 Task: Create a split-screen effect: Display multiple video clips simultaneously by using the split-screen feature. Adjust the size and position of each clip to create a dynamic visual effect.
Action: Mouse moved to (106, 262)
Screenshot: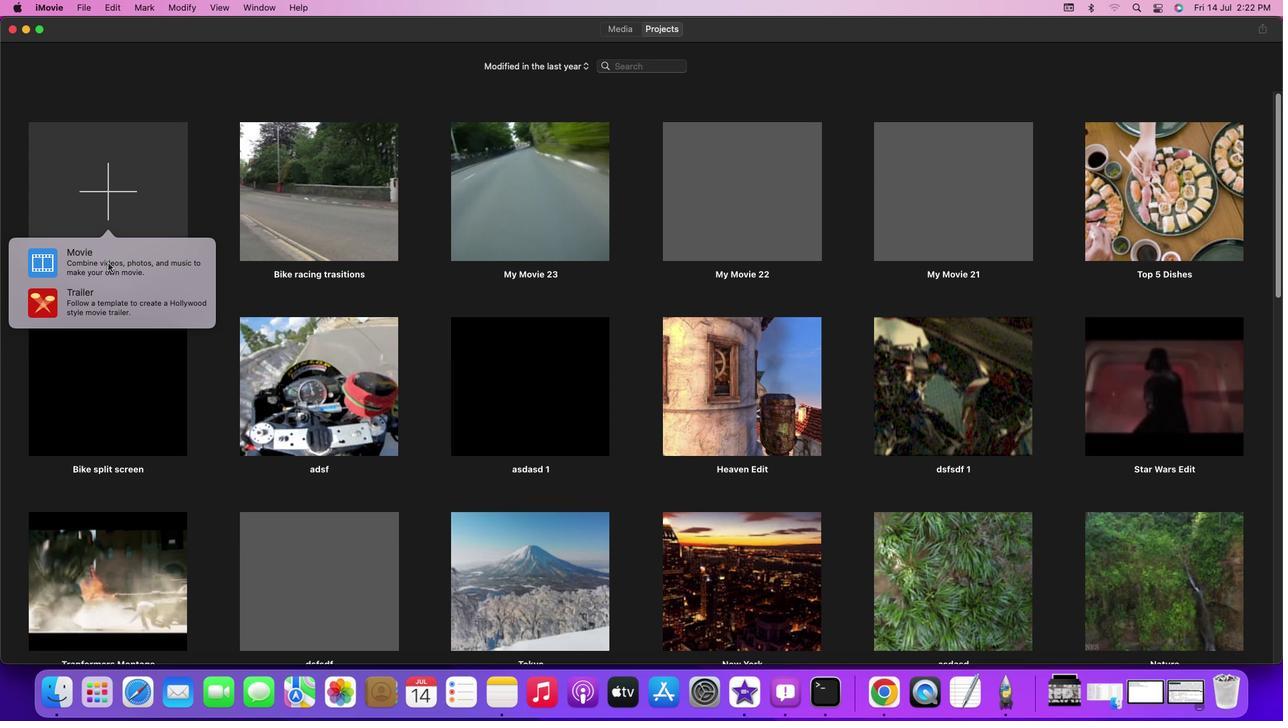 
Action: Mouse pressed left at (106, 262)
Screenshot: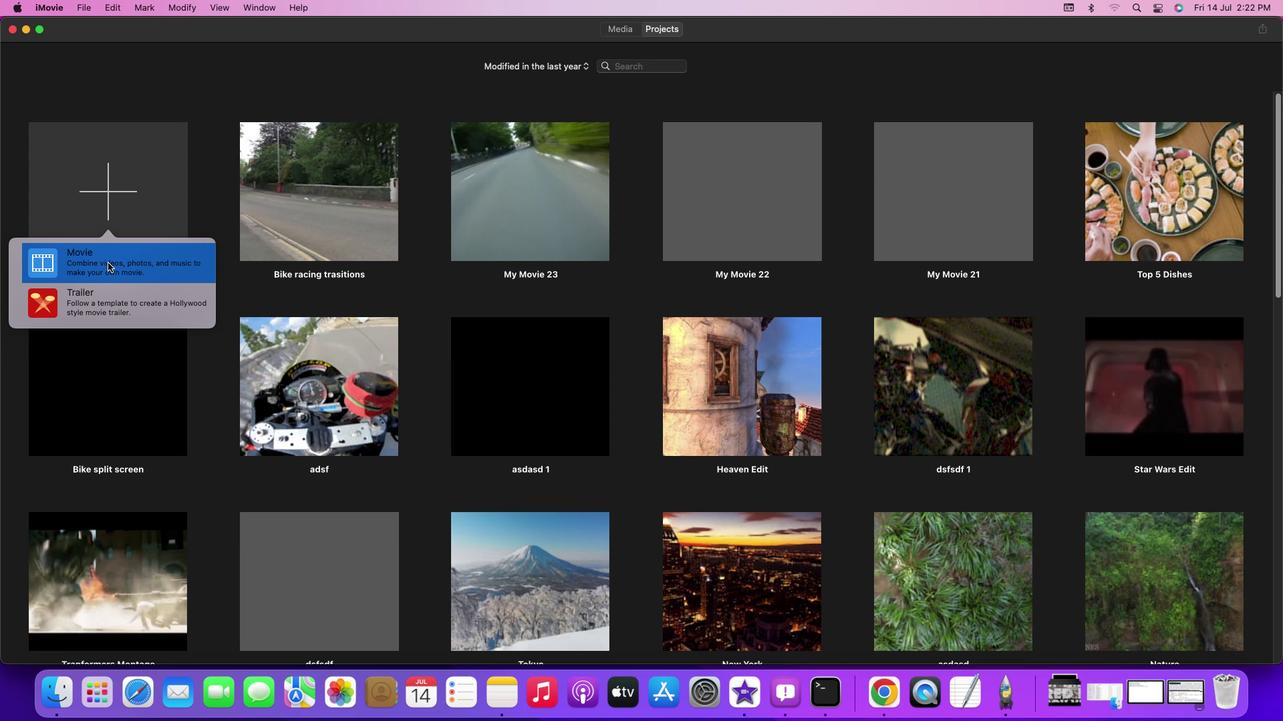 
Action: Key pressed Key.f8
Screenshot: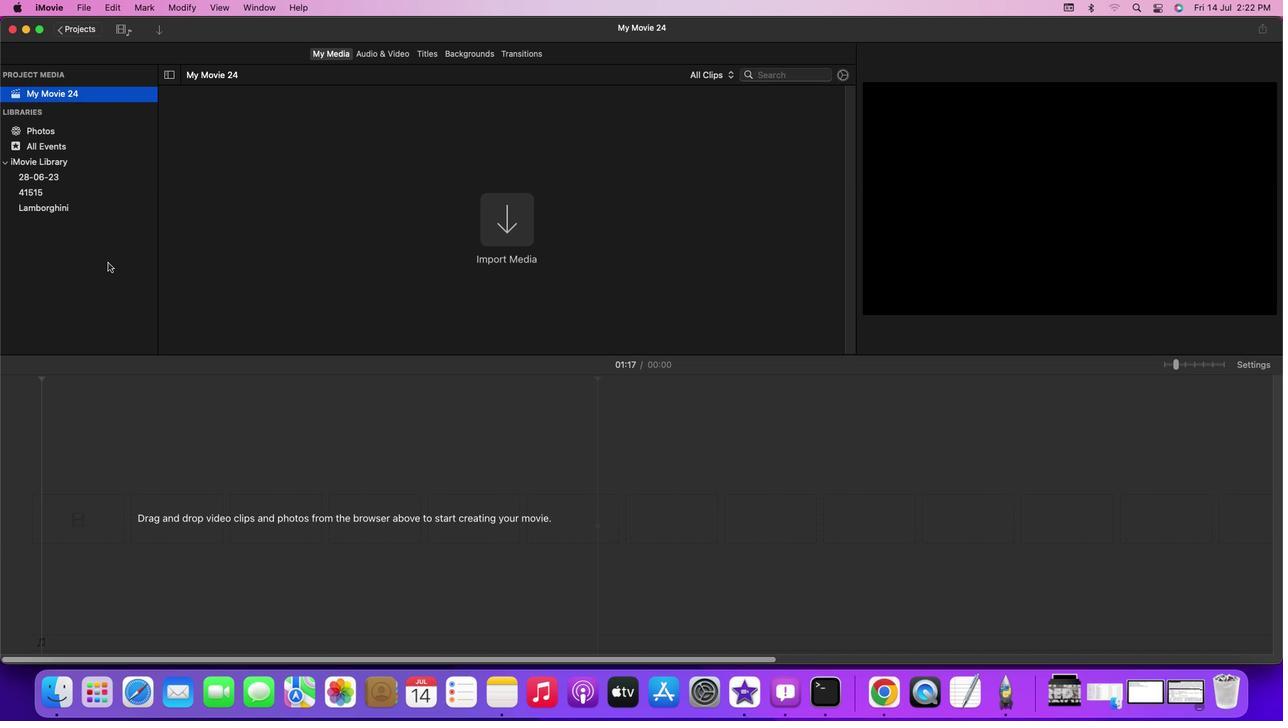 
Action: Mouse moved to (509, 229)
Screenshot: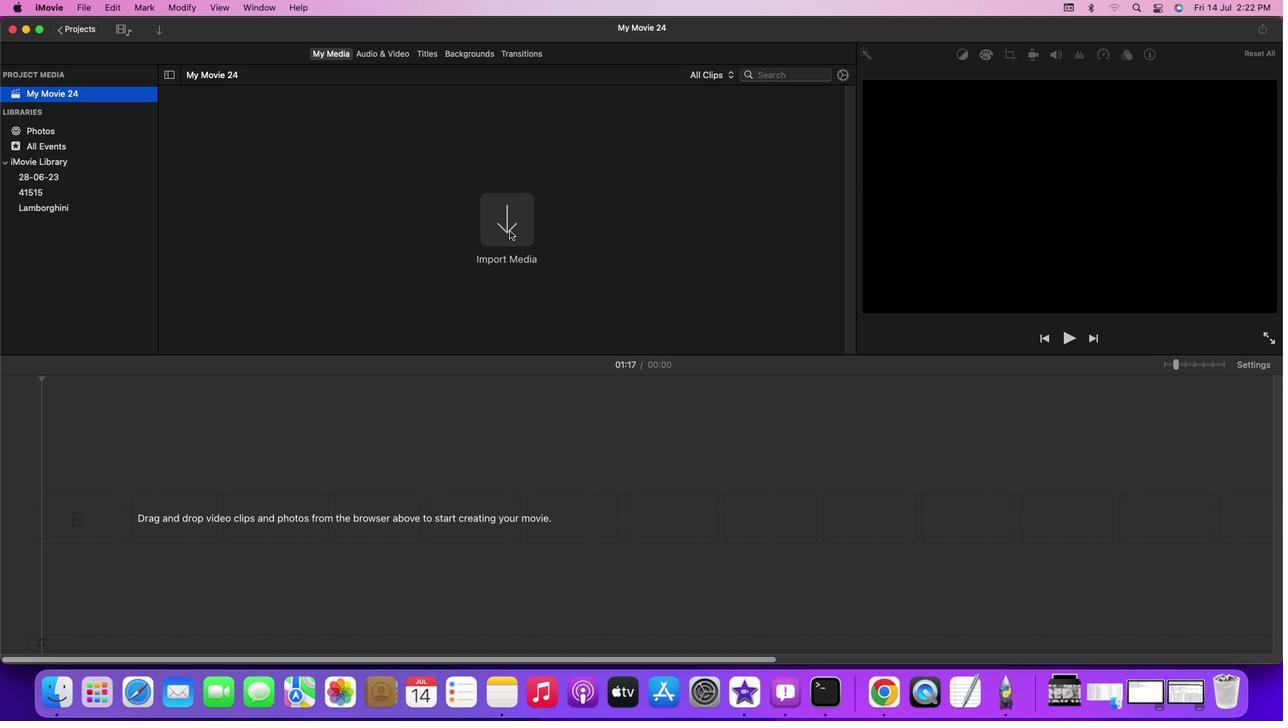 
Action: Mouse pressed left at (509, 229)
Screenshot: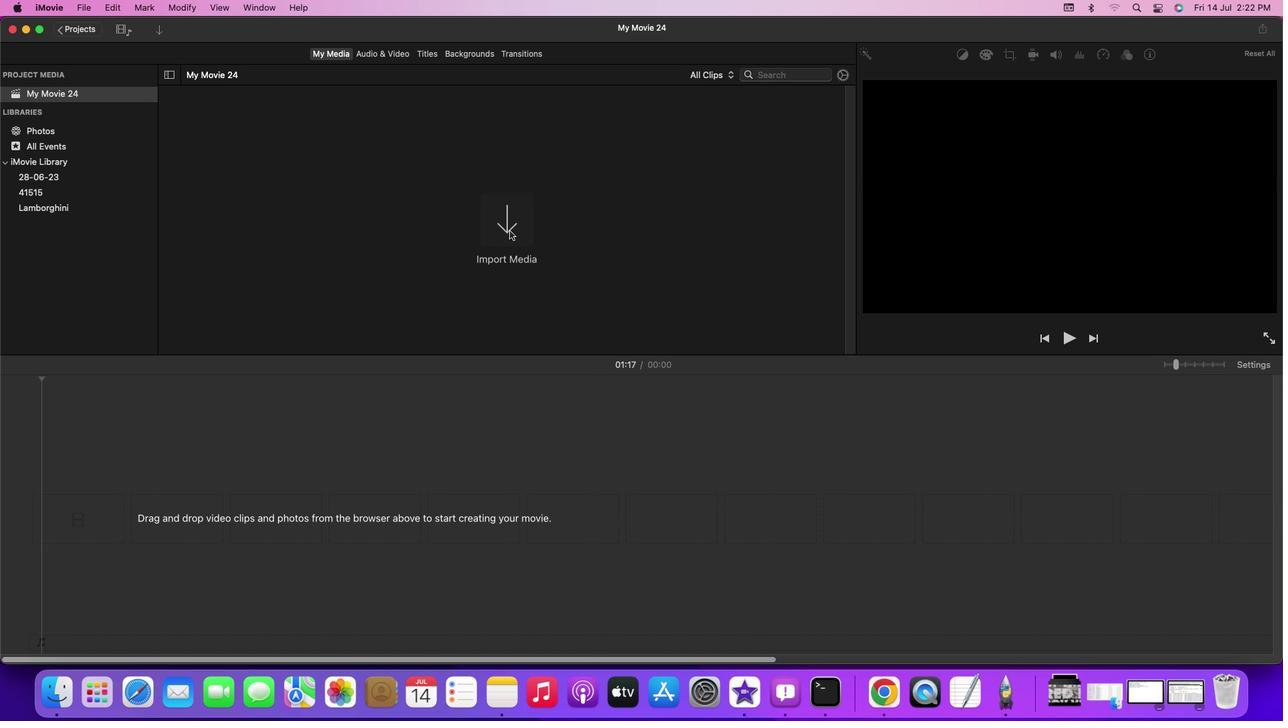 
Action: Mouse pressed left at (509, 229)
Screenshot: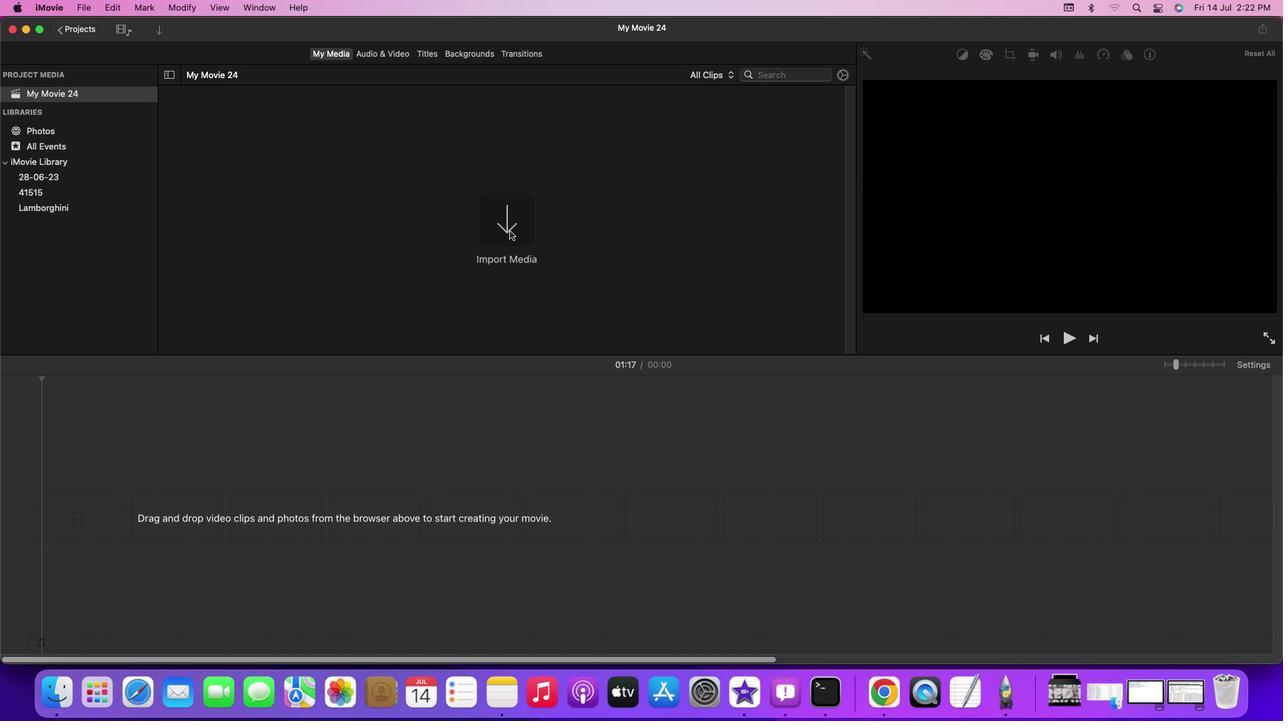 
Action: Mouse moved to (40, 189)
Screenshot: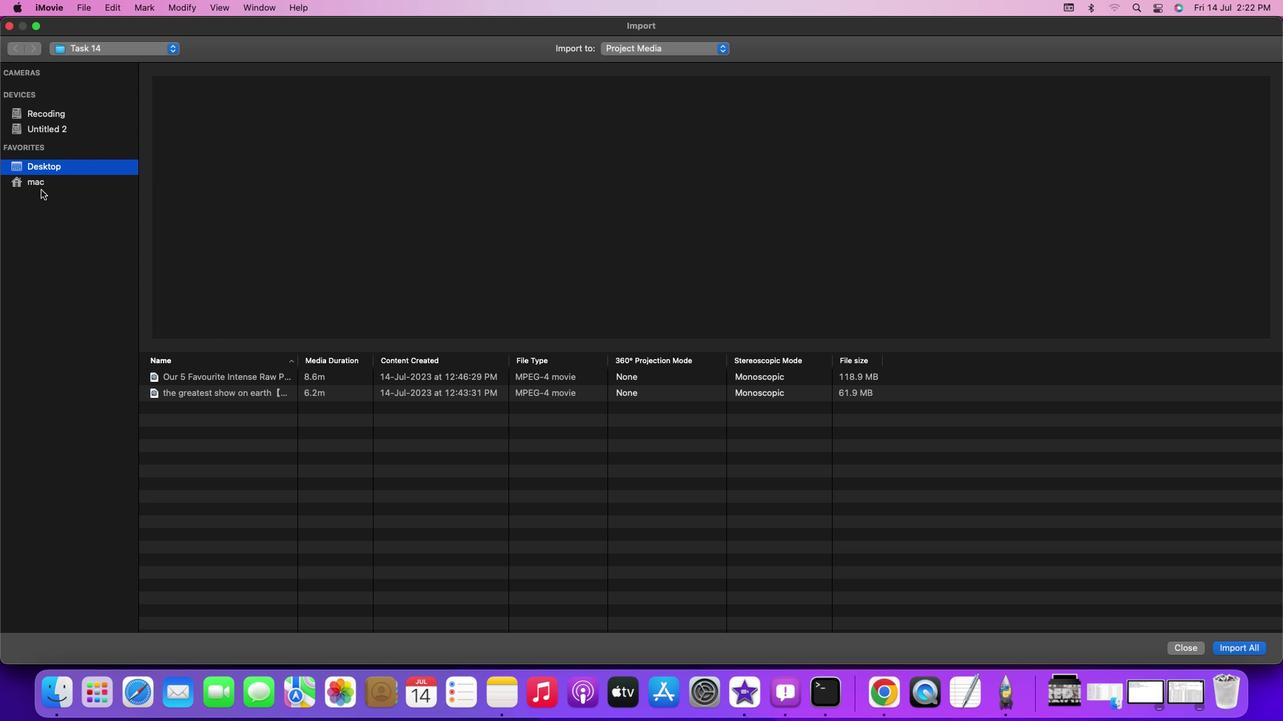 
Action: Mouse pressed left at (40, 189)
Screenshot: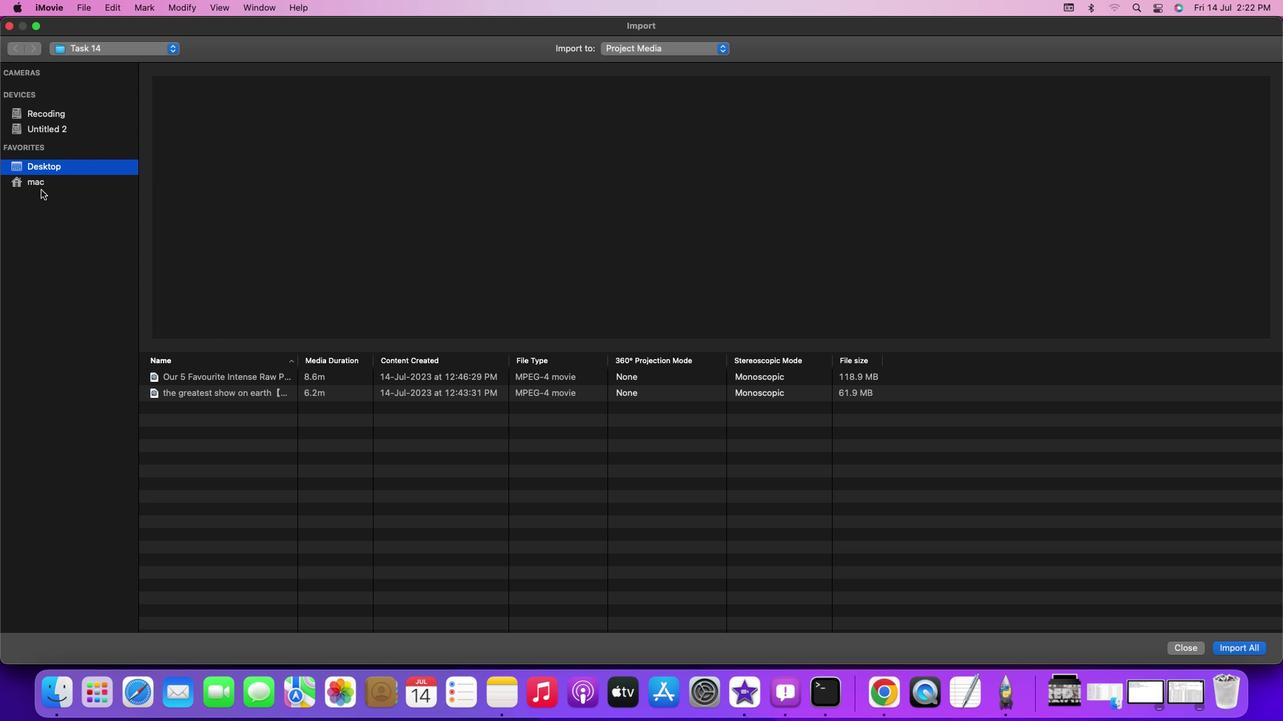 
Action: Mouse moved to (55, 167)
Screenshot: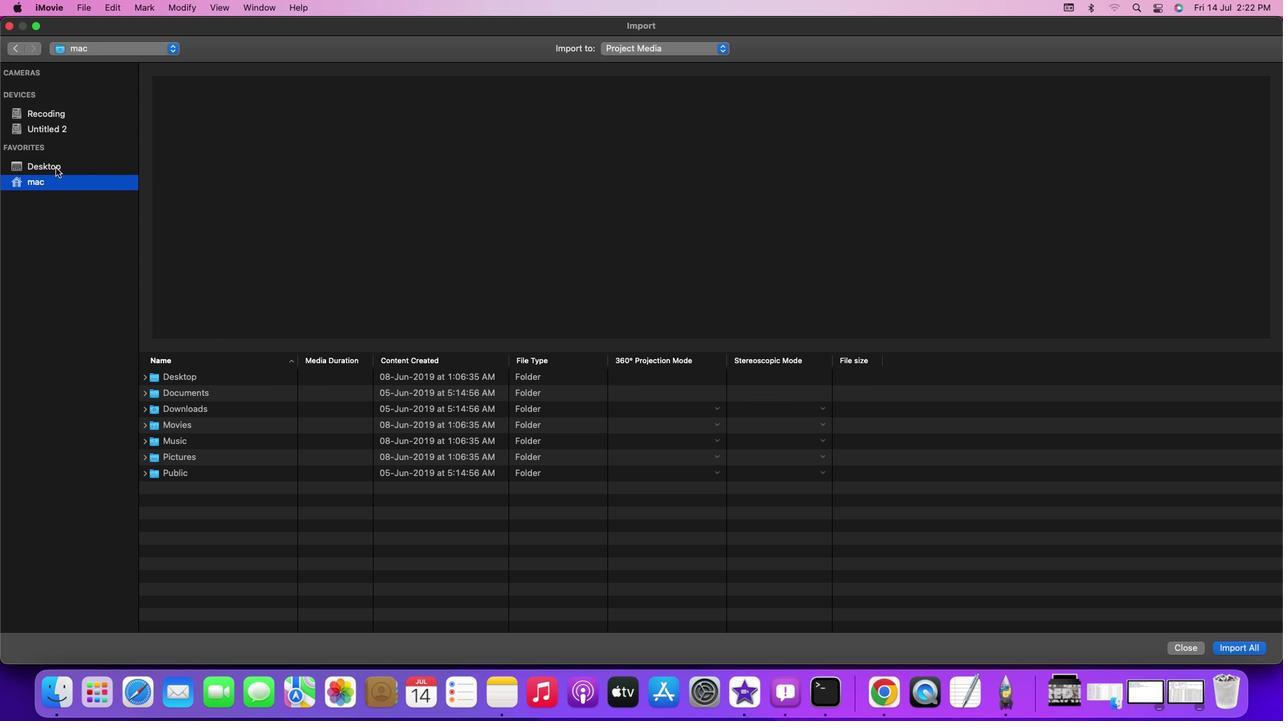 
Action: Mouse pressed left at (55, 167)
Screenshot: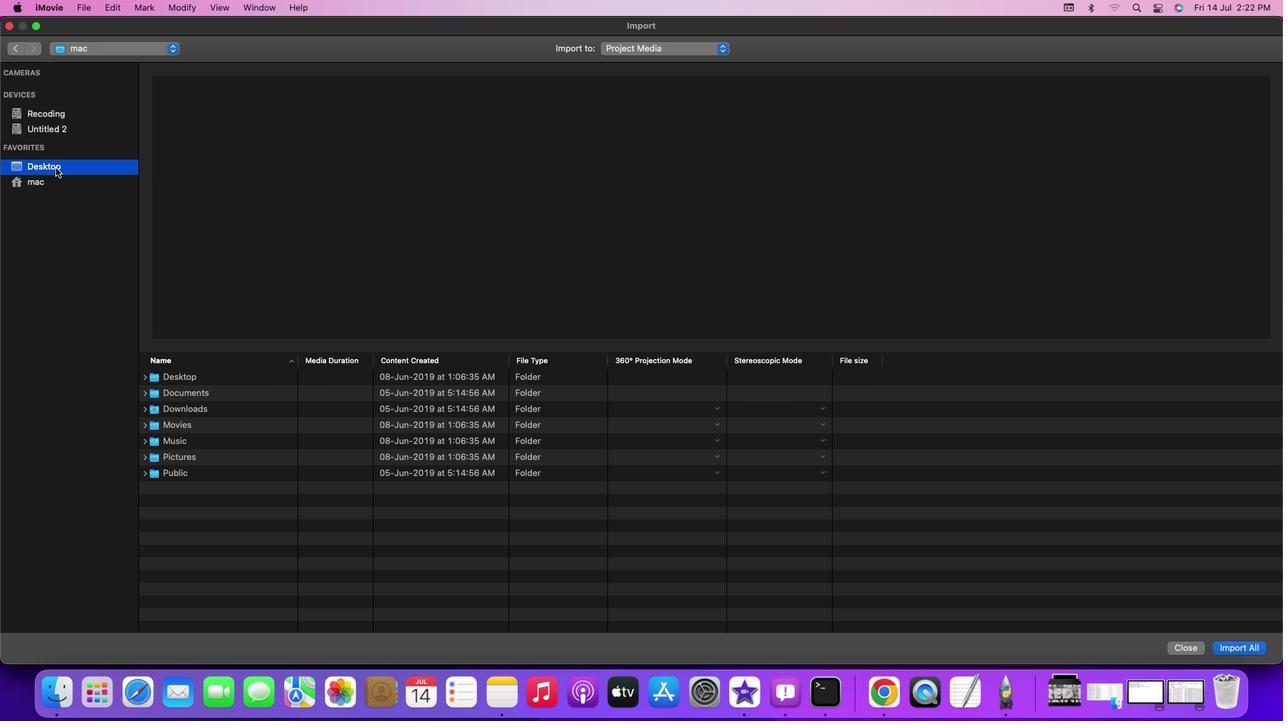 
Action: Mouse moved to (185, 567)
Screenshot: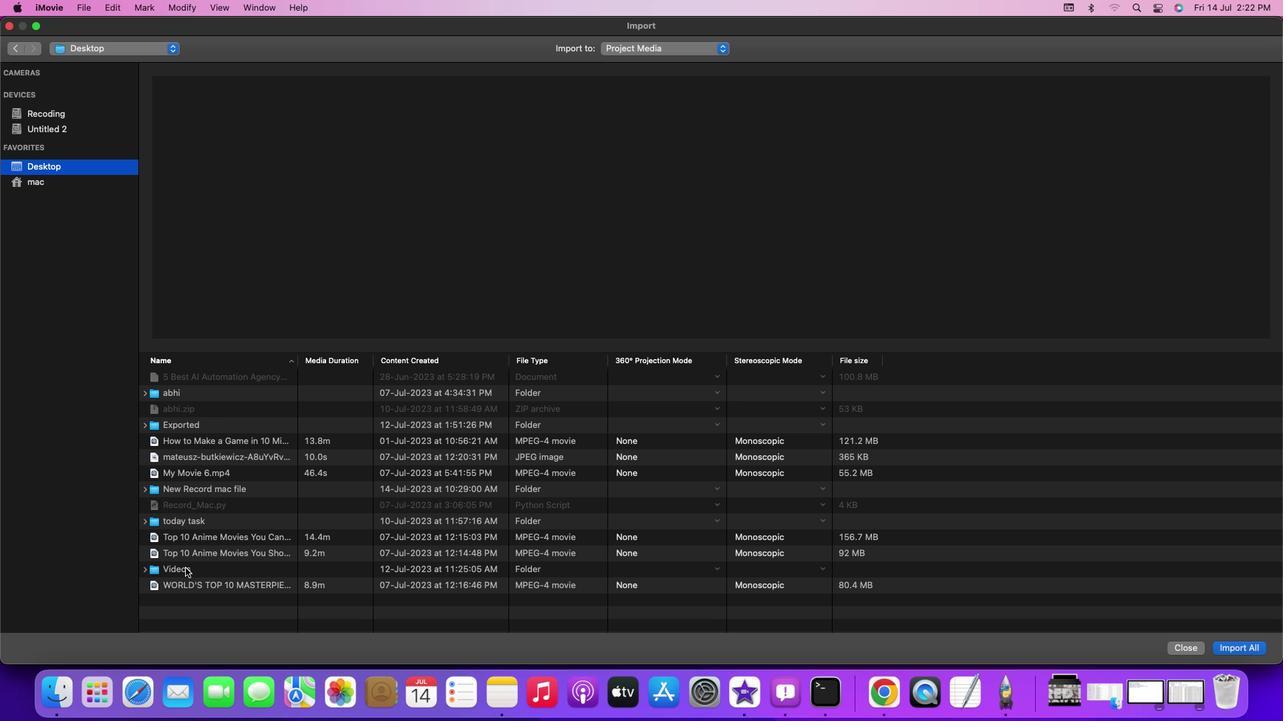 
Action: Mouse pressed left at (185, 567)
Screenshot: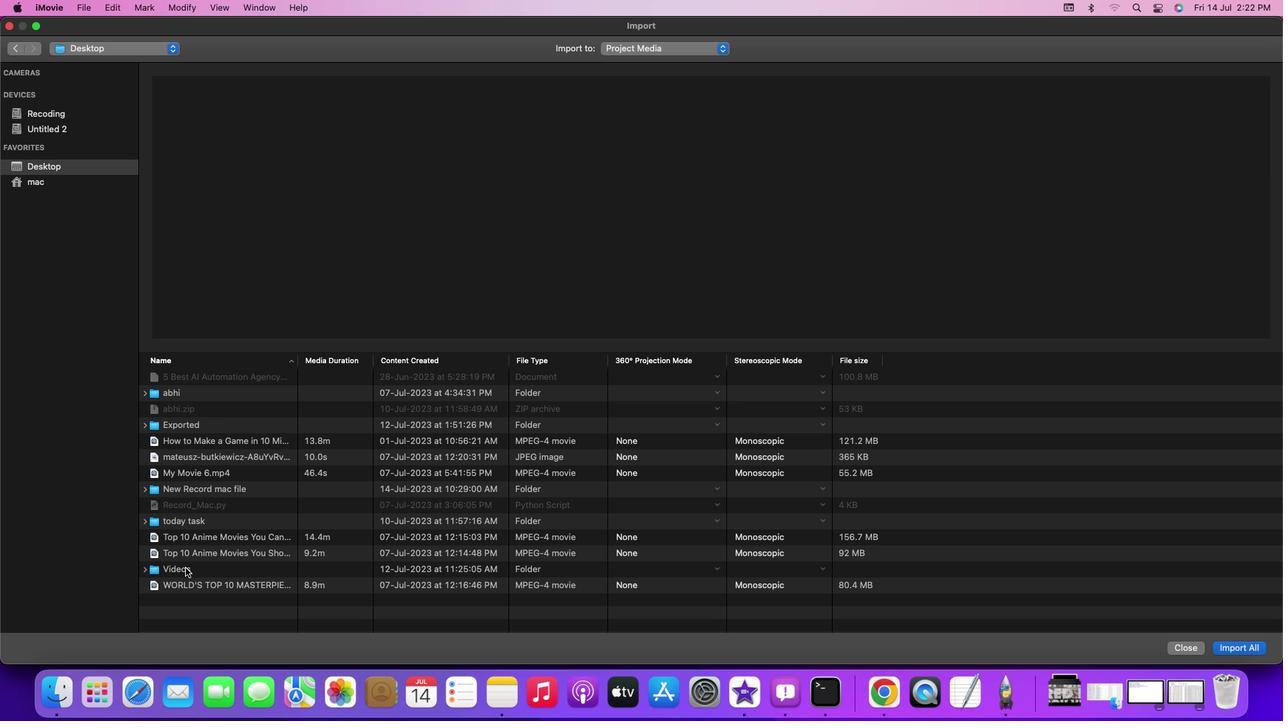 
Action: Mouse pressed left at (185, 567)
Screenshot: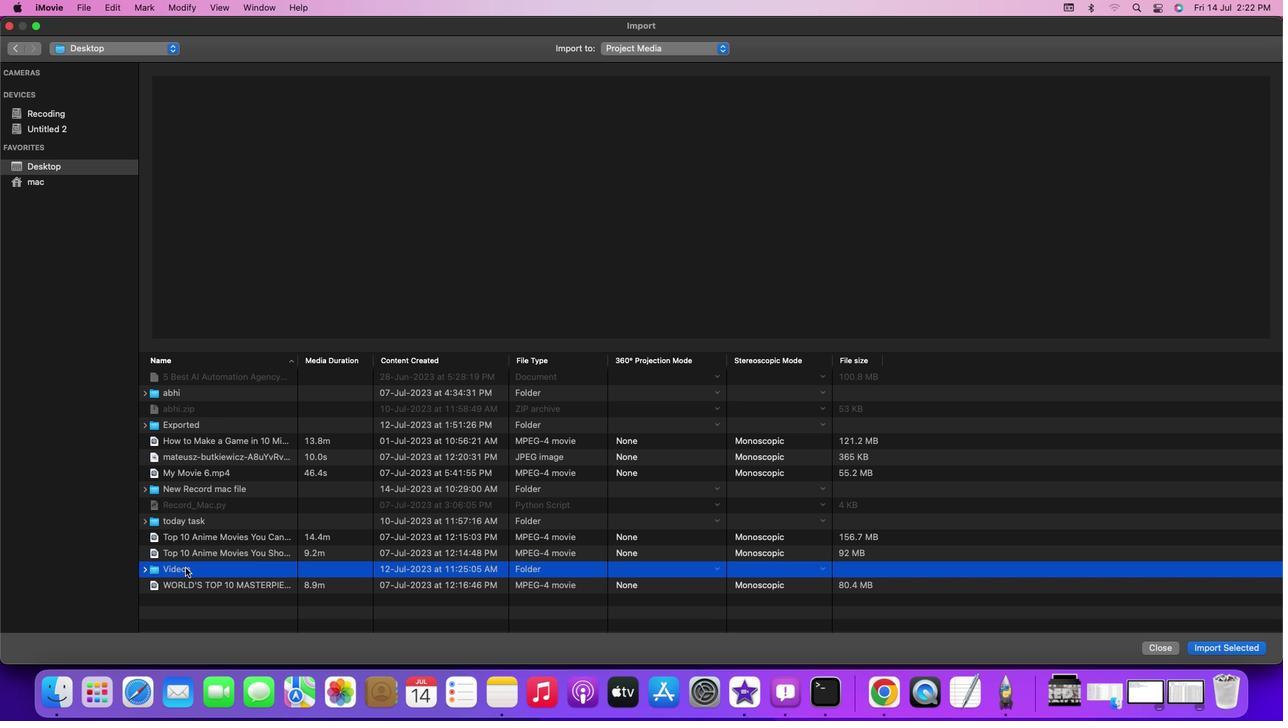 
Action: Mouse moved to (199, 524)
Screenshot: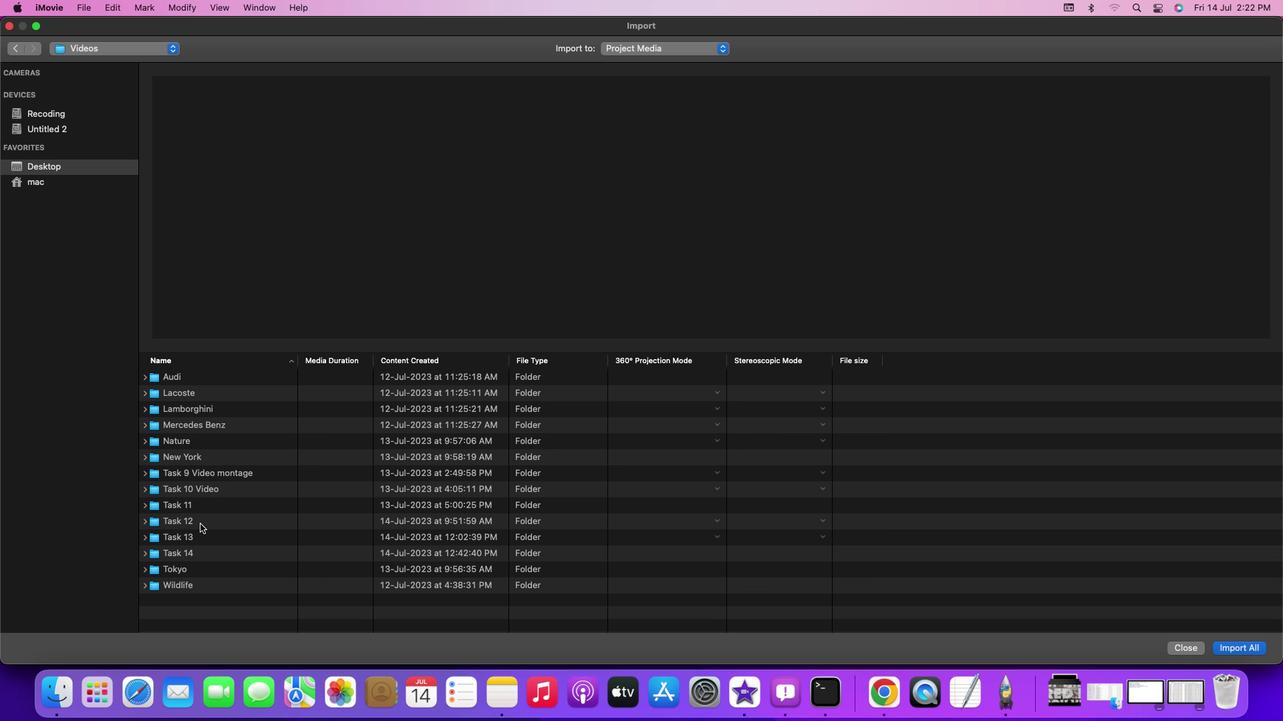 
Action: Mouse pressed left at (199, 524)
Screenshot: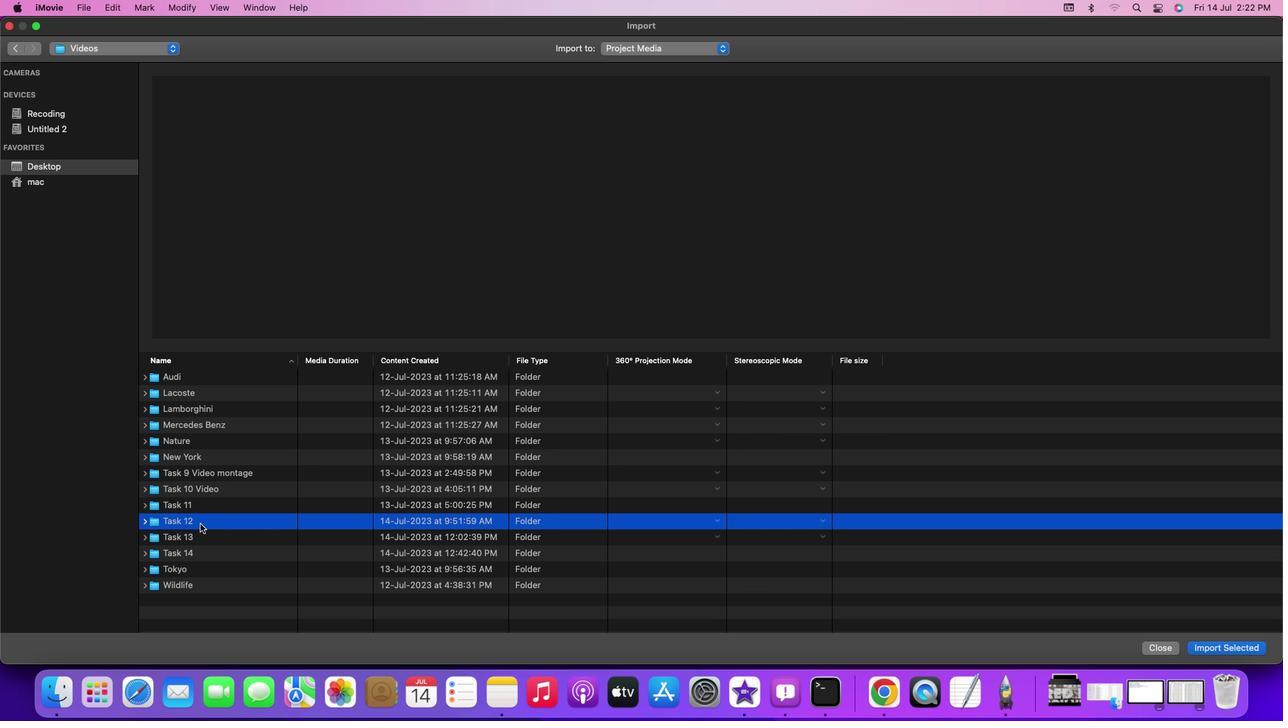 
Action: Mouse pressed left at (199, 524)
Screenshot: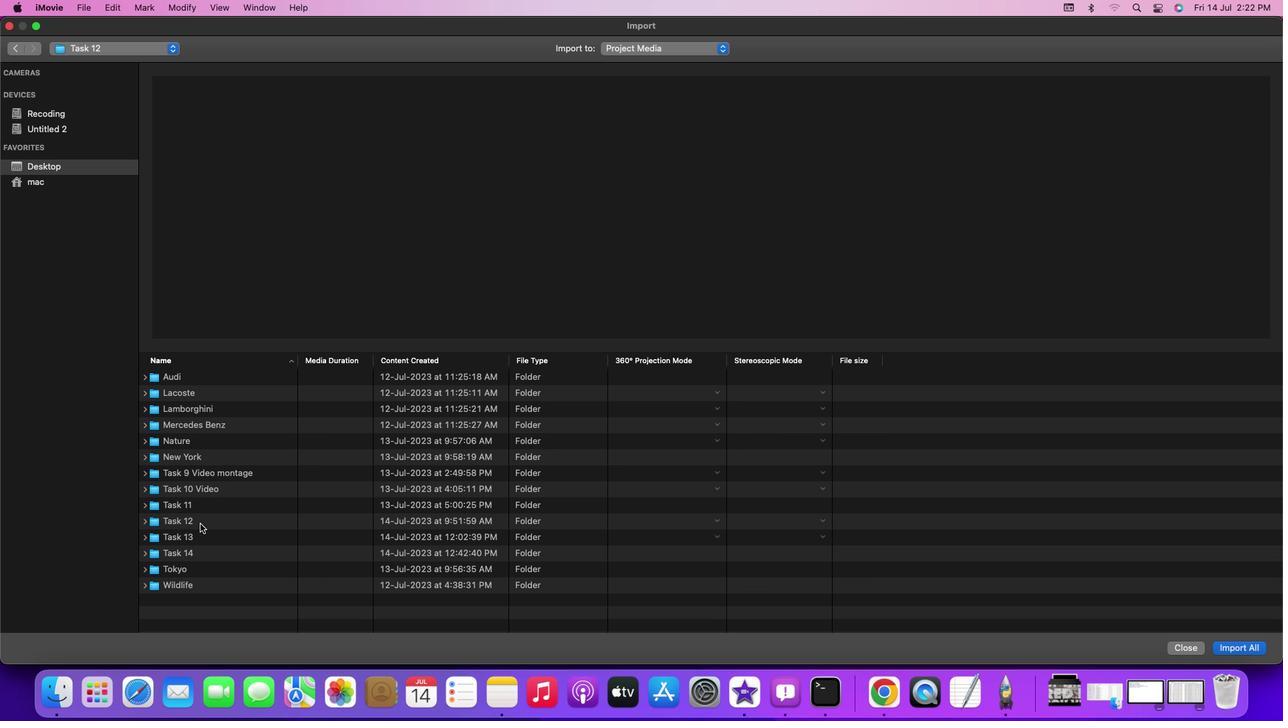 
Action: Mouse moved to (232, 393)
Screenshot: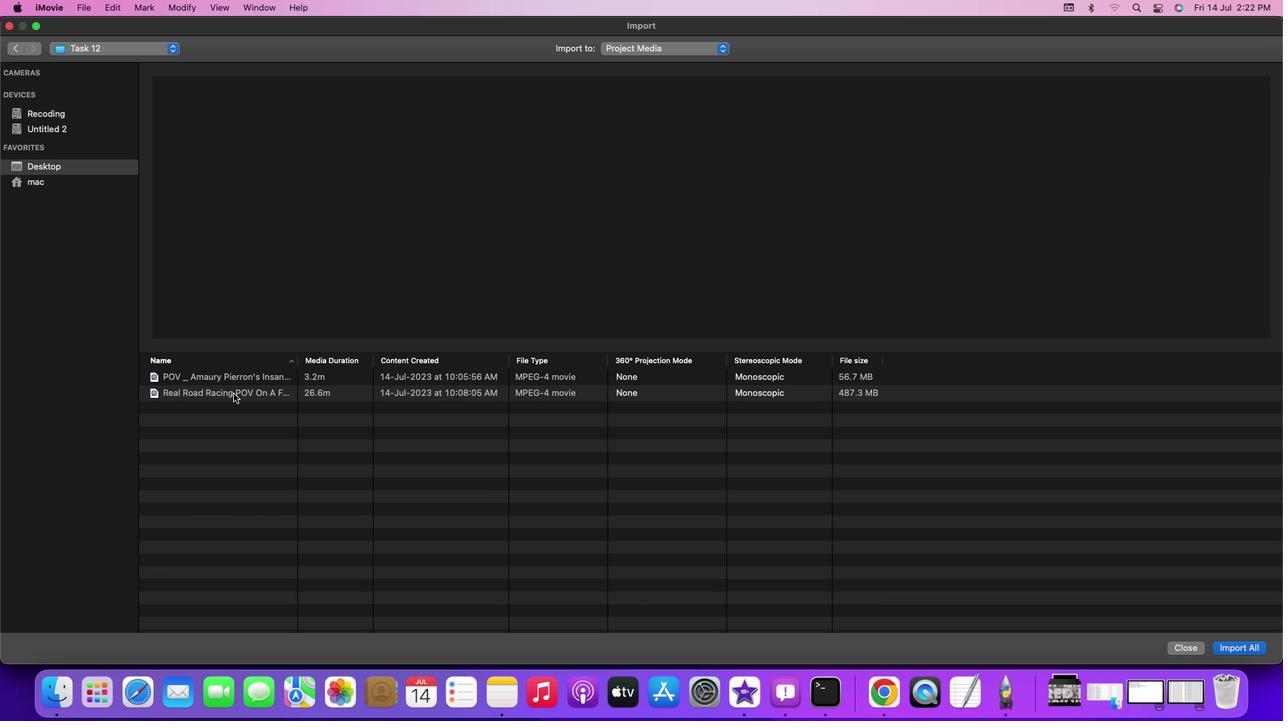 
Action: Mouse pressed left at (232, 393)
Screenshot: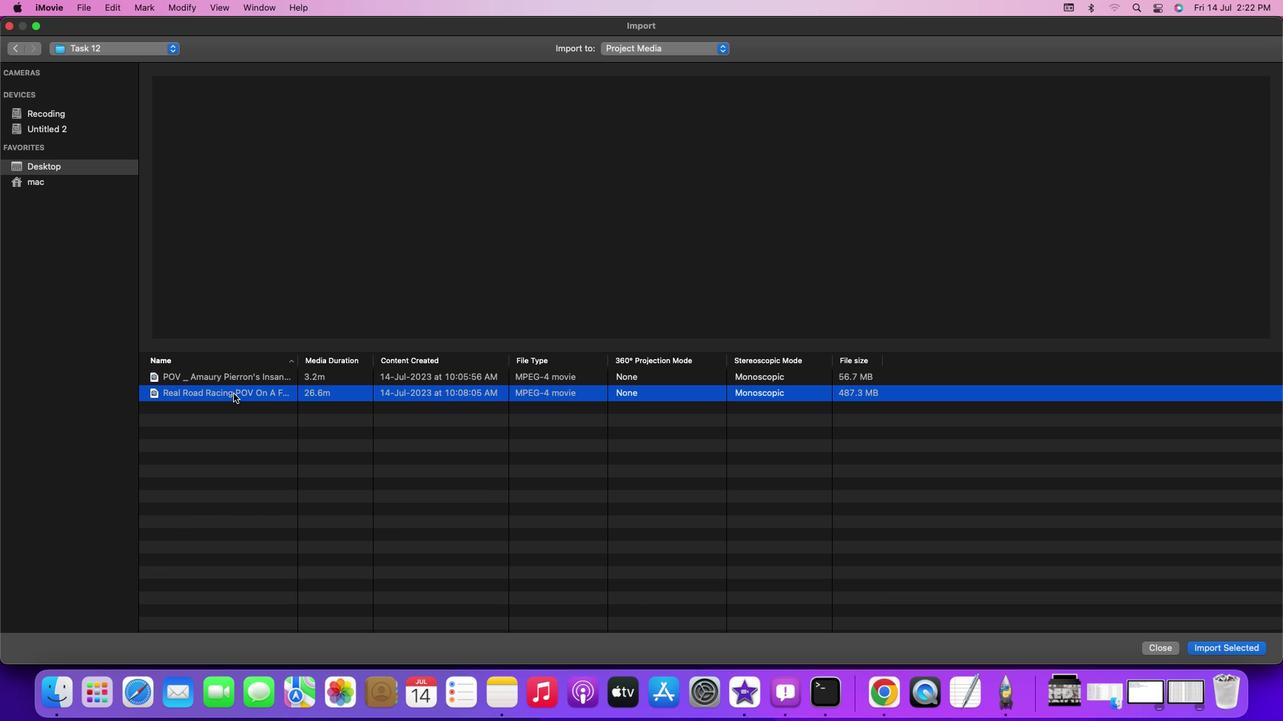 
Action: Mouse pressed left at (232, 393)
Screenshot: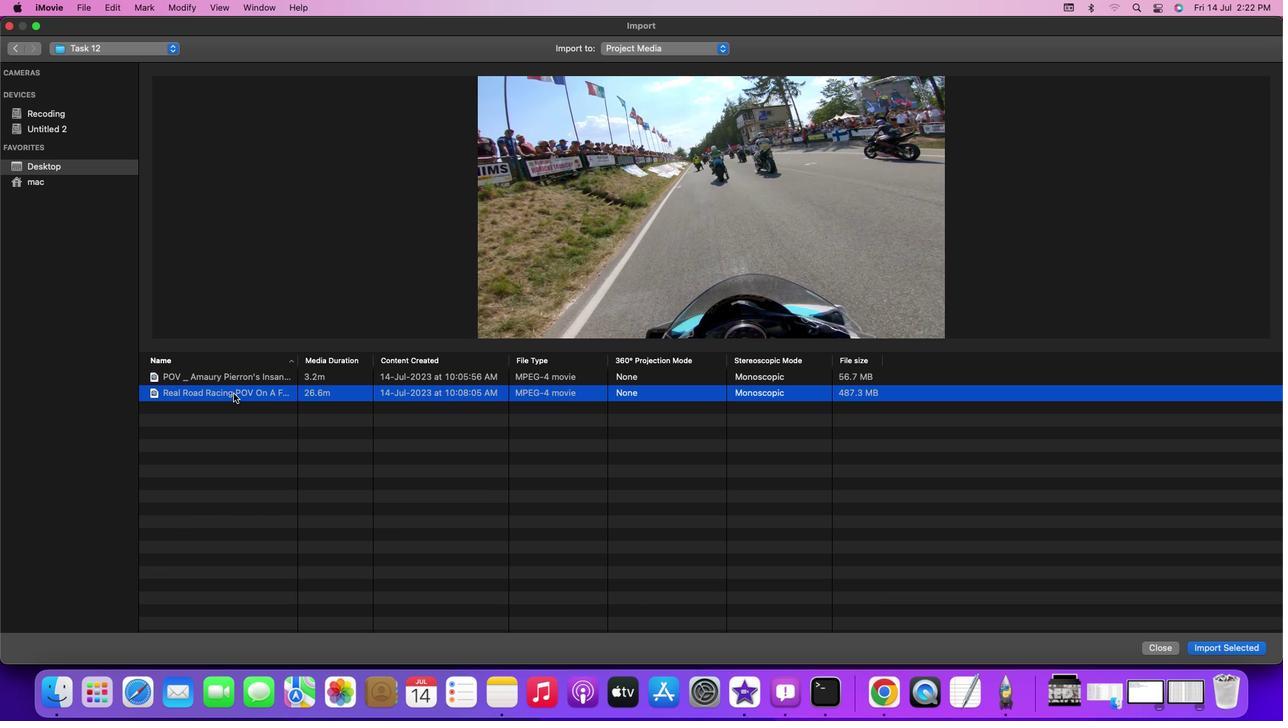 
Action: Mouse moved to (163, 30)
Screenshot: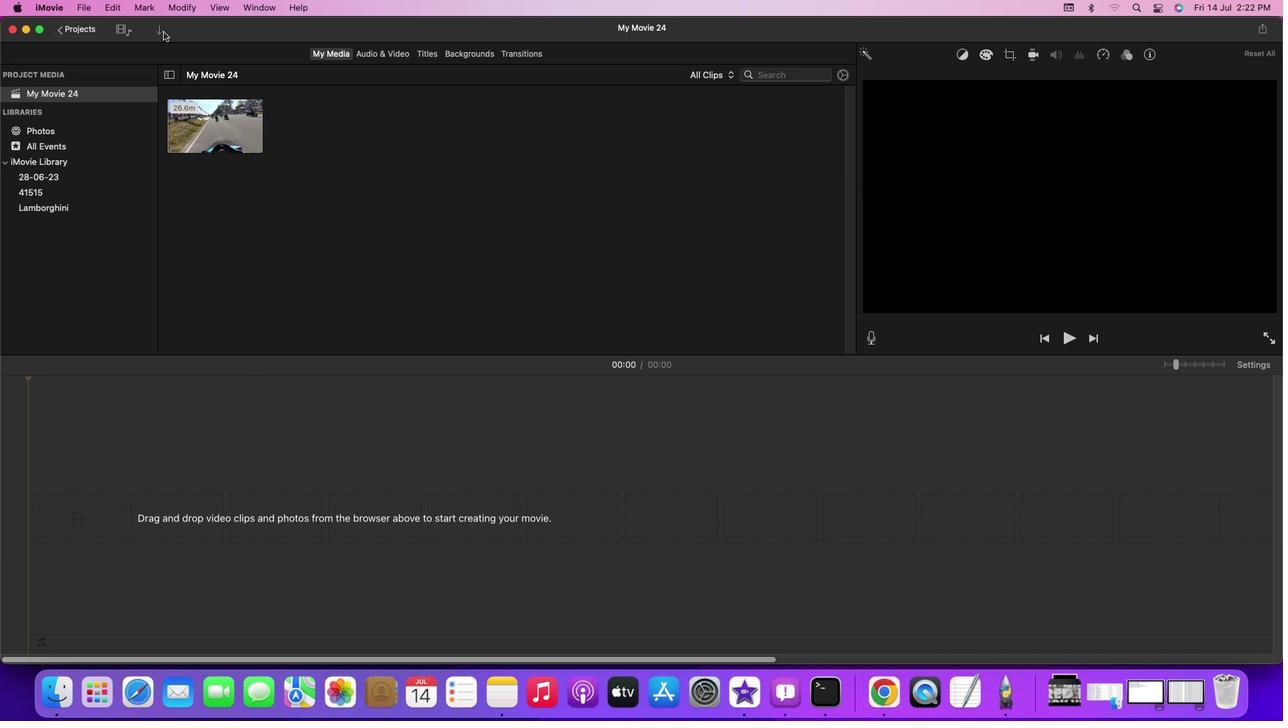 
Action: Mouse pressed left at (163, 30)
Screenshot: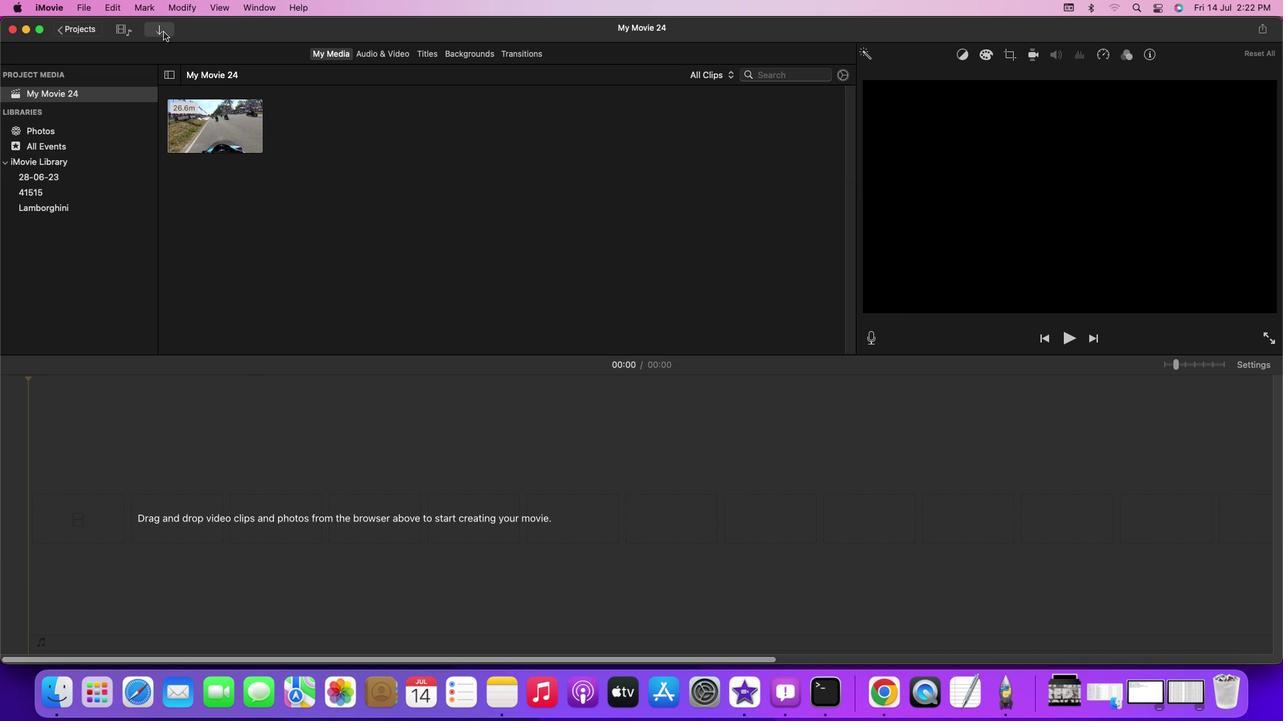 
Action: Mouse moved to (215, 379)
Screenshot: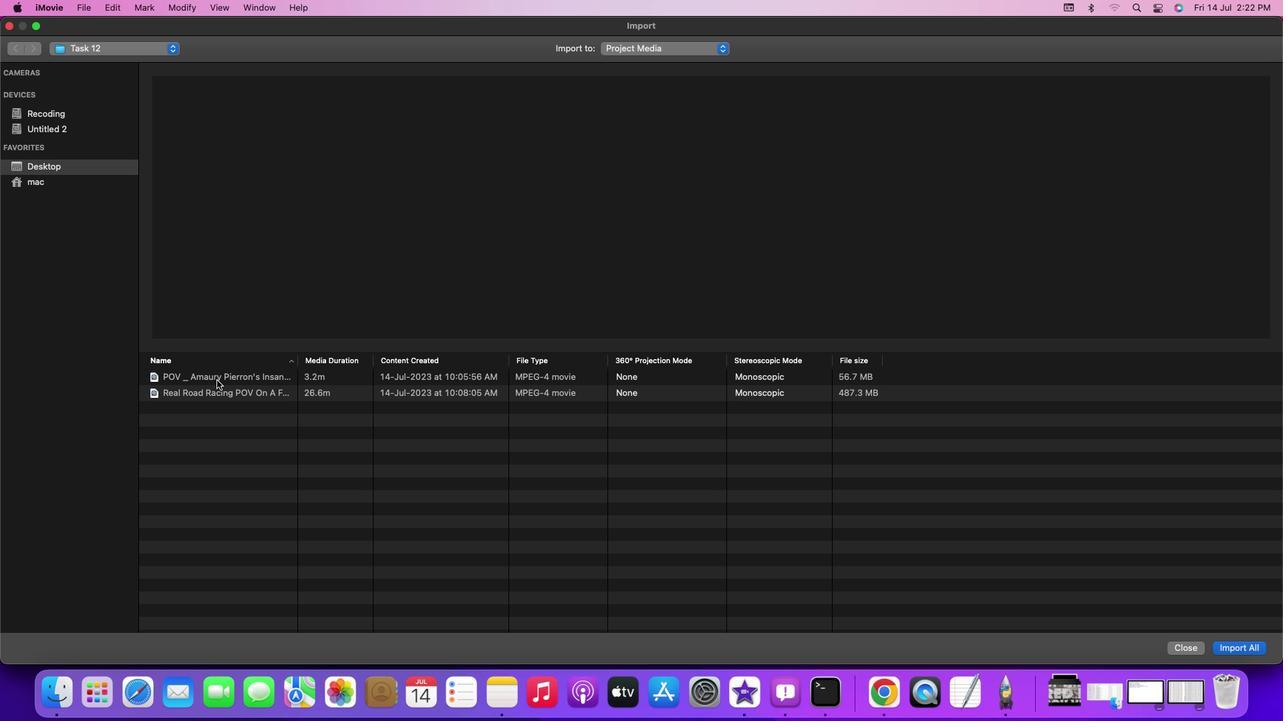 
Action: Mouse pressed left at (215, 379)
Screenshot: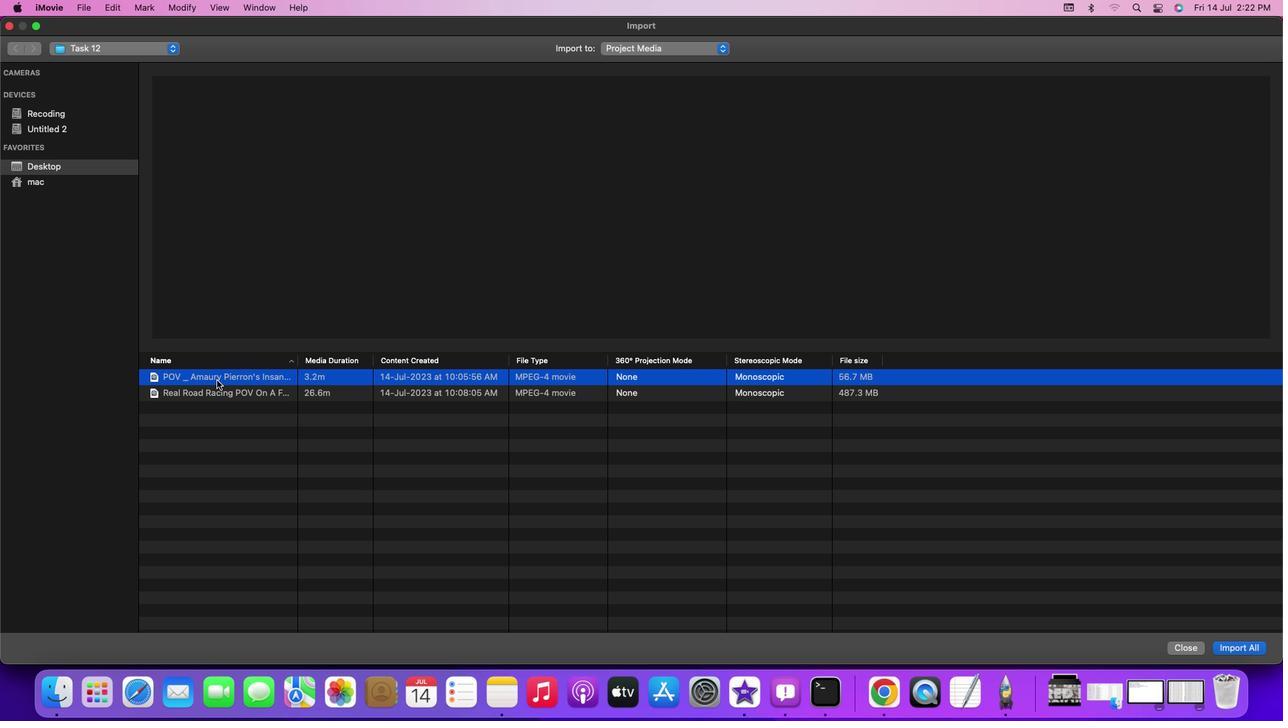 
Action: Mouse pressed left at (215, 379)
Screenshot: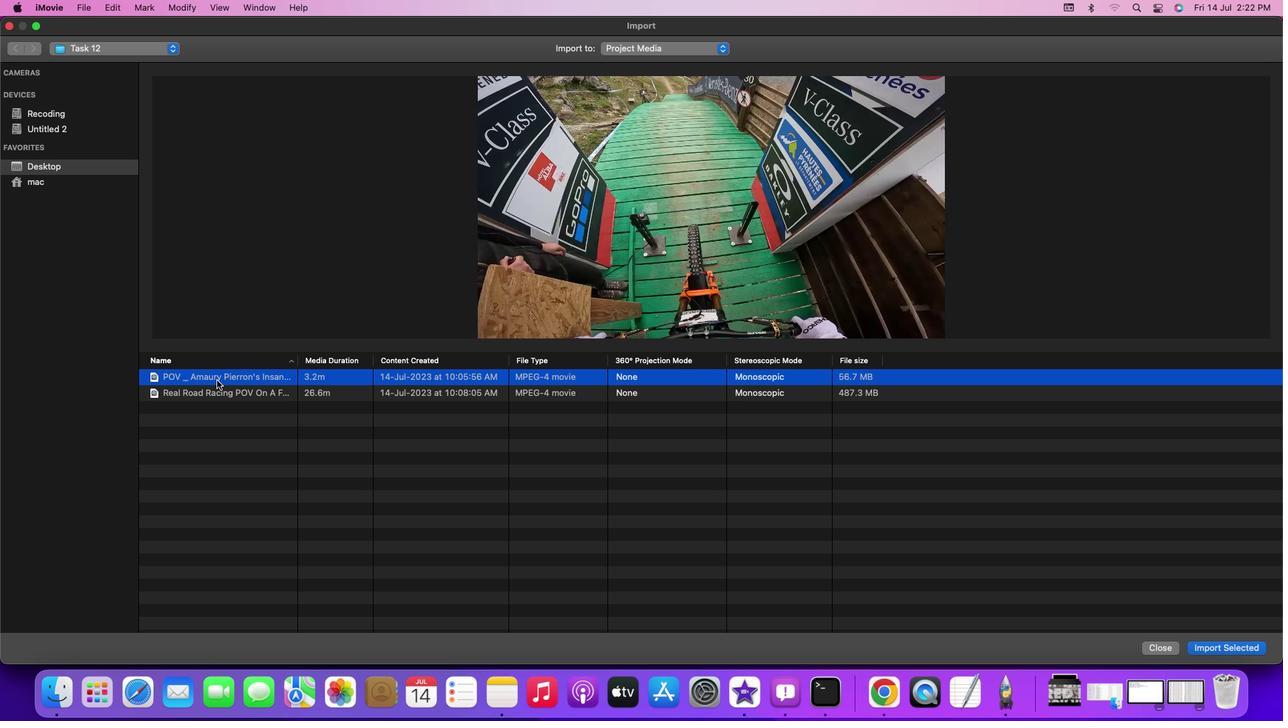 
Action: Mouse moved to (229, 129)
Screenshot: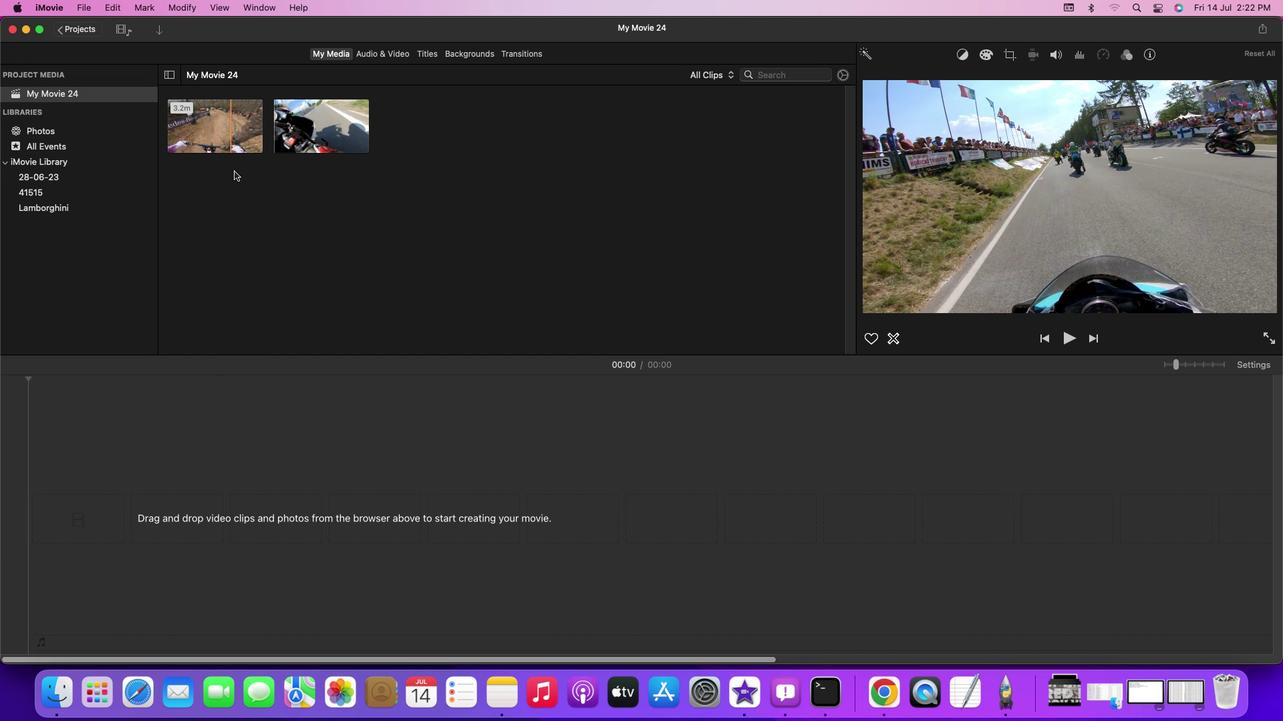 
Action: Mouse pressed left at (229, 129)
Screenshot: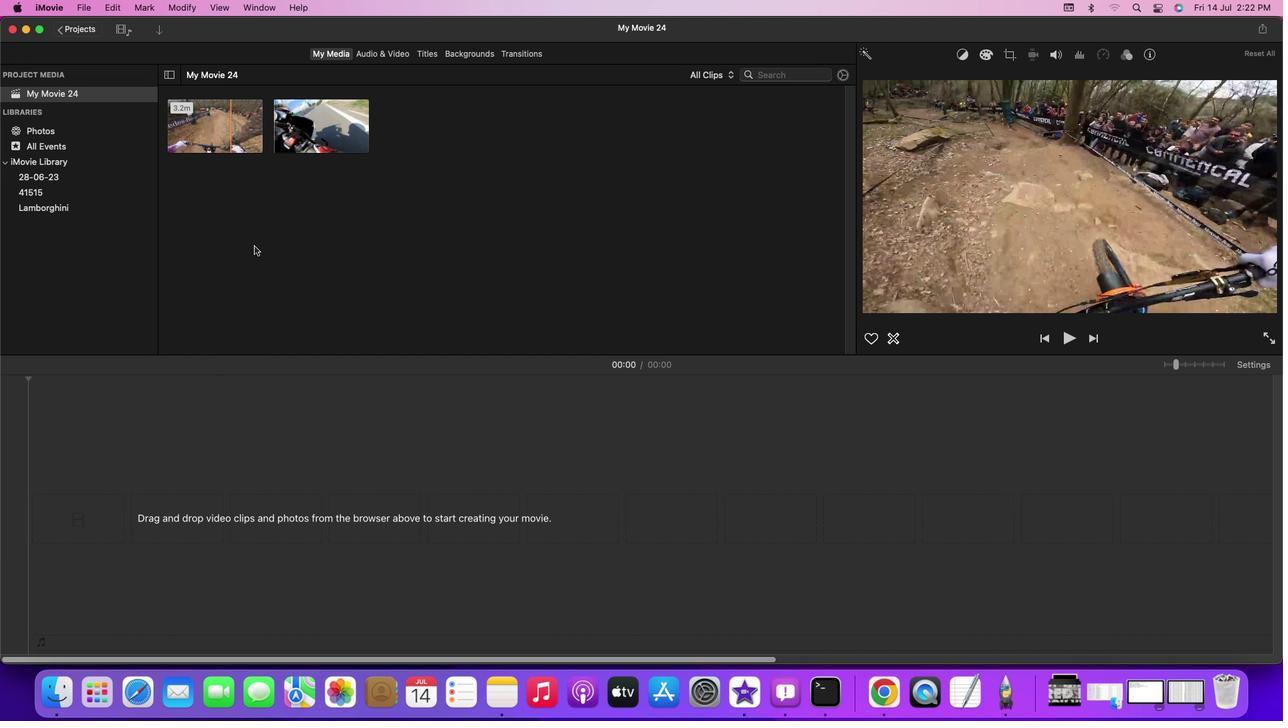 
Action: Mouse moved to (327, 130)
Screenshot: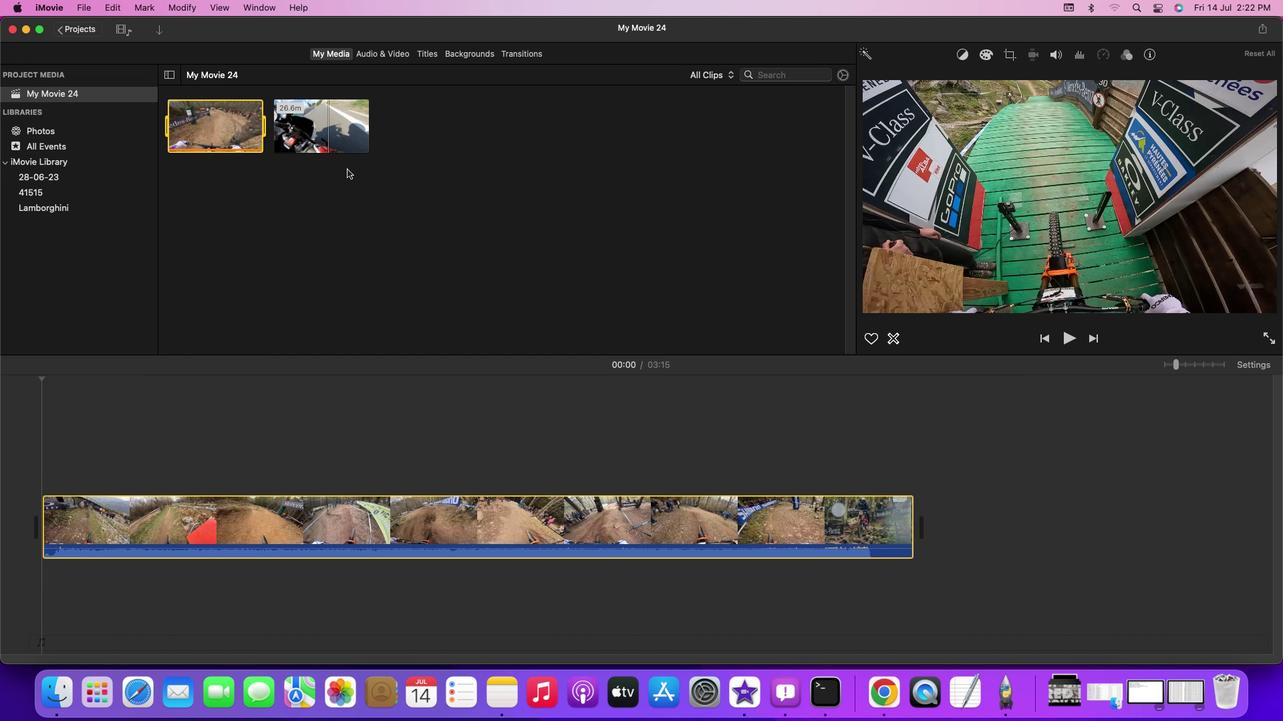 
Action: Mouse pressed left at (327, 130)
Screenshot: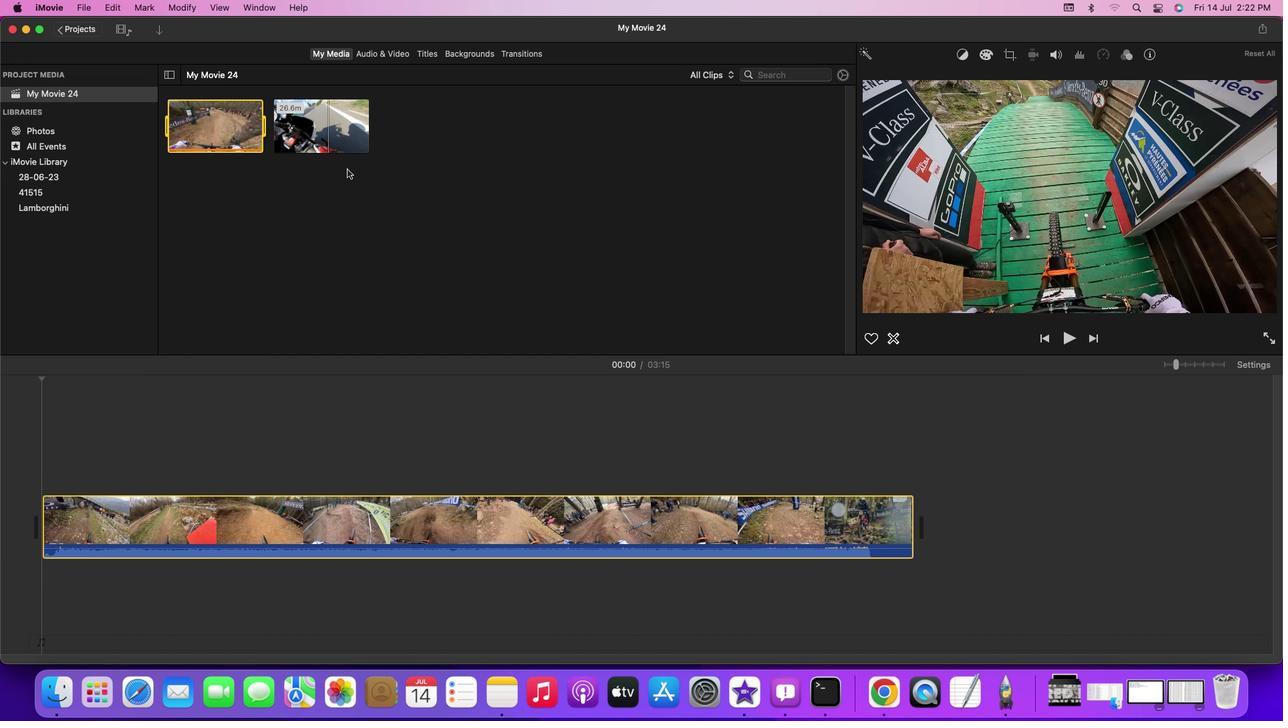 
Action: Mouse moved to (907, 78)
Screenshot: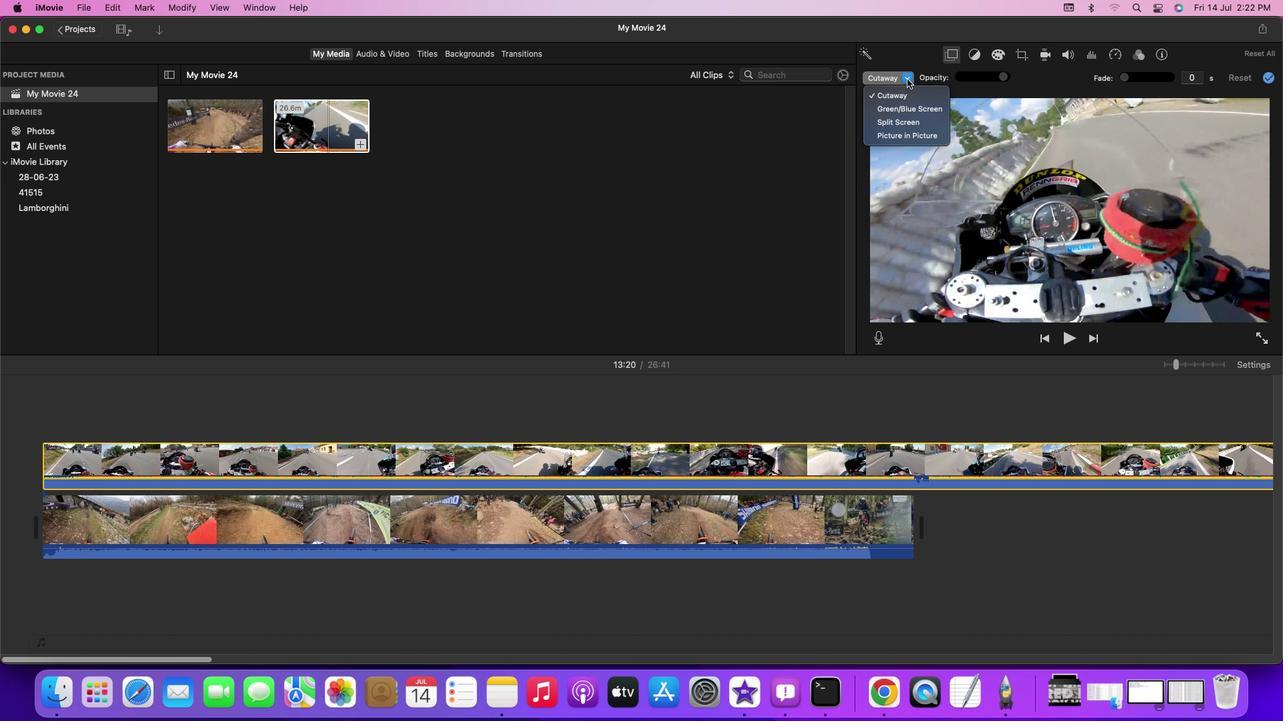 
Action: Mouse pressed left at (907, 78)
Screenshot: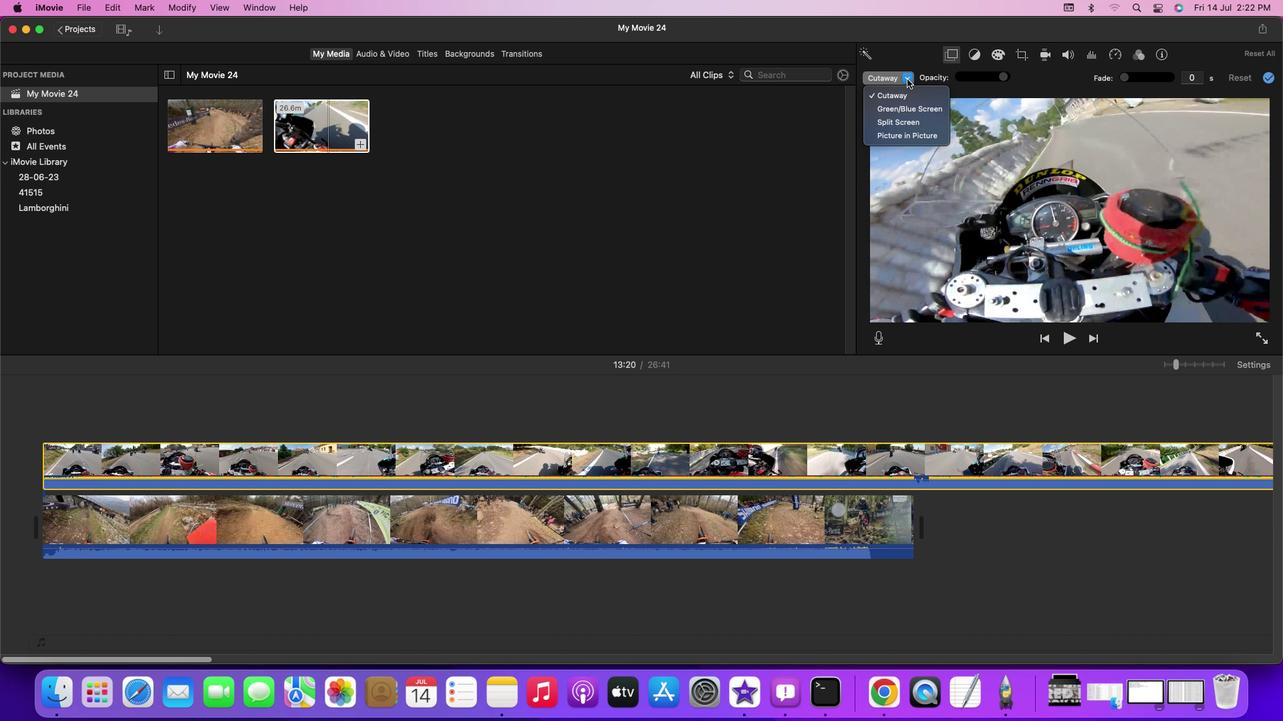 
Action: Mouse moved to (905, 120)
Screenshot: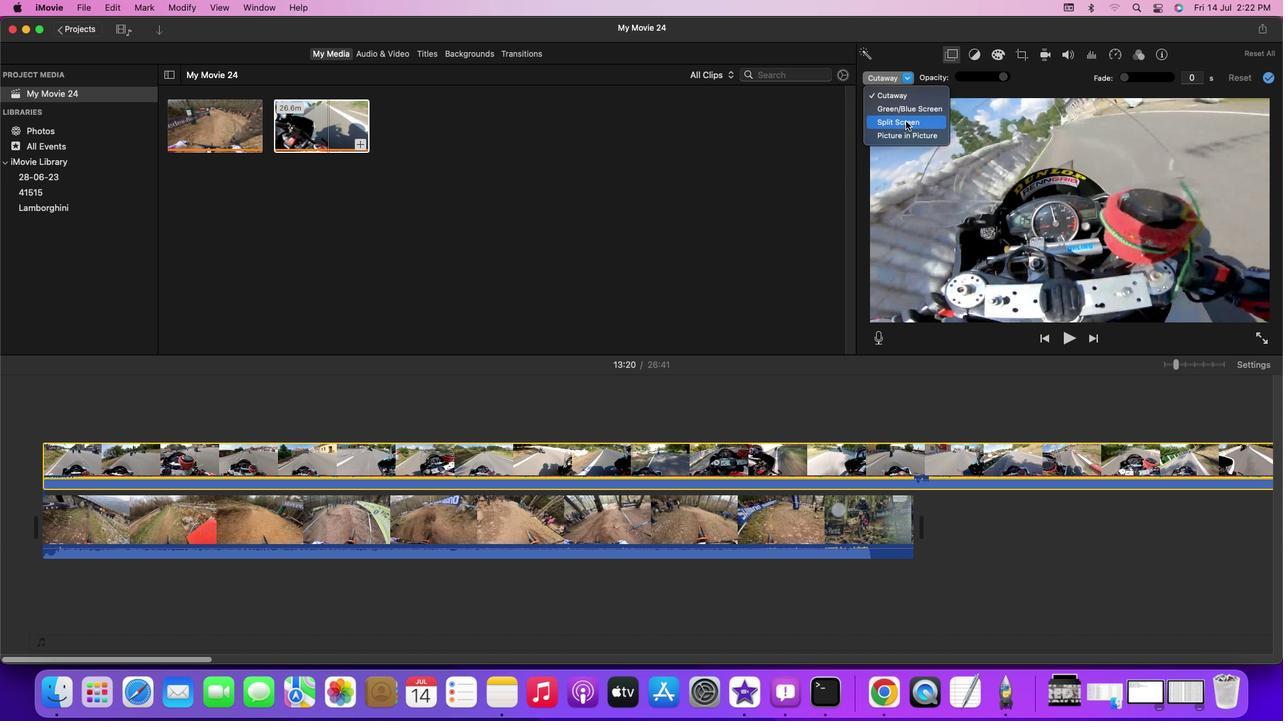 
Action: Mouse pressed left at (905, 120)
Screenshot: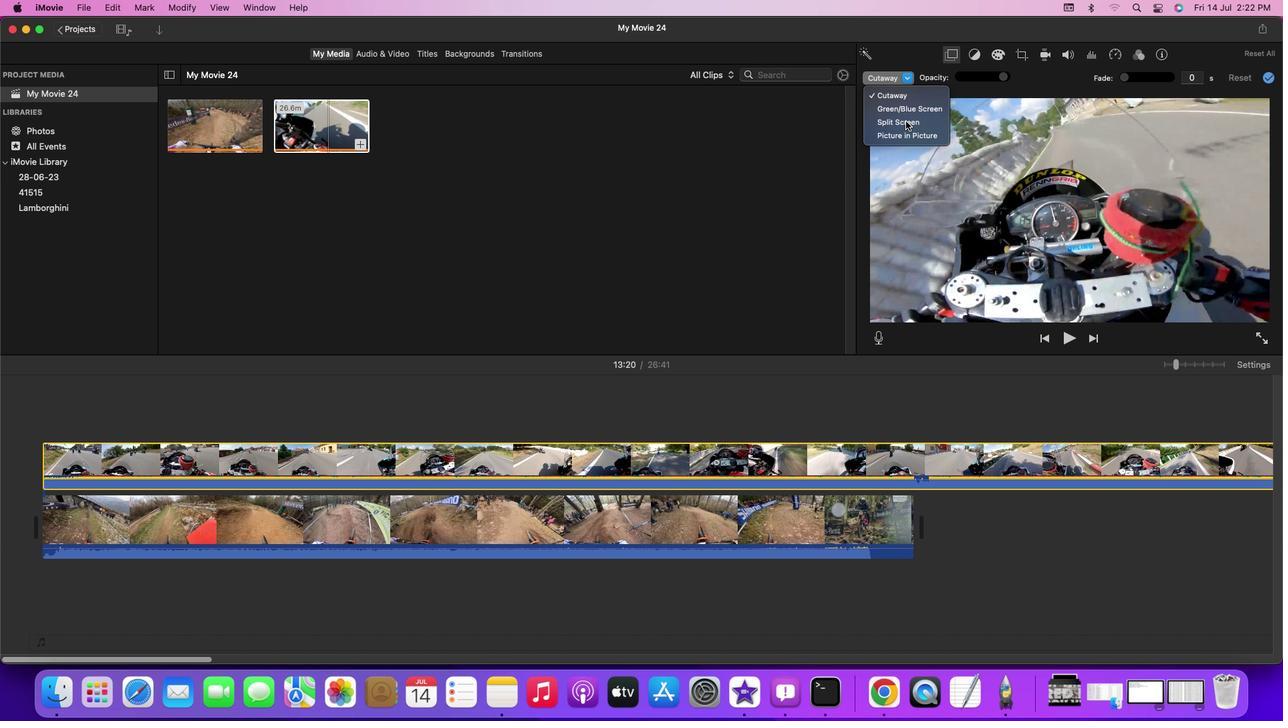 
Action: Mouse moved to (1269, 78)
Screenshot: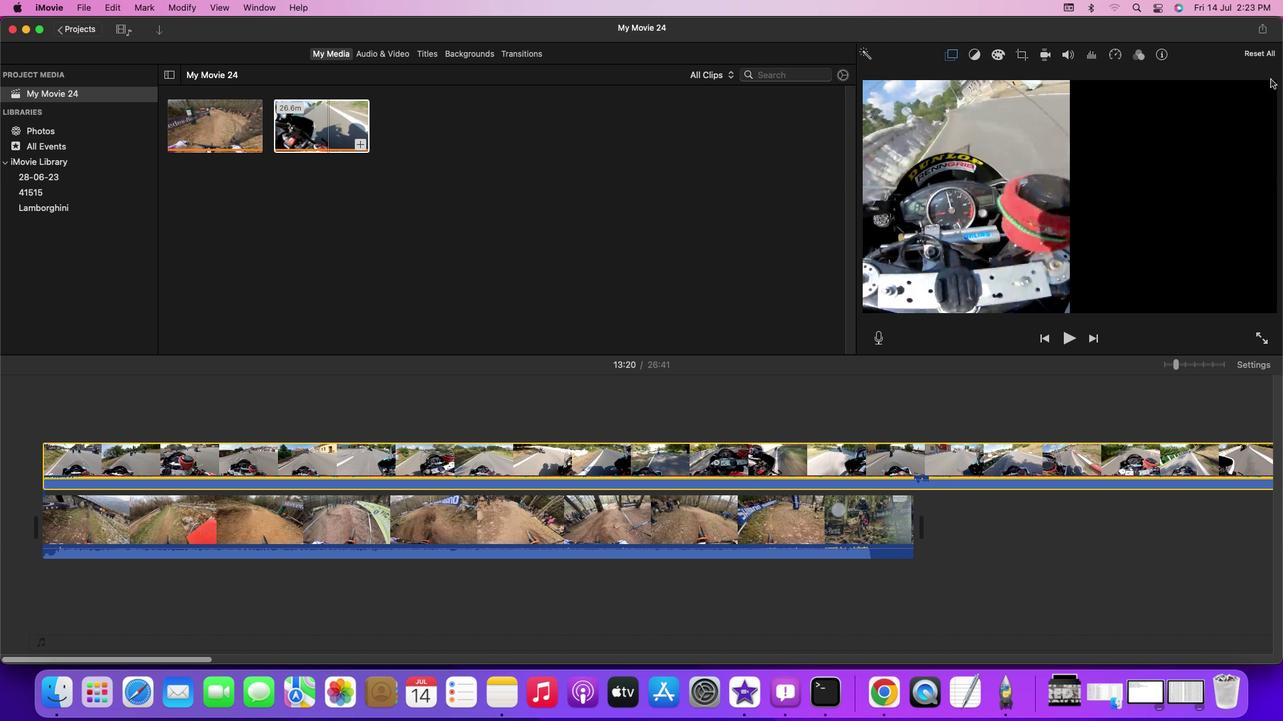 
Action: Mouse pressed left at (1269, 78)
Screenshot: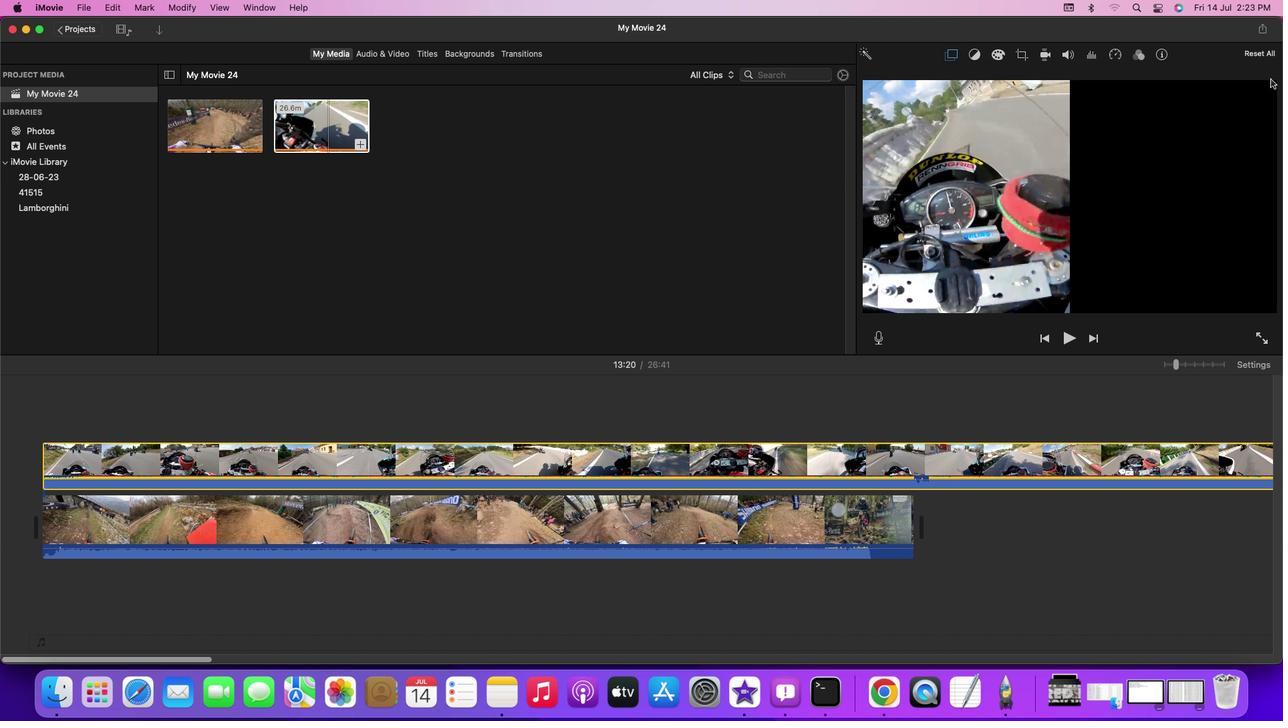 
Action: Mouse moved to (45, 466)
Screenshot: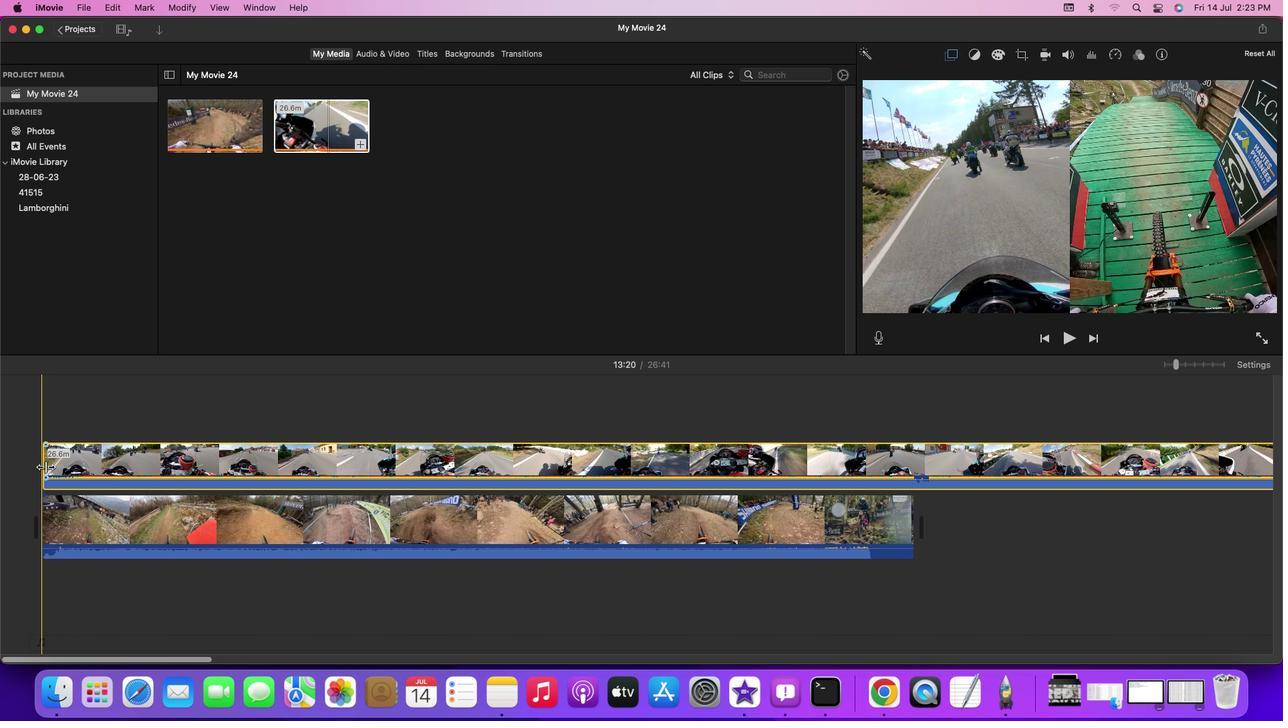 
Action: Mouse pressed left at (45, 466)
Screenshot: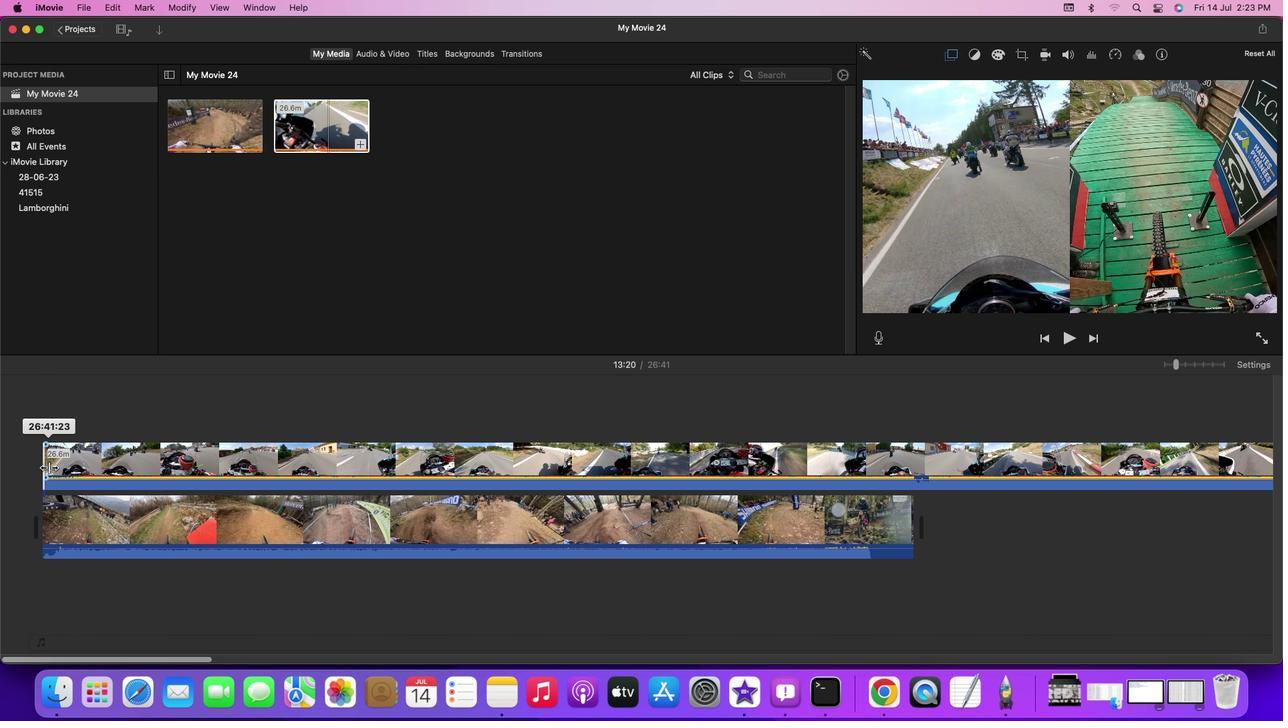 
Action: Mouse moved to (113, 464)
Screenshot: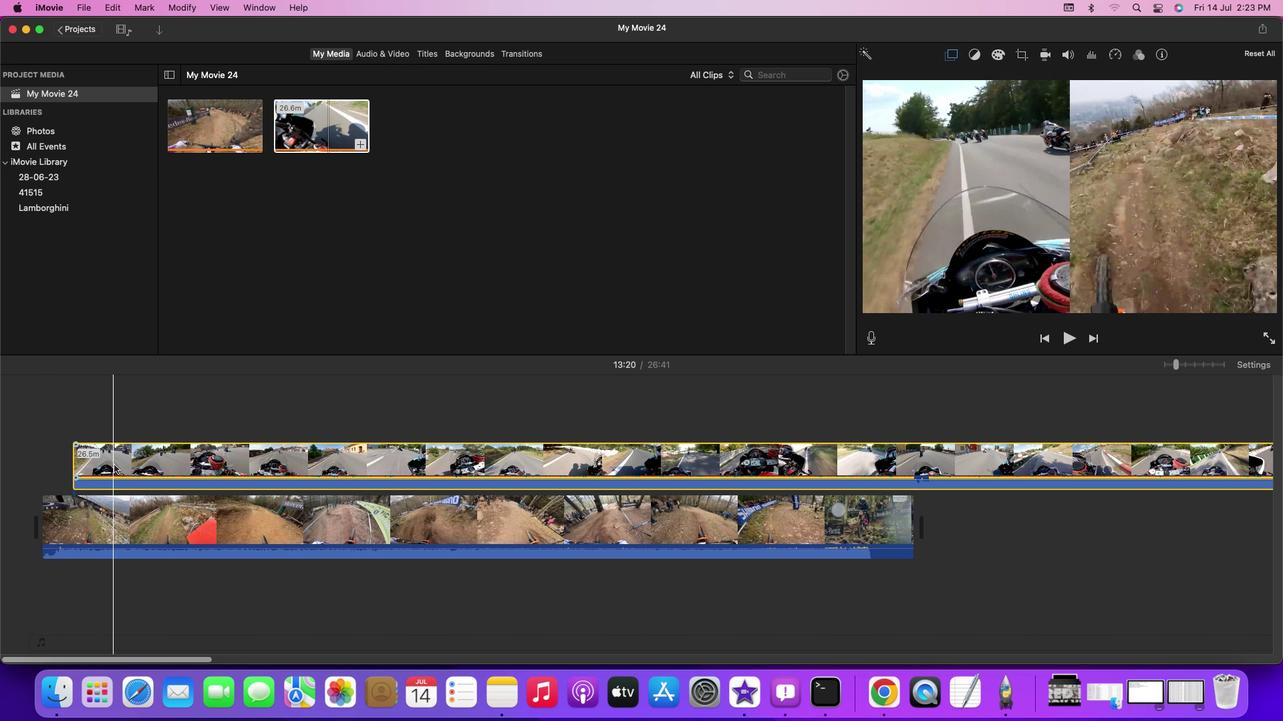
Action: Mouse pressed left at (113, 464)
Screenshot: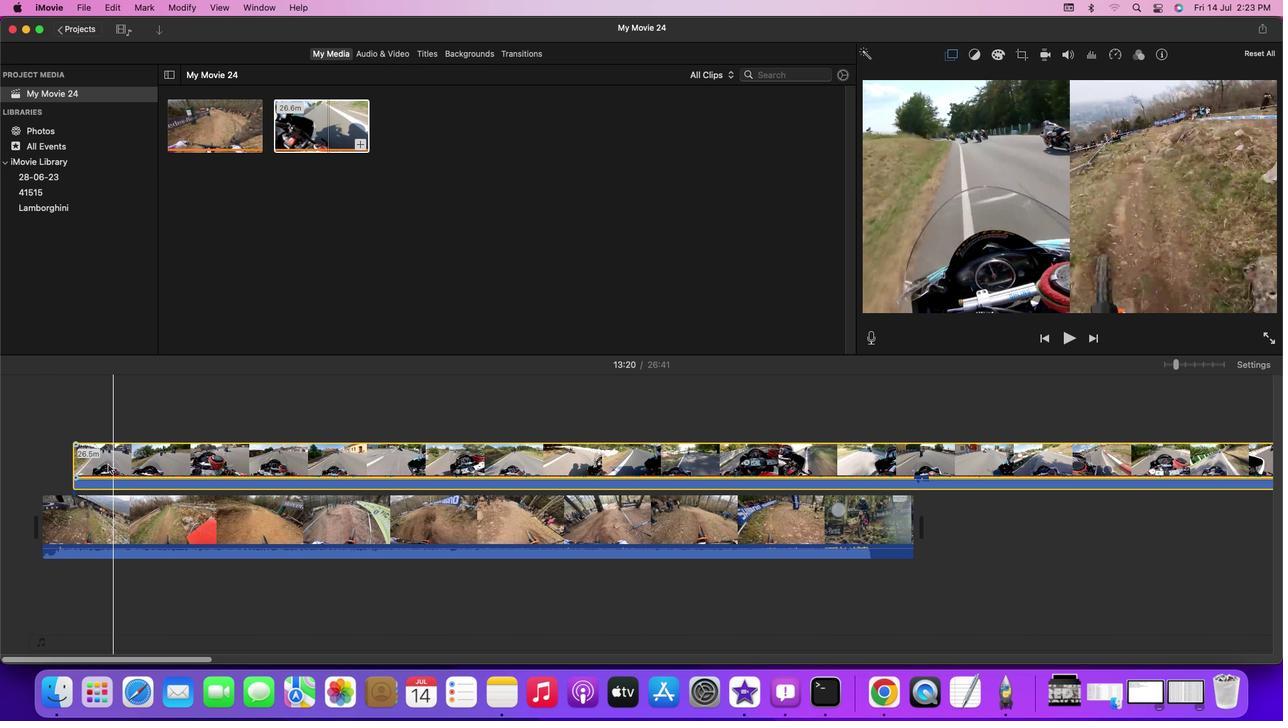 
Action: Mouse moved to (44, 417)
Screenshot: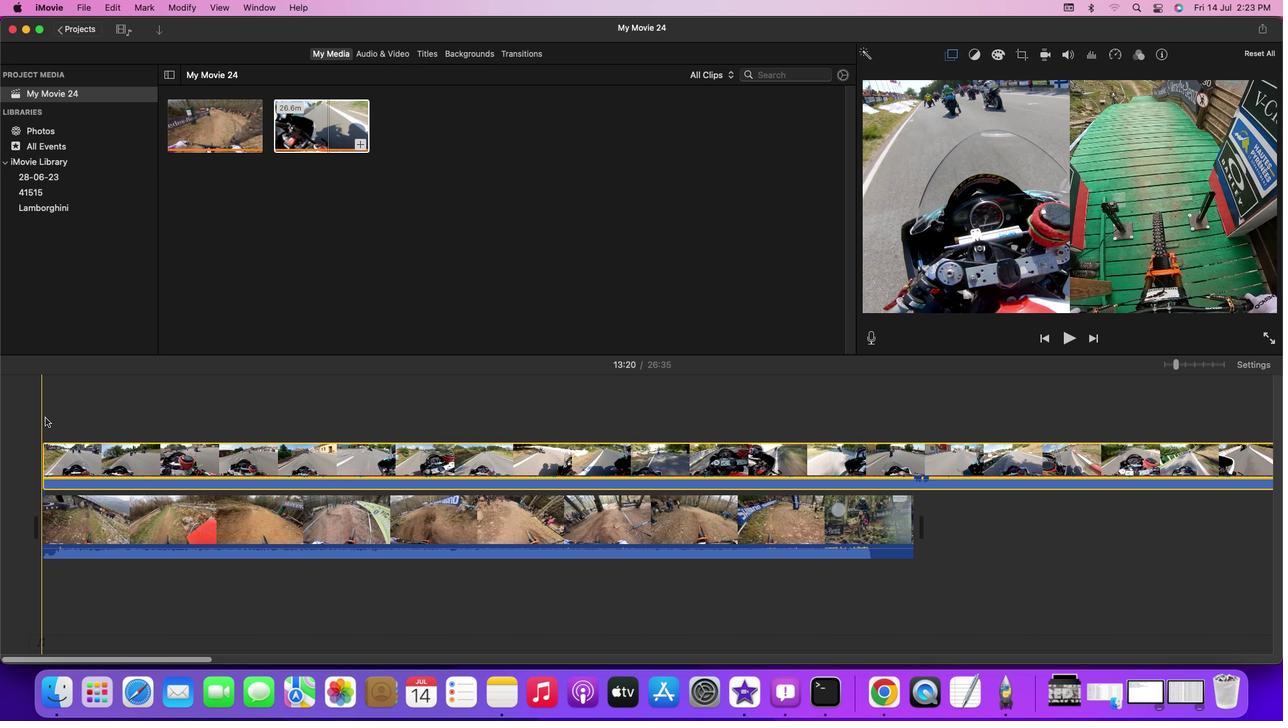 
Action: Mouse pressed left at (44, 417)
Screenshot: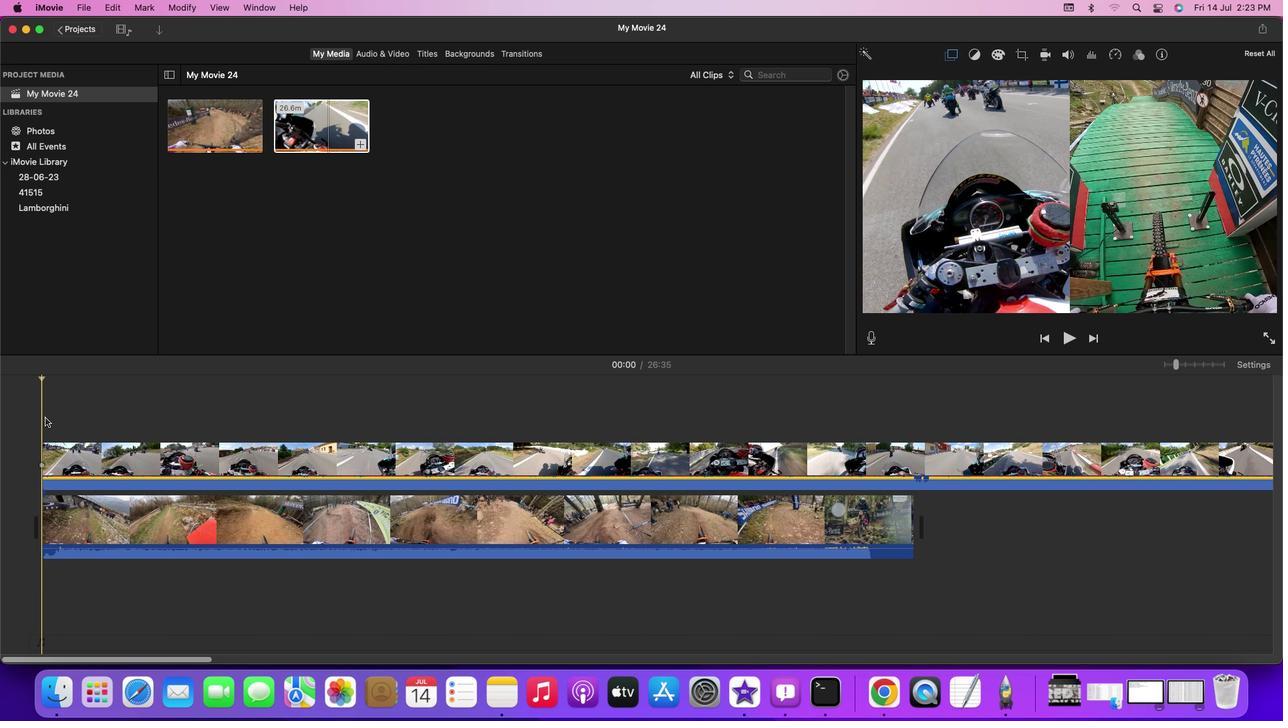 
Action: Key pressed Key.spaceKey.space
Screenshot: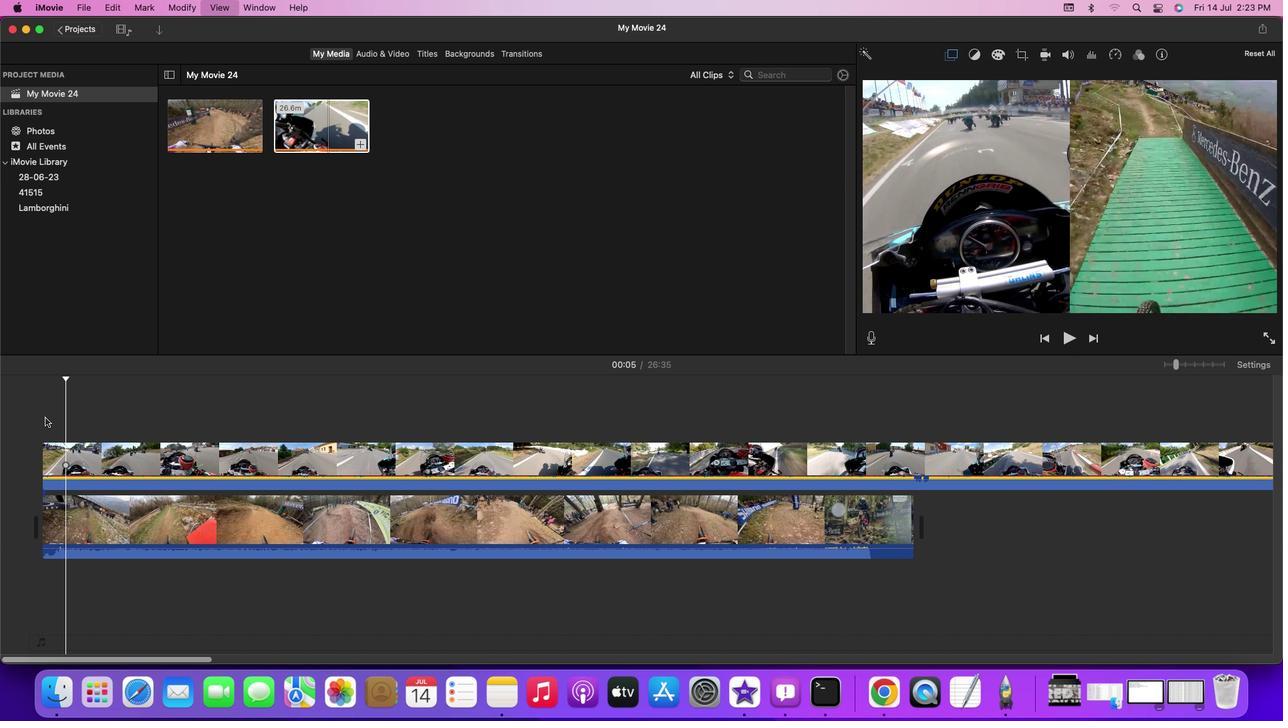 
Action: Mouse moved to (44, 457)
Screenshot: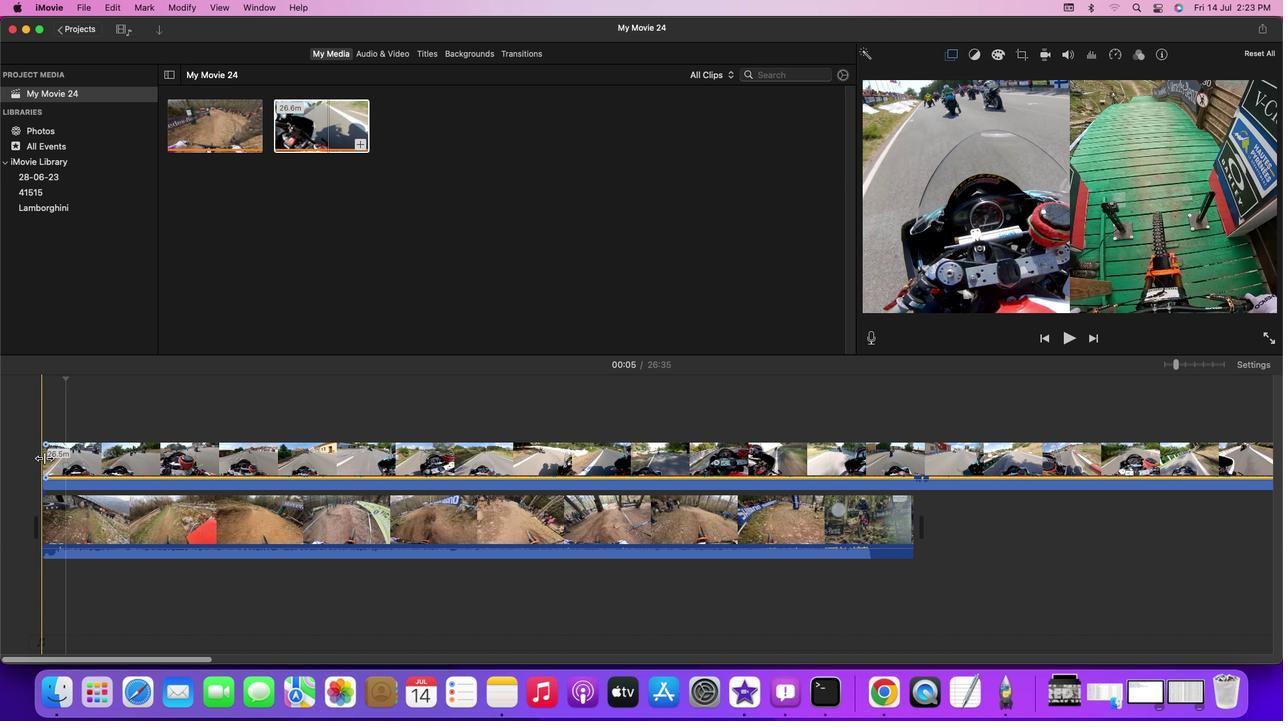 
Action: Mouse pressed left at (44, 457)
Screenshot: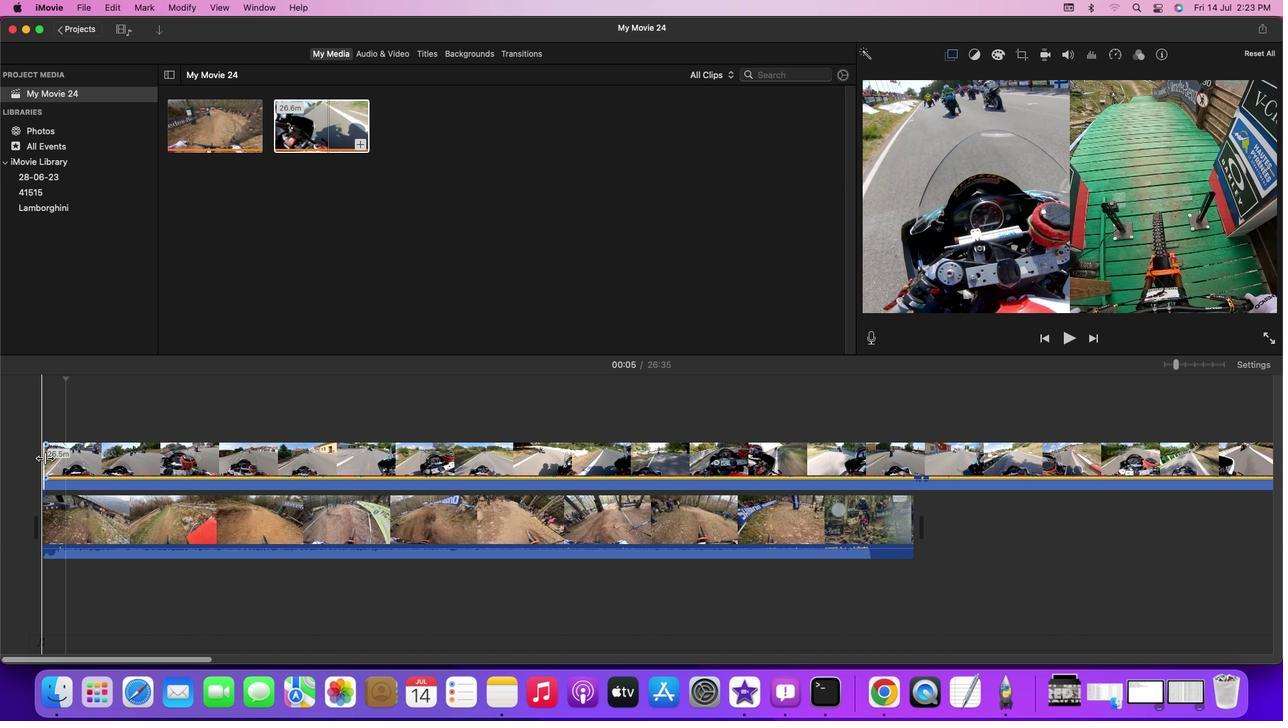 
Action: Mouse moved to (76, 457)
Screenshot: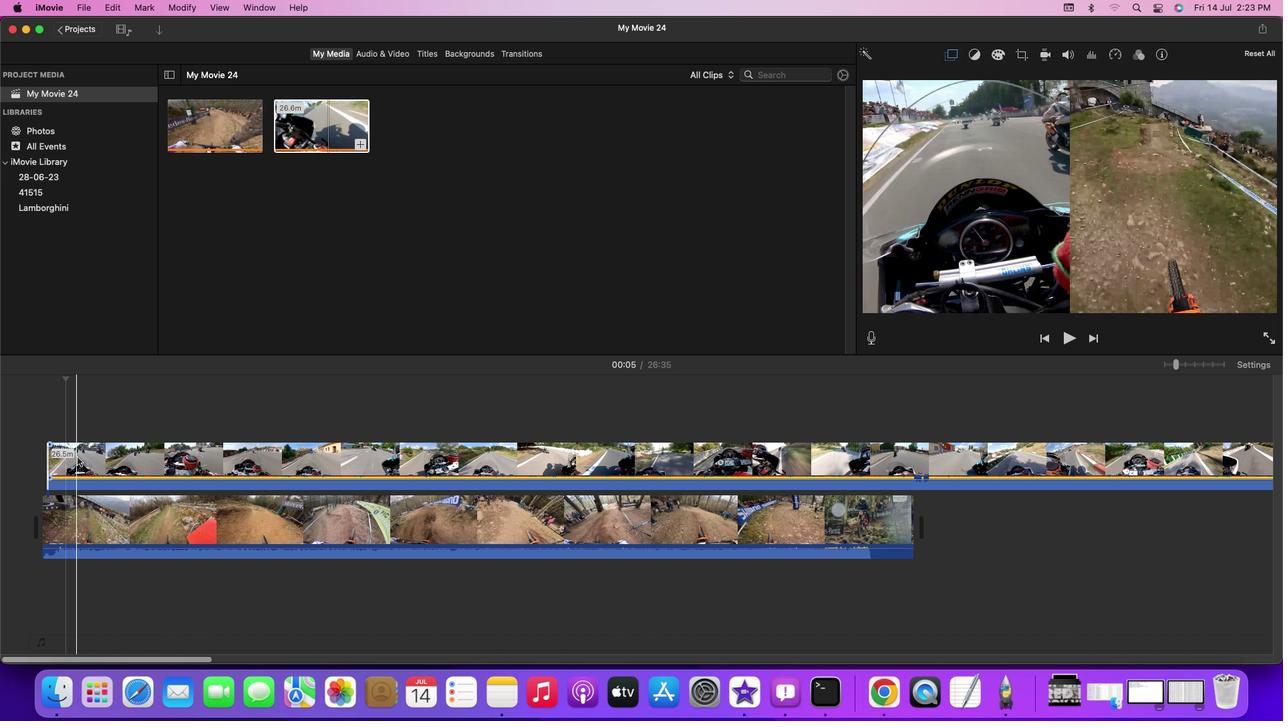 
Action: Mouse pressed left at (76, 457)
Screenshot: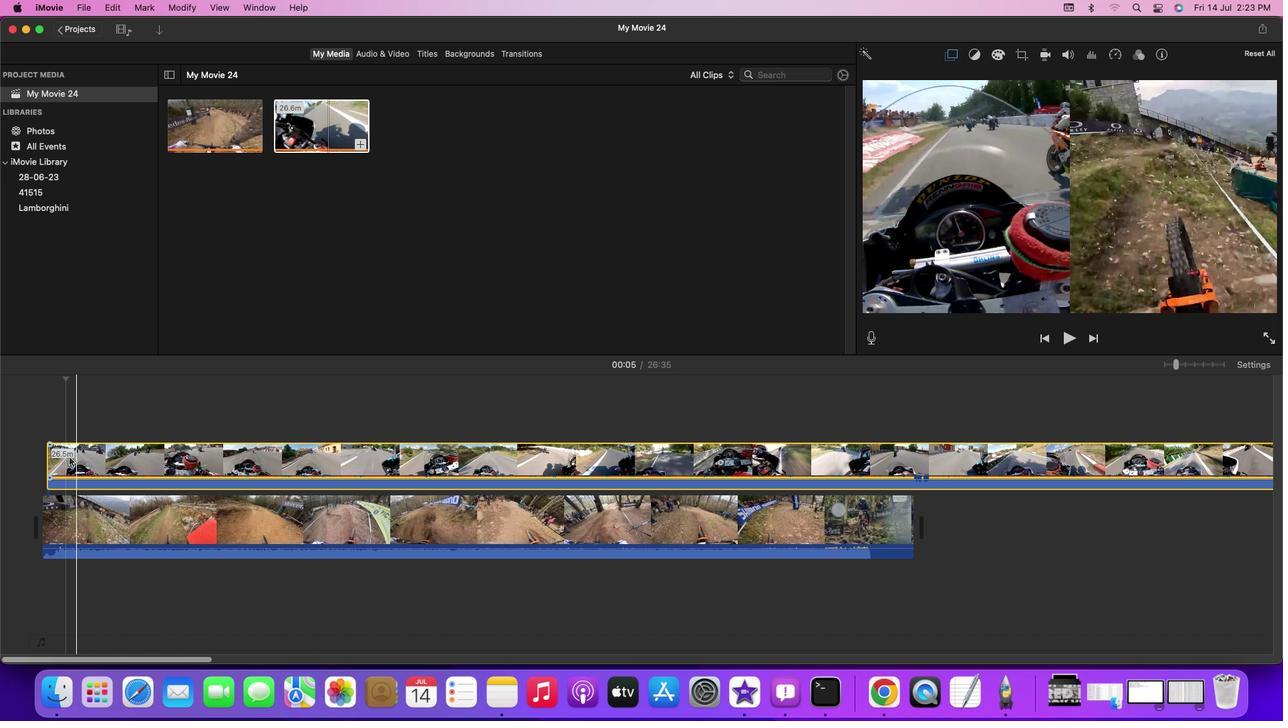 
Action: Mouse moved to (42, 405)
Screenshot: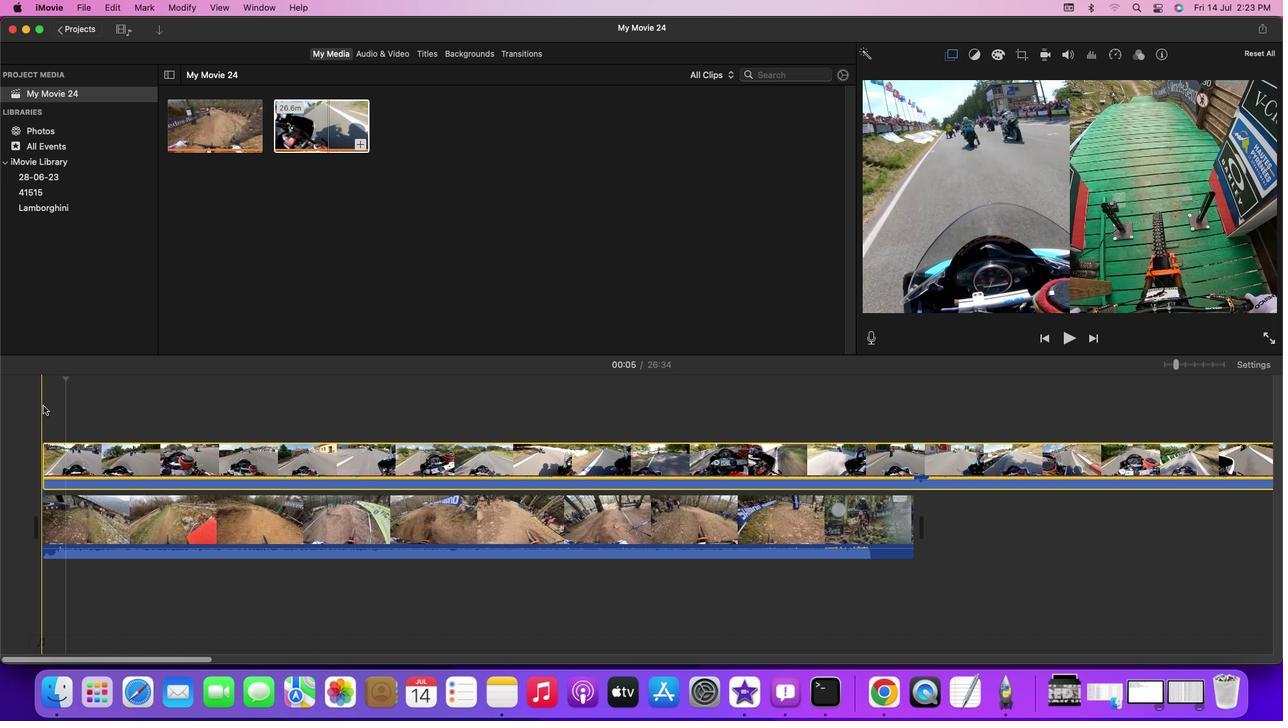 
Action: Mouse pressed left at (42, 405)
Screenshot: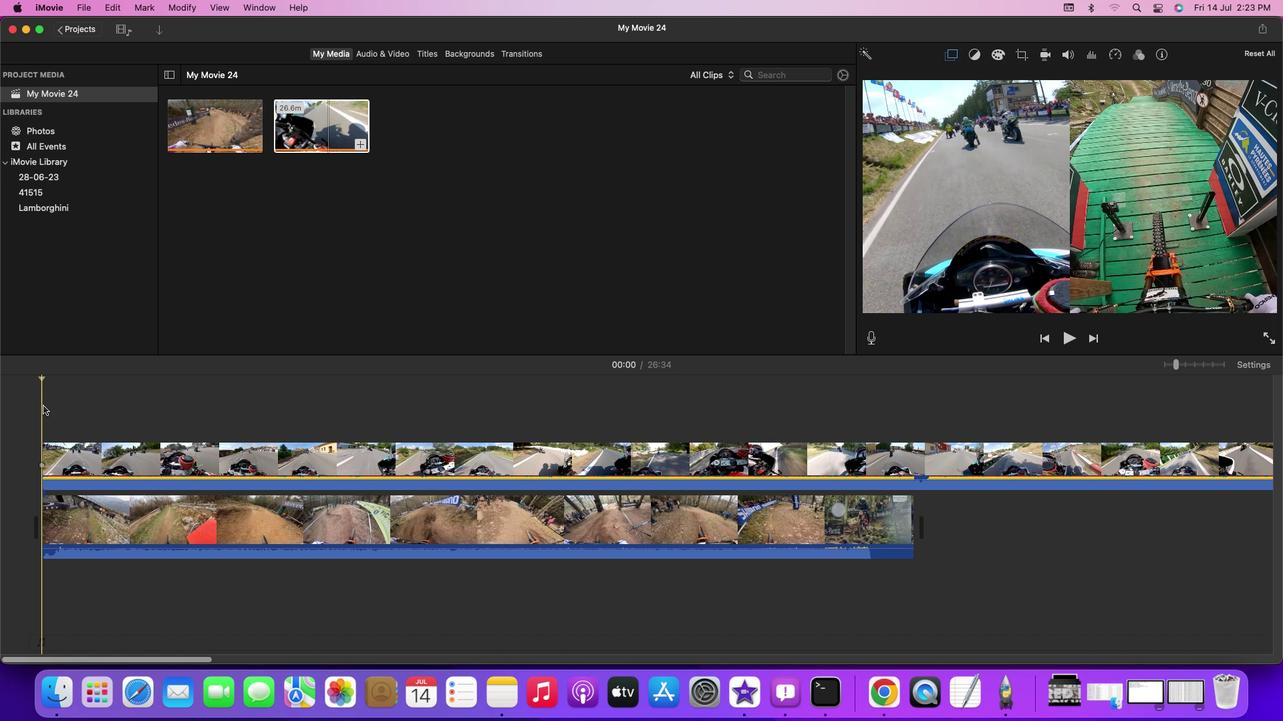 
Action: Key pressed Key.space
Screenshot: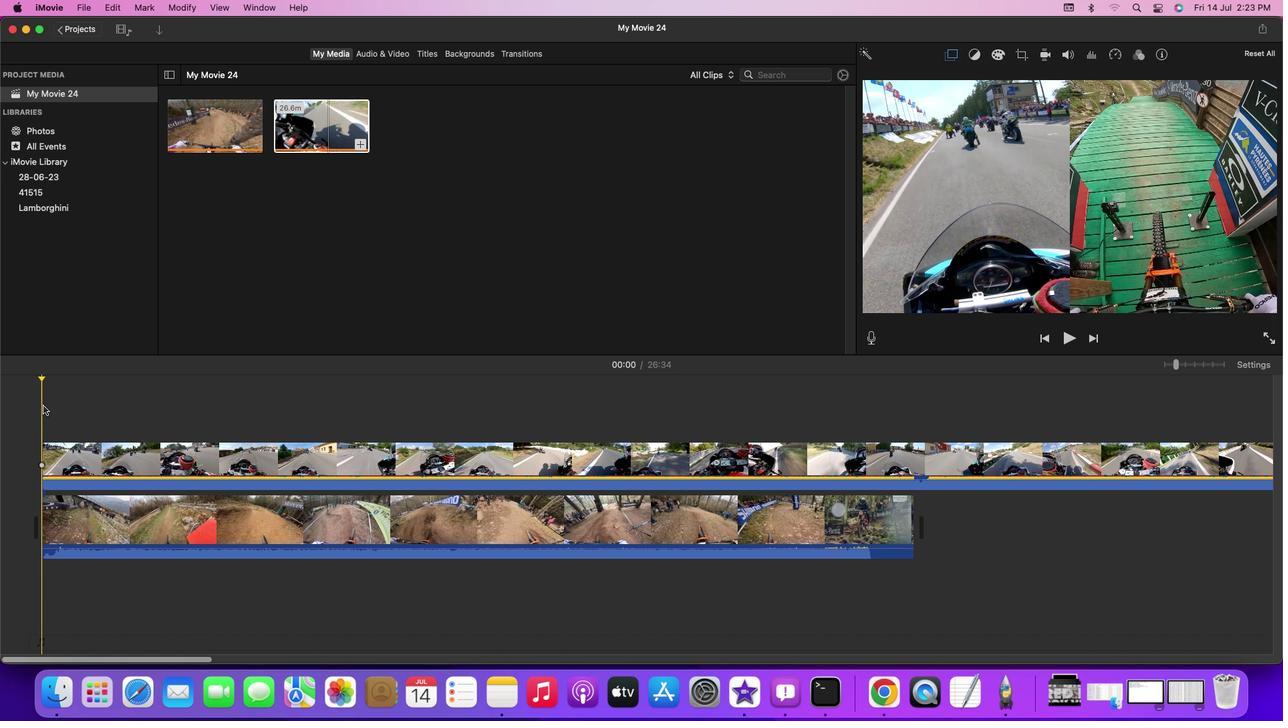 
Action: Mouse moved to (164, 413)
Screenshot: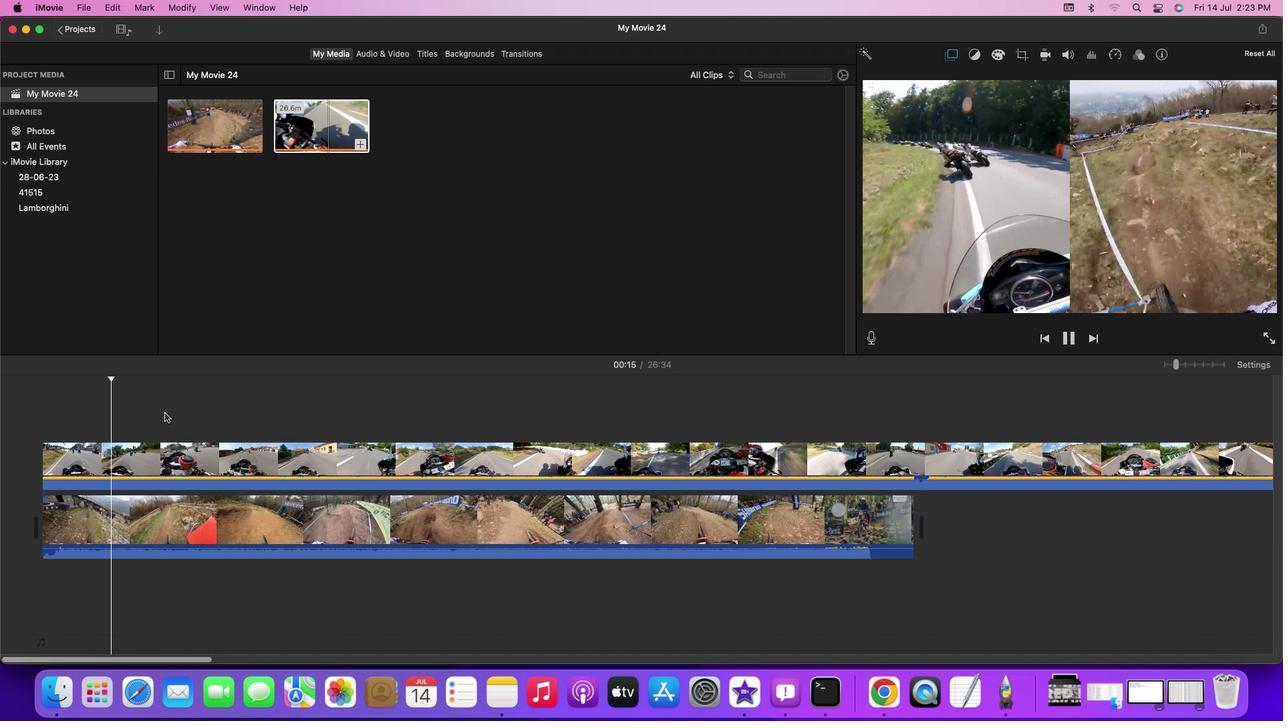 
Action: Mouse pressed left at (164, 413)
Screenshot: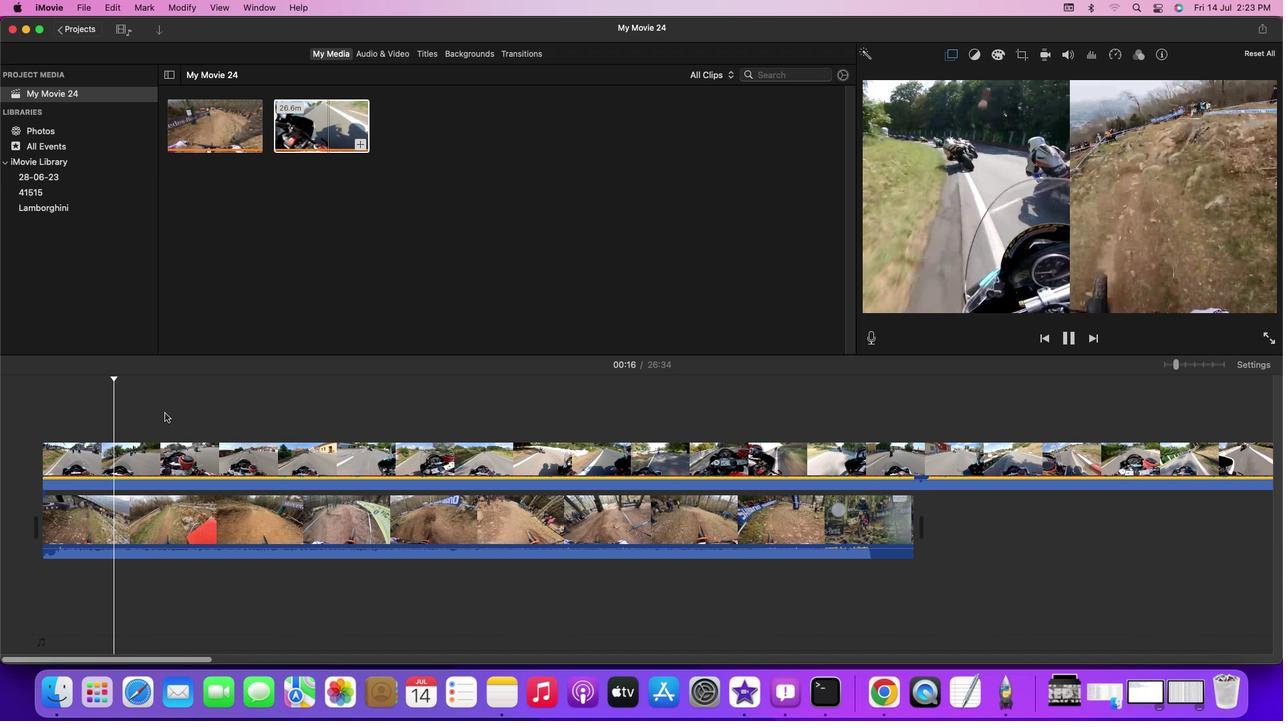 
Action: Key pressed Key.space
Screenshot: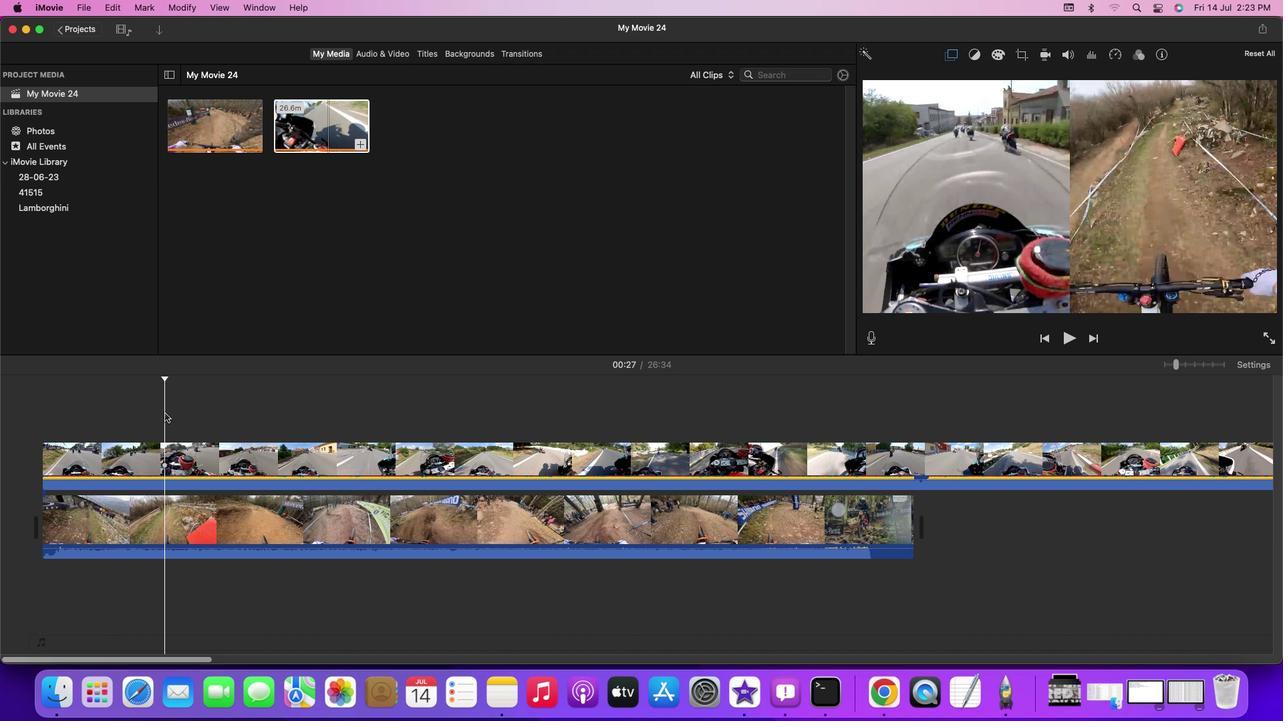 
Action: Mouse moved to (181, 416)
Screenshot: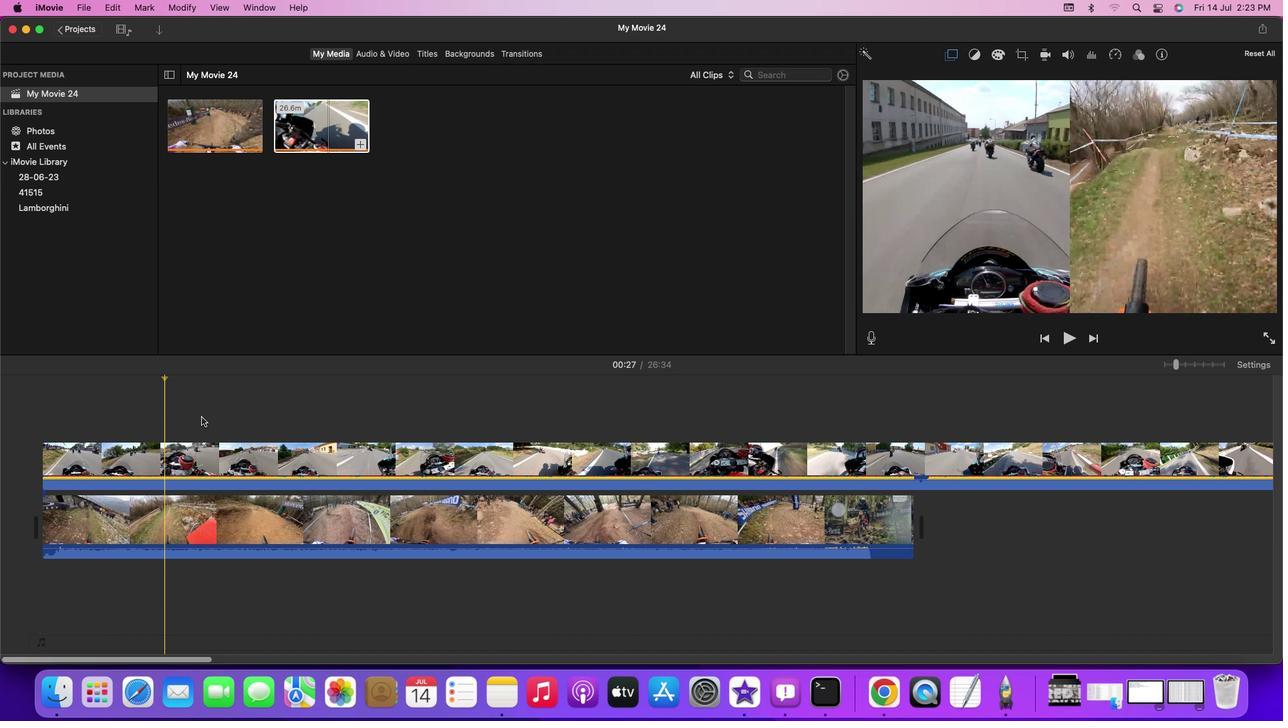 
Action: Key pressed Key.space
Screenshot: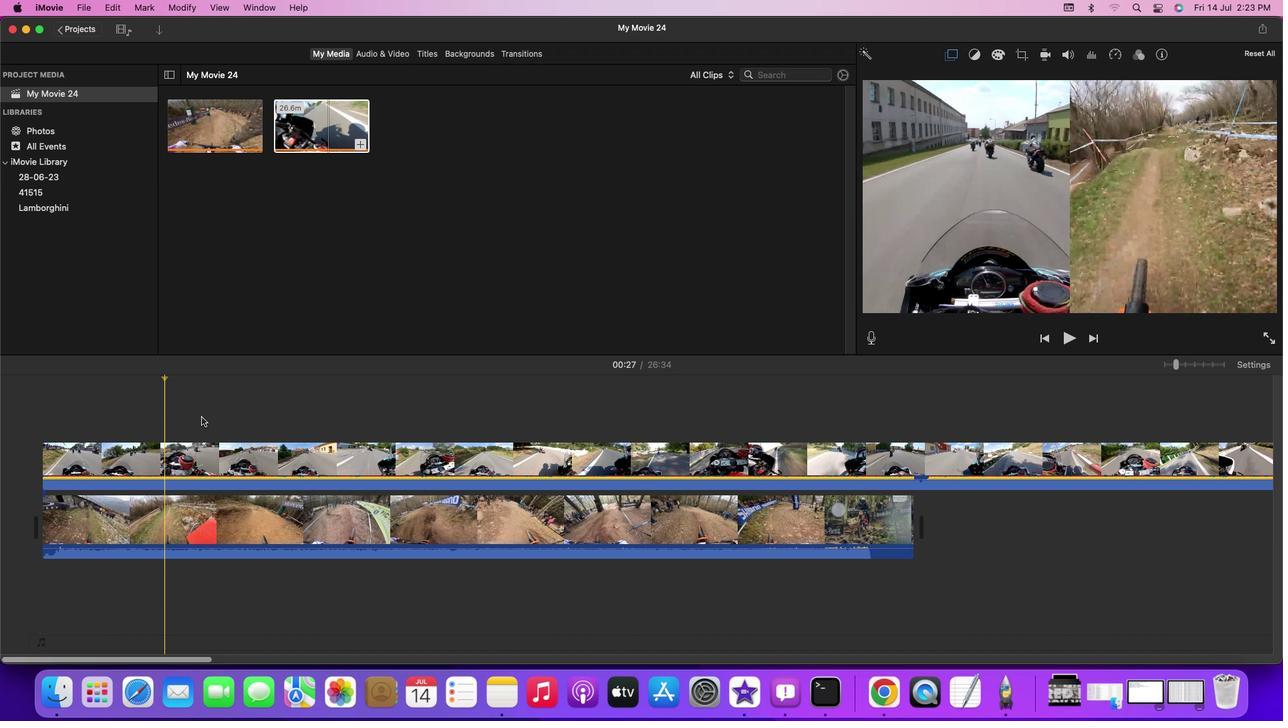 
Action: Mouse moved to (376, 406)
Screenshot: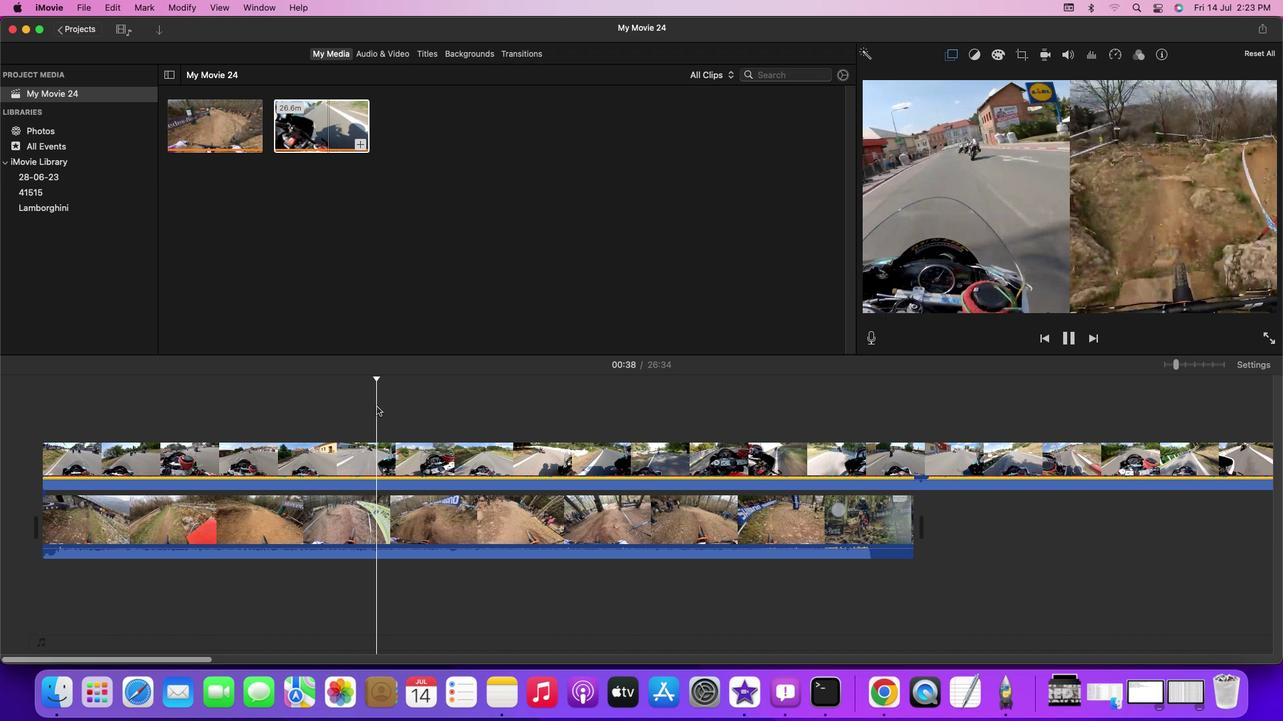
Action: Mouse pressed left at (376, 406)
Screenshot: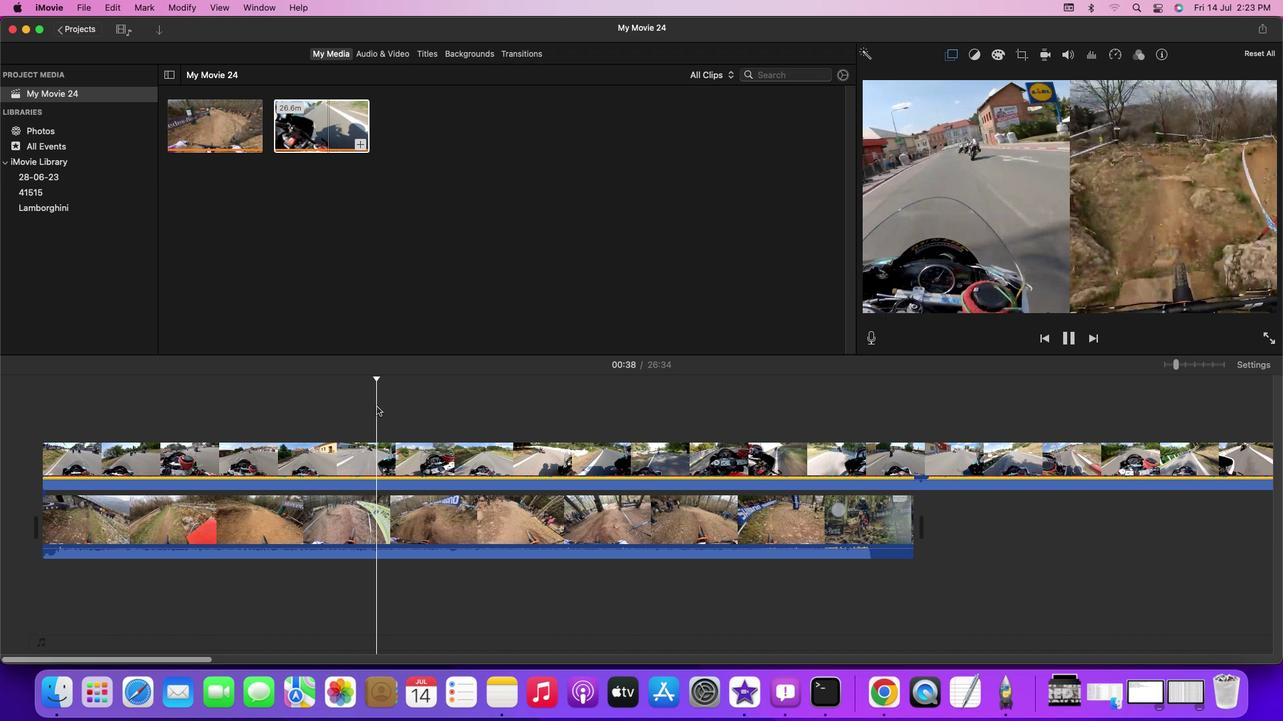
Action: Key pressed Key.space
Screenshot: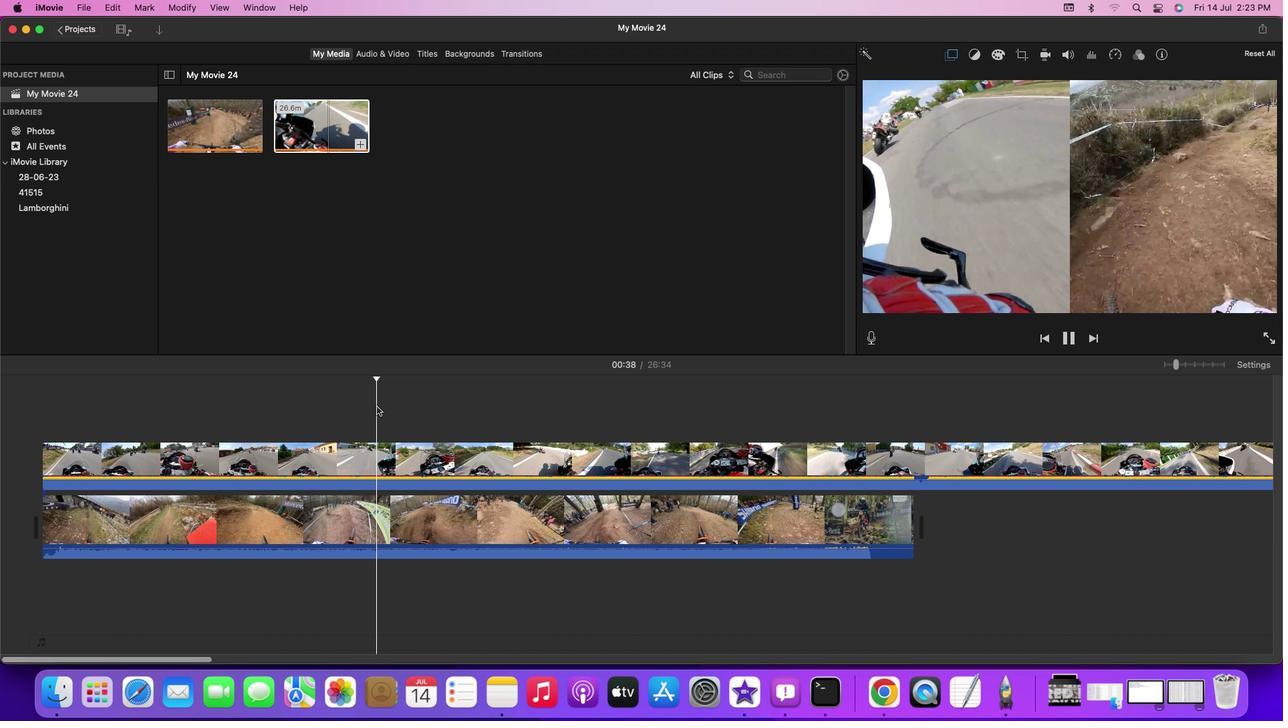 
Action: Mouse moved to (880, 523)
Screenshot: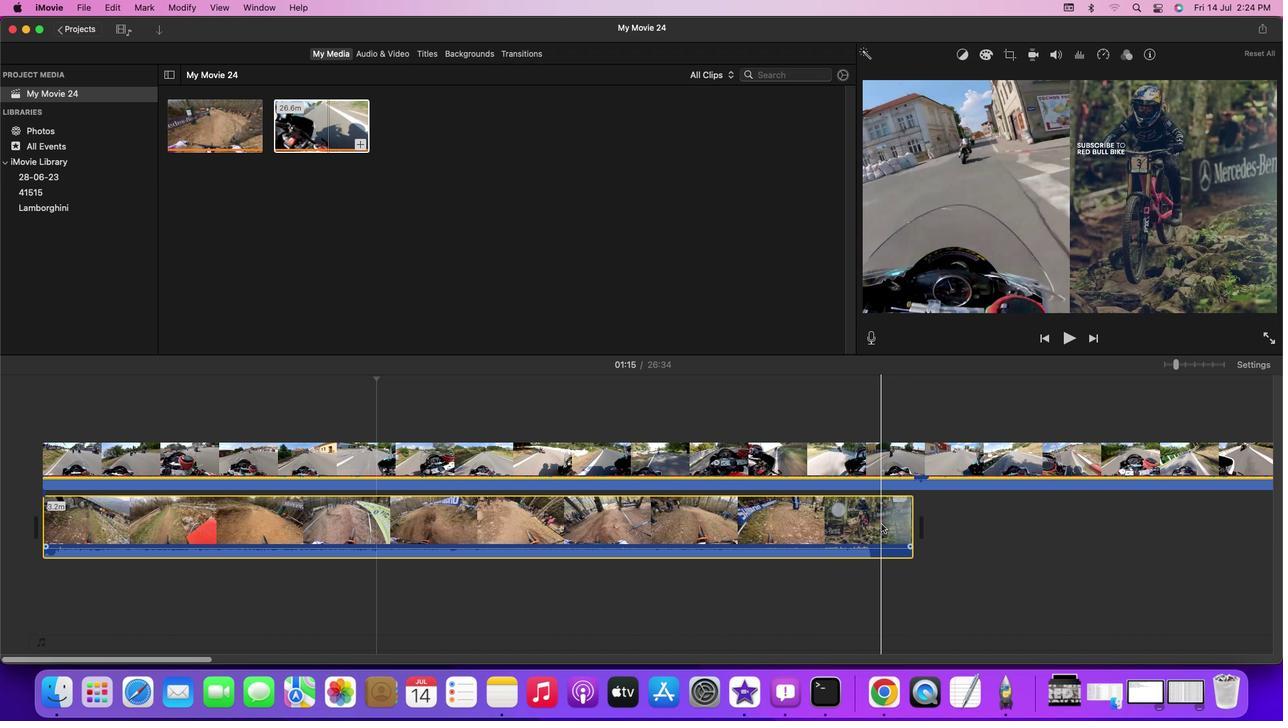 
Action: Mouse pressed left at (880, 523)
Screenshot: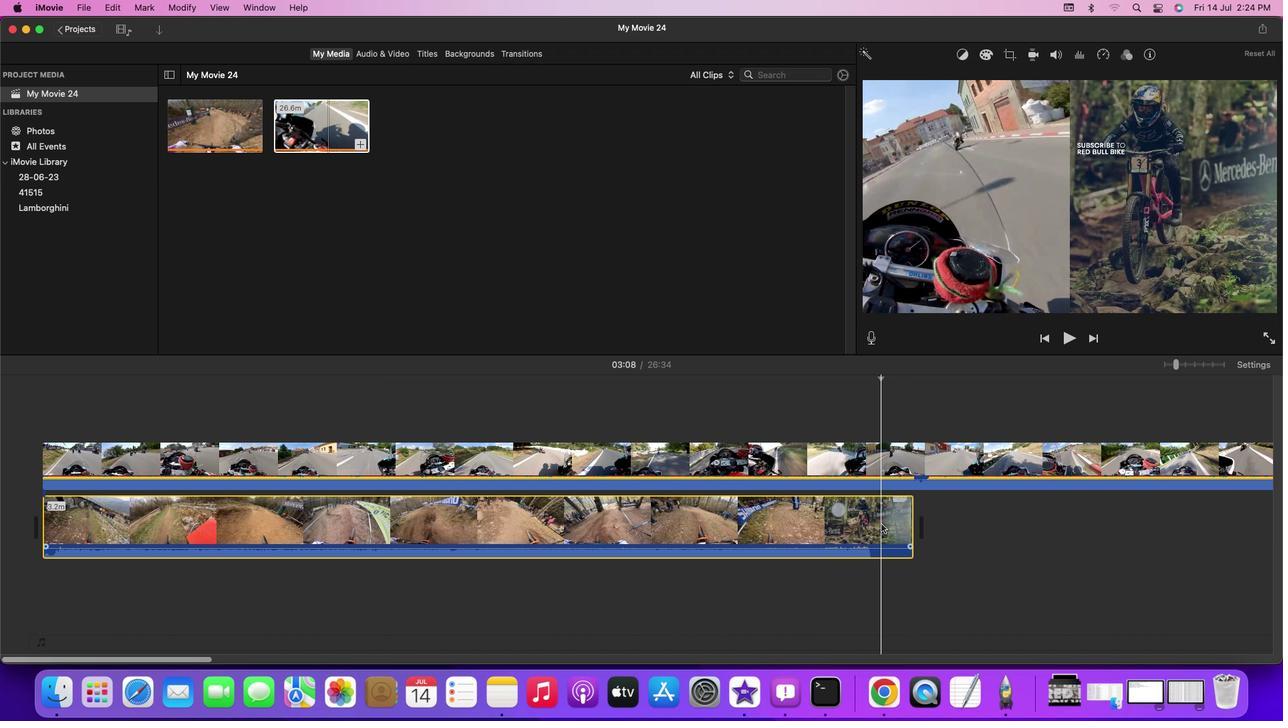 
Action: Mouse moved to (909, 540)
Screenshot: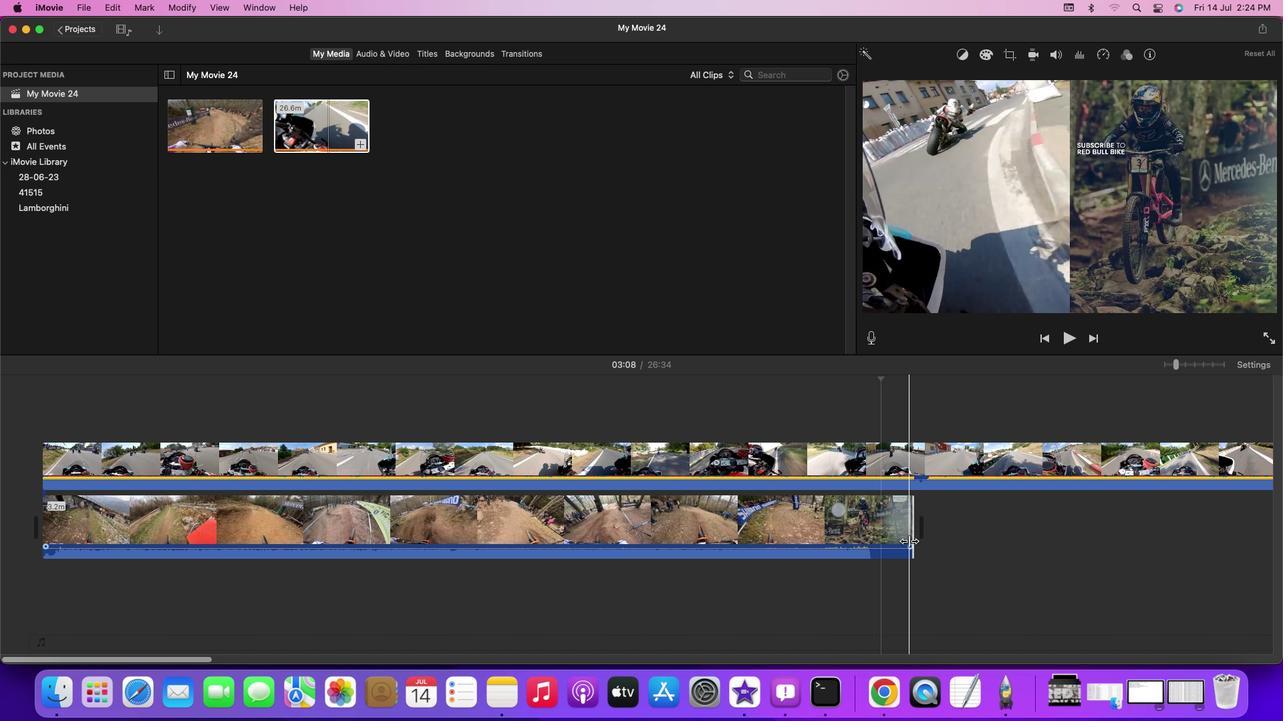 
Action: Mouse pressed left at (909, 540)
Screenshot: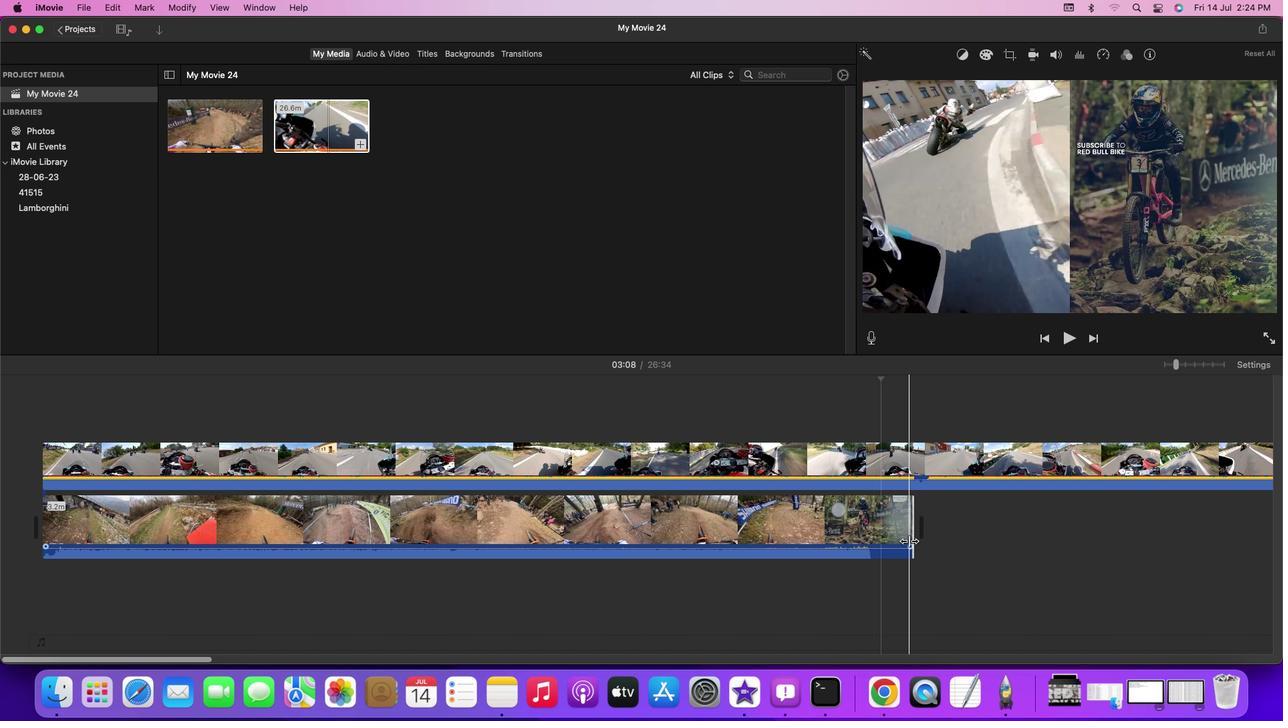 
Action: Mouse moved to (824, 451)
Screenshot: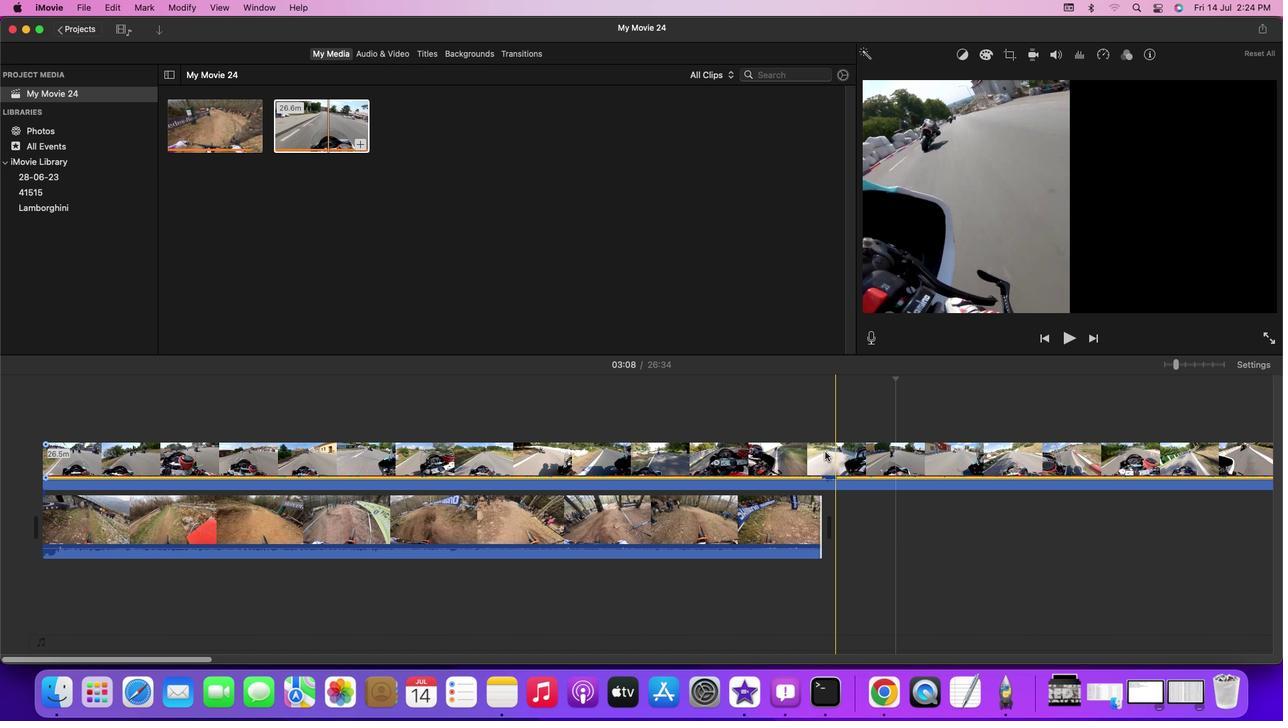 
Action: Mouse pressed left at (824, 451)
Screenshot: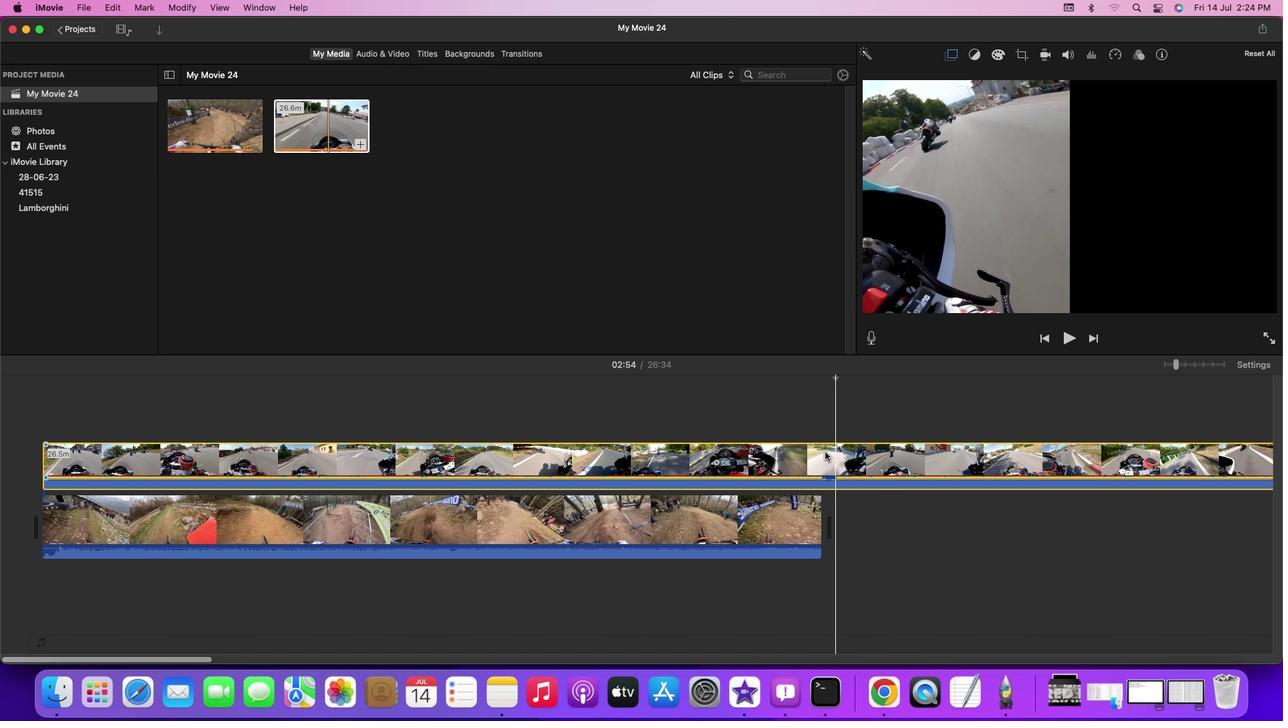 
Action: Mouse moved to (831, 453)
Screenshot: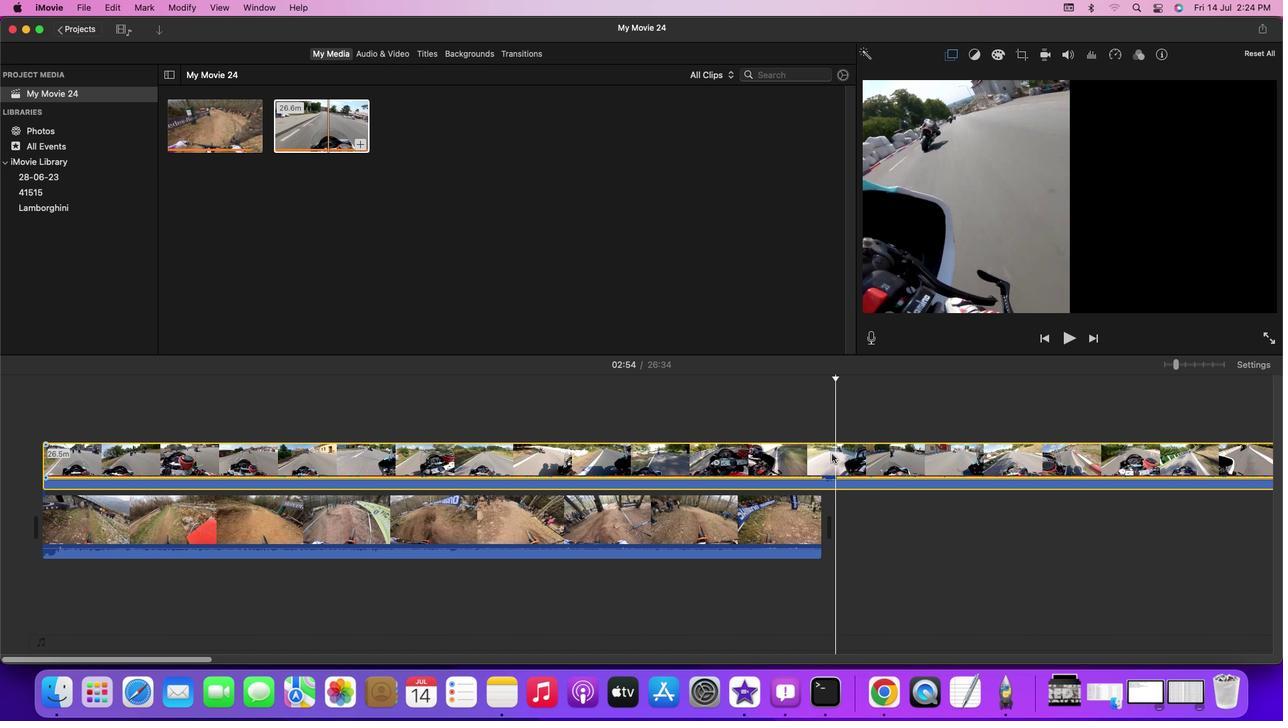 
Action: Key pressed Key.cmd'b'
Screenshot: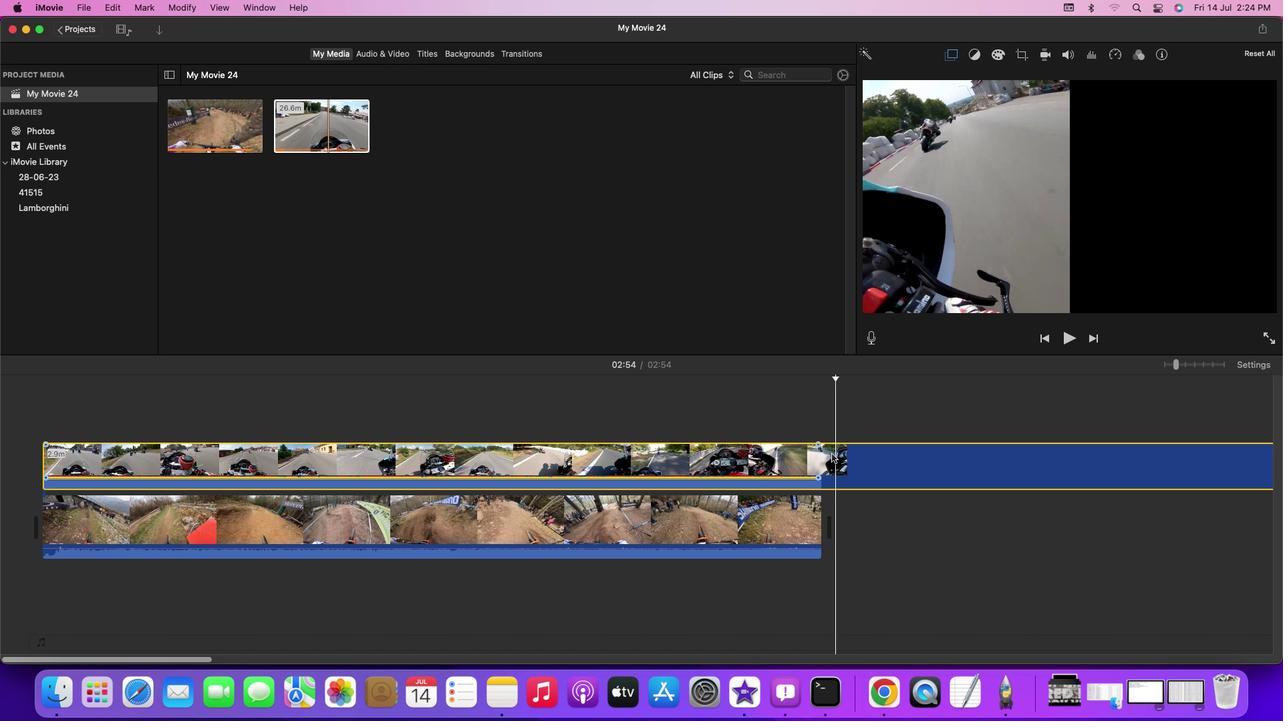 
Action: Mouse moved to (798, 395)
Screenshot: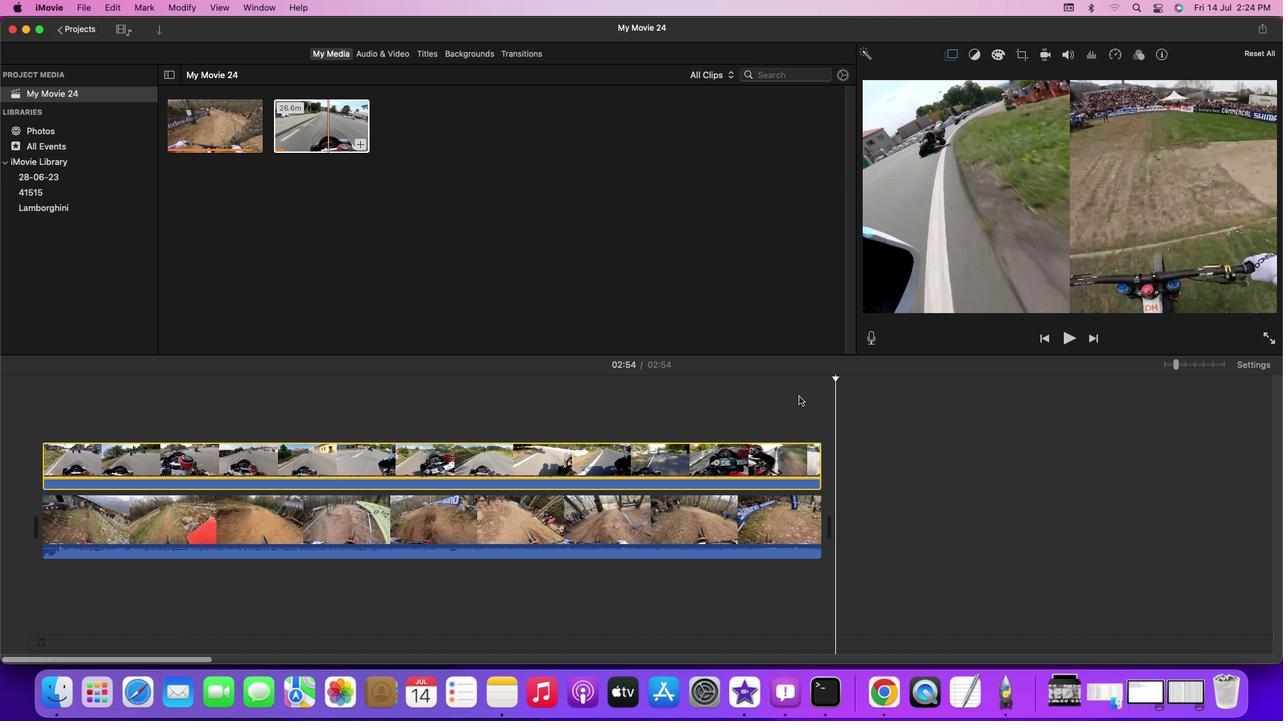 
Action: Mouse pressed left at (798, 395)
Screenshot: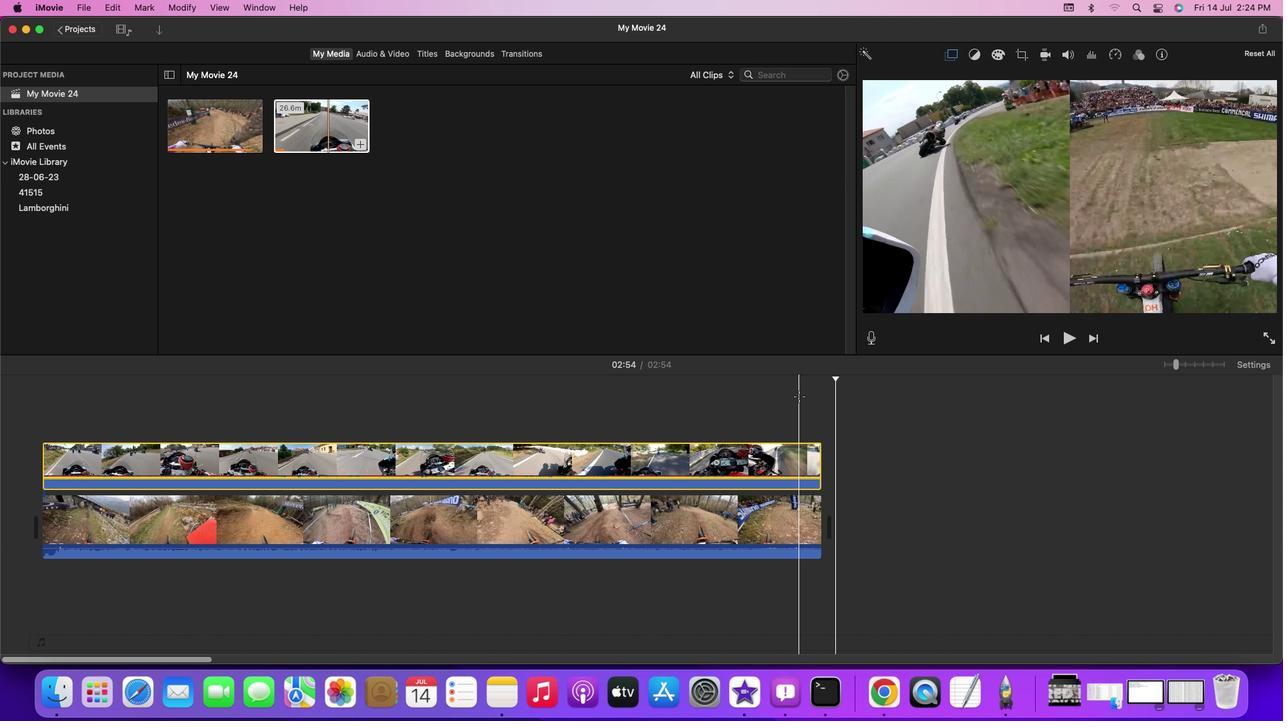 
Action: Mouse moved to (798, 395)
Screenshot: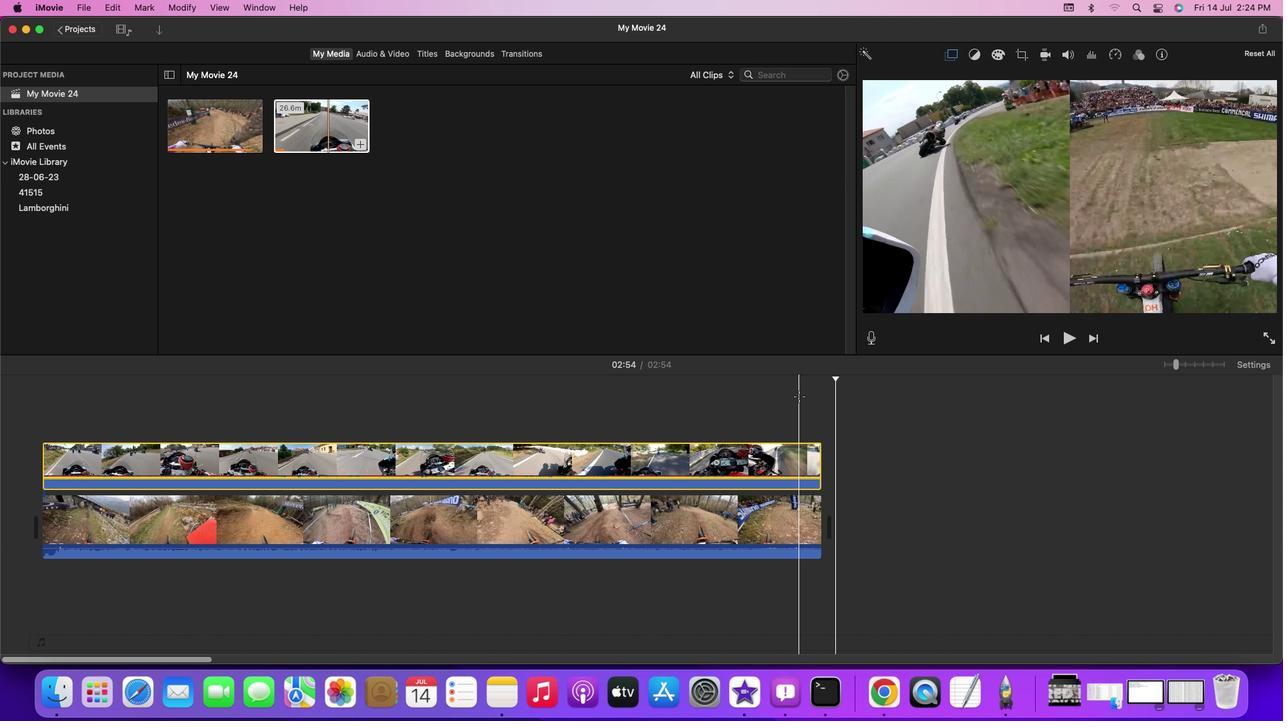 
Action: Key pressed Key.space
Screenshot: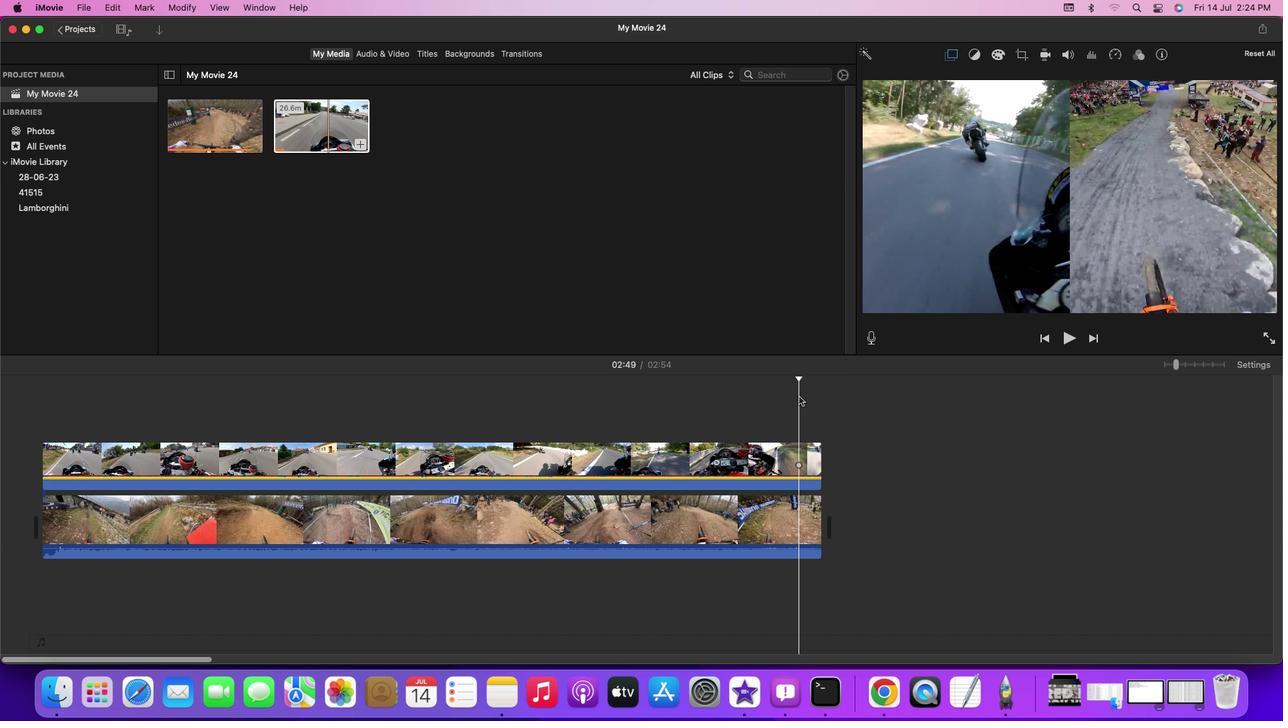 
Action: Mouse moved to (760, 391)
Screenshot: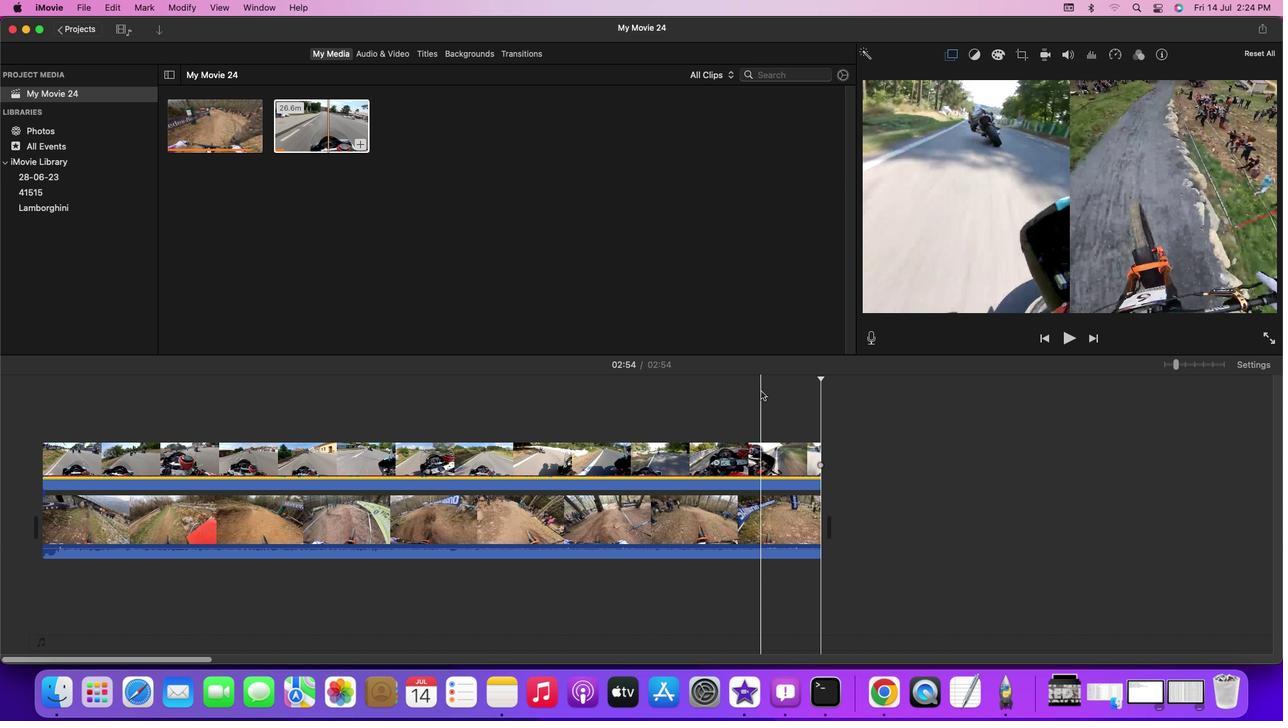 
Action: Mouse pressed left at (760, 391)
Screenshot: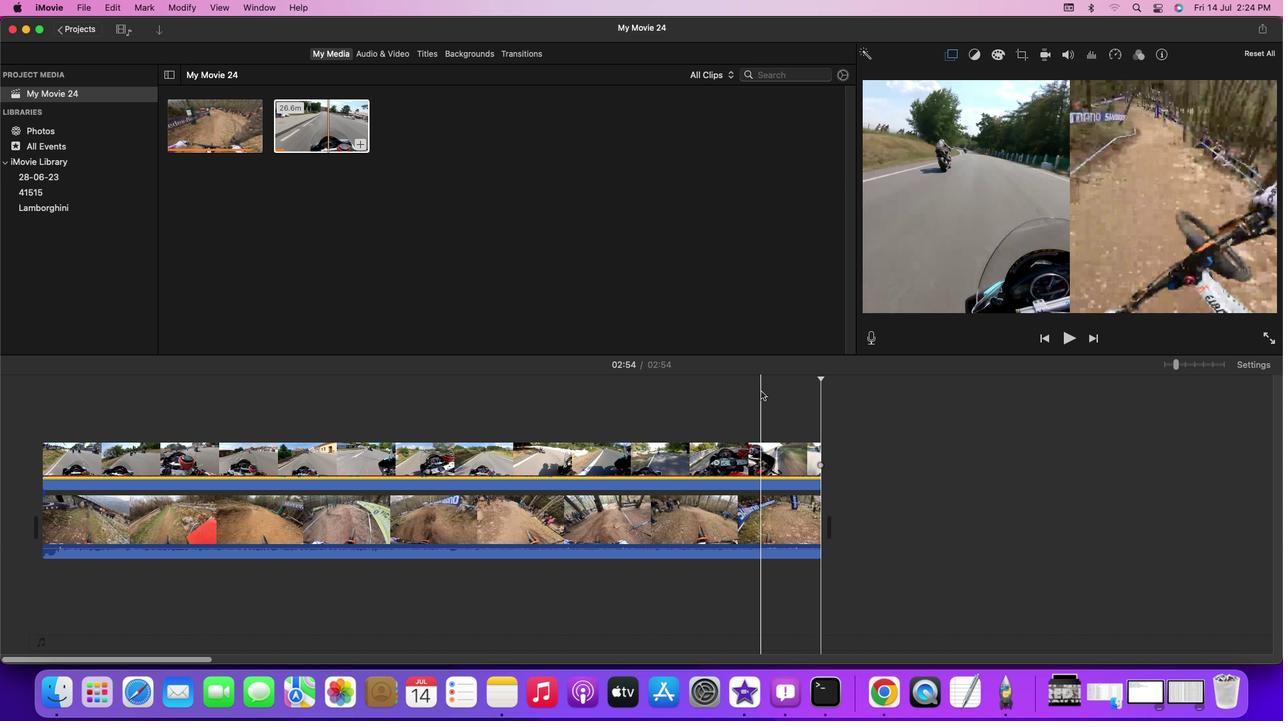 
Action: Key pressed Key.spaceKey.space
Screenshot: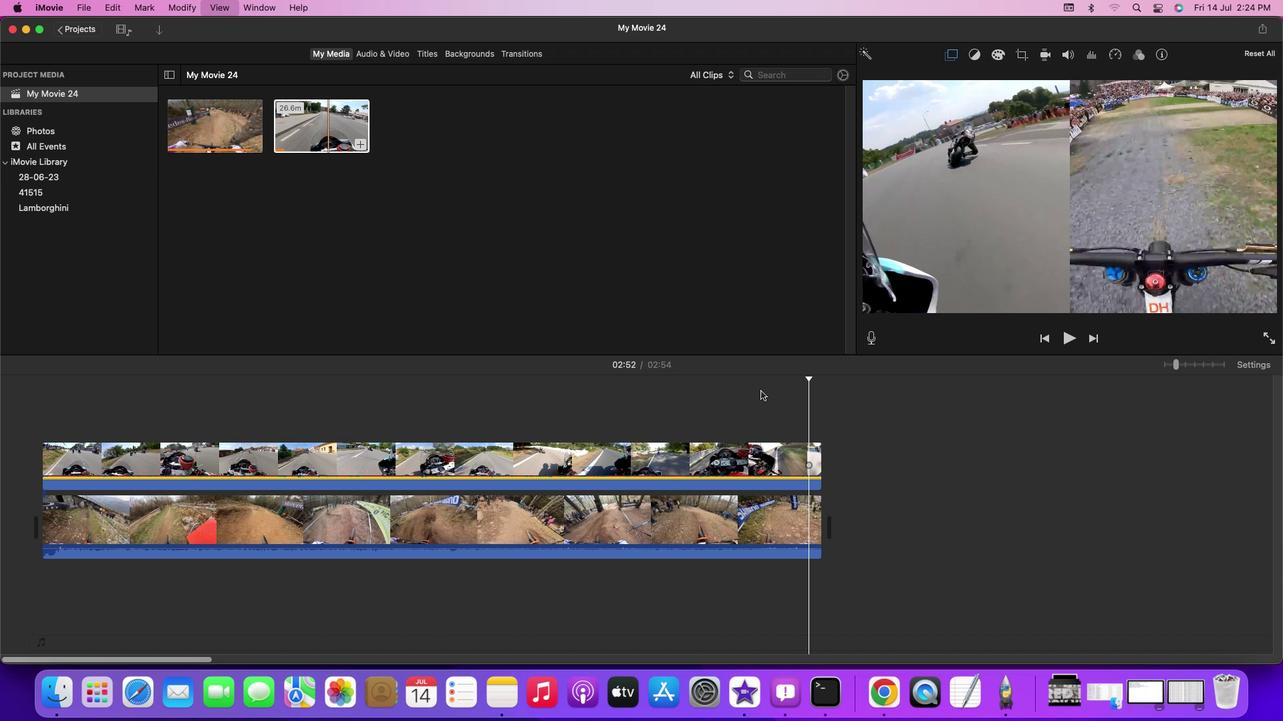 
Action: Mouse moved to (952, 58)
Screenshot: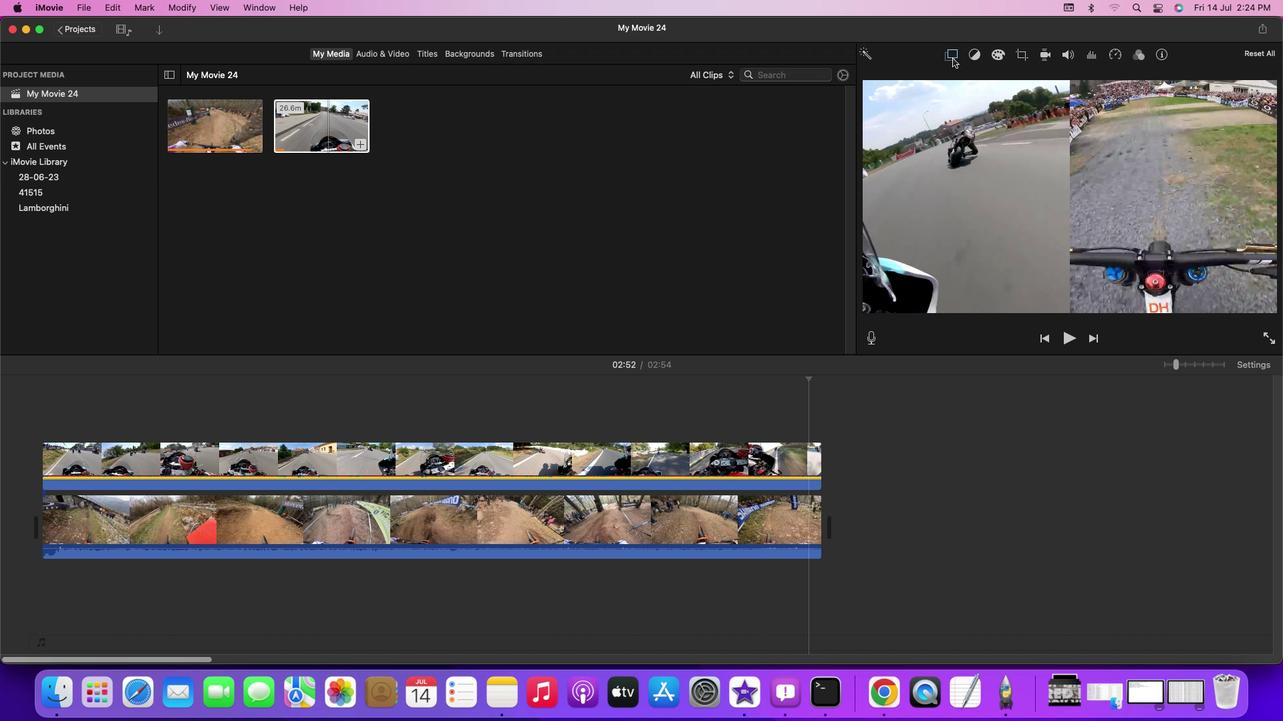 
Action: Mouse pressed left at (952, 58)
Screenshot: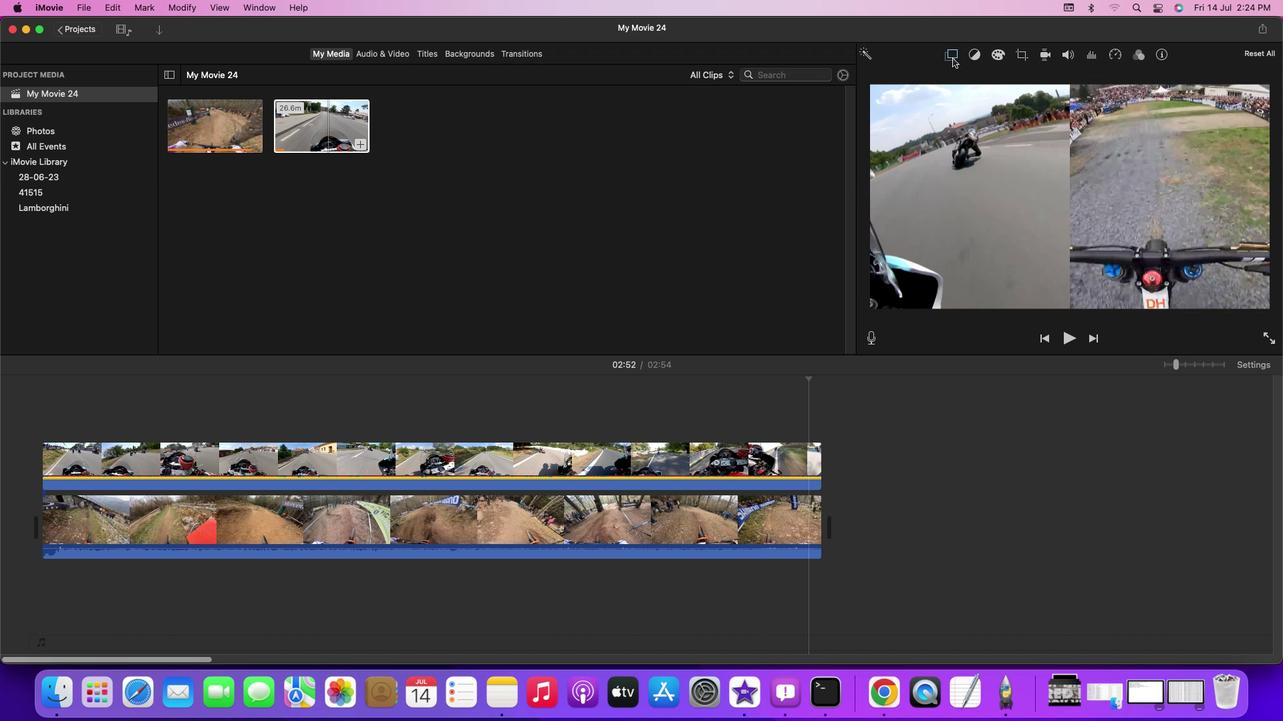 
Action: Mouse moved to (1026, 79)
Screenshot: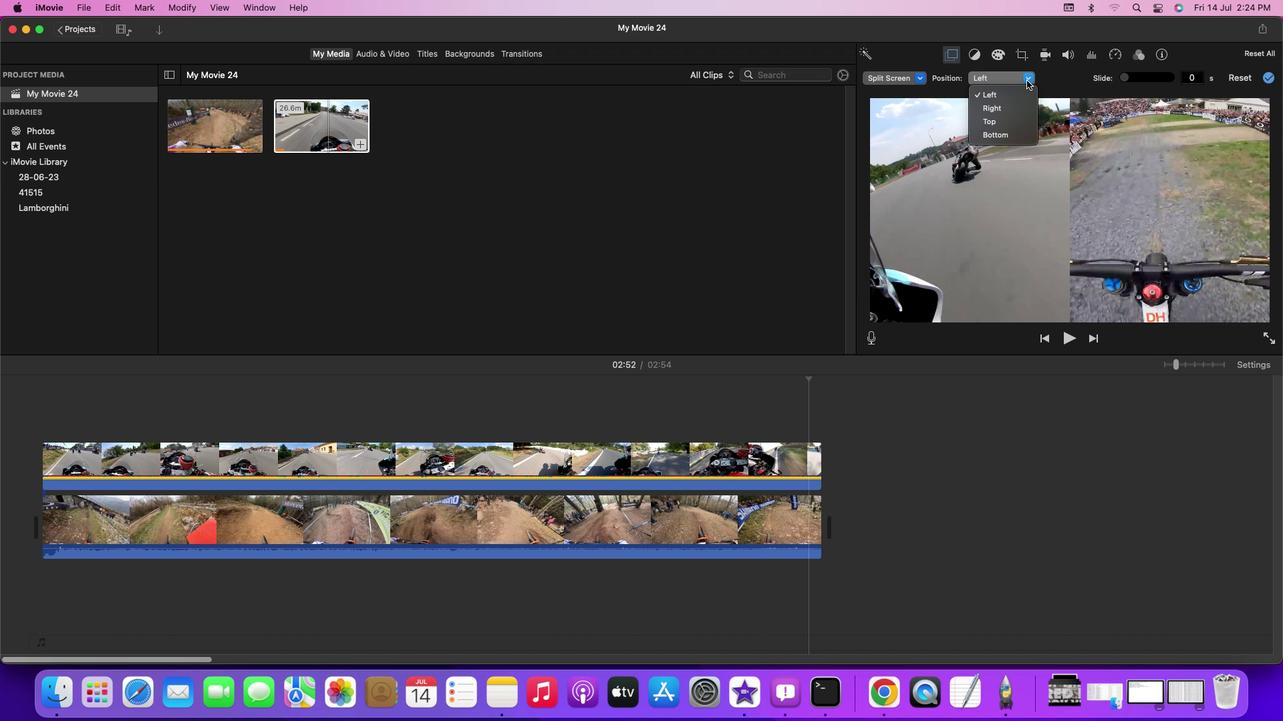 
Action: Mouse pressed left at (1026, 79)
Screenshot: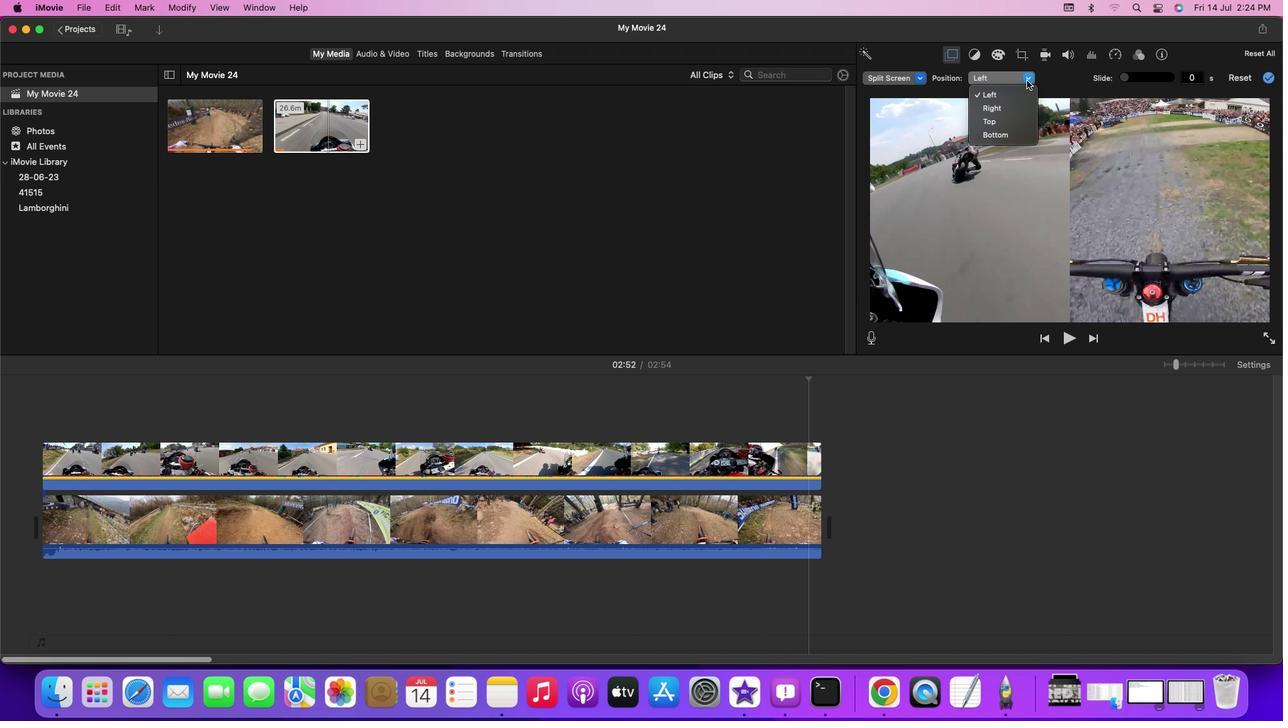 
Action: Mouse moved to (1003, 113)
Screenshot: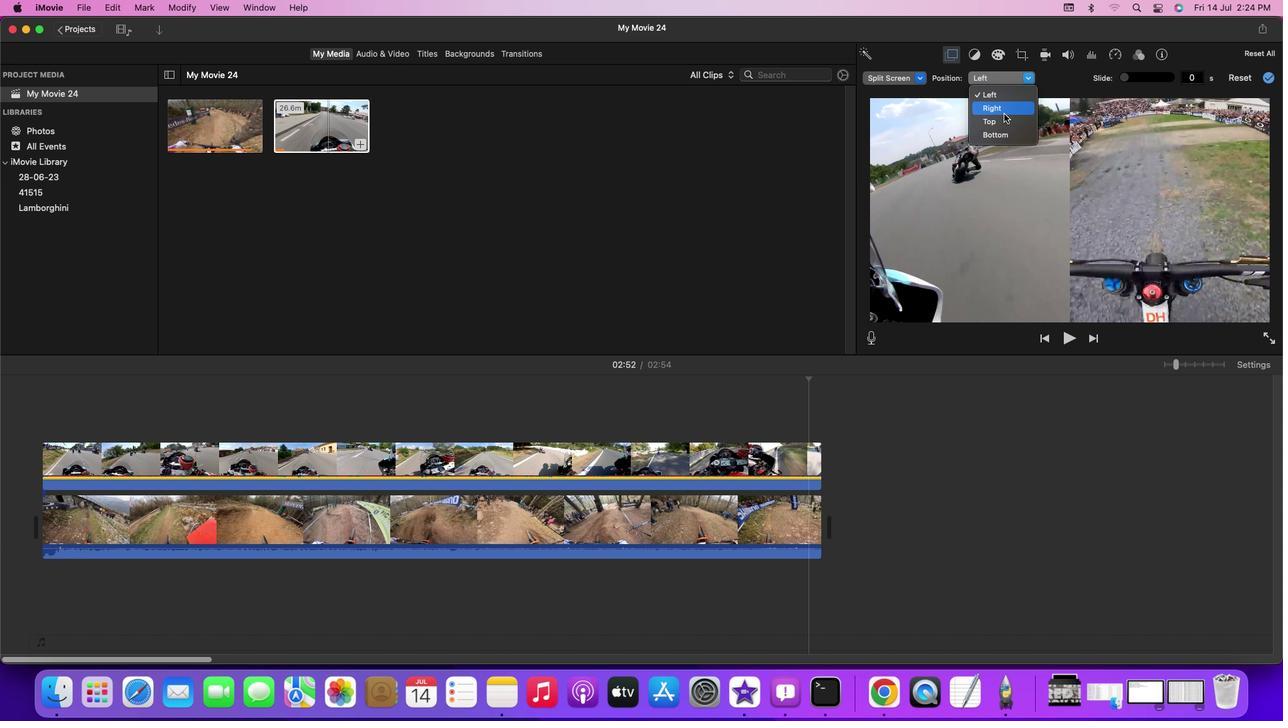 
Action: Mouse pressed left at (1003, 113)
Screenshot: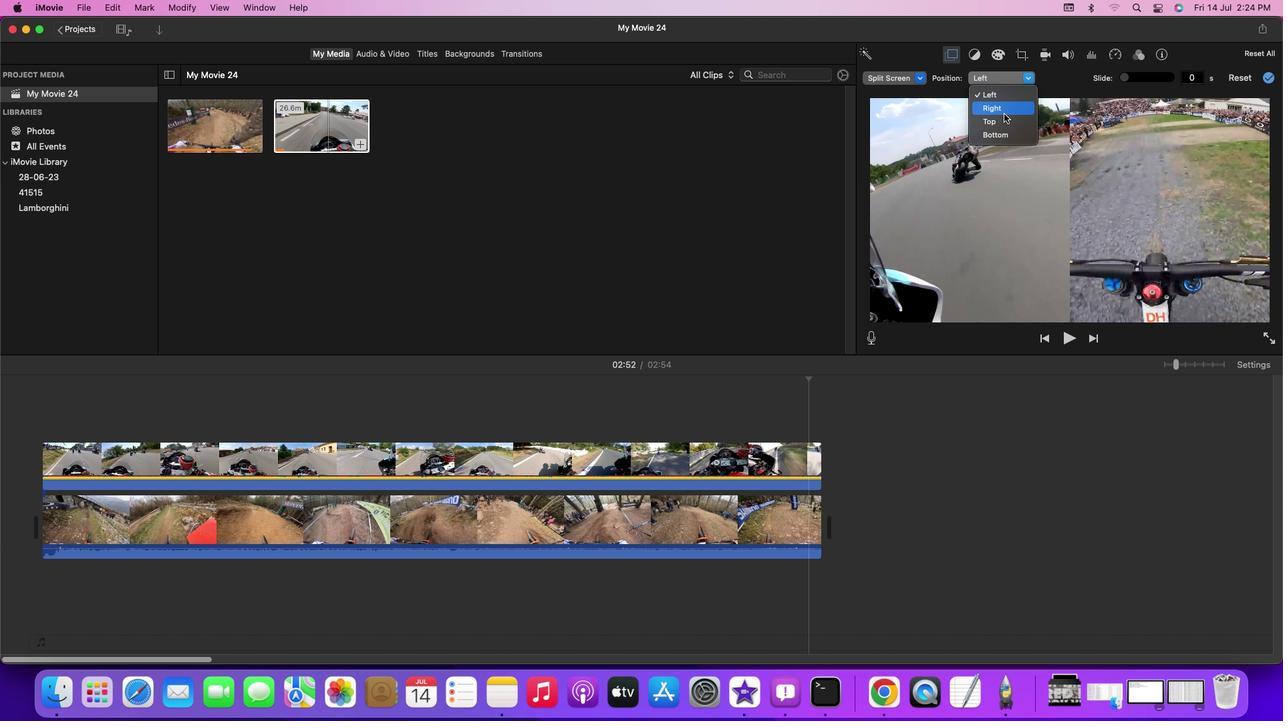 
Action: Mouse moved to (745, 389)
Screenshot: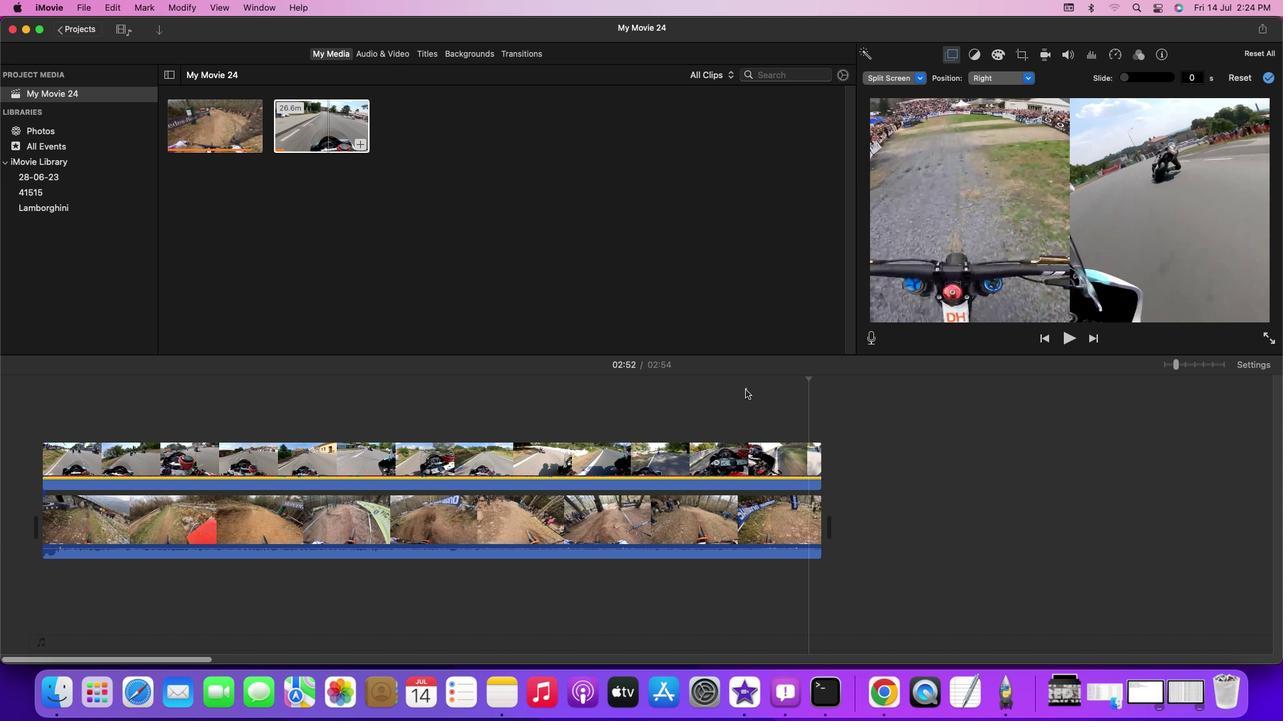 
Action: Mouse pressed left at (745, 389)
Screenshot: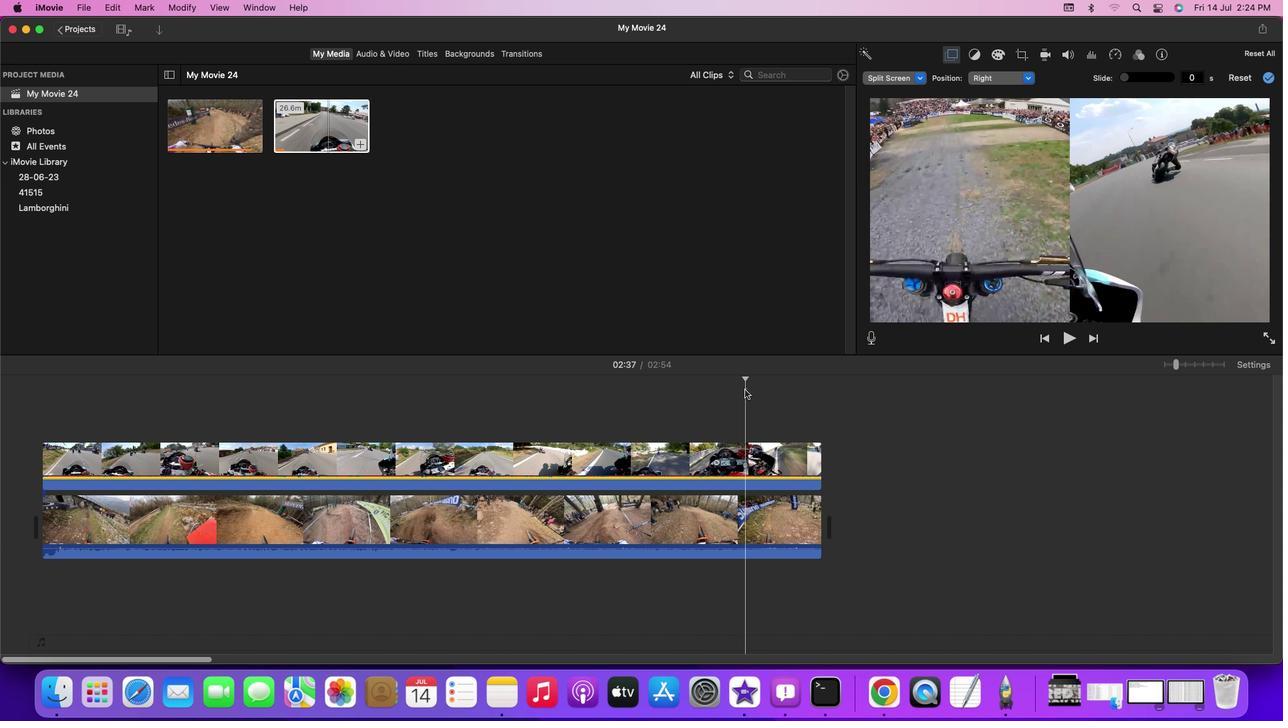 
Action: Mouse moved to (743, 390)
Screenshot: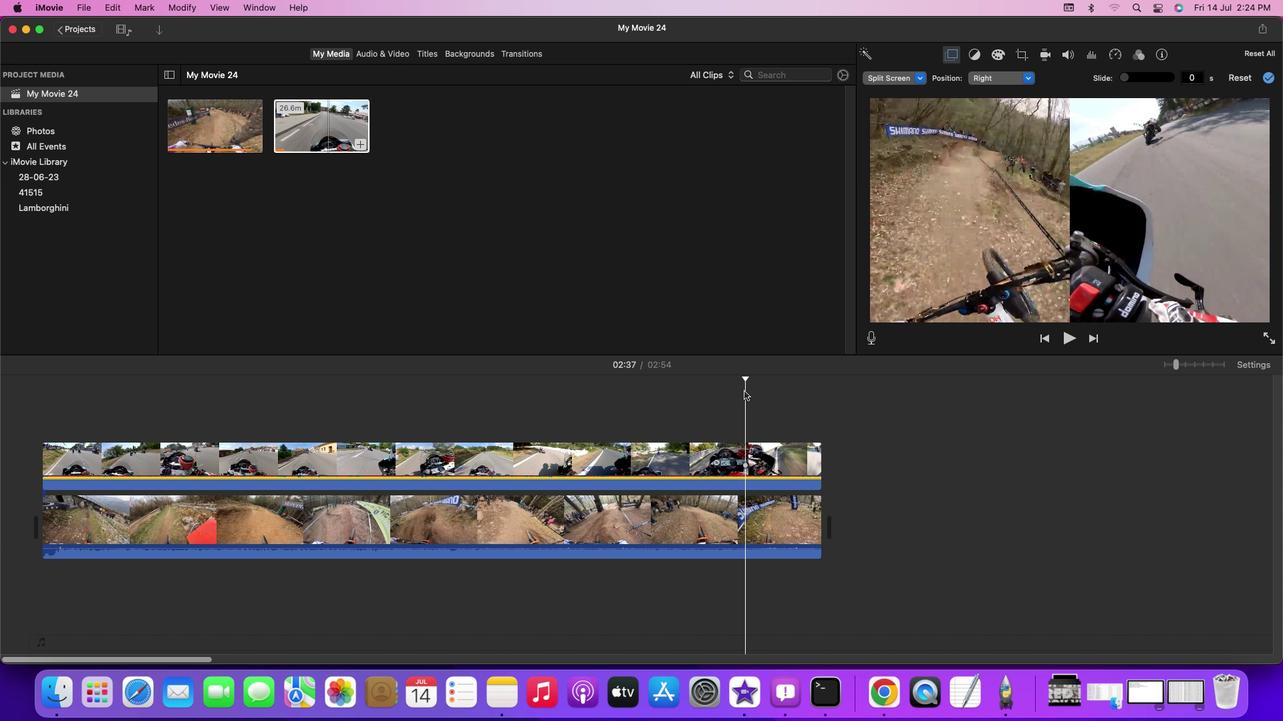 
Action: Key pressed Key.space
Screenshot: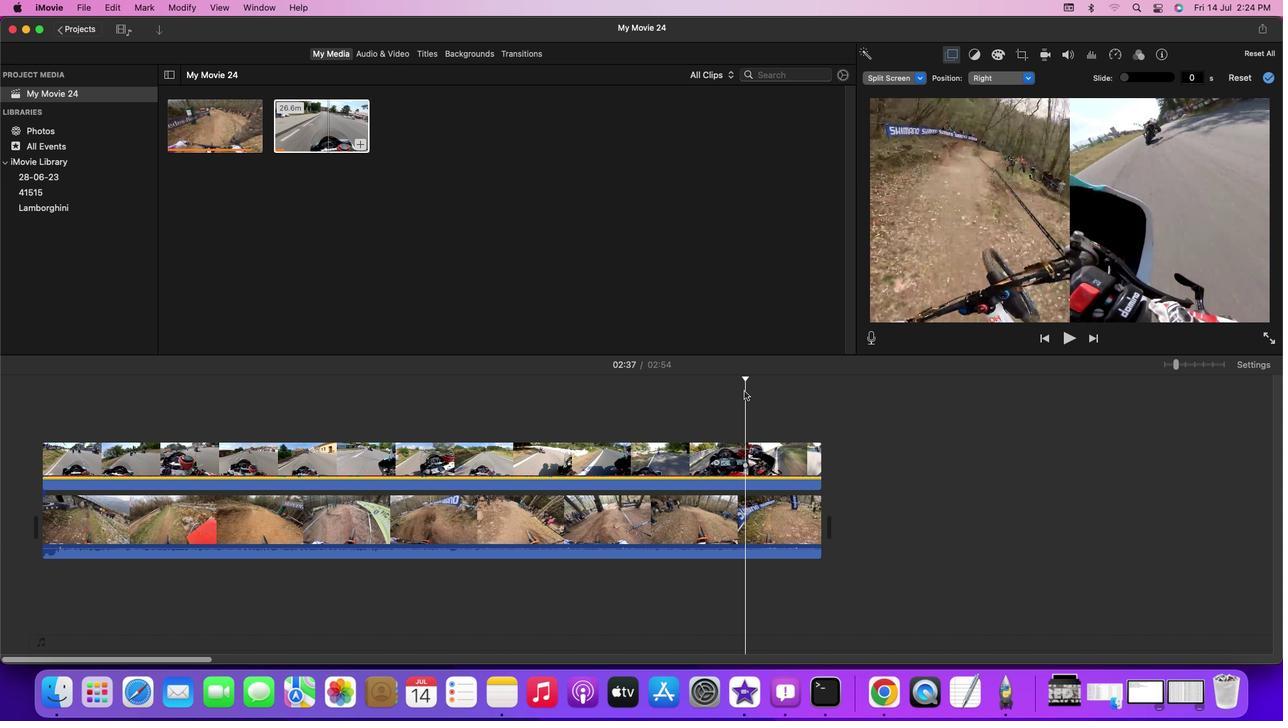 
Action: Mouse moved to (819, 468)
Screenshot: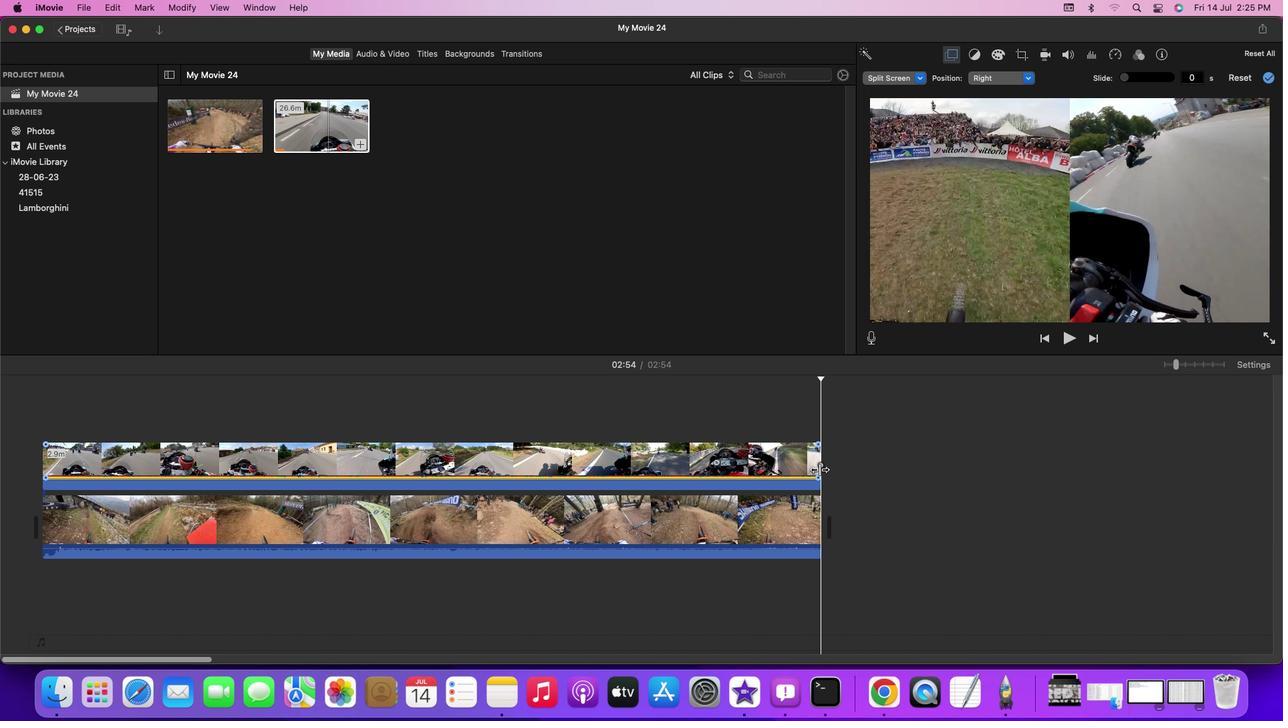 
Action: Mouse pressed left at (819, 468)
Screenshot: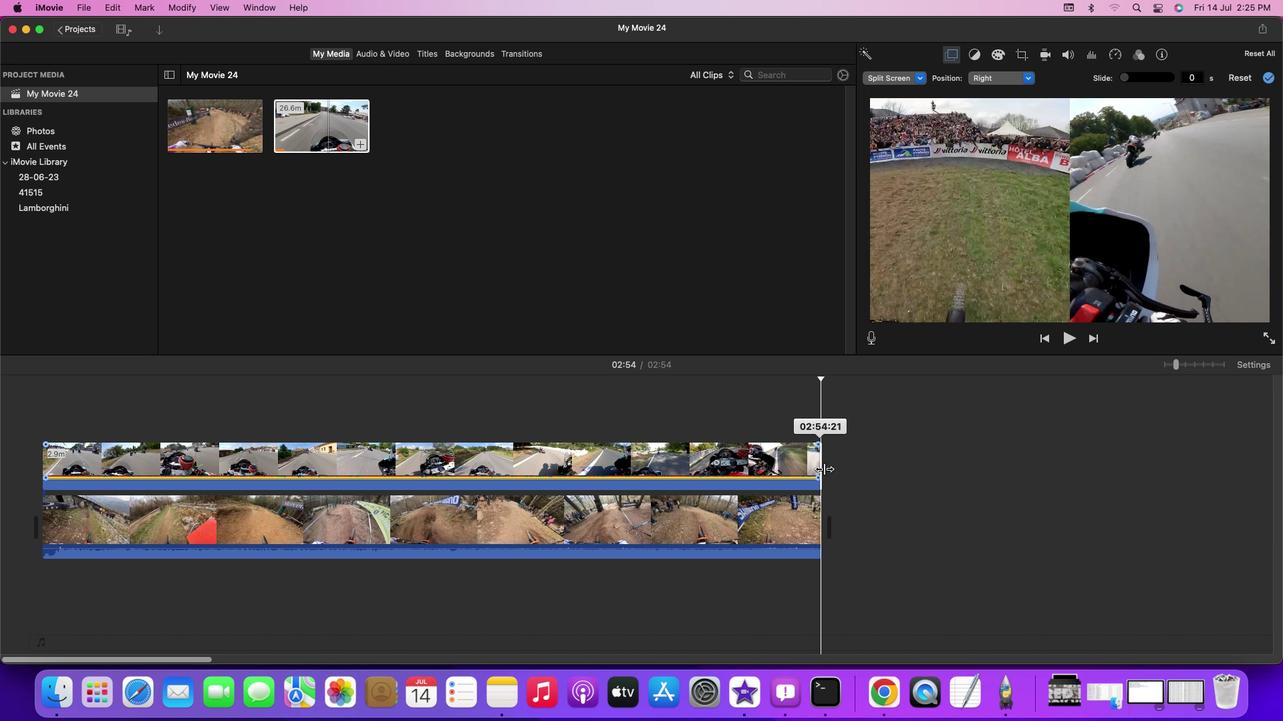
Action: Mouse moved to (820, 526)
Screenshot: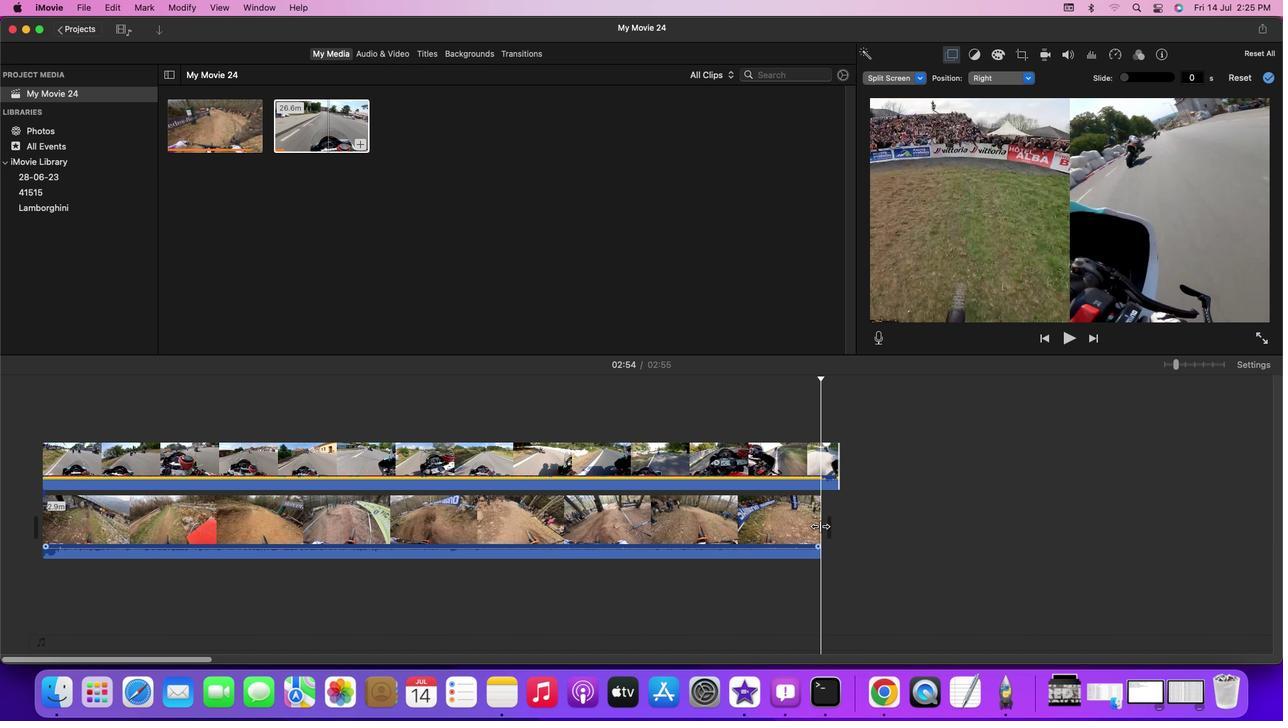 
Action: Mouse pressed left at (820, 526)
Screenshot: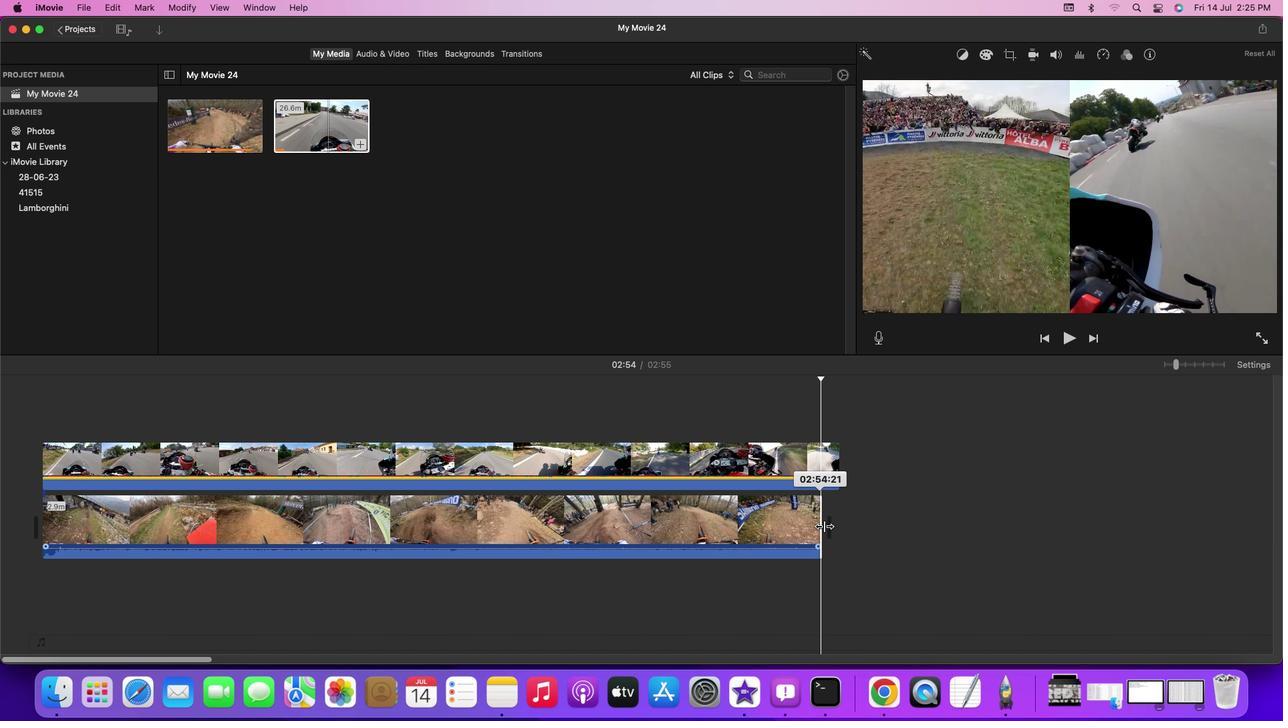 
Action: Mouse moved to (822, 466)
Screenshot: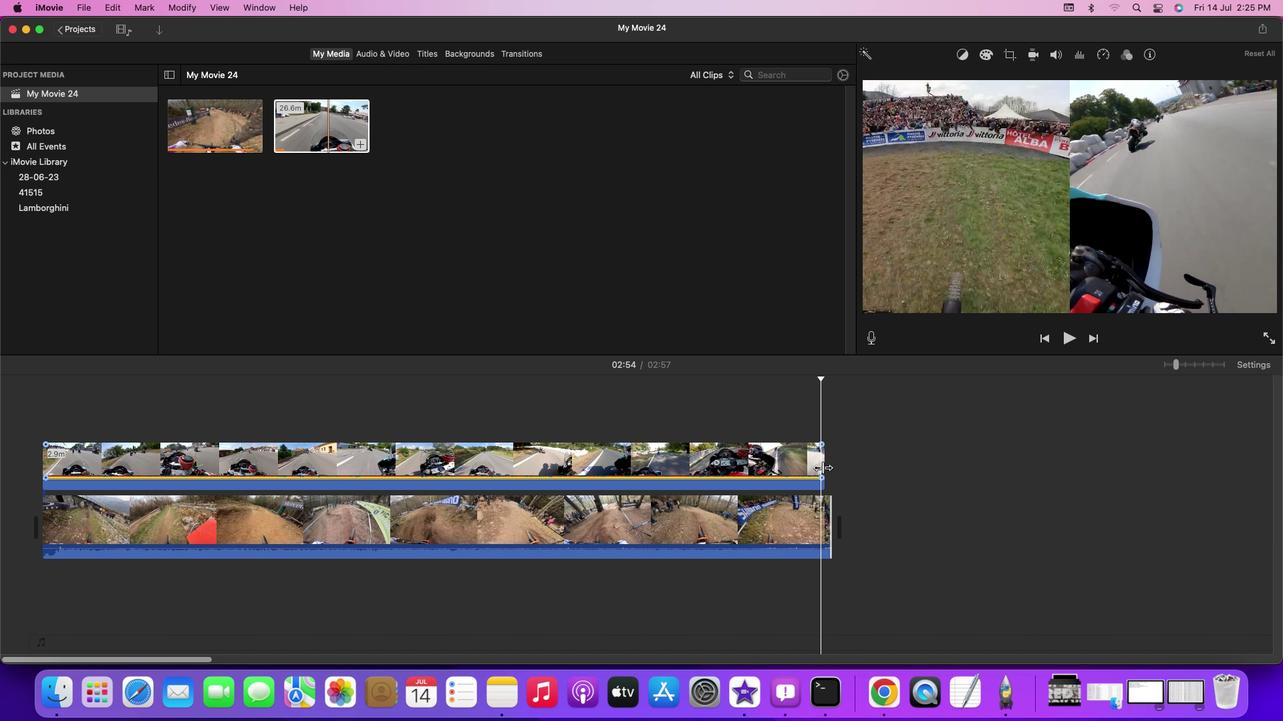 
Action: Mouse pressed left at (822, 466)
Screenshot: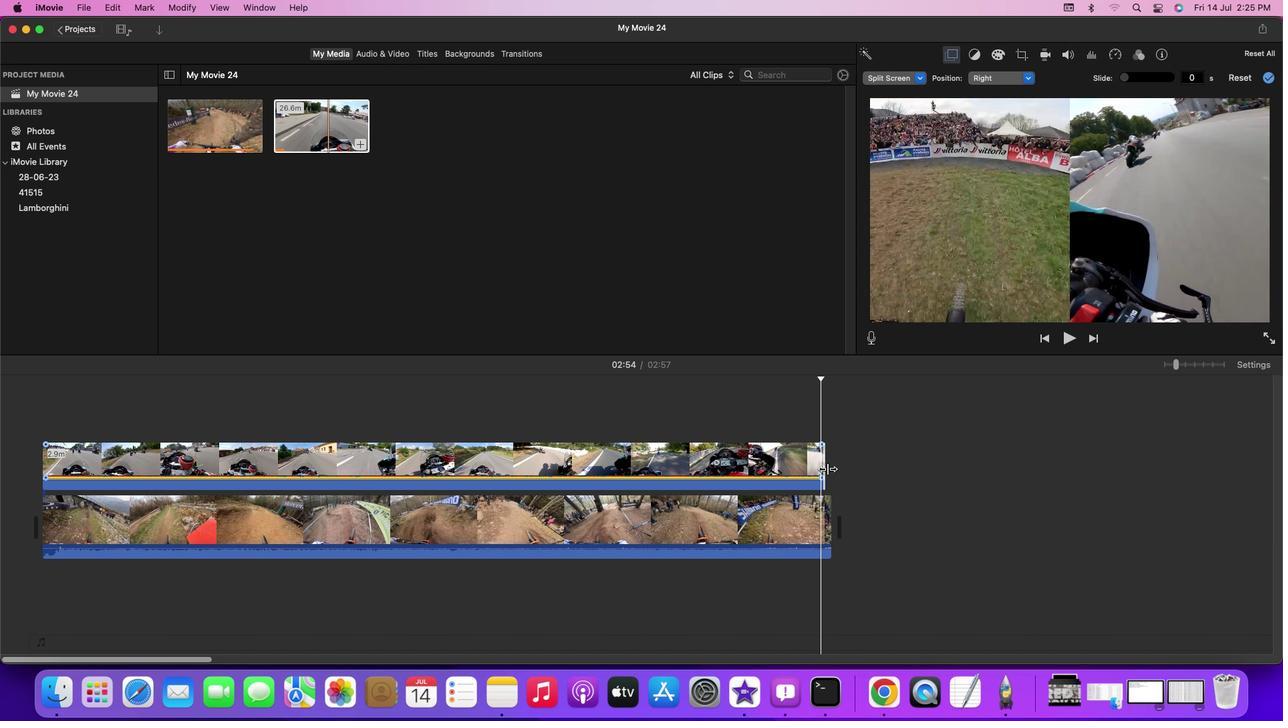 
Action: Mouse moved to (815, 389)
Screenshot: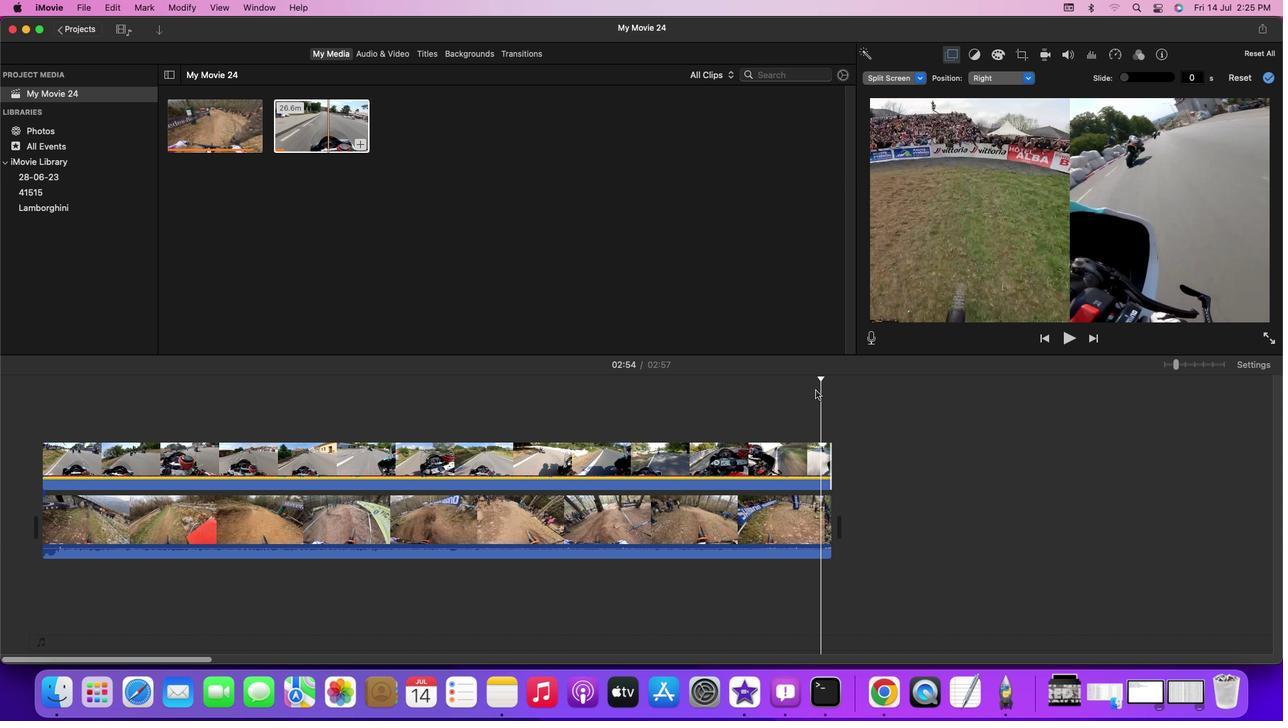 
Action: Mouse pressed left at (815, 389)
Screenshot: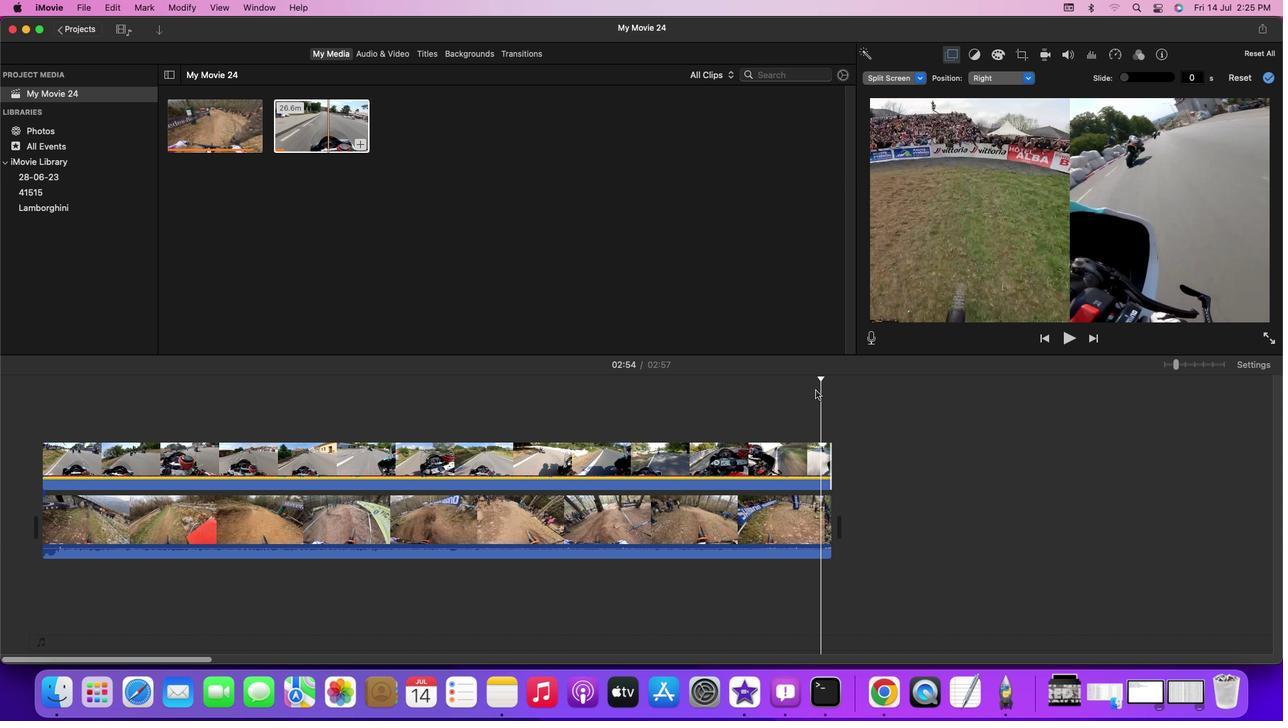 
Action: Key pressed Key.space
Screenshot: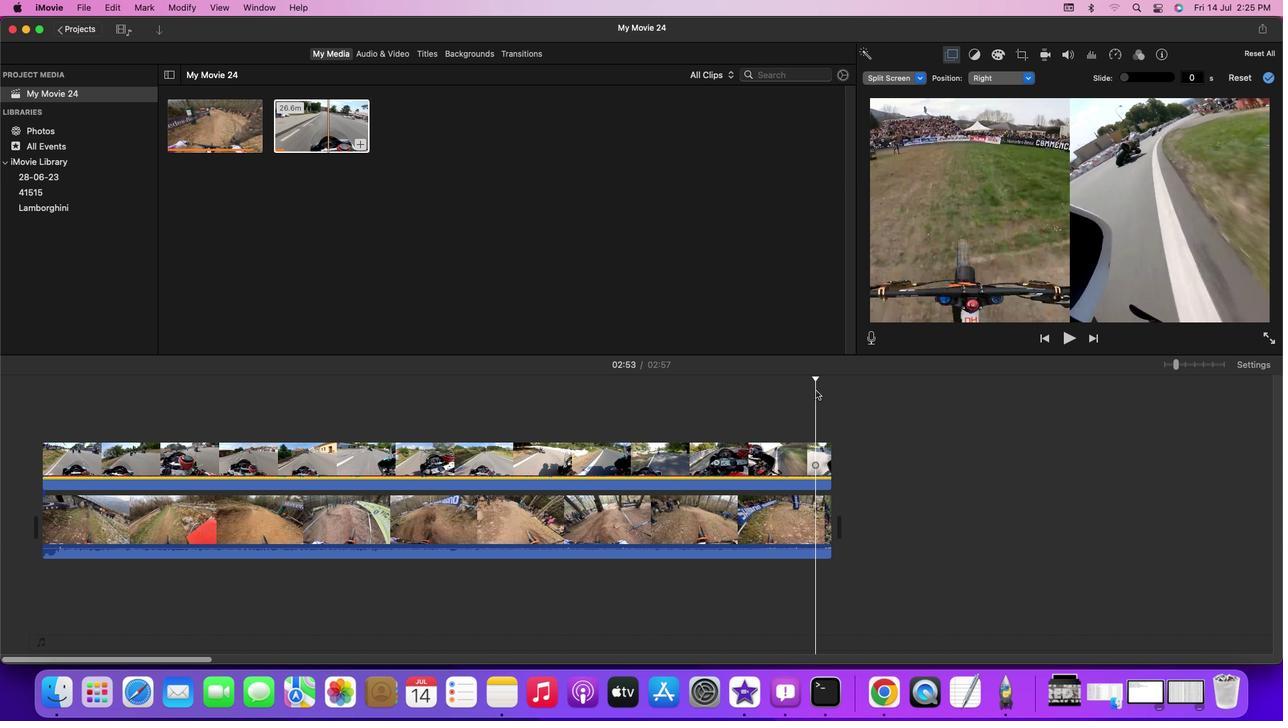 
Action: Mouse moved to (806, 394)
Screenshot: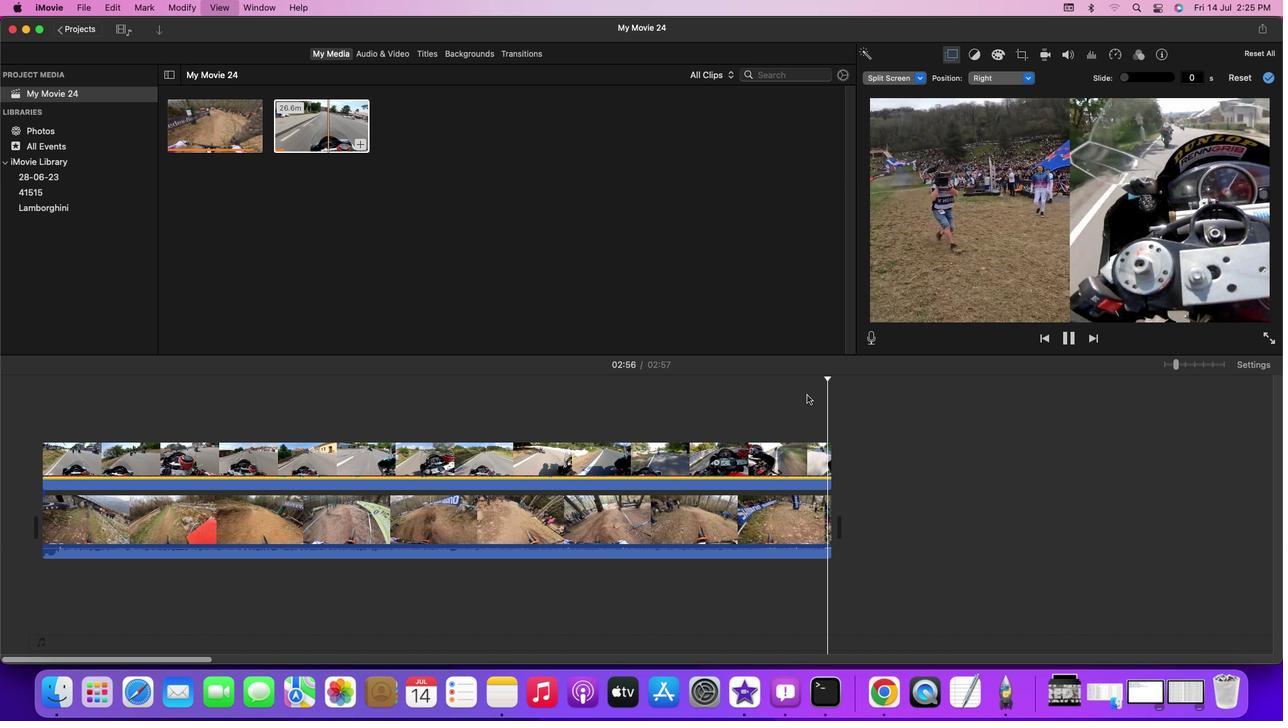 
Action: Mouse pressed left at (806, 394)
Screenshot: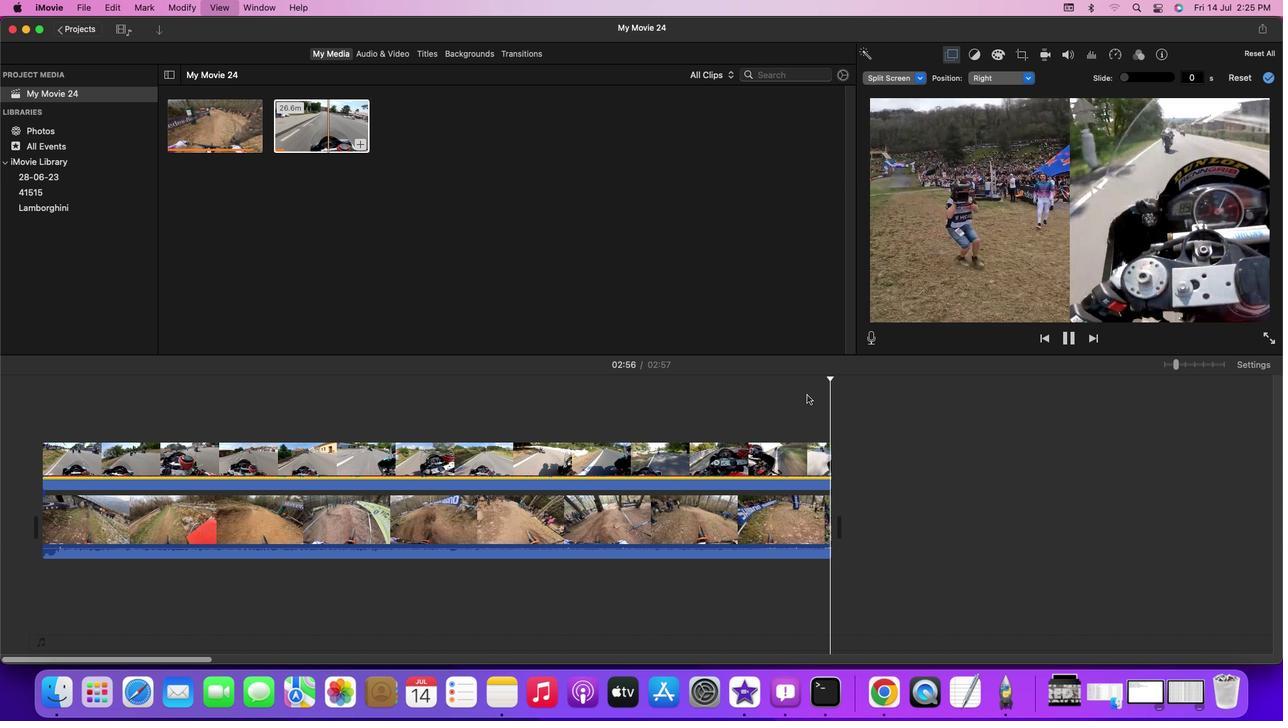 
Action: Key pressed Key.spaceKey.spaceKey.spaceKey.spaceKey.space
Screenshot: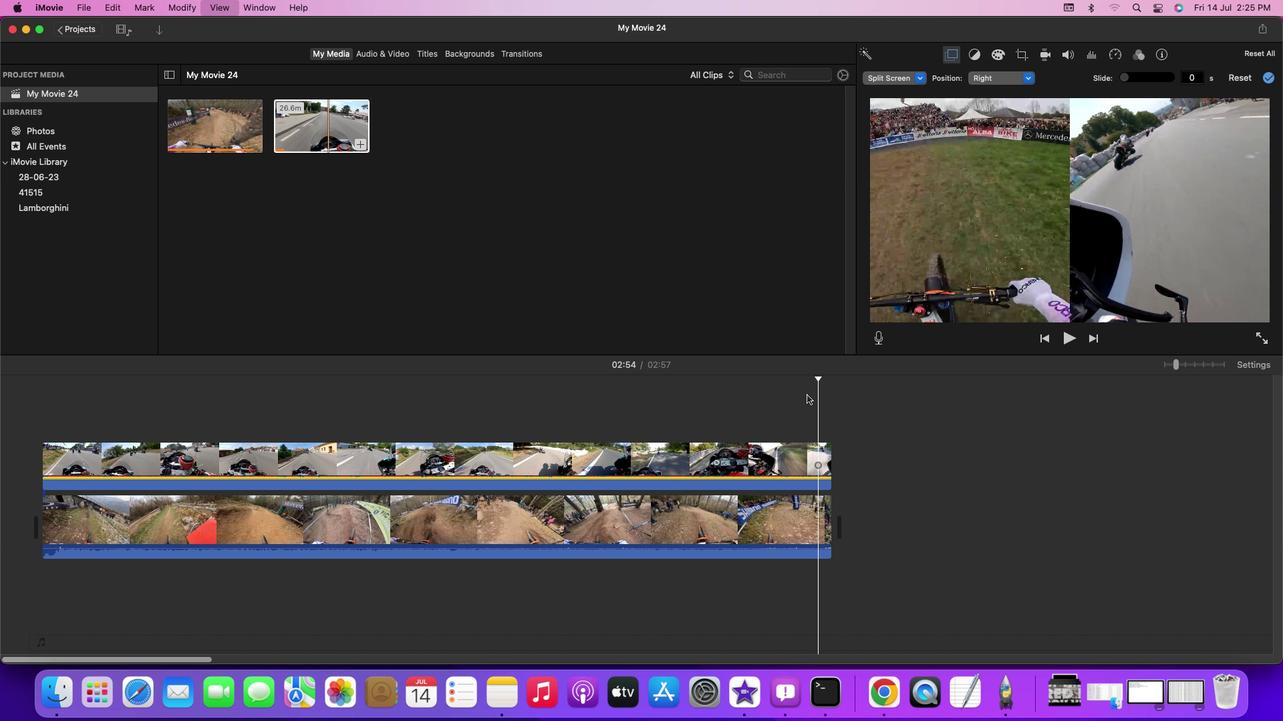 
Action: Mouse moved to (805, 394)
Screenshot: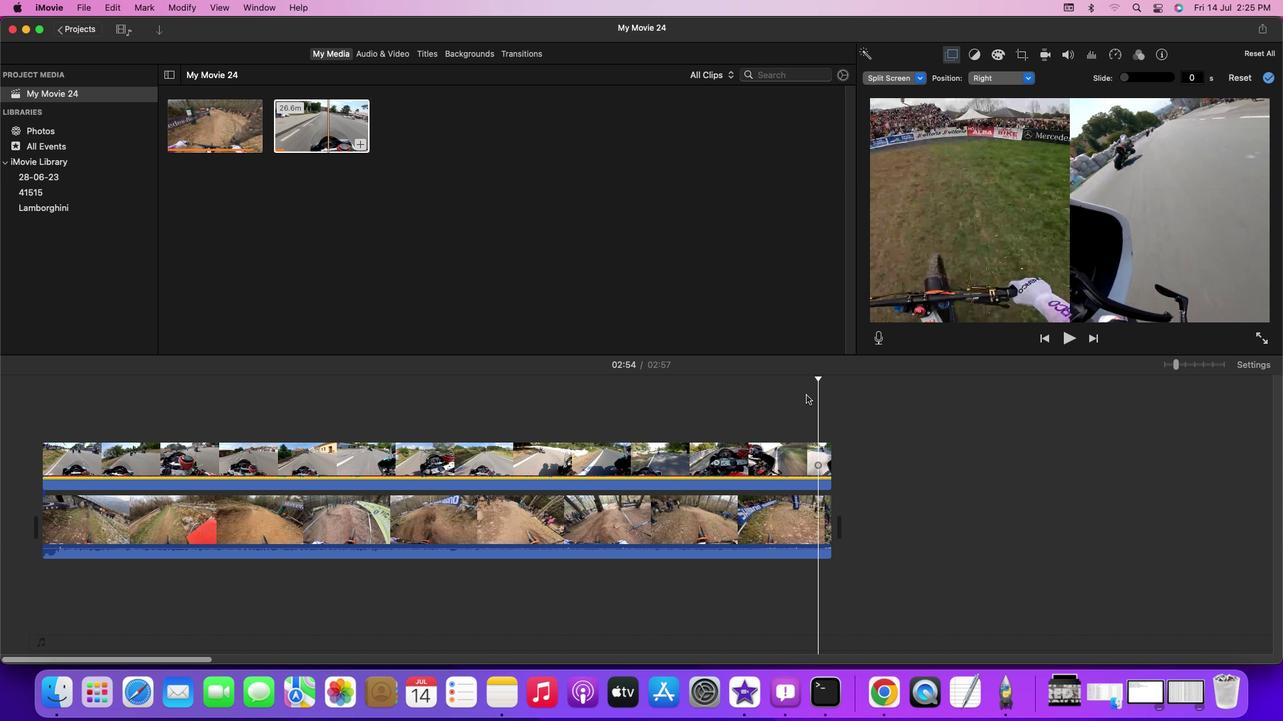
Action: Mouse pressed left at (805, 394)
Screenshot: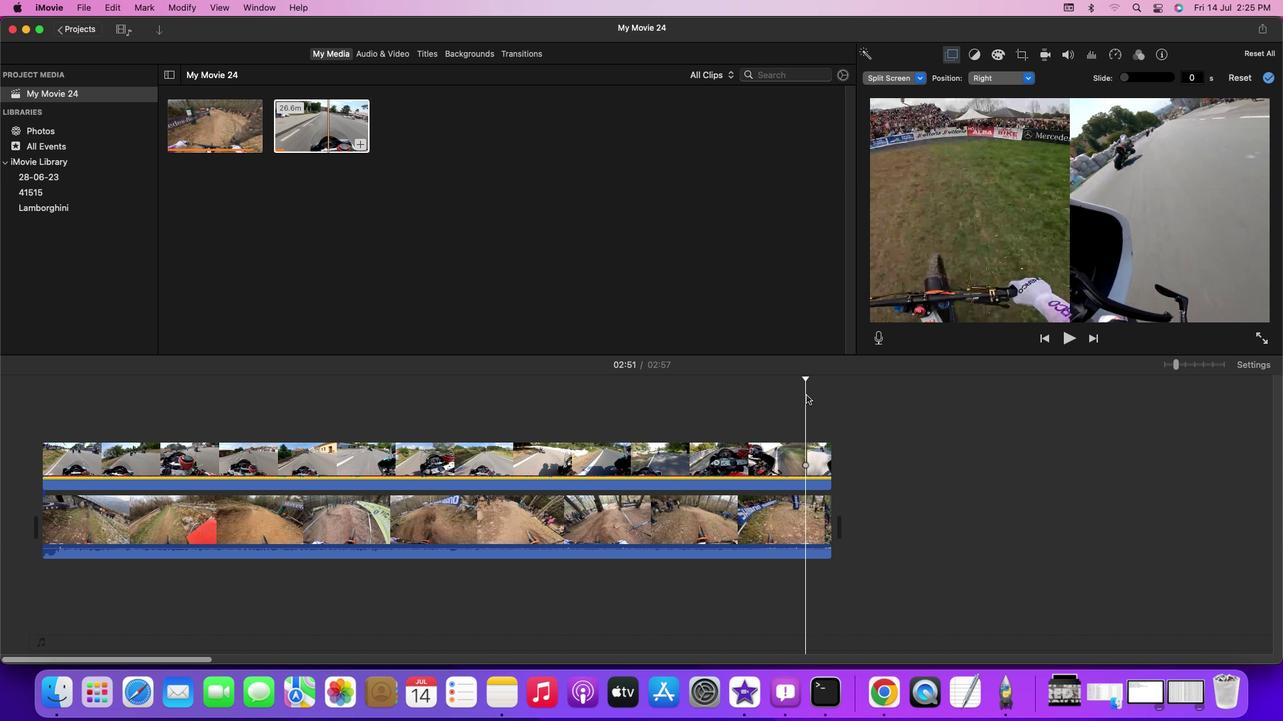 
Action: Mouse moved to (805, 394)
Screenshot: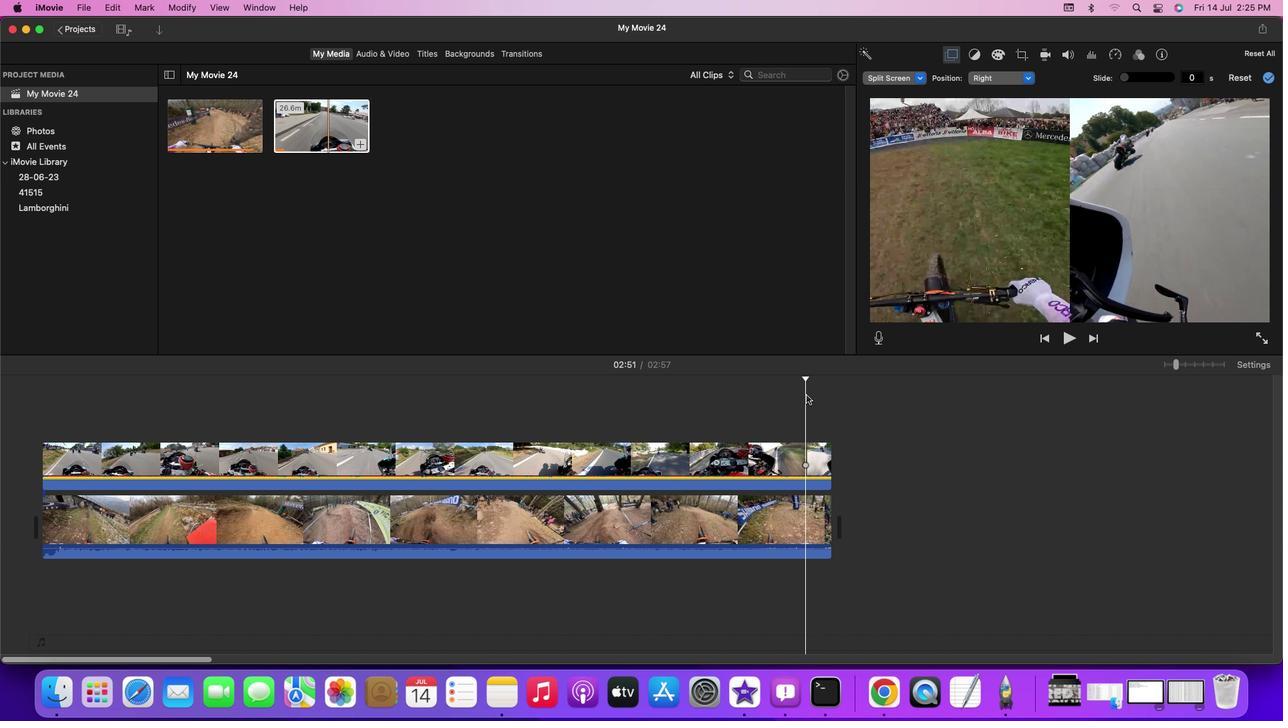 
Action: Key pressed Key.spaceKey.spaceKey.spaceKey.spaceKey.spaceKey.space
Screenshot: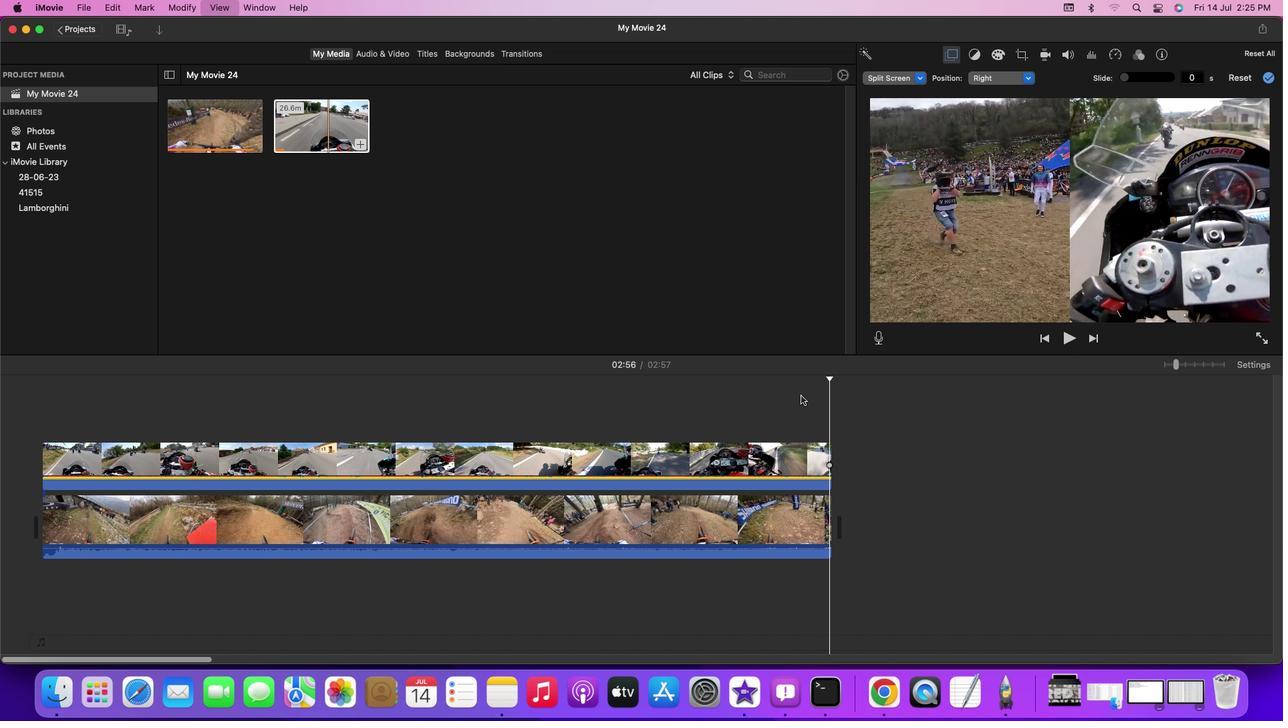 
Action: Mouse moved to (791, 395)
Screenshot: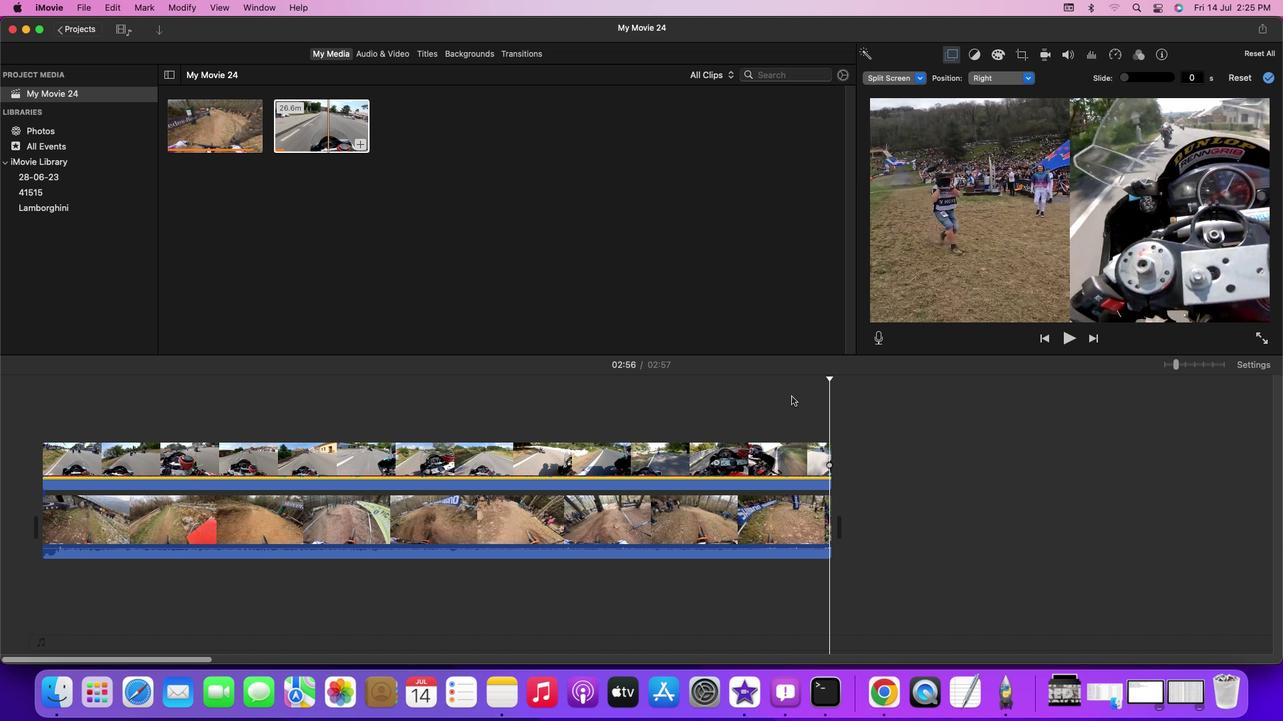 
Action: Mouse pressed left at (791, 395)
Screenshot: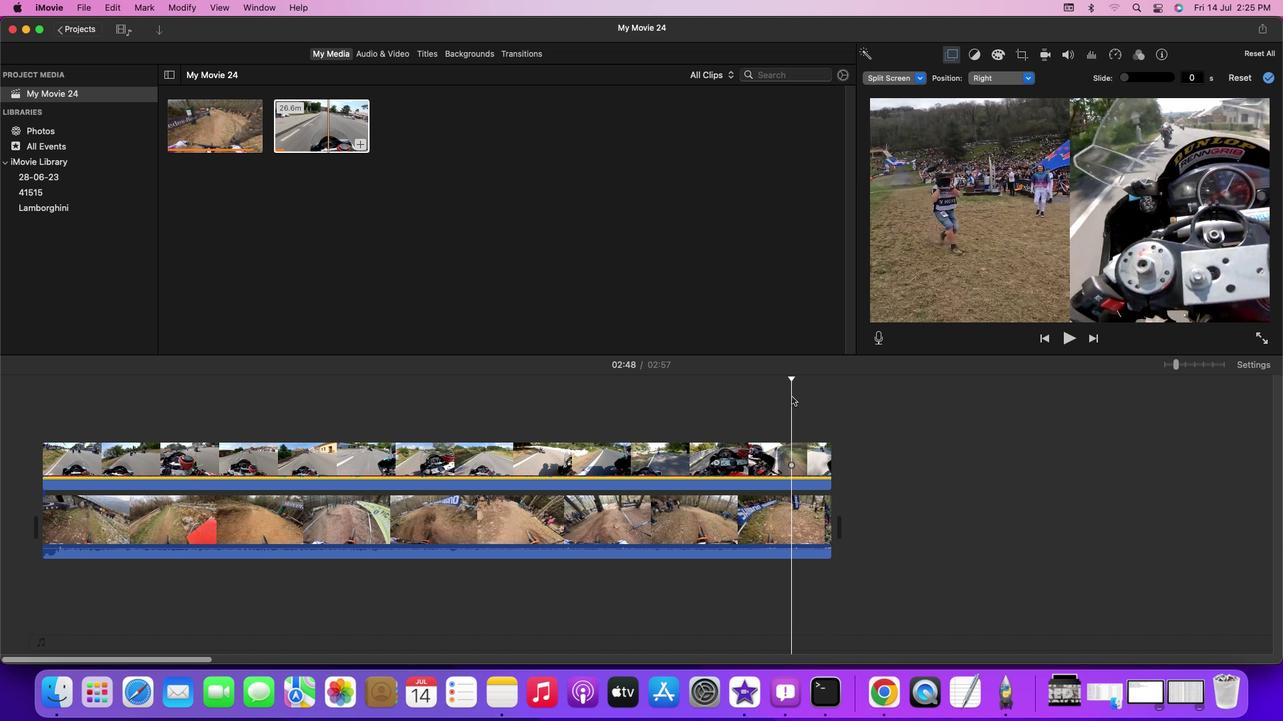 
Action: Key pressed Key.spaceKey.spaceKey.spaceKey.spaceKey.spaceKey.space
Screenshot: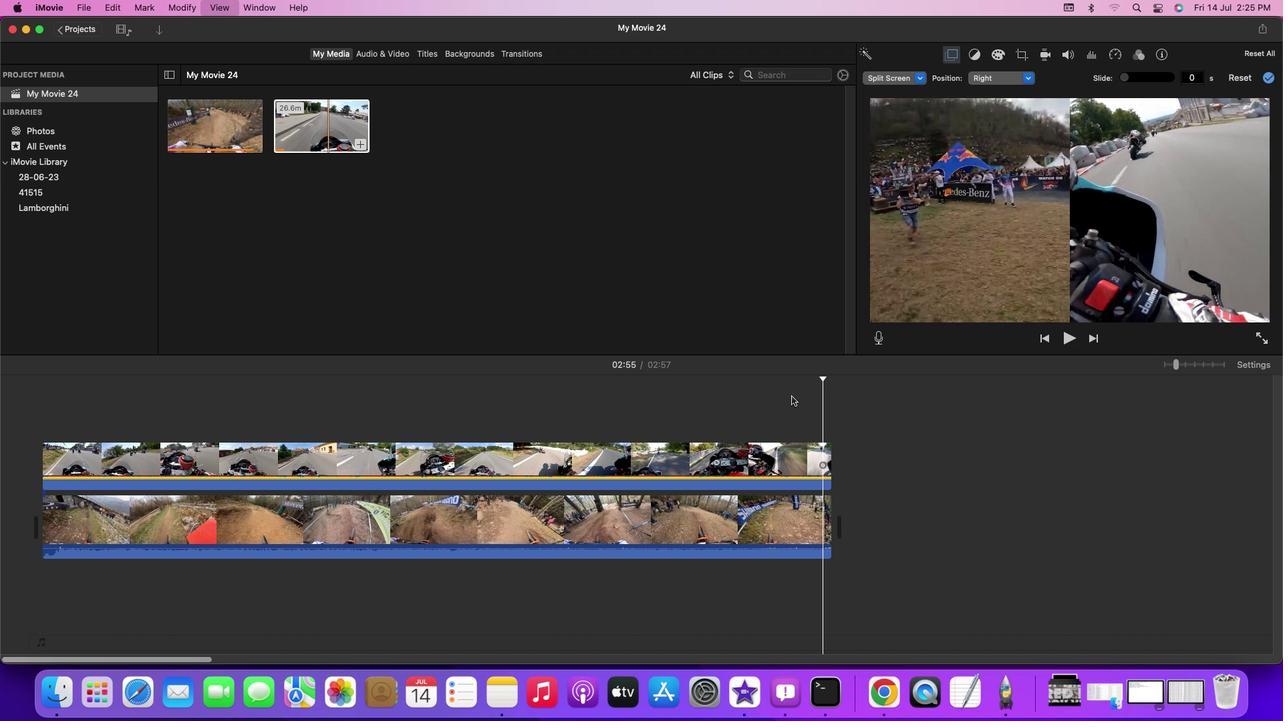 
Action: Mouse moved to (830, 523)
Screenshot: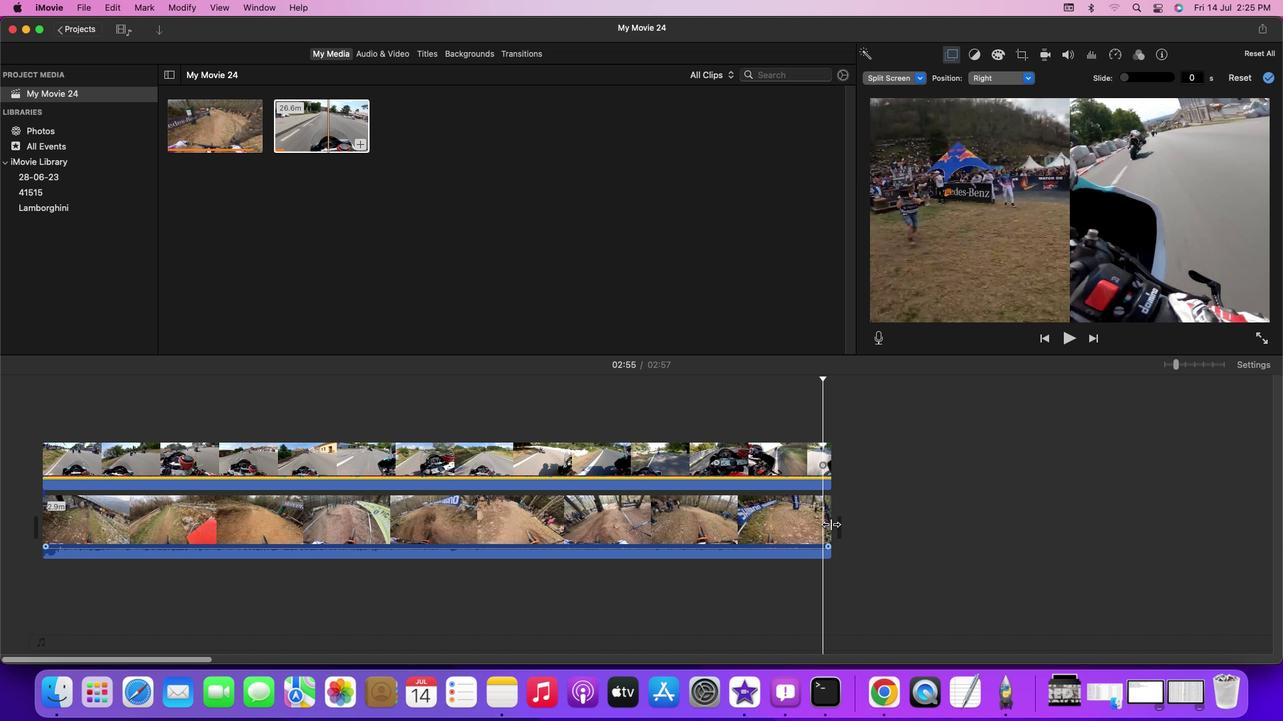 
Action: Mouse pressed left at (830, 523)
Screenshot: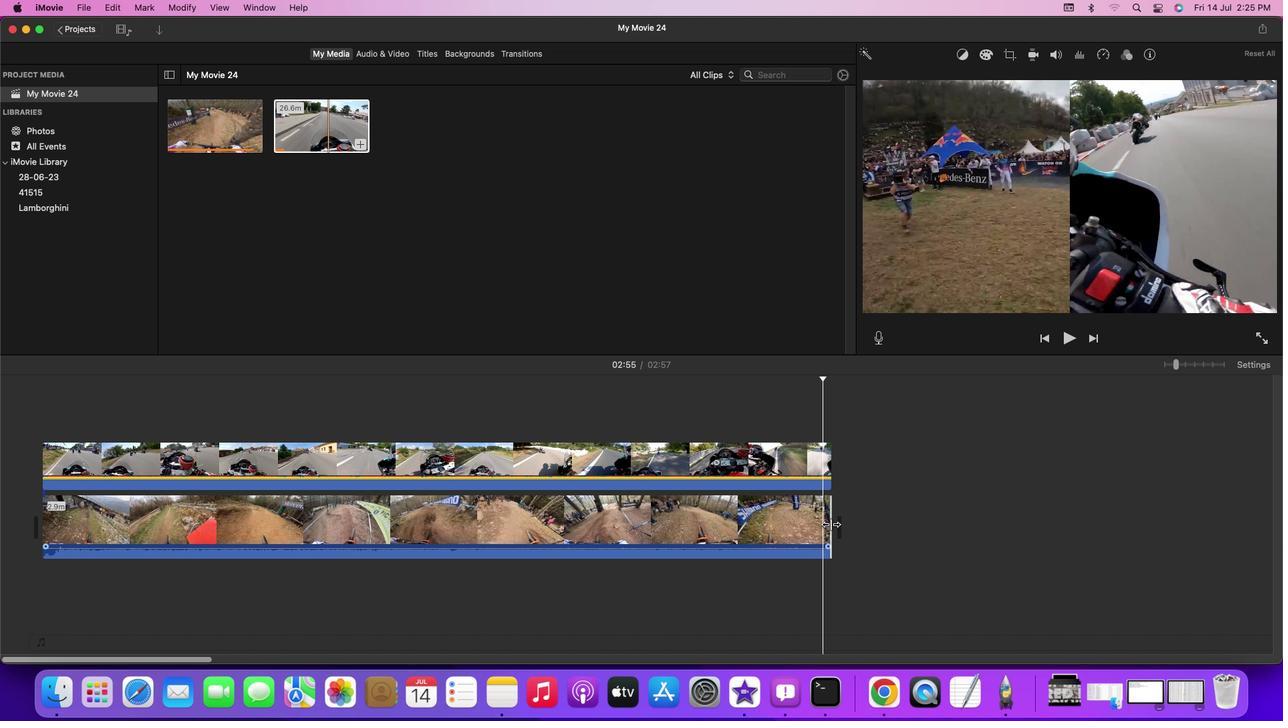 
Action: Mouse moved to (806, 411)
Screenshot: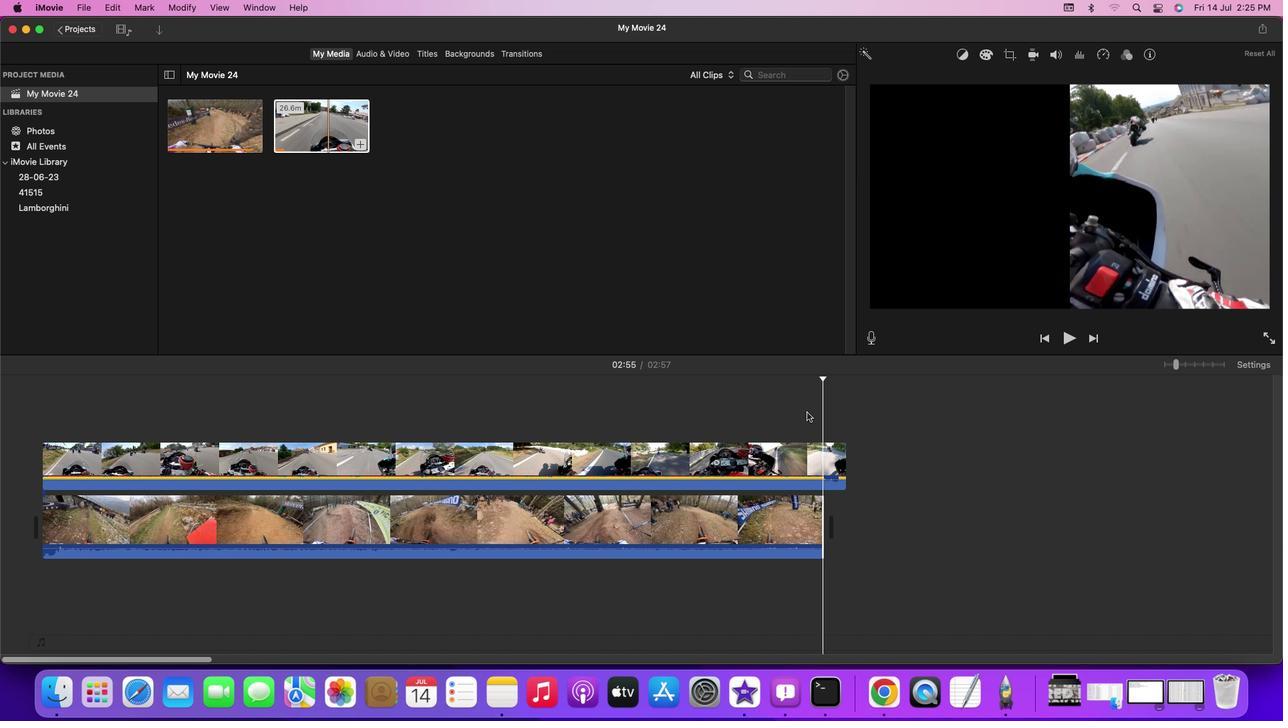 
Action: Mouse pressed left at (806, 411)
Screenshot: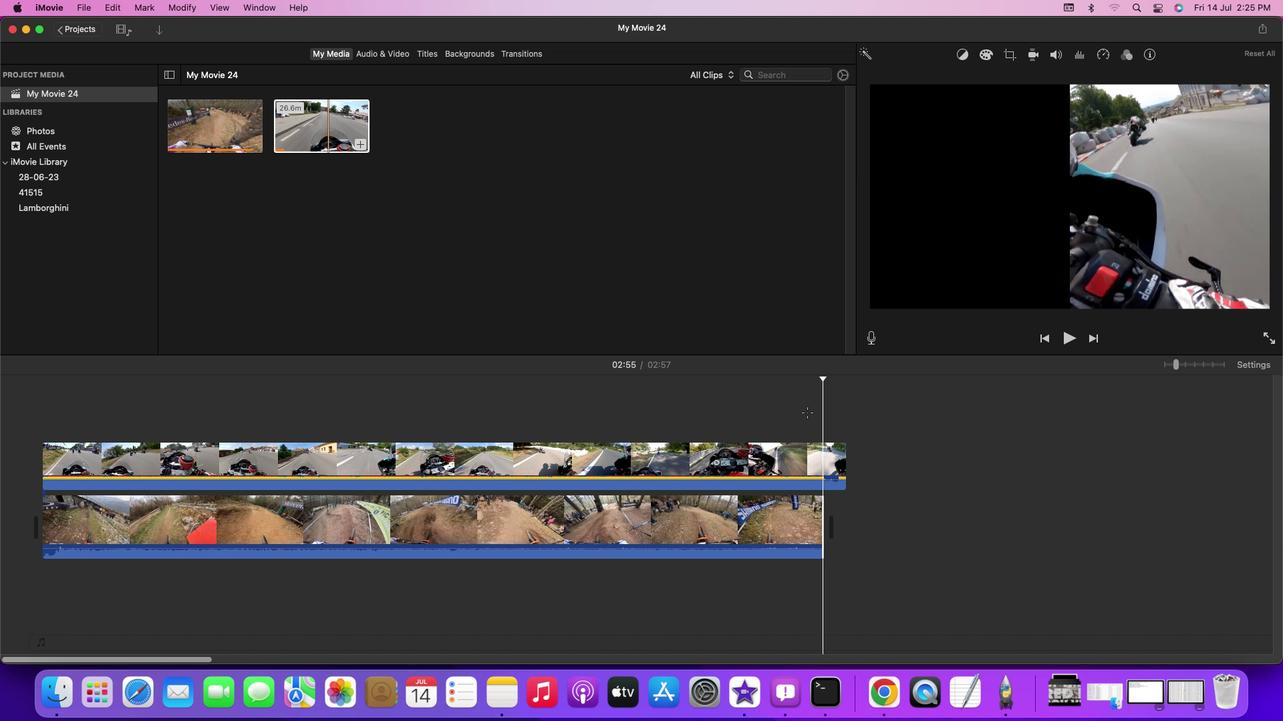 
Action: Mouse moved to (806, 411)
Screenshot: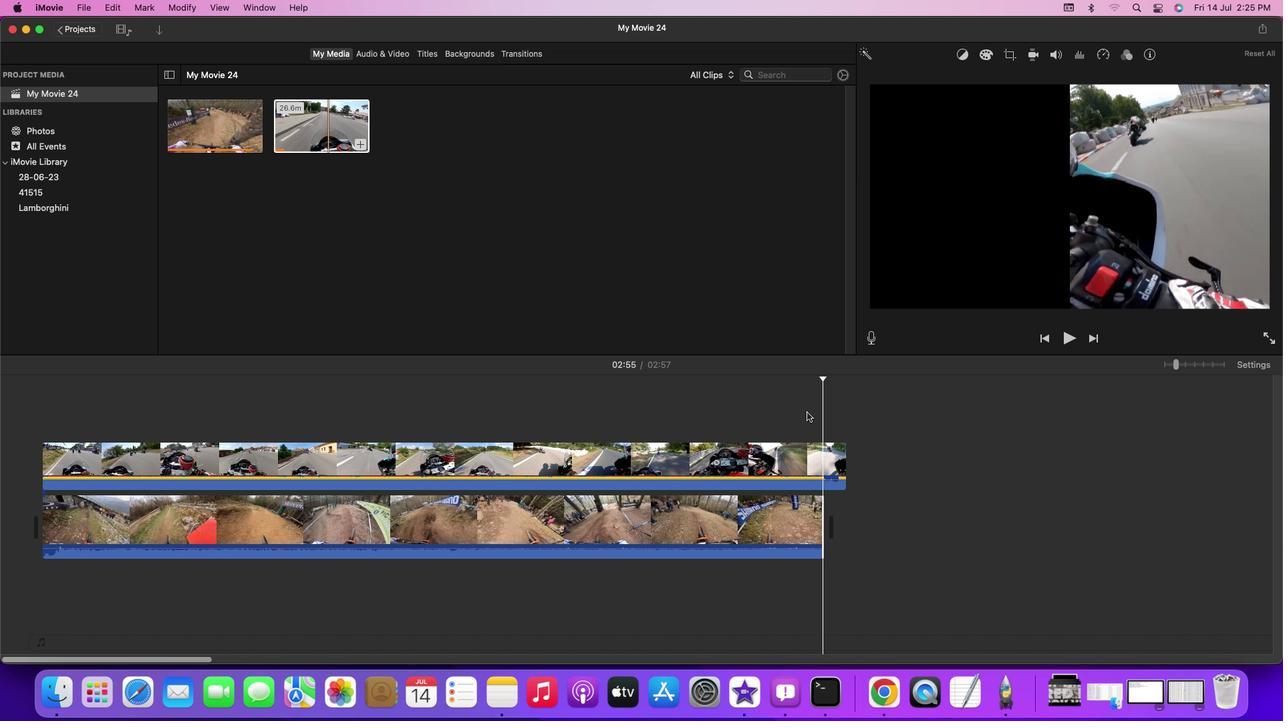 
Action: Key pressed Key.spaceKey.space
Screenshot: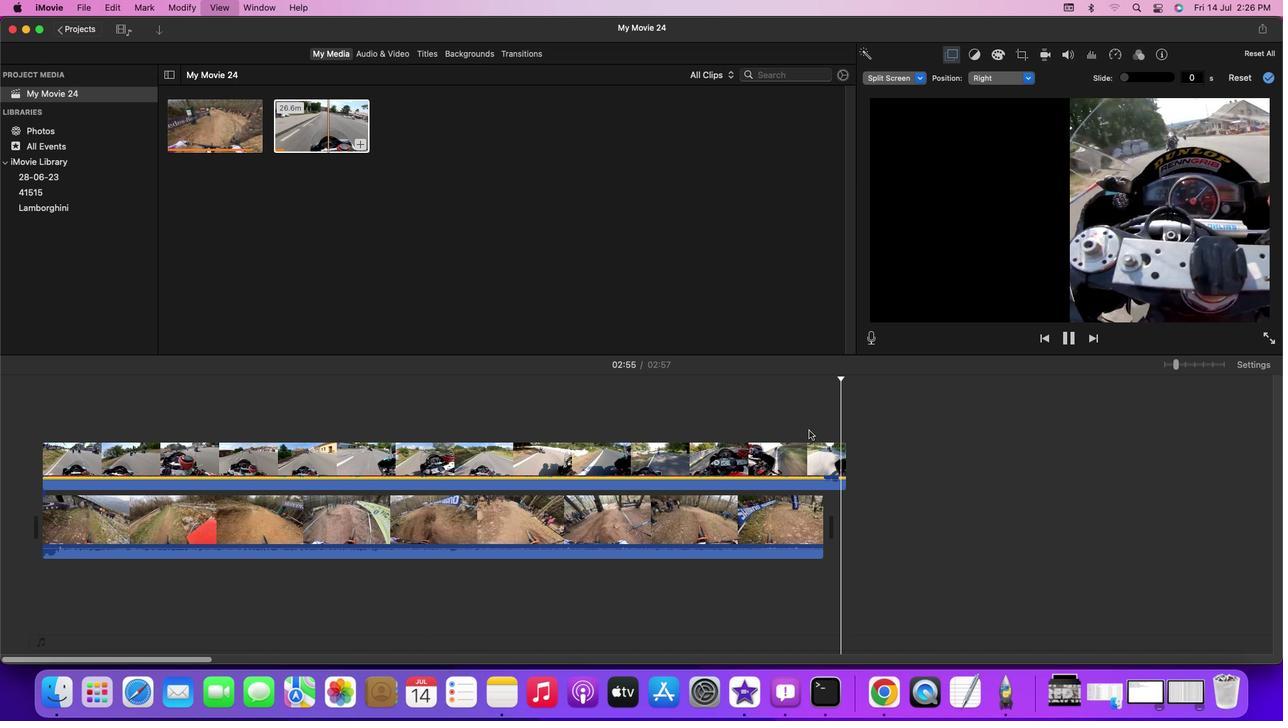 
Action: Mouse moved to (842, 463)
Screenshot: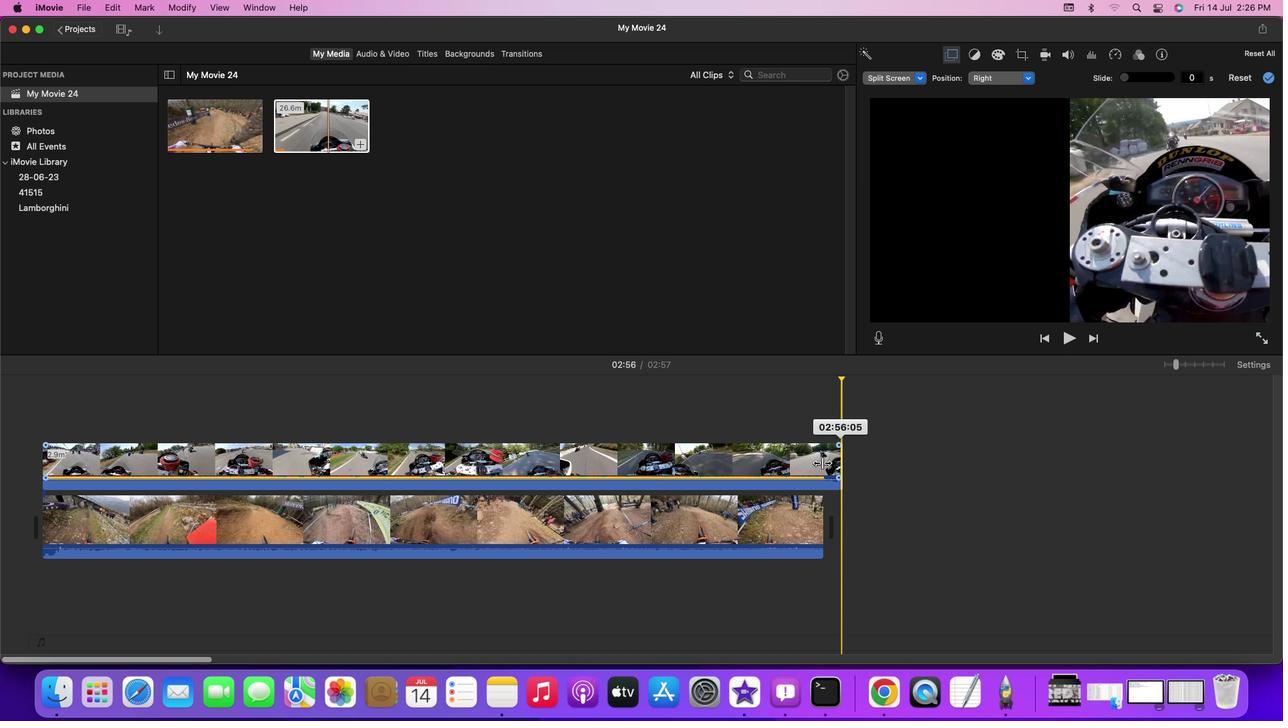 
Action: Mouse pressed left at (842, 463)
Screenshot: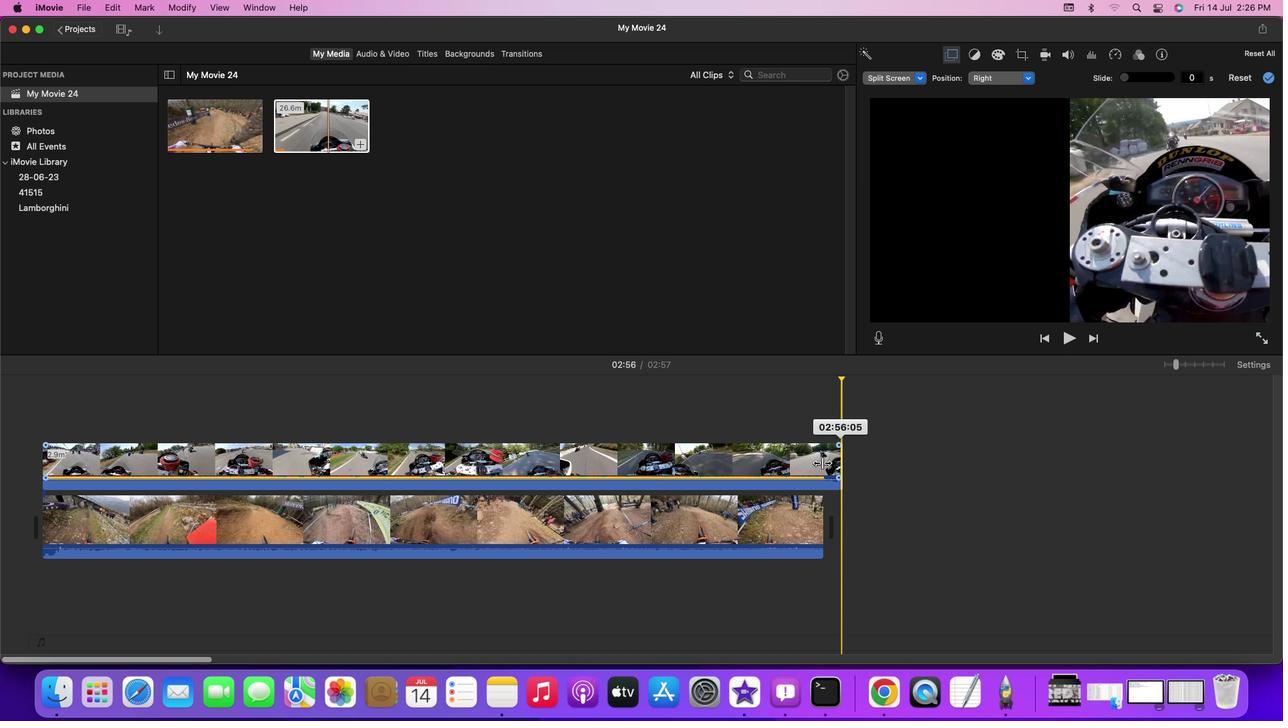 
Action: Mouse moved to (1251, 365)
Screenshot: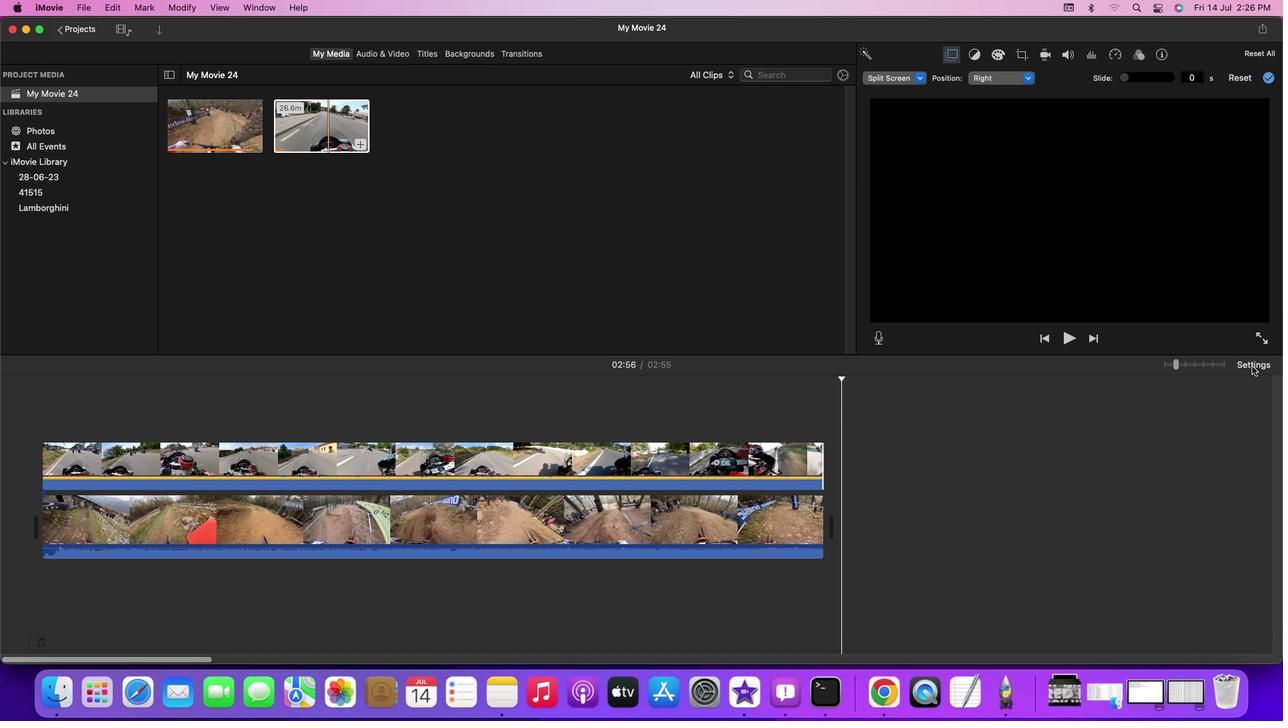 
Action: Mouse pressed left at (1251, 365)
Screenshot: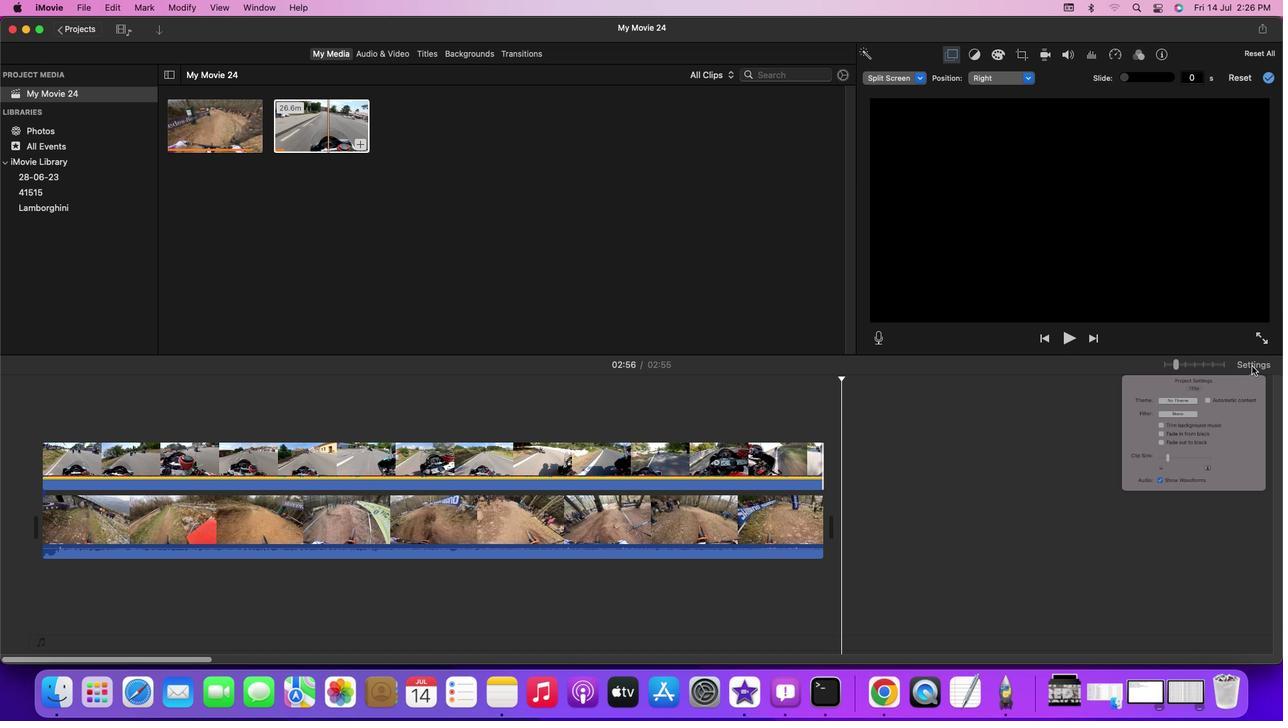 
Action: Mouse moved to (1098, 478)
Screenshot: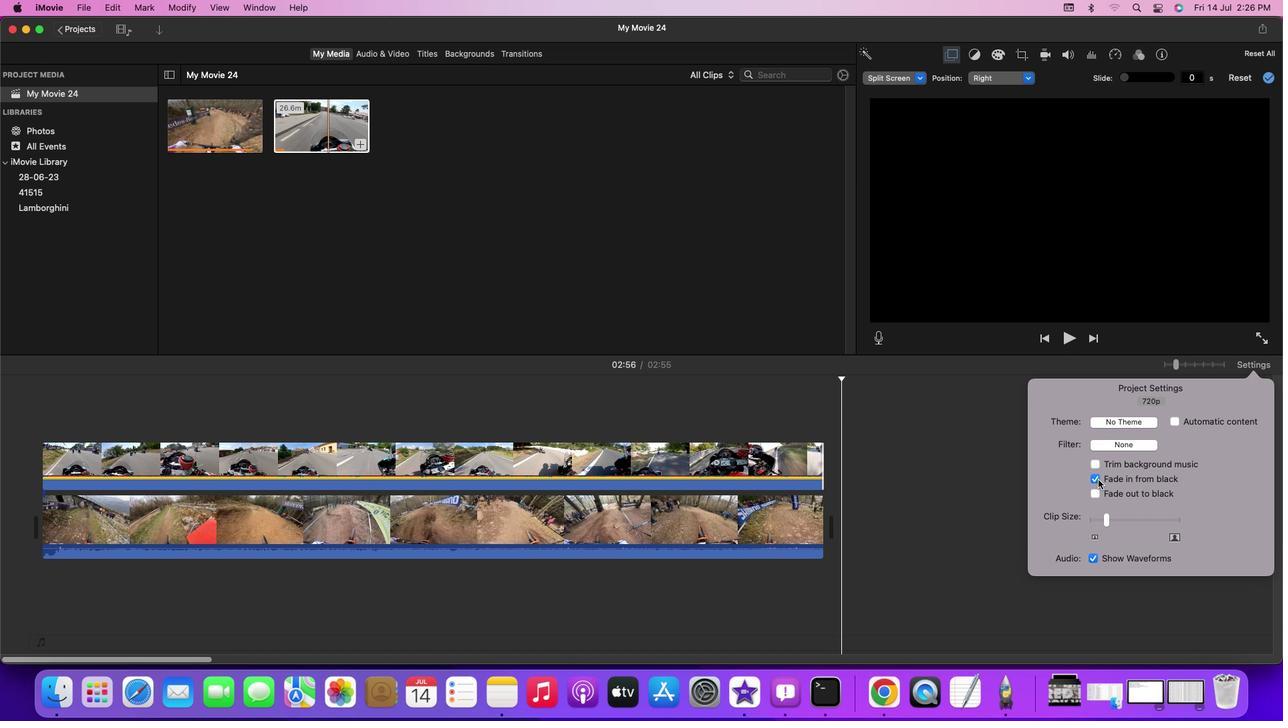 
Action: Mouse pressed left at (1098, 478)
Screenshot: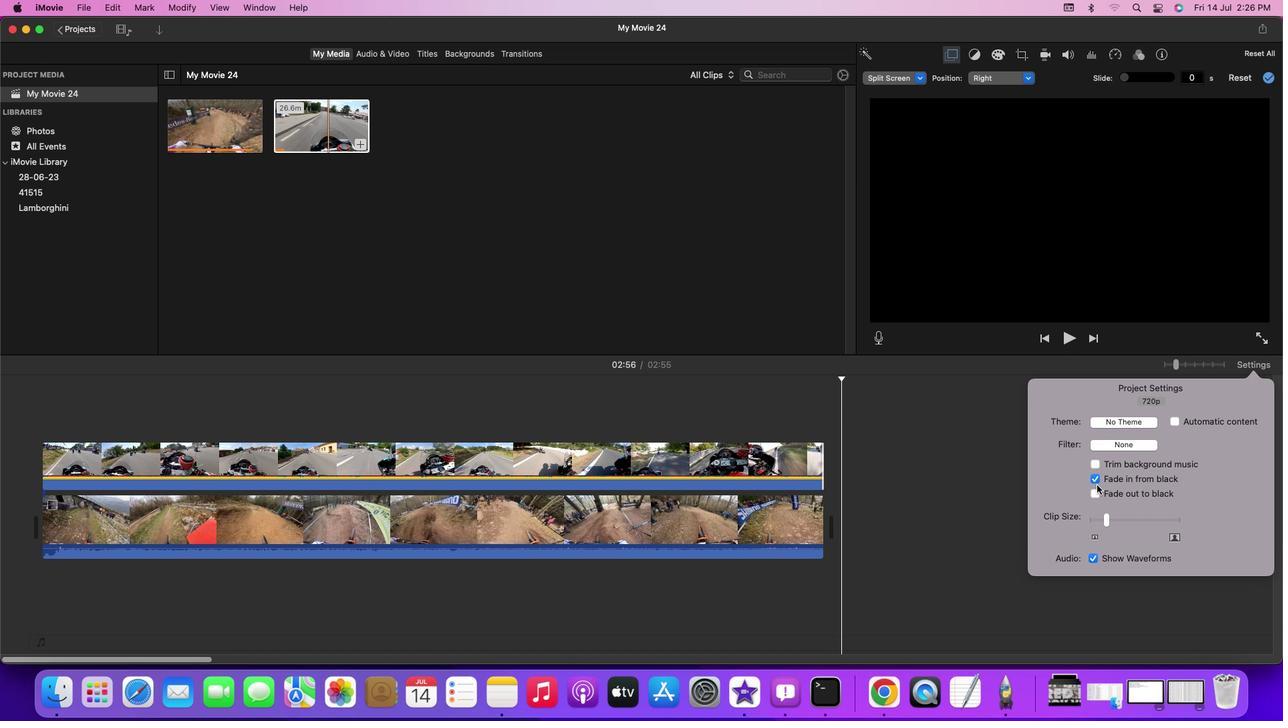 
Action: Mouse moved to (1095, 490)
Screenshot: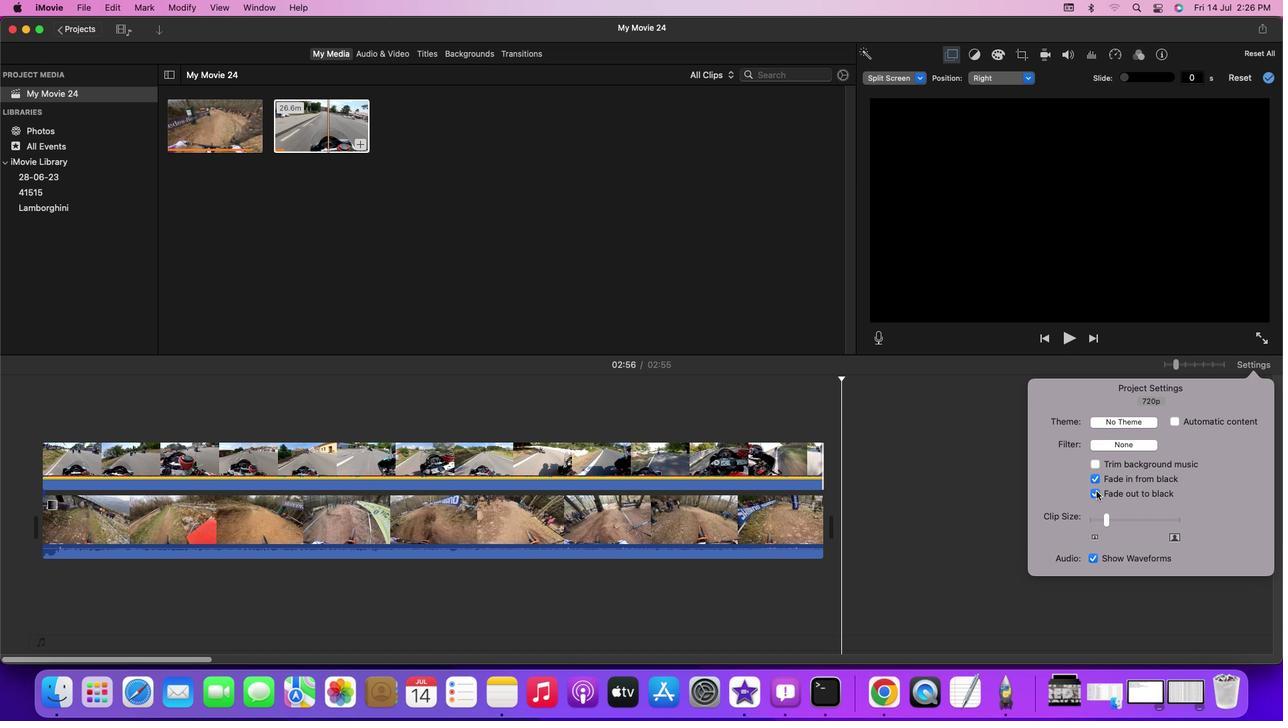 
Action: Mouse pressed left at (1095, 490)
Screenshot: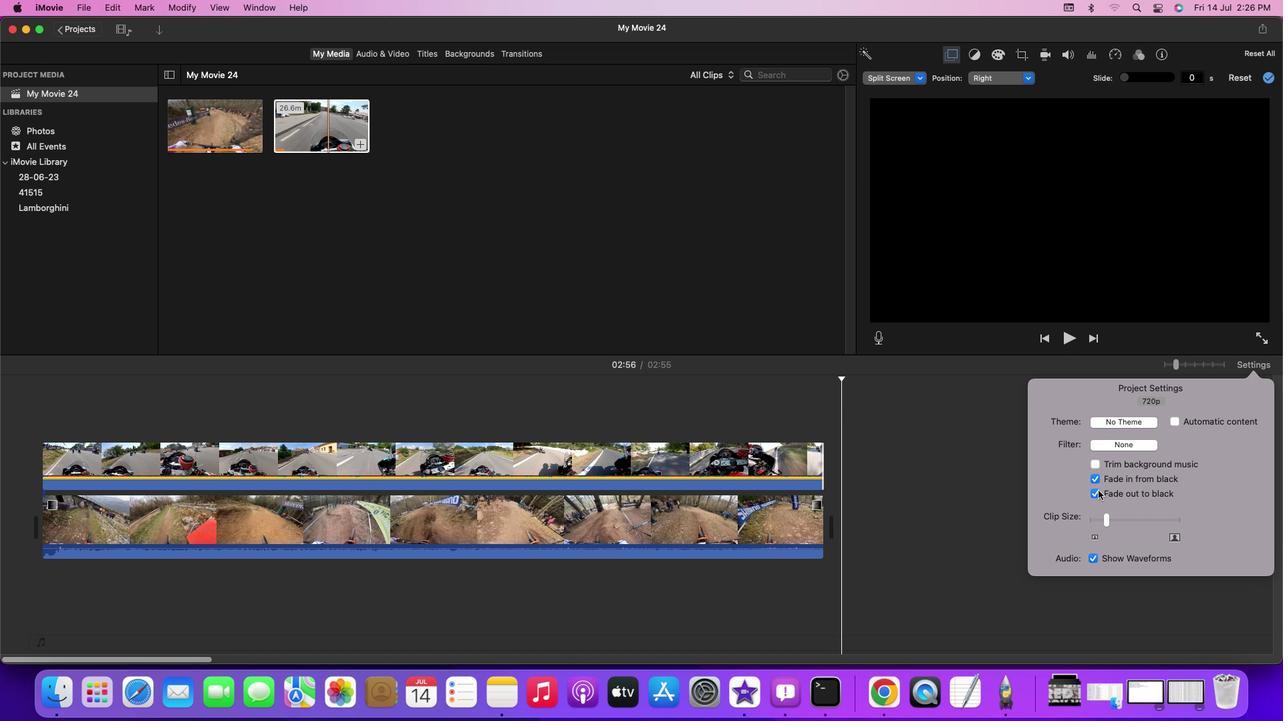 
Action: Mouse moved to (1257, 363)
Screenshot: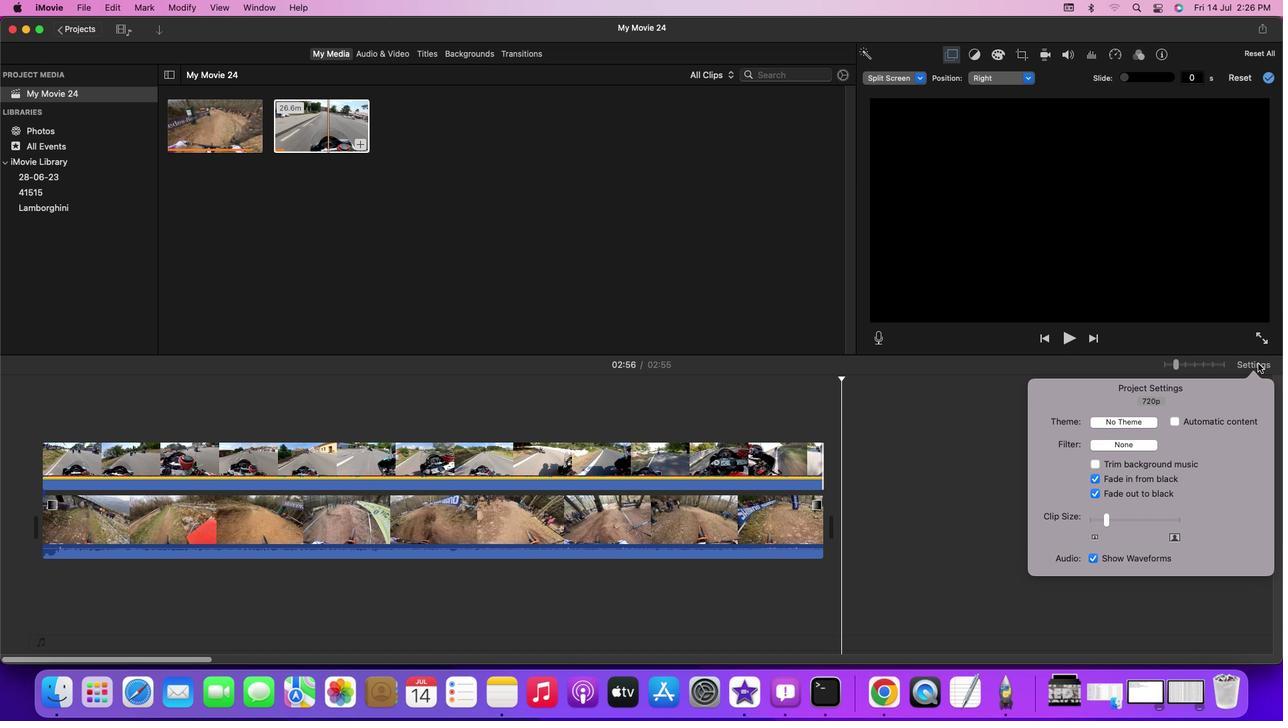 
Action: Mouse pressed left at (1257, 363)
Screenshot: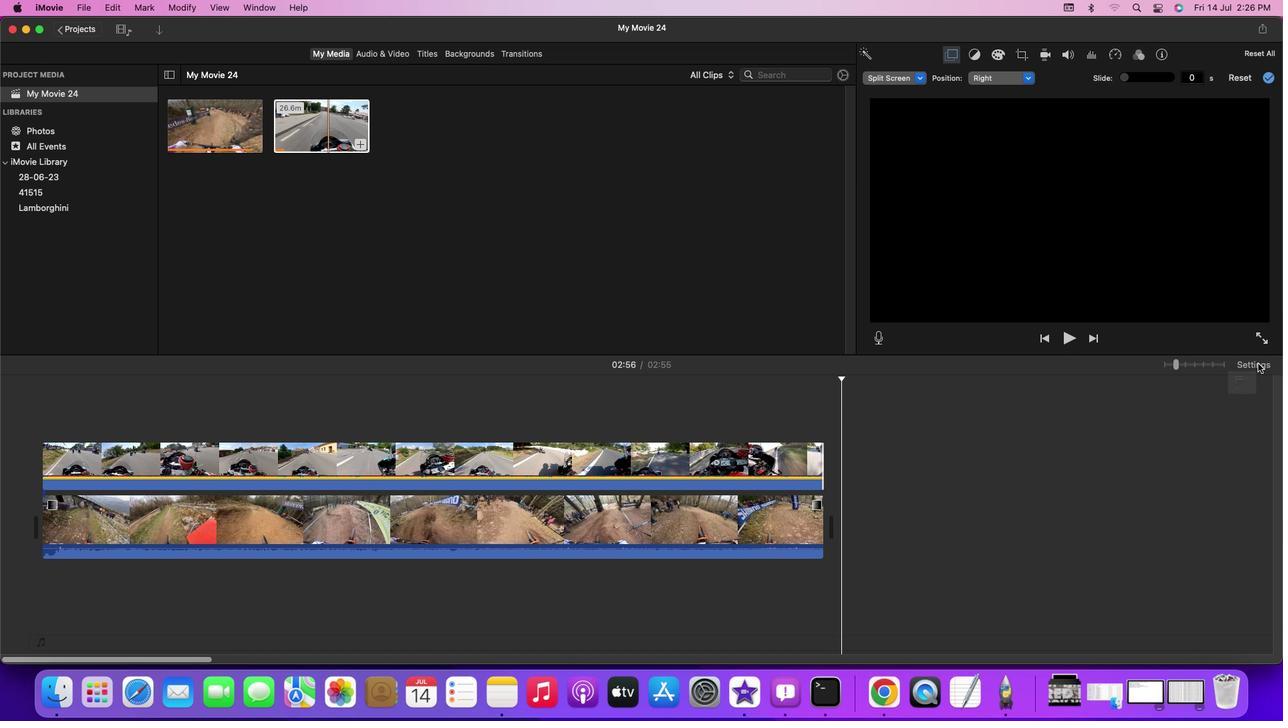 
Action: Mouse moved to (807, 406)
Screenshot: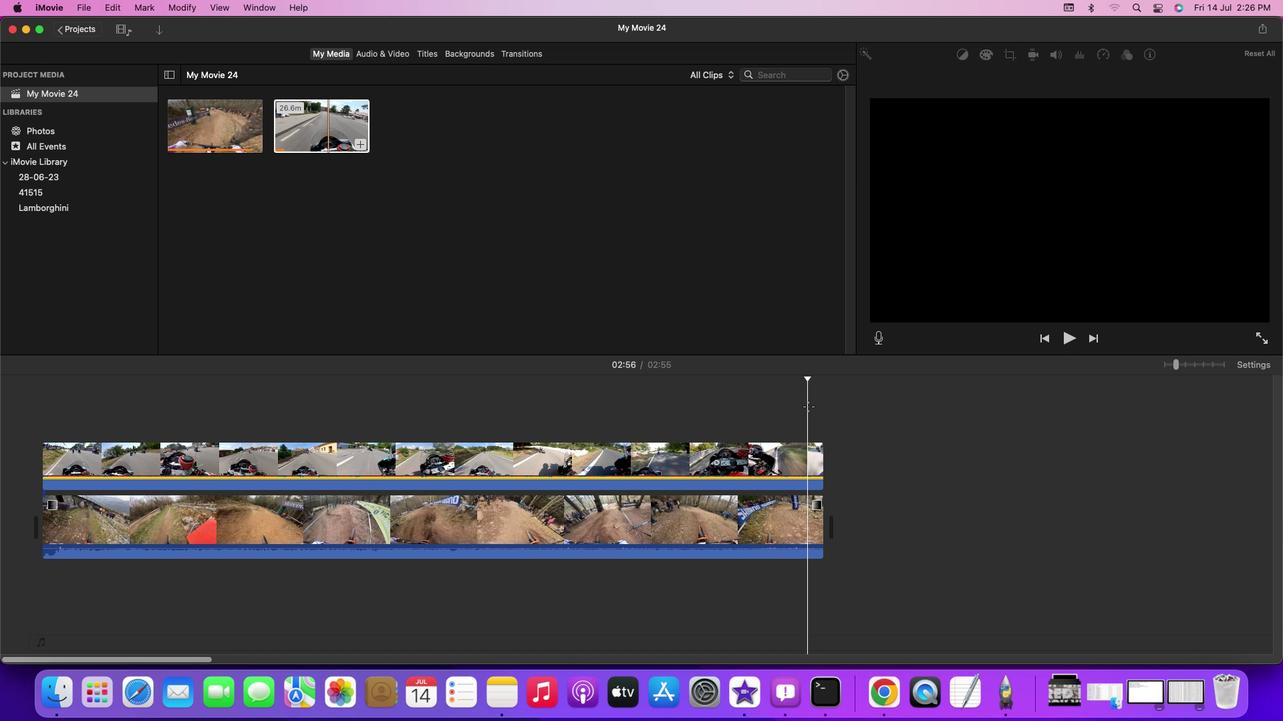 
Action: Mouse pressed left at (807, 406)
Screenshot: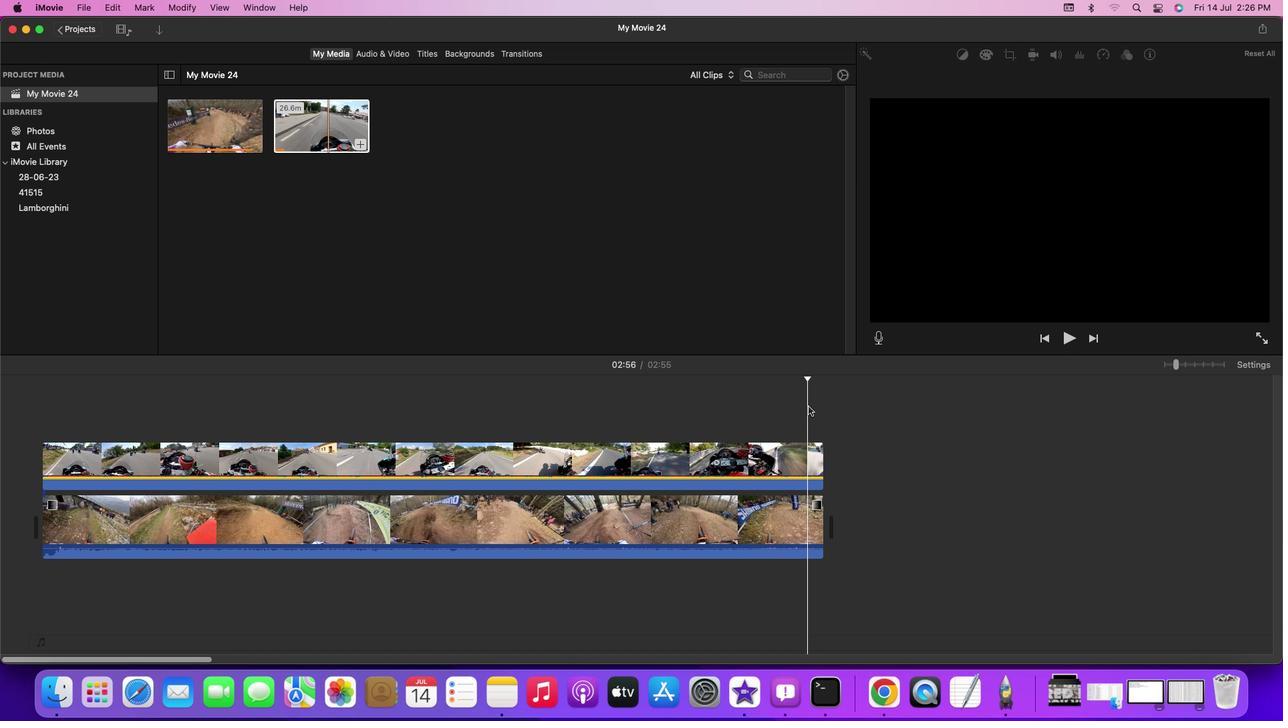 
Action: Mouse moved to (807, 406)
Screenshot: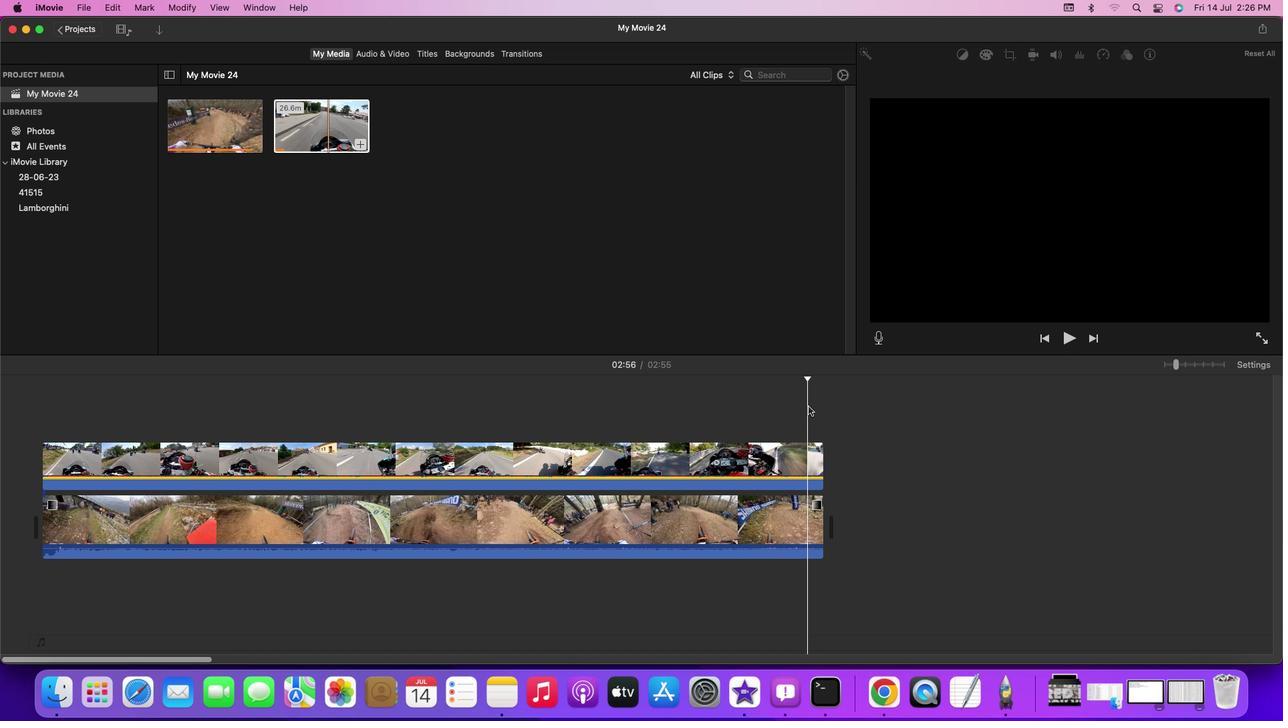 
Action: Key pressed Key.space
Screenshot: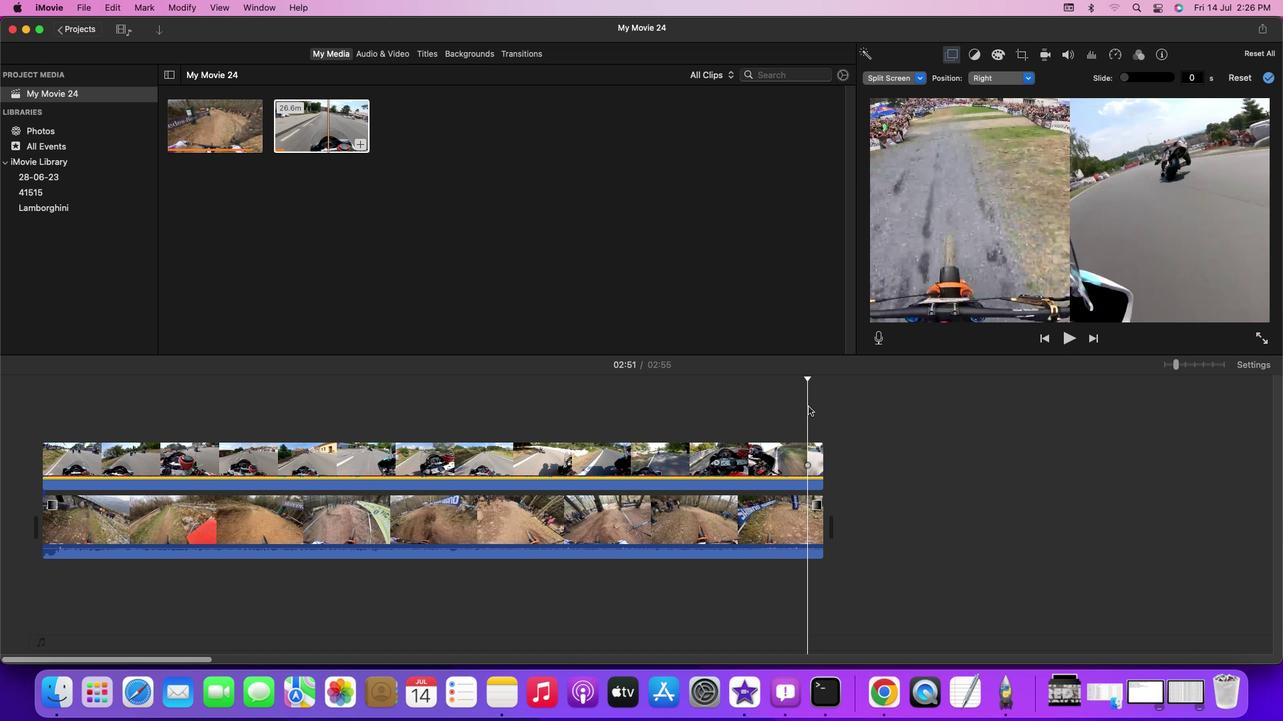 
Action: Mouse moved to (818, 481)
Screenshot: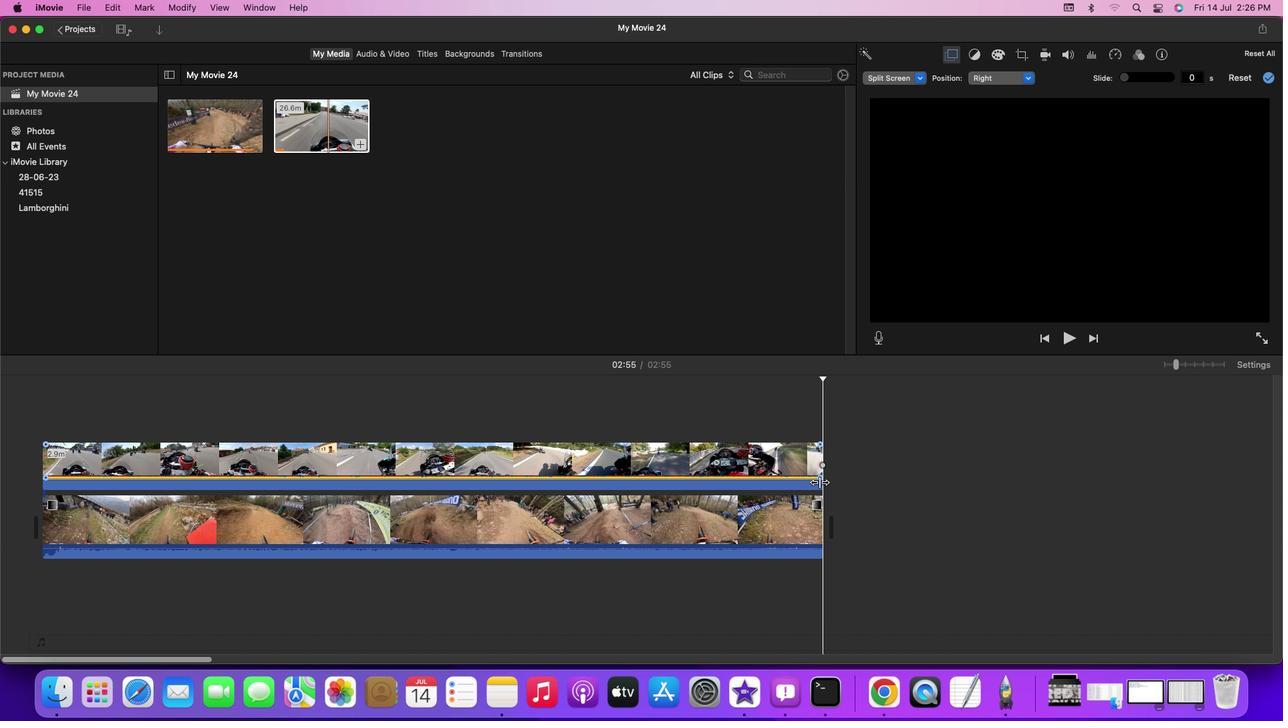 
Action: Mouse pressed left at (818, 481)
Screenshot: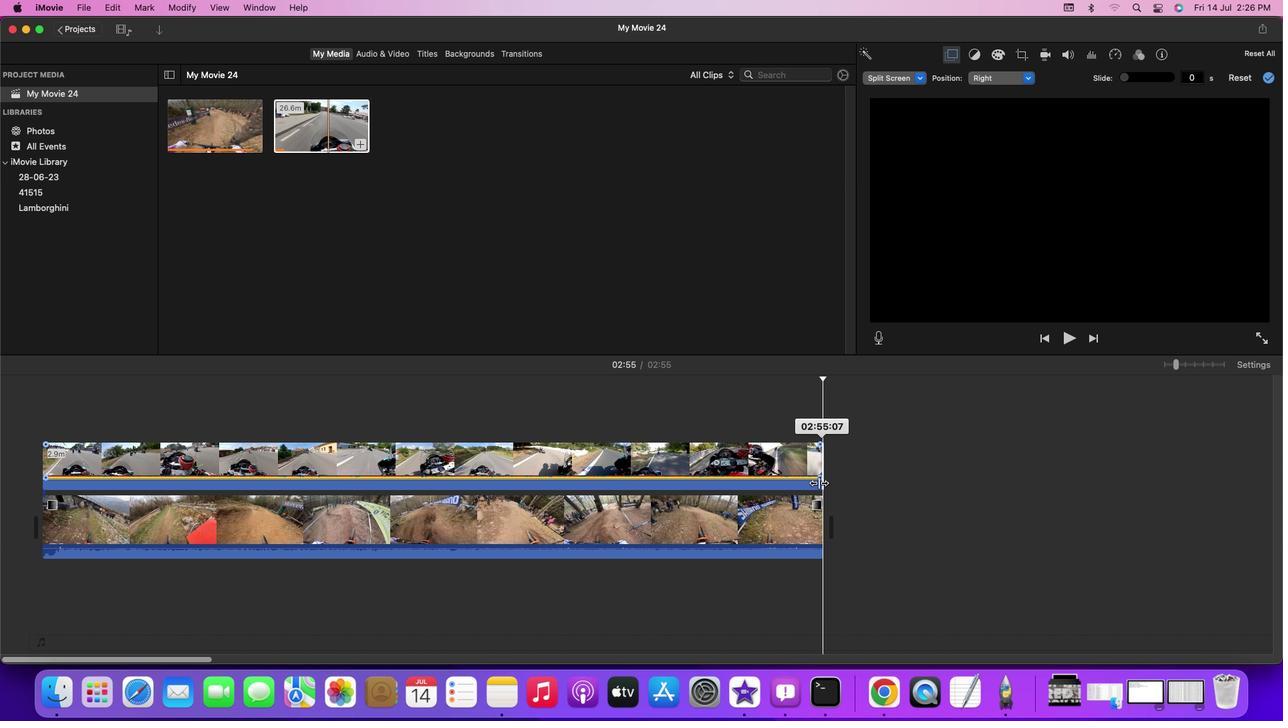 
Action: Mouse moved to (1176, 366)
Screenshot: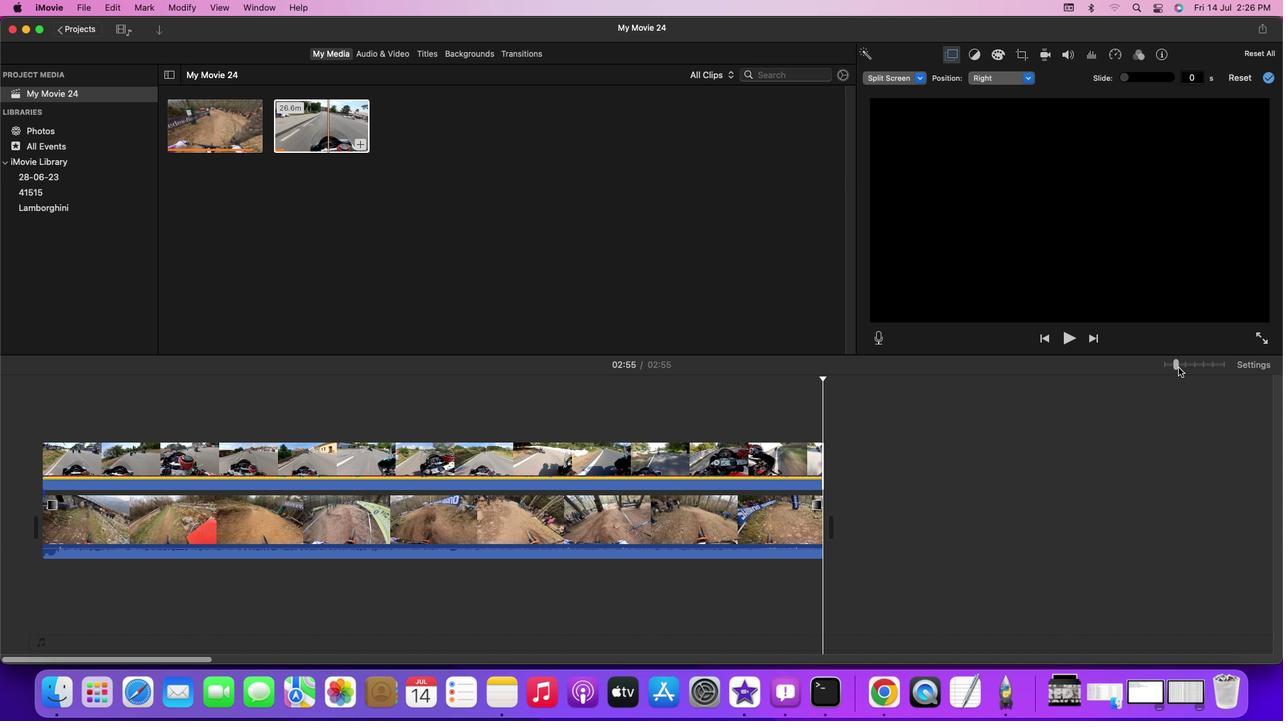 
Action: Mouse pressed left at (1176, 366)
Screenshot: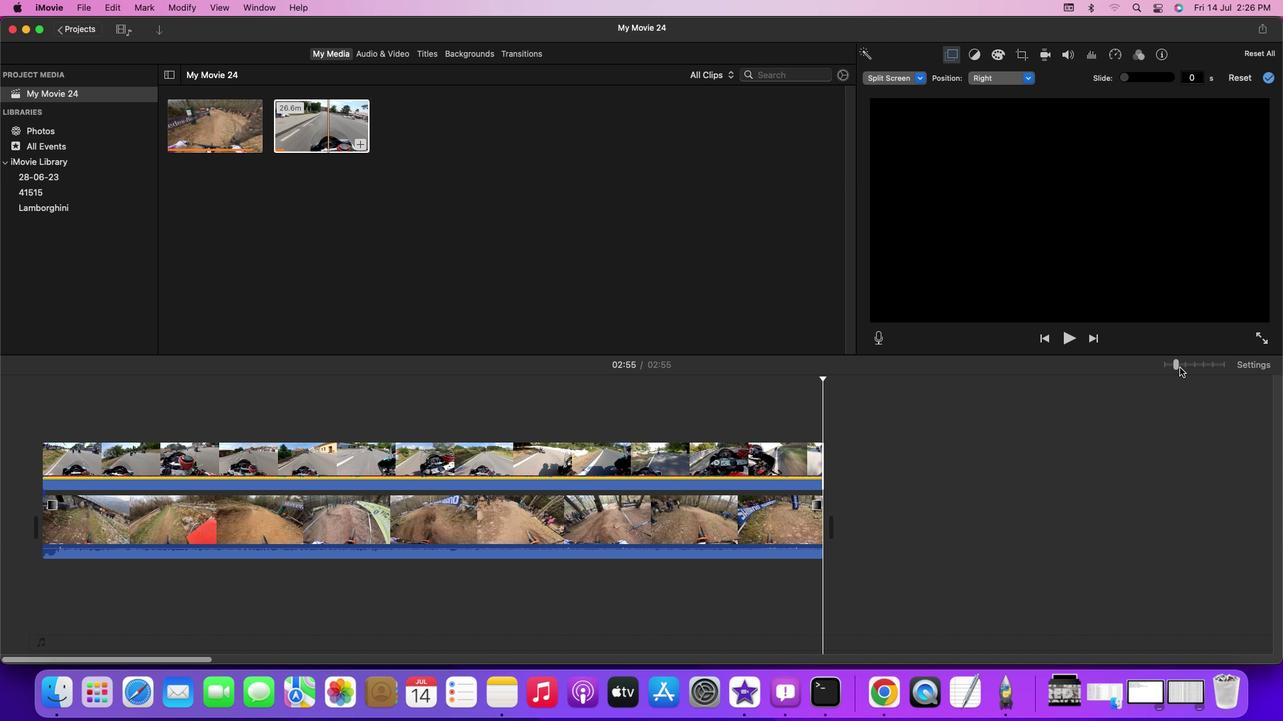 
Action: Mouse moved to (819, 477)
Screenshot: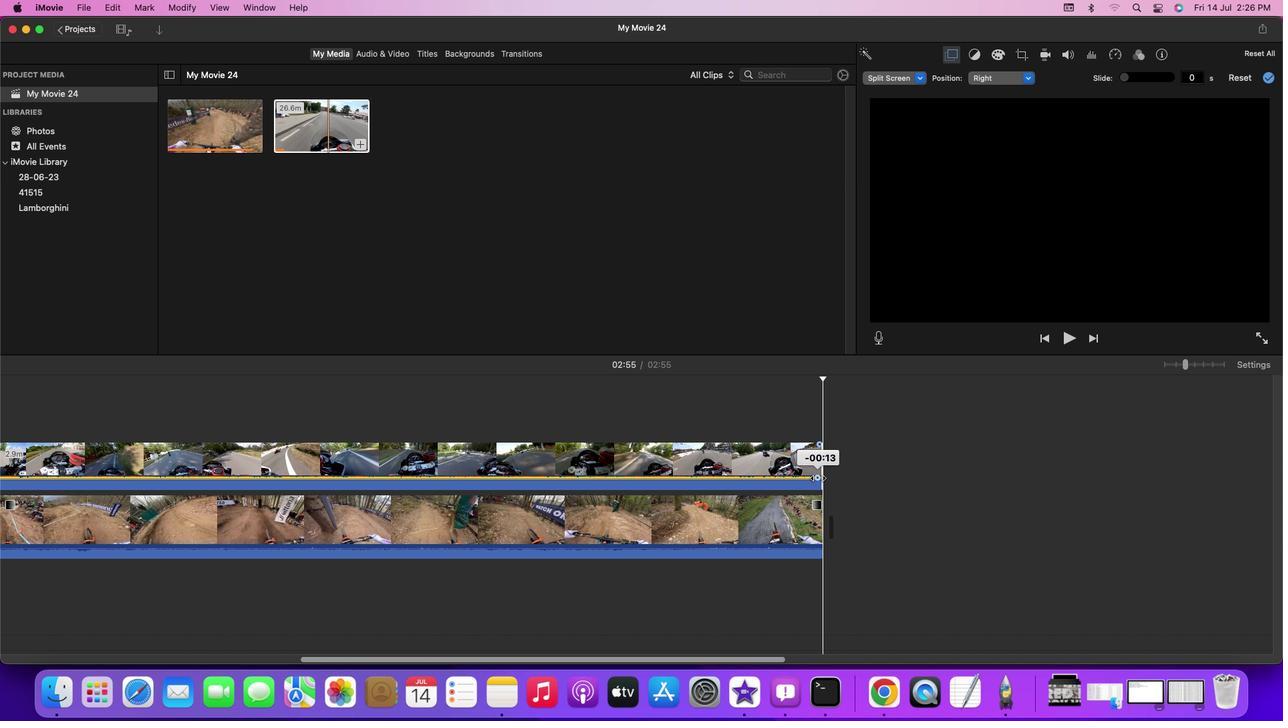 
Action: Mouse pressed left at (819, 477)
Screenshot: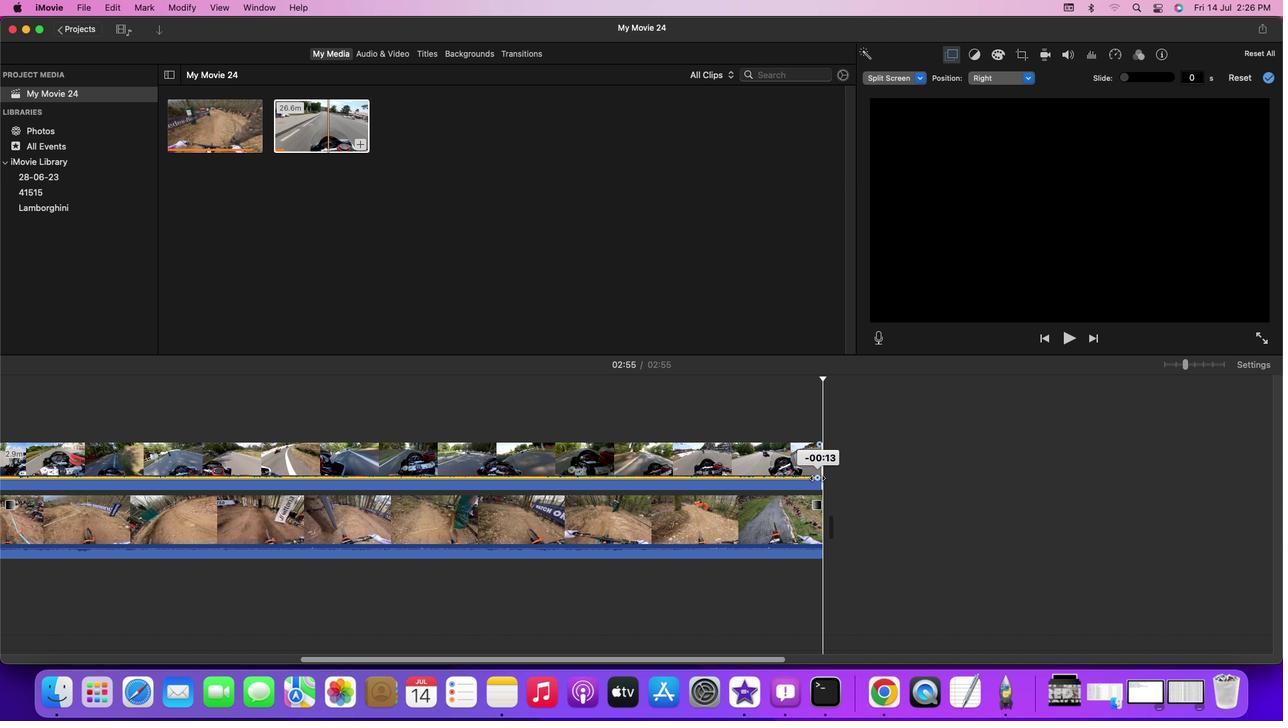 
Action: Mouse moved to (817, 545)
Screenshot: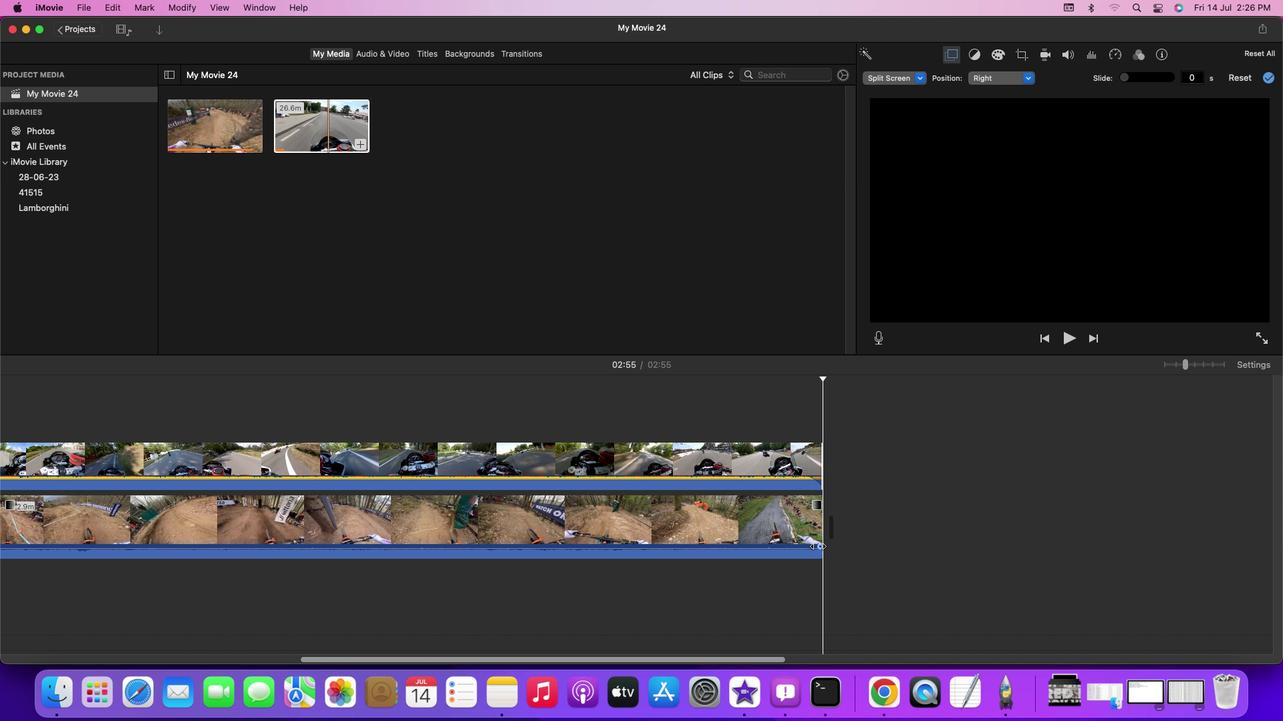 
Action: Mouse pressed left at (817, 545)
Screenshot: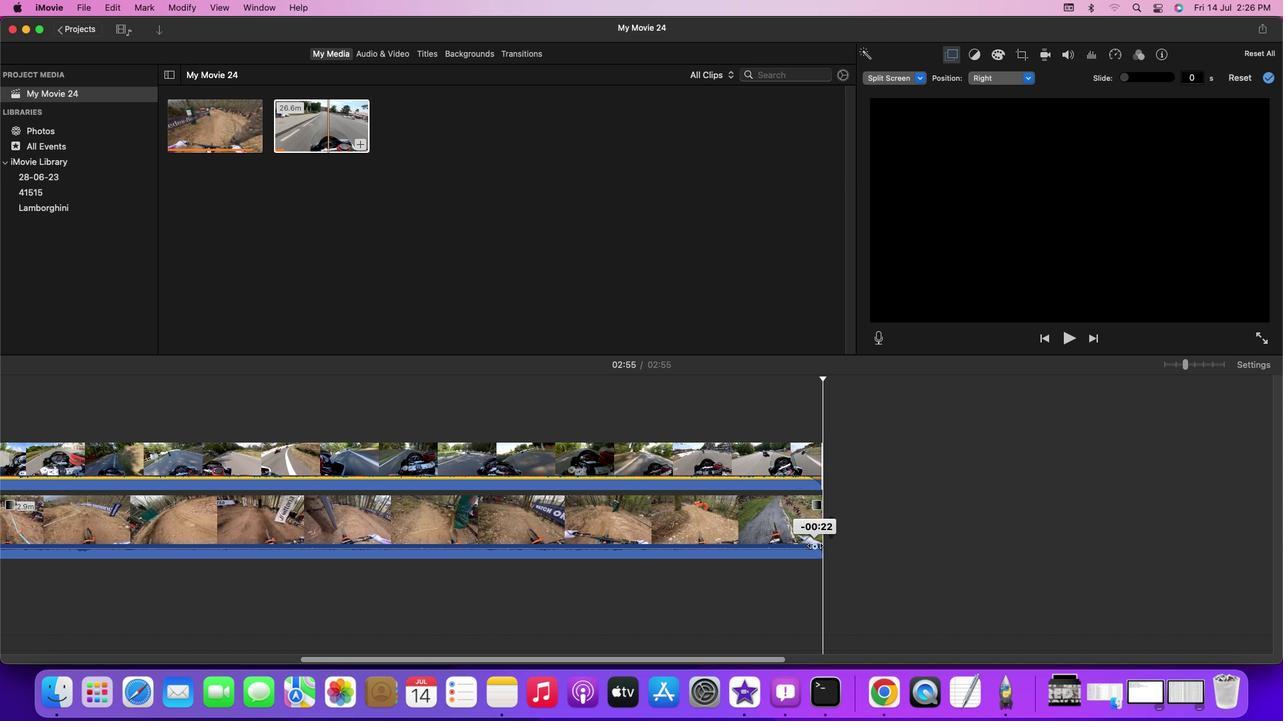 
Action: Mouse moved to (786, 405)
Screenshot: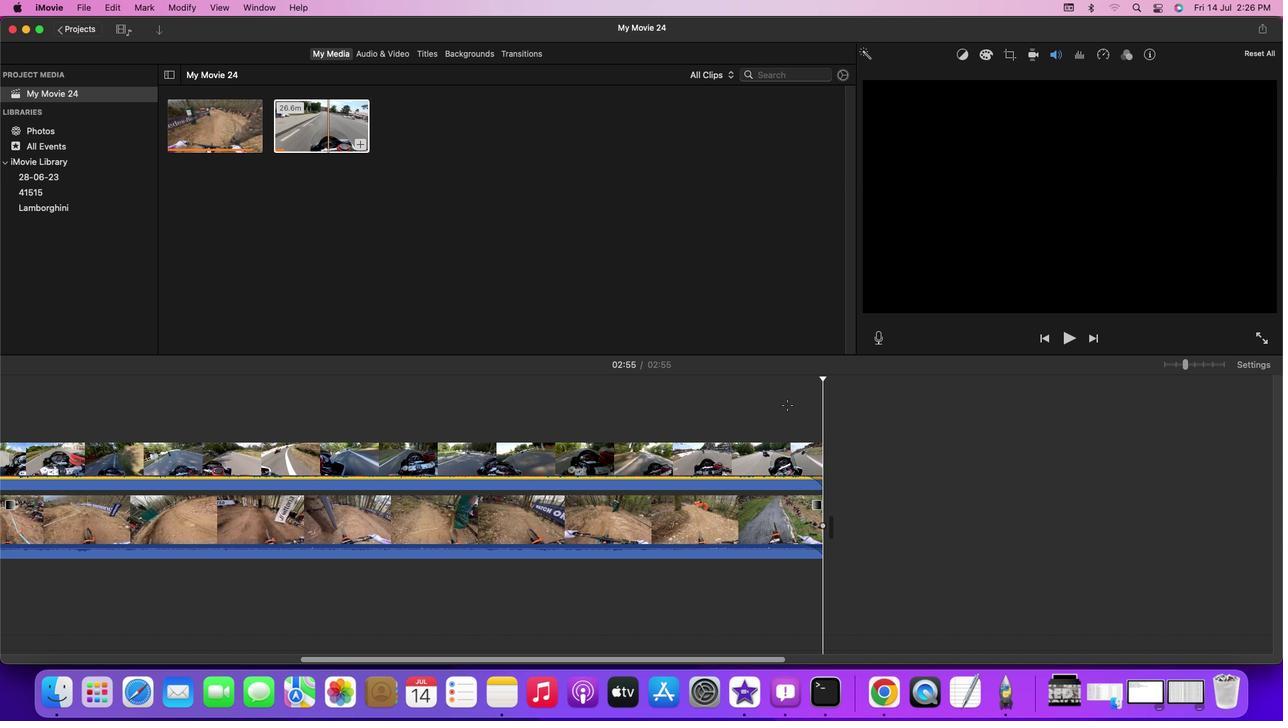 
Action: Mouse pressed left at (786, 405)
Screenshot: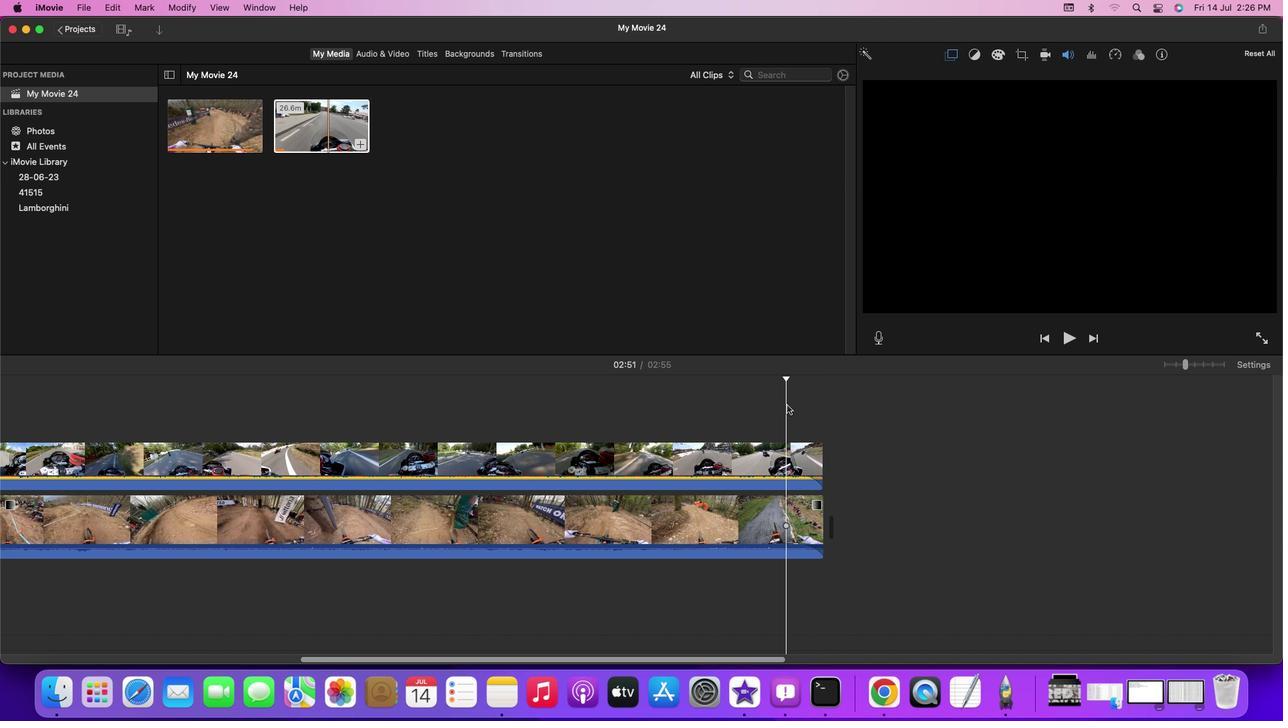 
Action: Key pressed Key.space
Screenshot: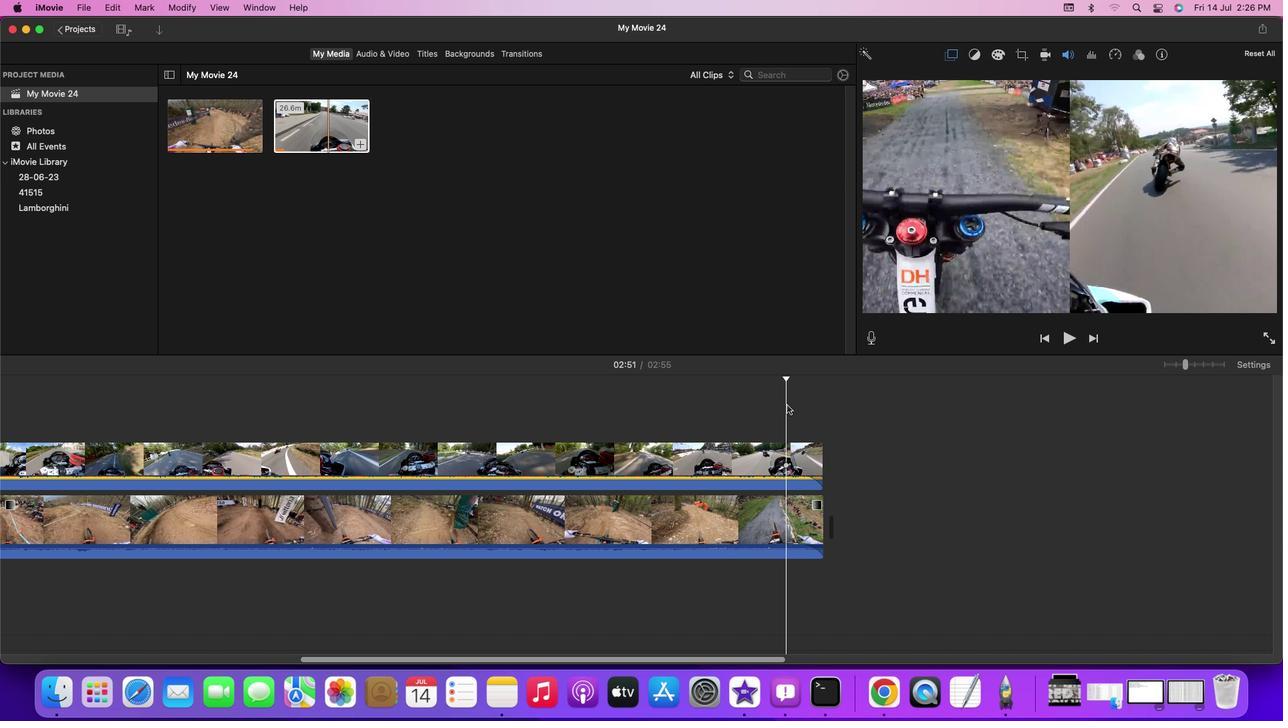 
Action: Mouse moved to (709, 659)
Screenshot: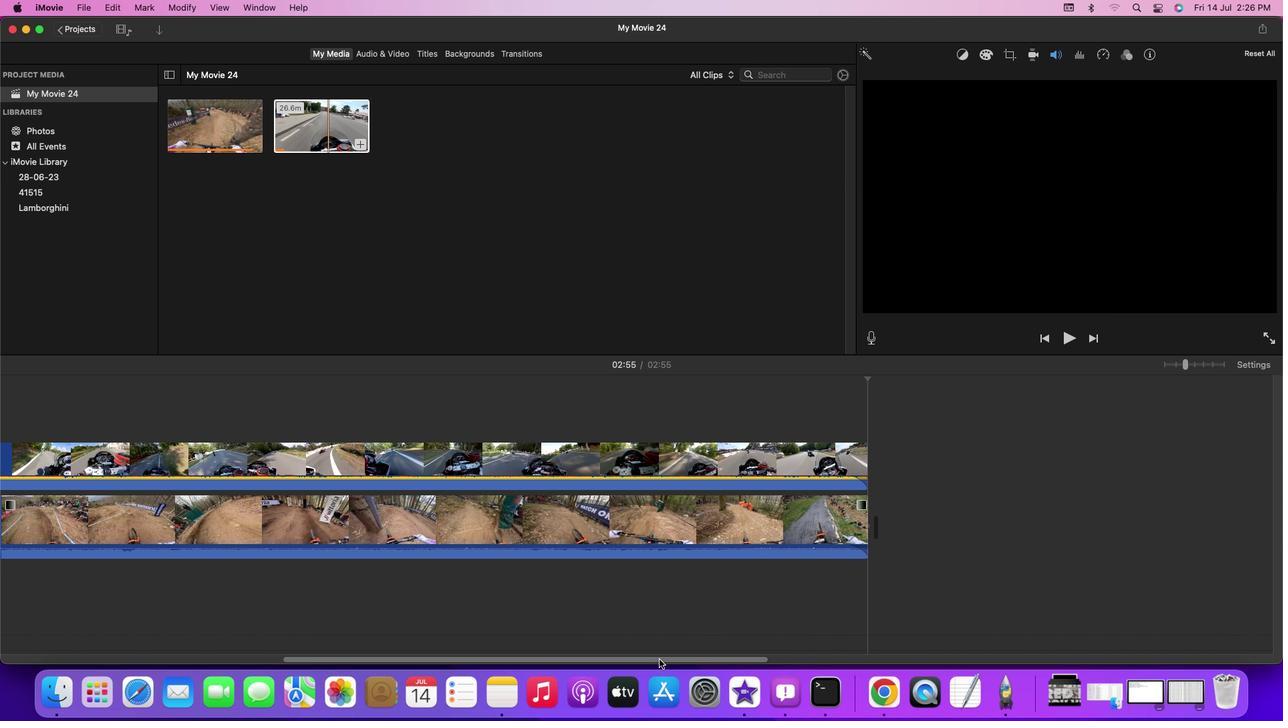
Action: Mouse pressed left at (709, 659)
Screenshot: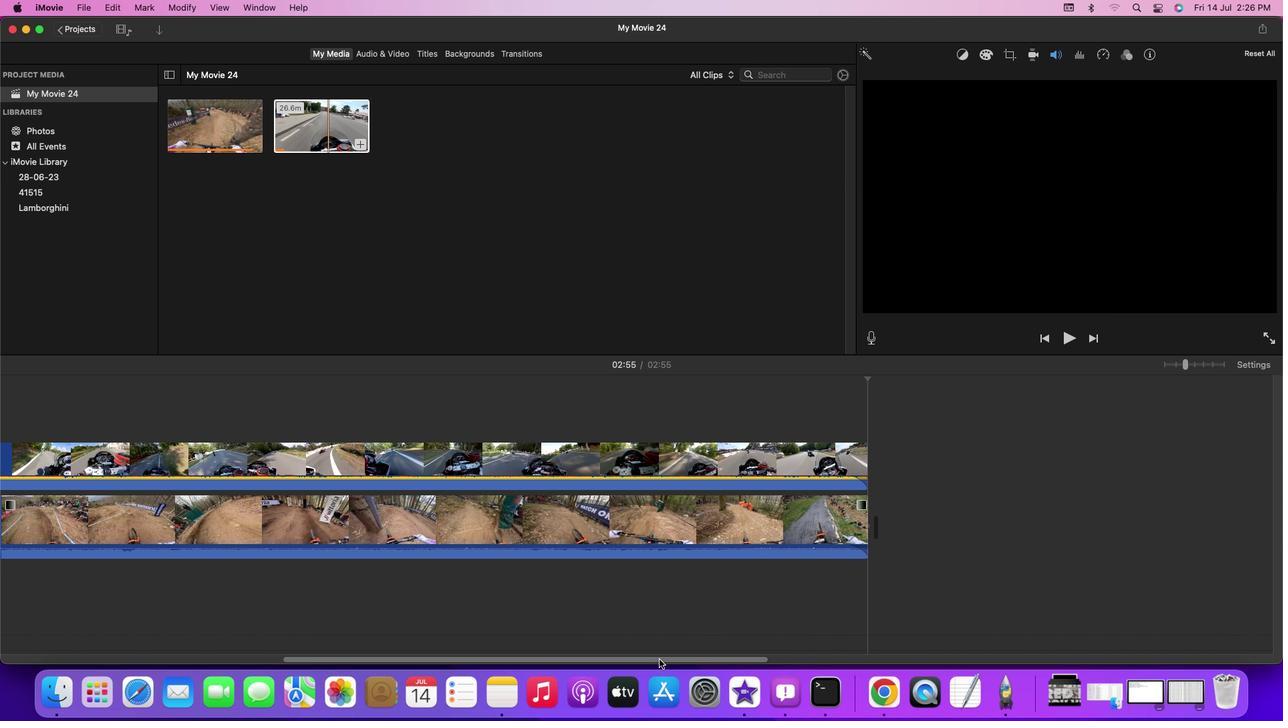 
Action: Mouse moved to (38, 397)
Screenshot: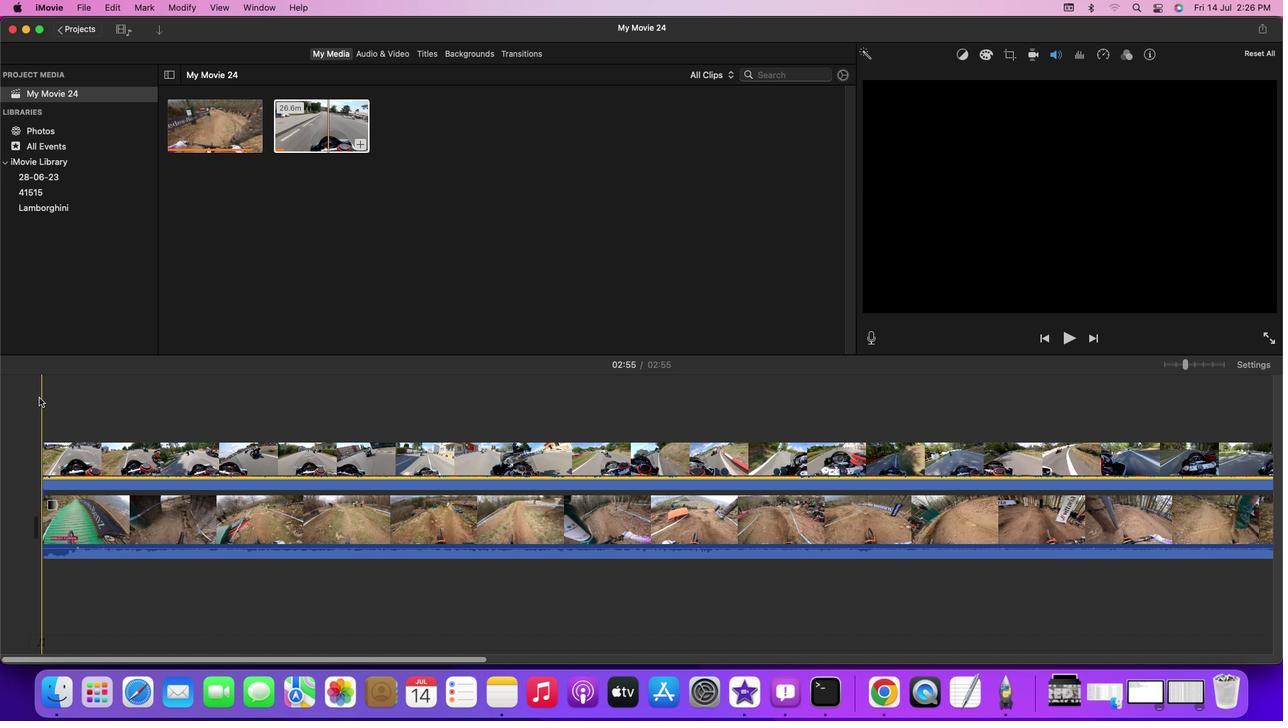 
Action: Mouse pressed left at (38, 397)
Screenshot: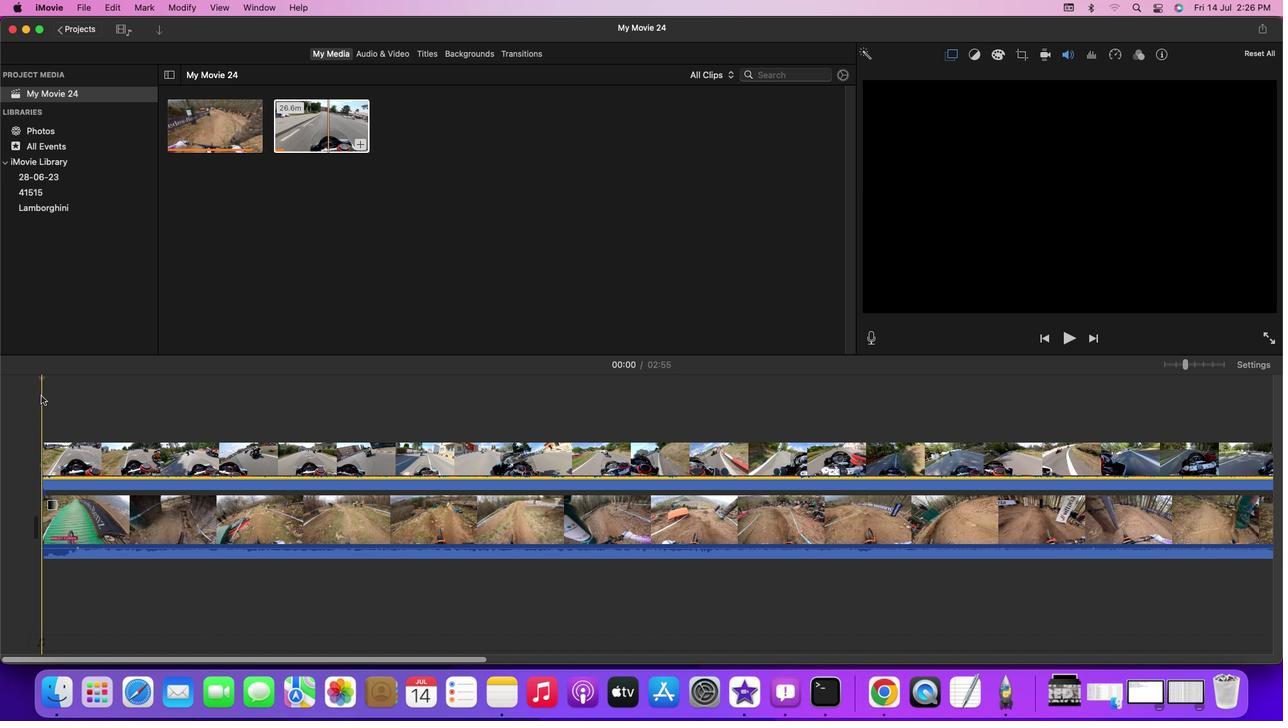 
Action: Mouse moved to (40, 395)
Screenshot: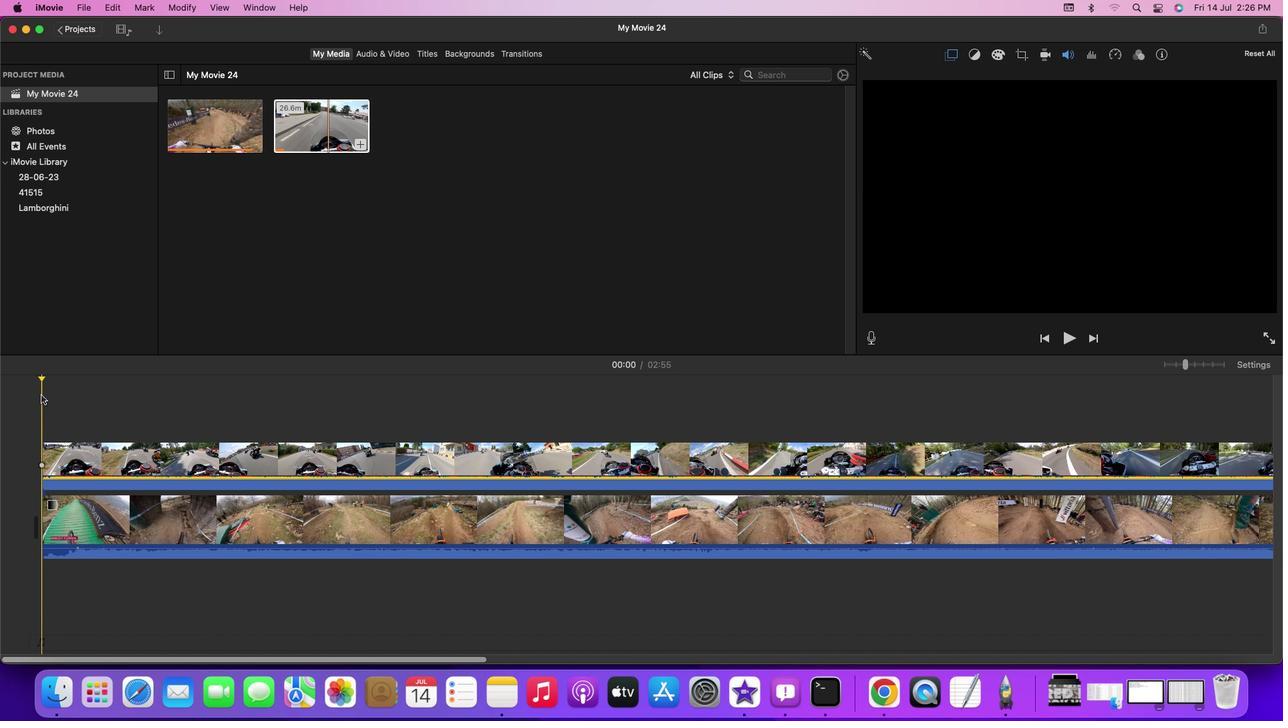 
Action: Key pressed Key.space
Screenshot: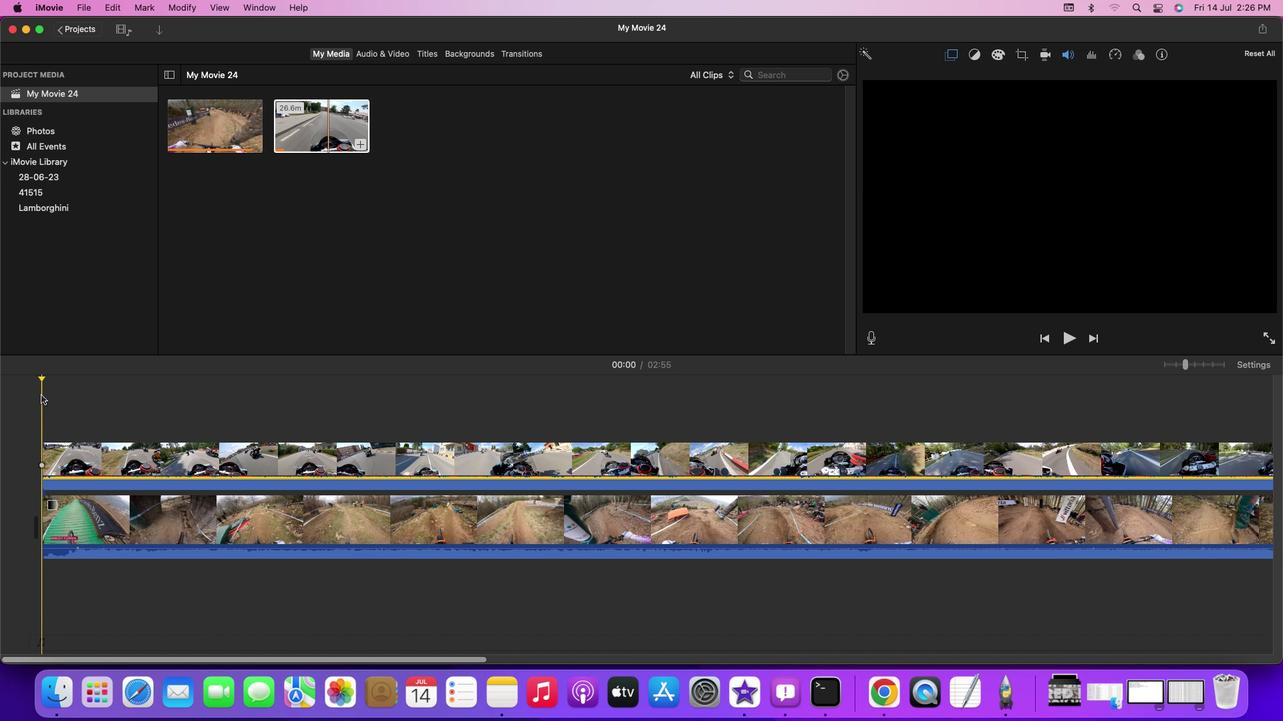 
Action: Mouse moved to (474, 660)
Screenshot: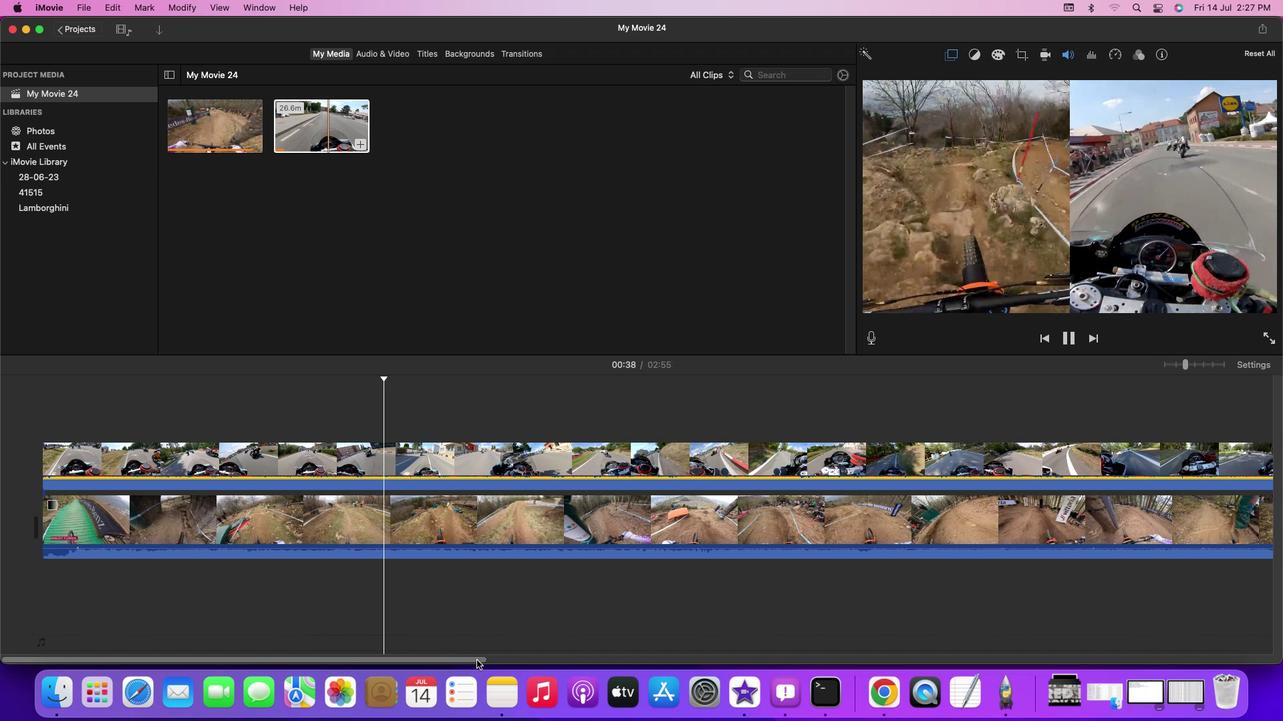 
Action: Mouse pressed left at (474, 660)
Screenshot: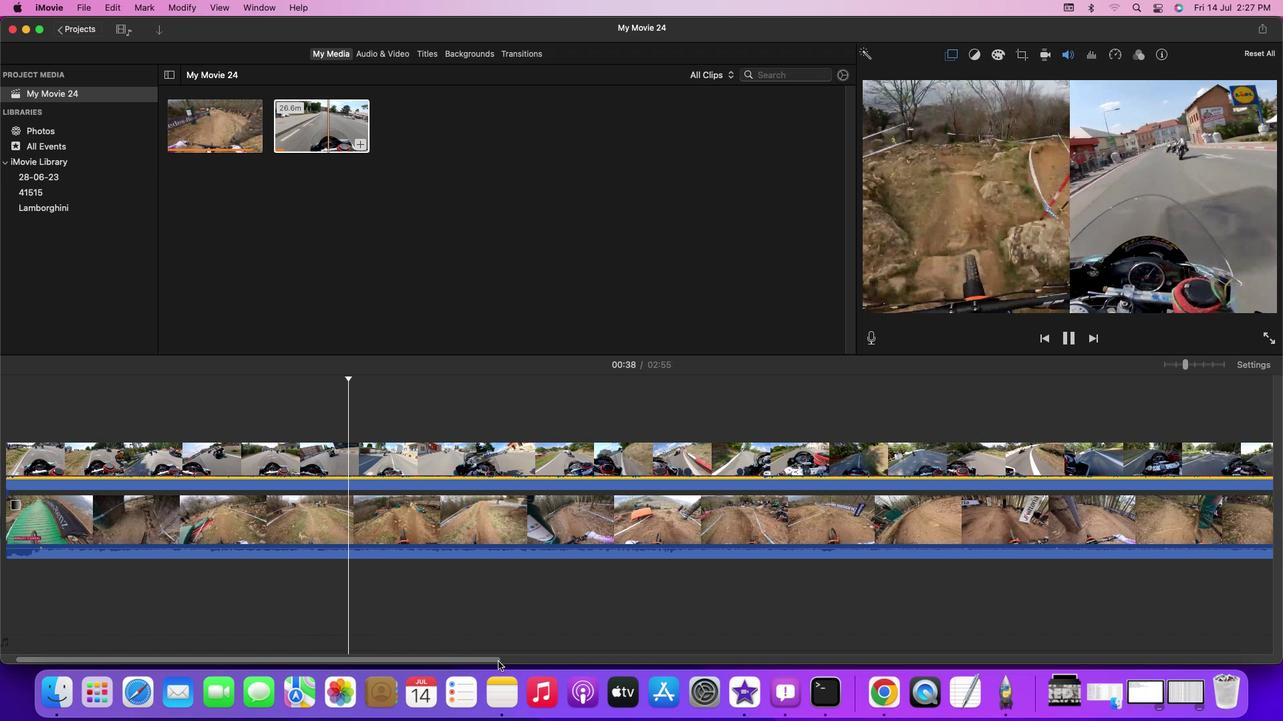 
Action: Mouse moved to (831, 393)
Screenshot: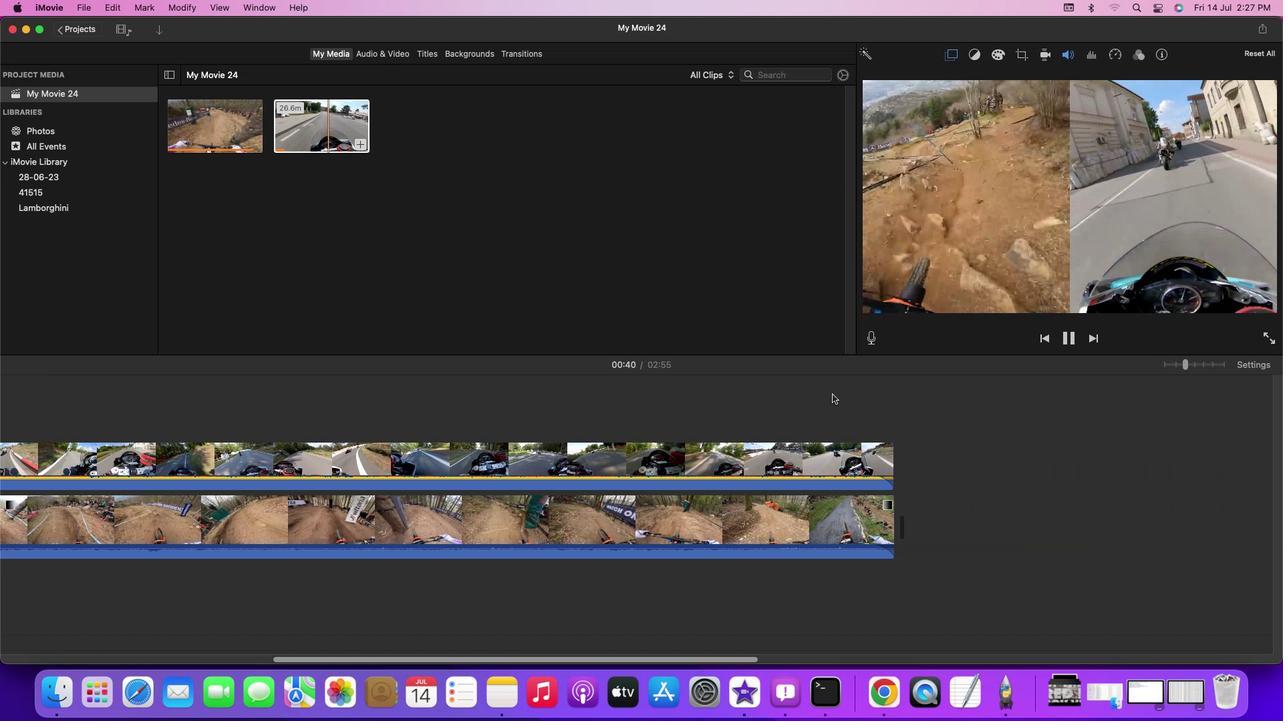 
Action: Mouse pressed left at (831, 393)
Screenshot: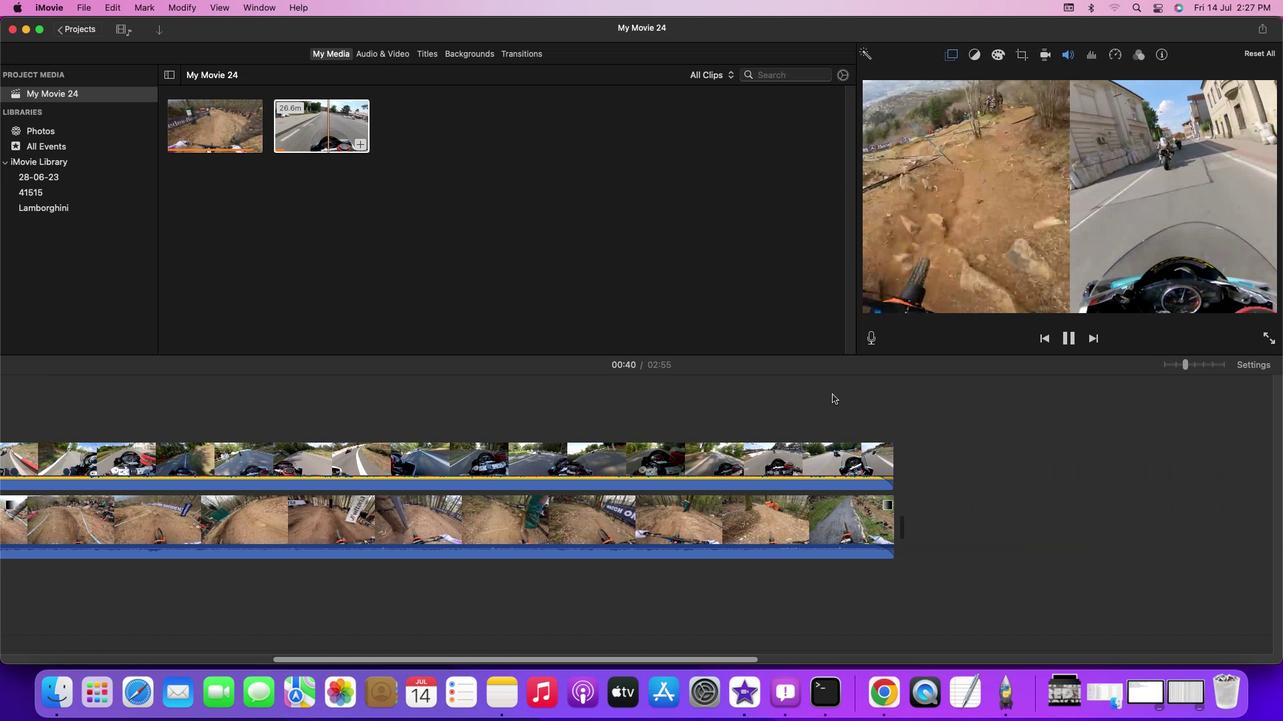 
Action: Mouse moved to (819, 391)
Screenshot: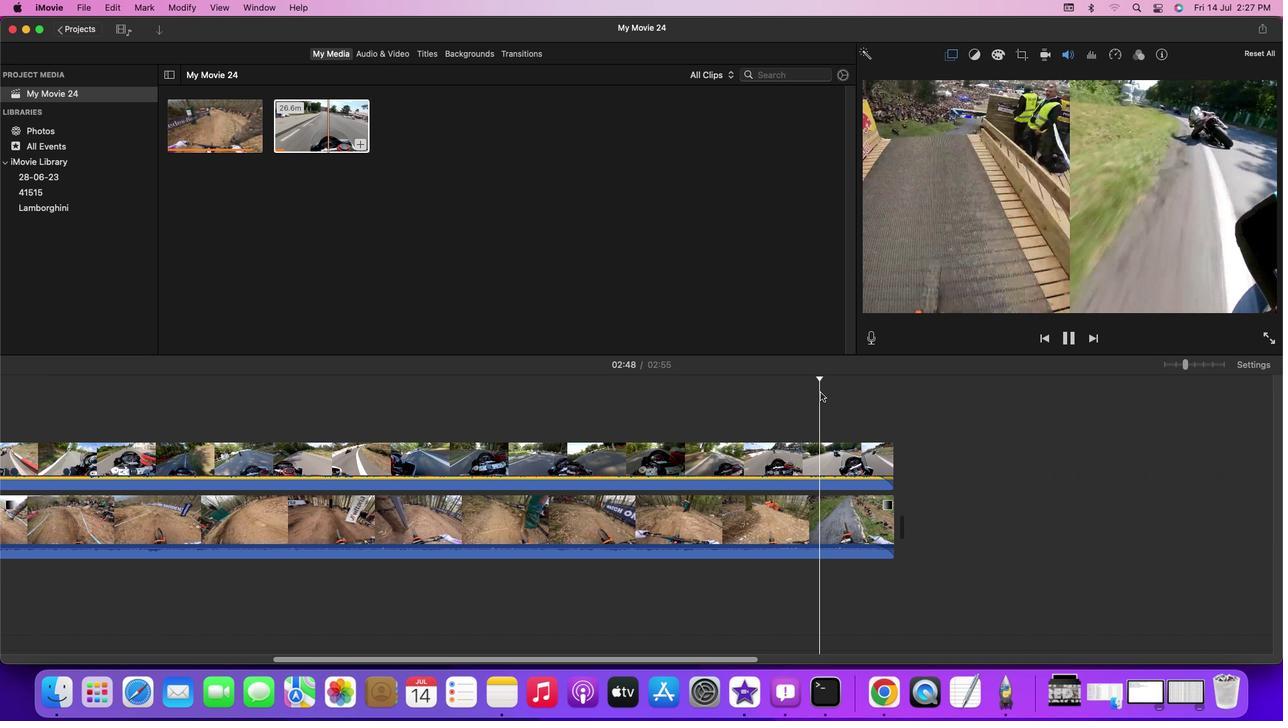 
Action: Mouse pressed left at (819, 391)
Screenshot: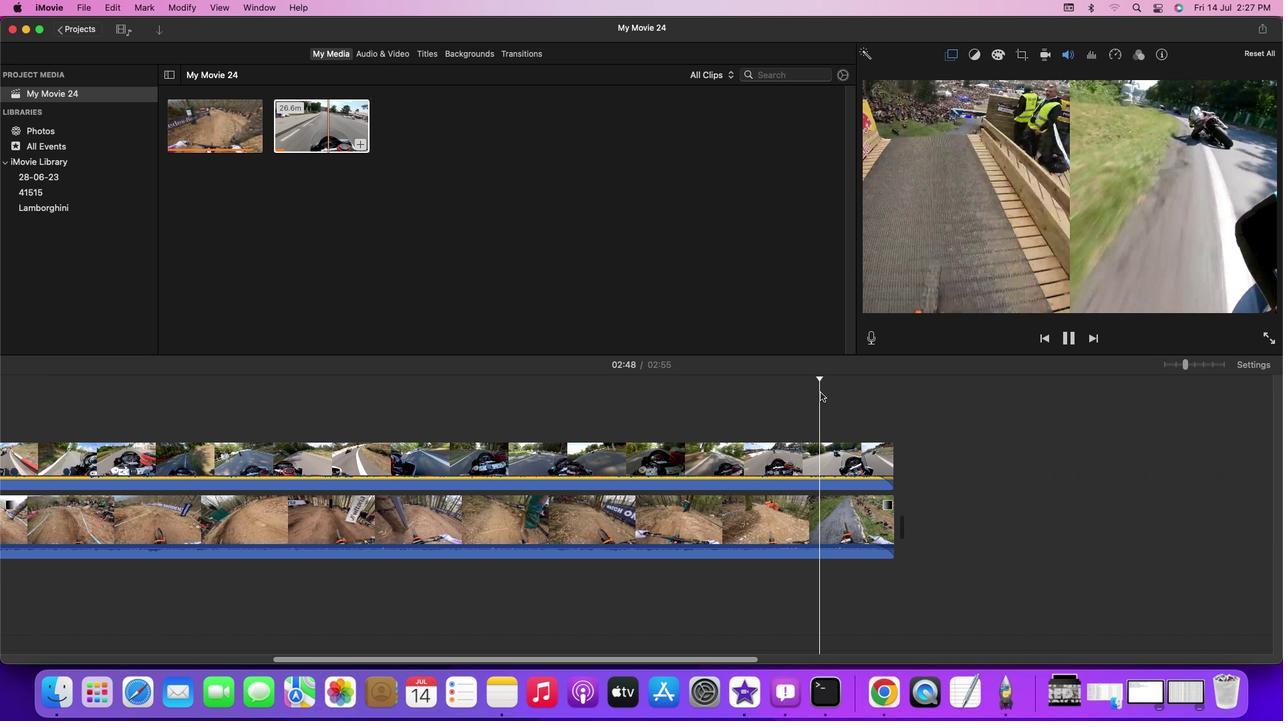 
Action: Key pressed Key.spaceKey.space
Screenshot: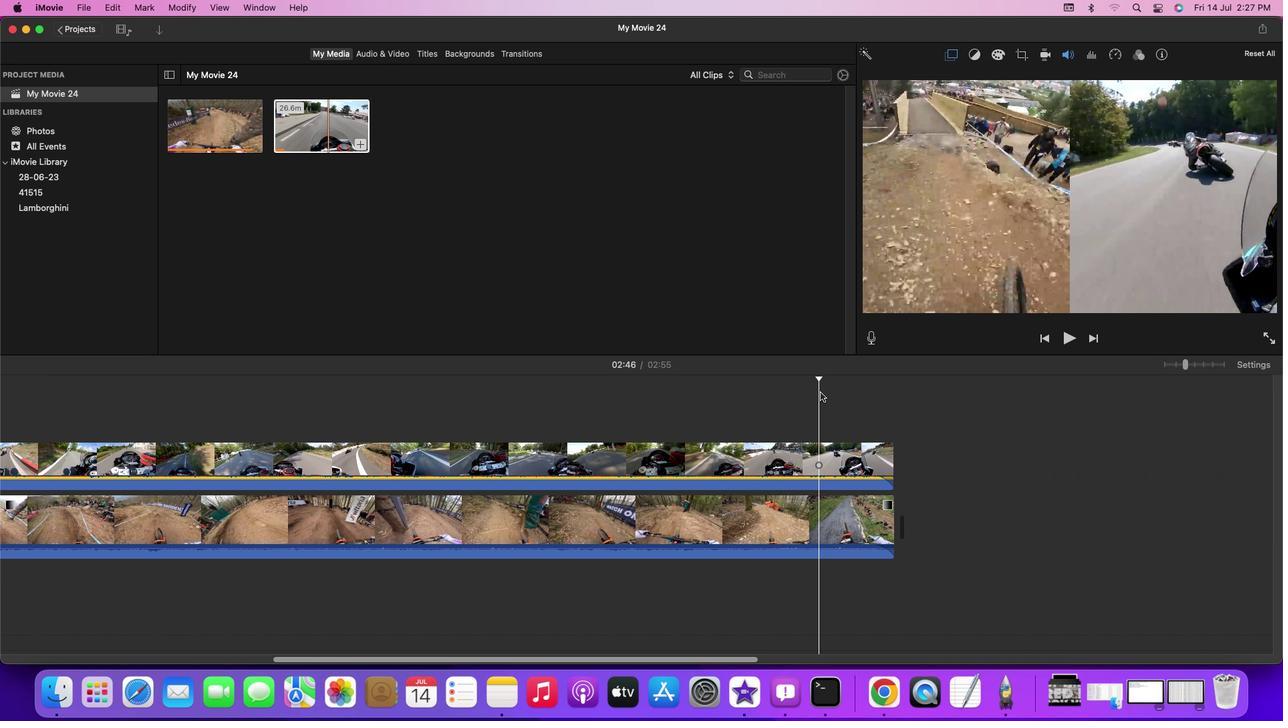 
Action: Mouse moved to (633, 659)
Screenshot: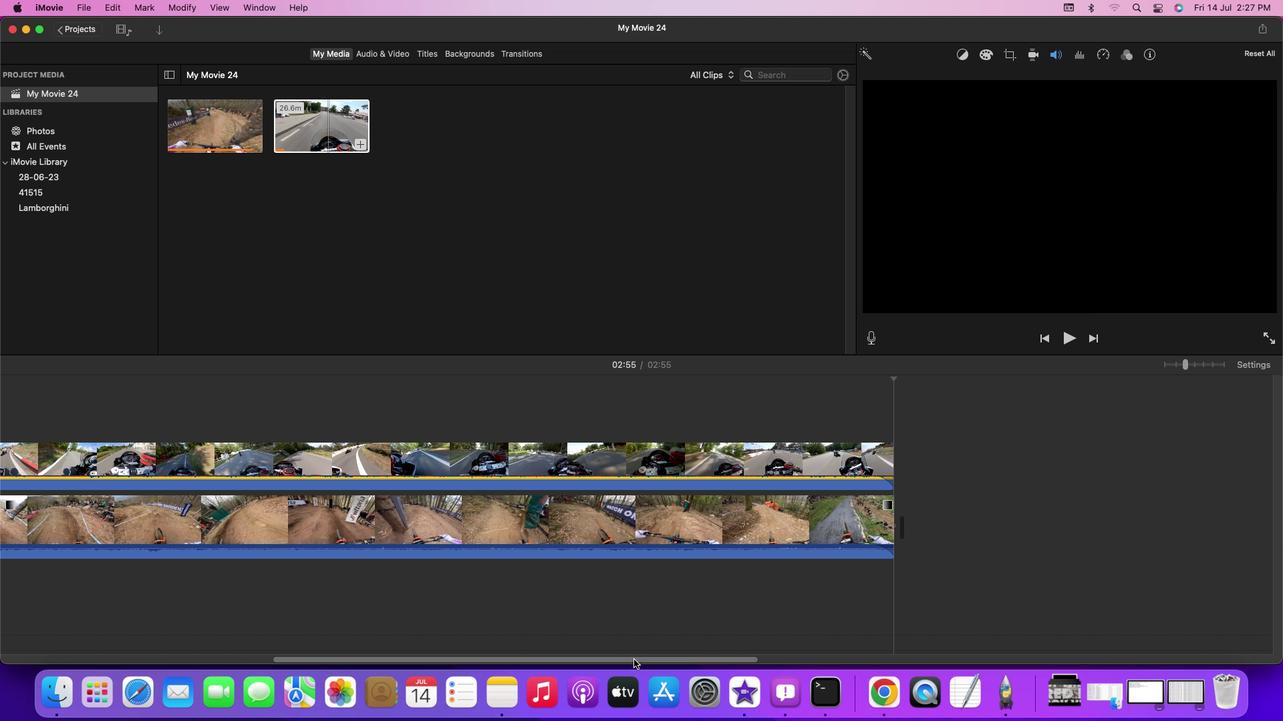 
Action: Mouse pressed left at (633, 659)
Screenshot: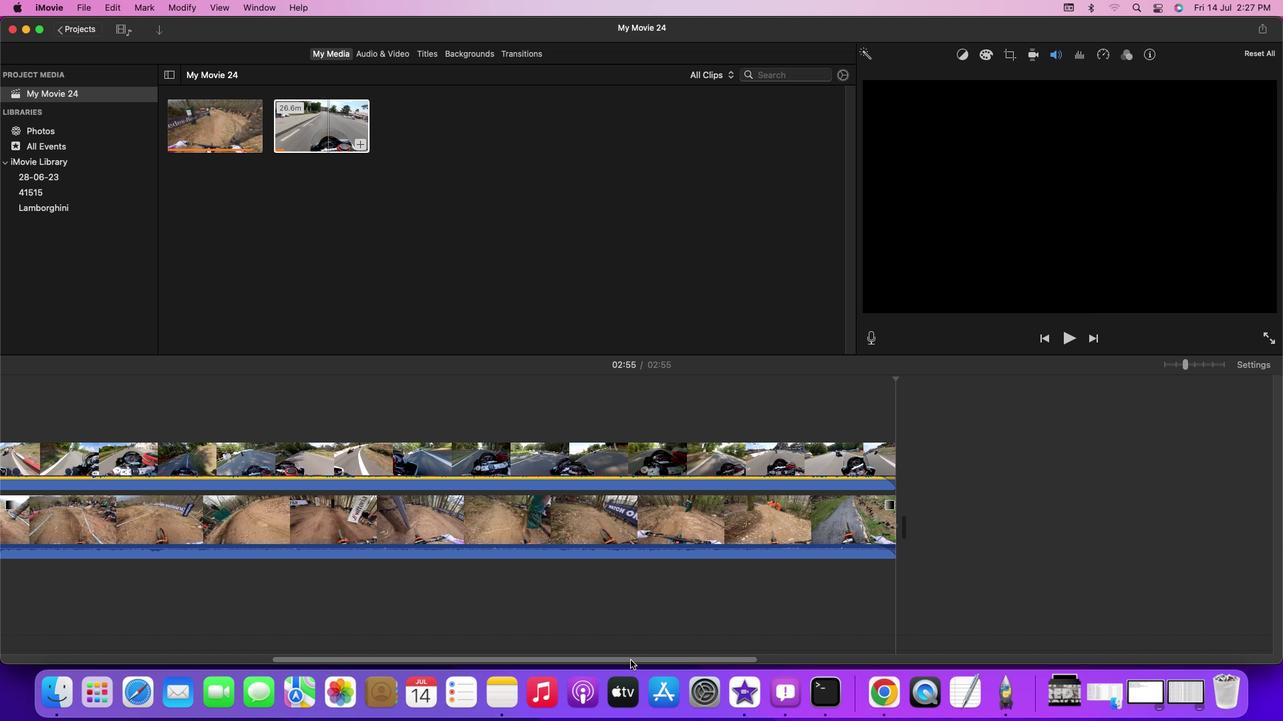 
Action: Mouse moved to (533, 57)
Screenshot: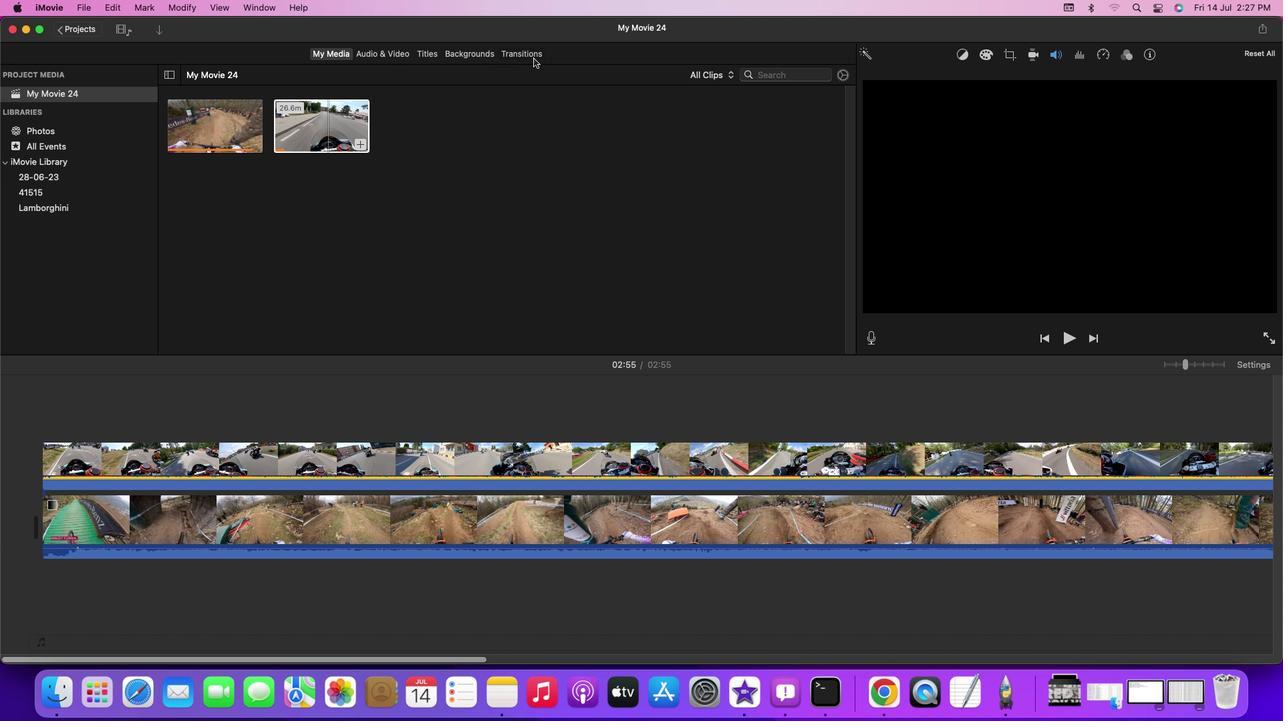 
Action: Mouse pressed left at (533, 57)
Screenshot: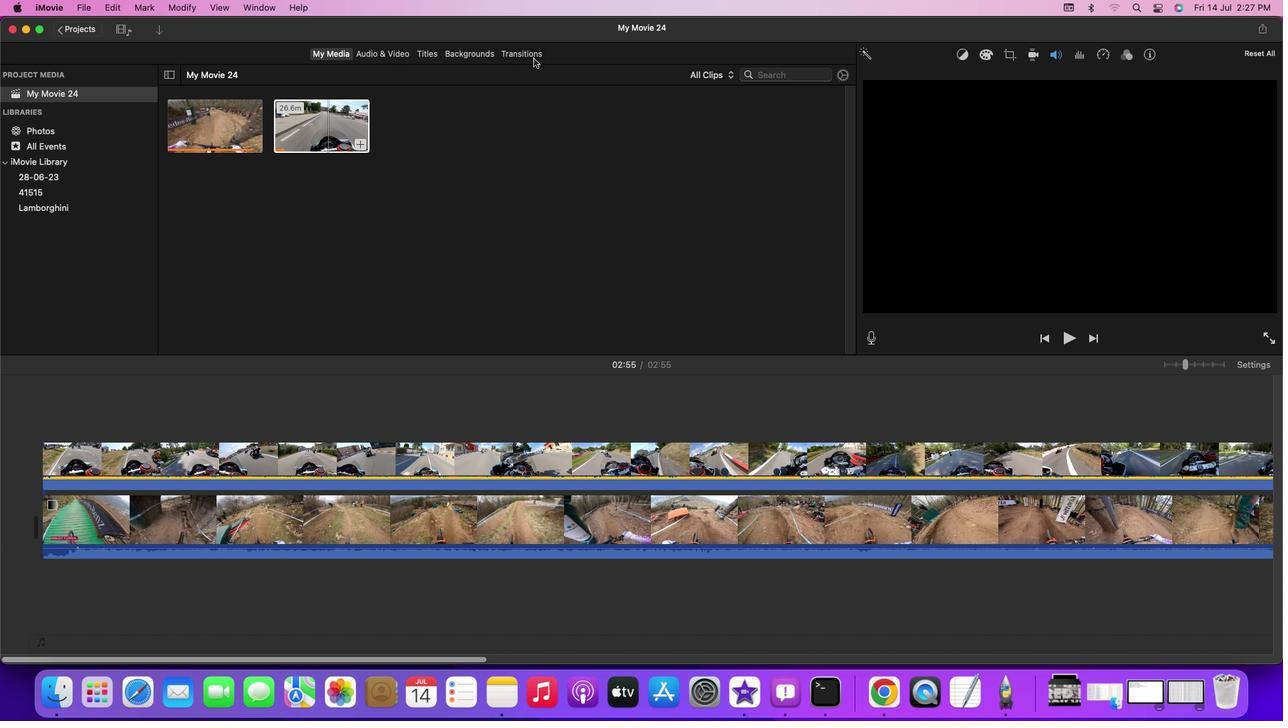 
Action: Mouse moved to (480, 57)
Screenshot: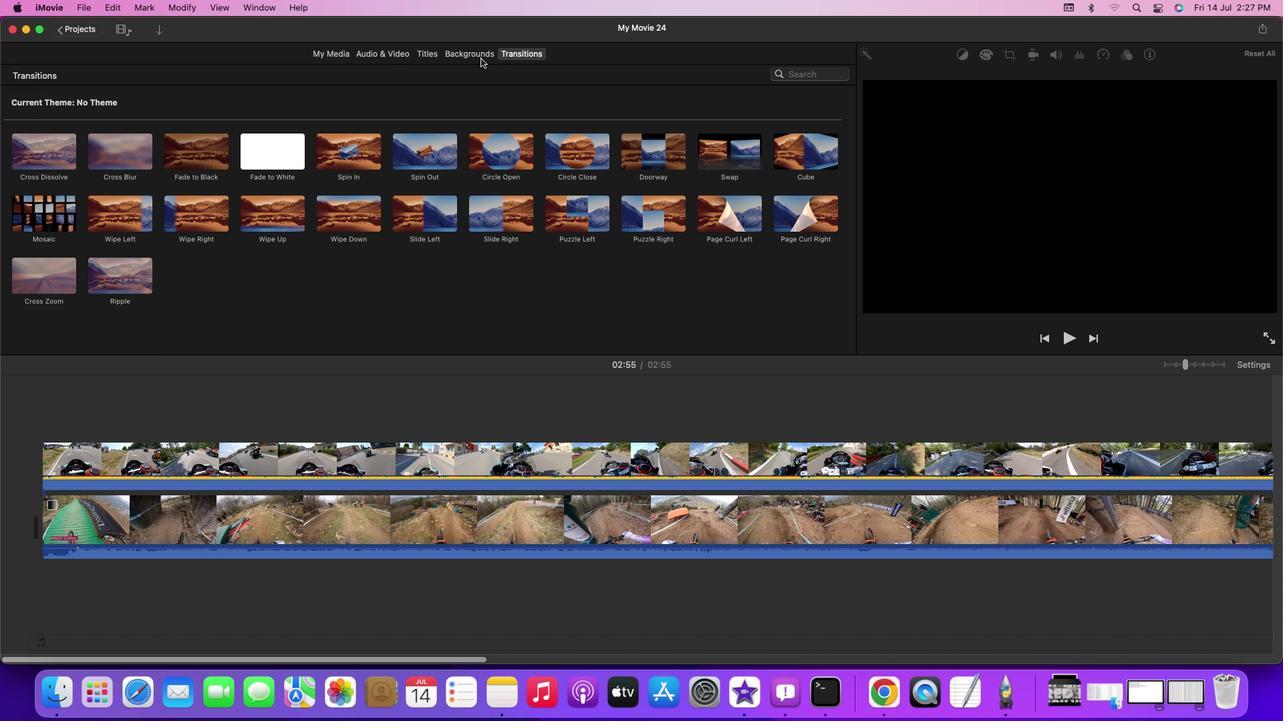 
Action: Mouse pressed left at (480, 57)
Screenshot: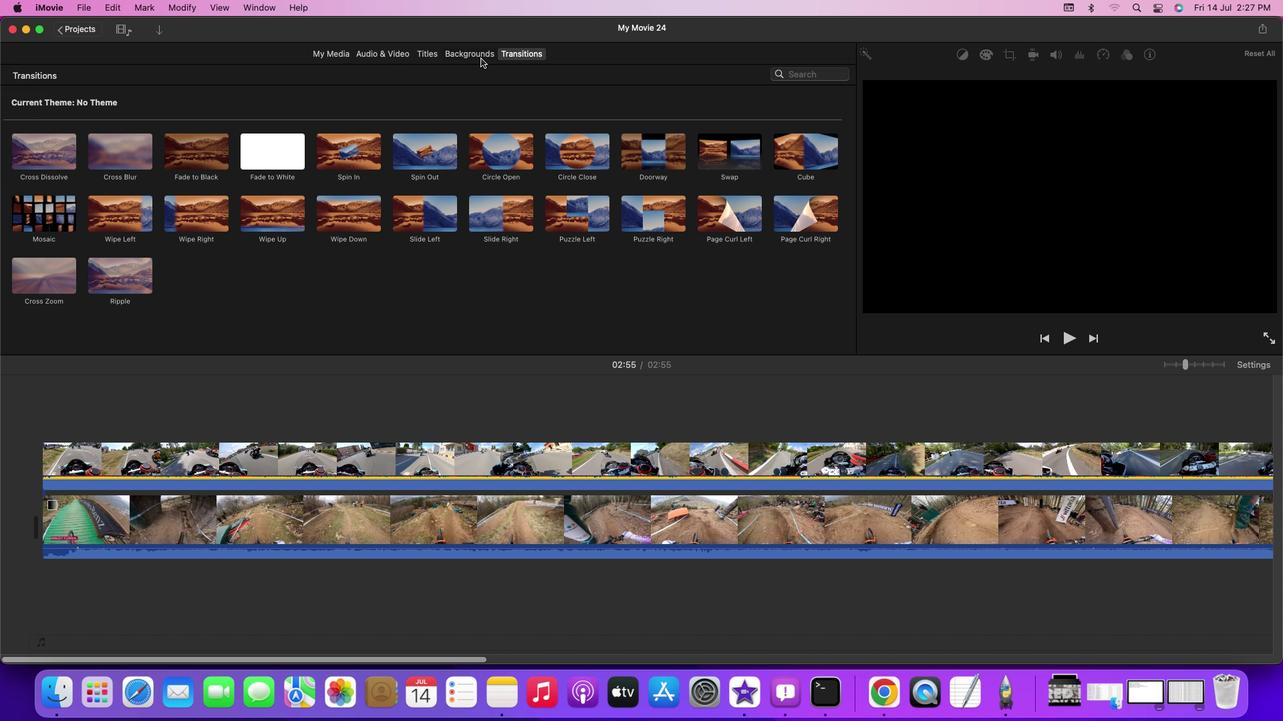 
Action: Mouse moved to (344, 56)
Screenshot: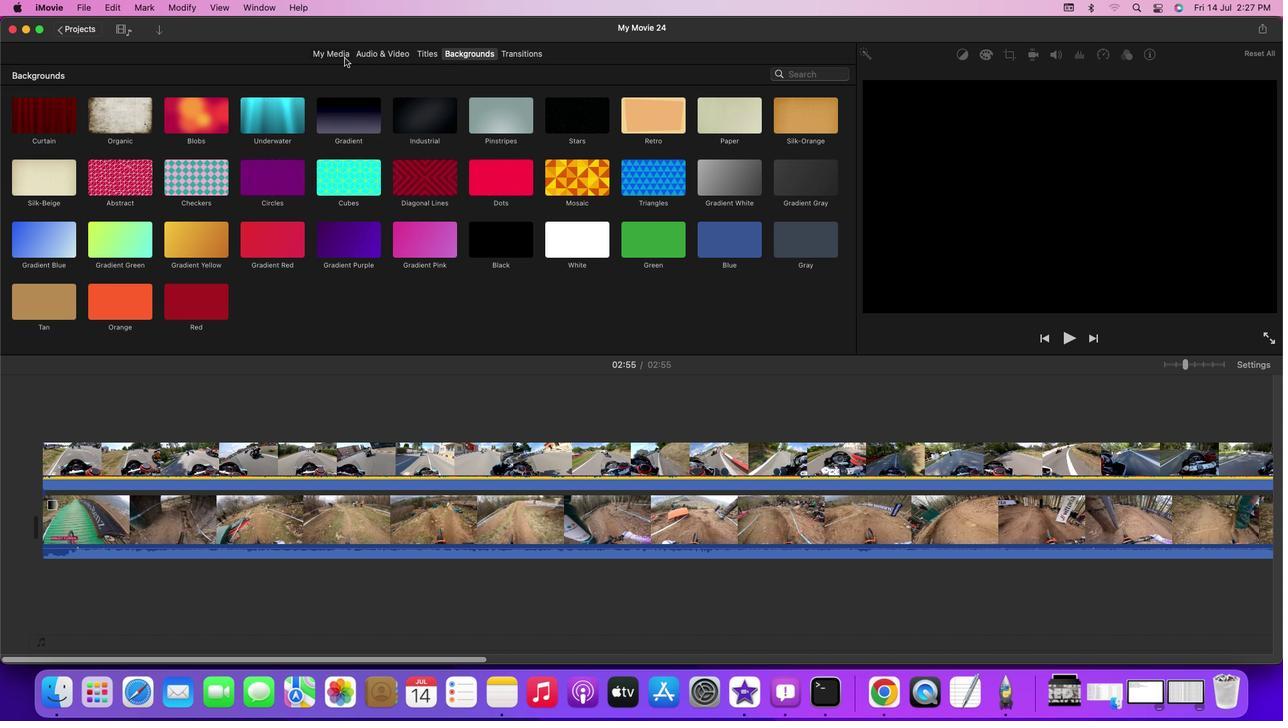 
Action: Mouse pressed left at (344, 56)
Screenshot: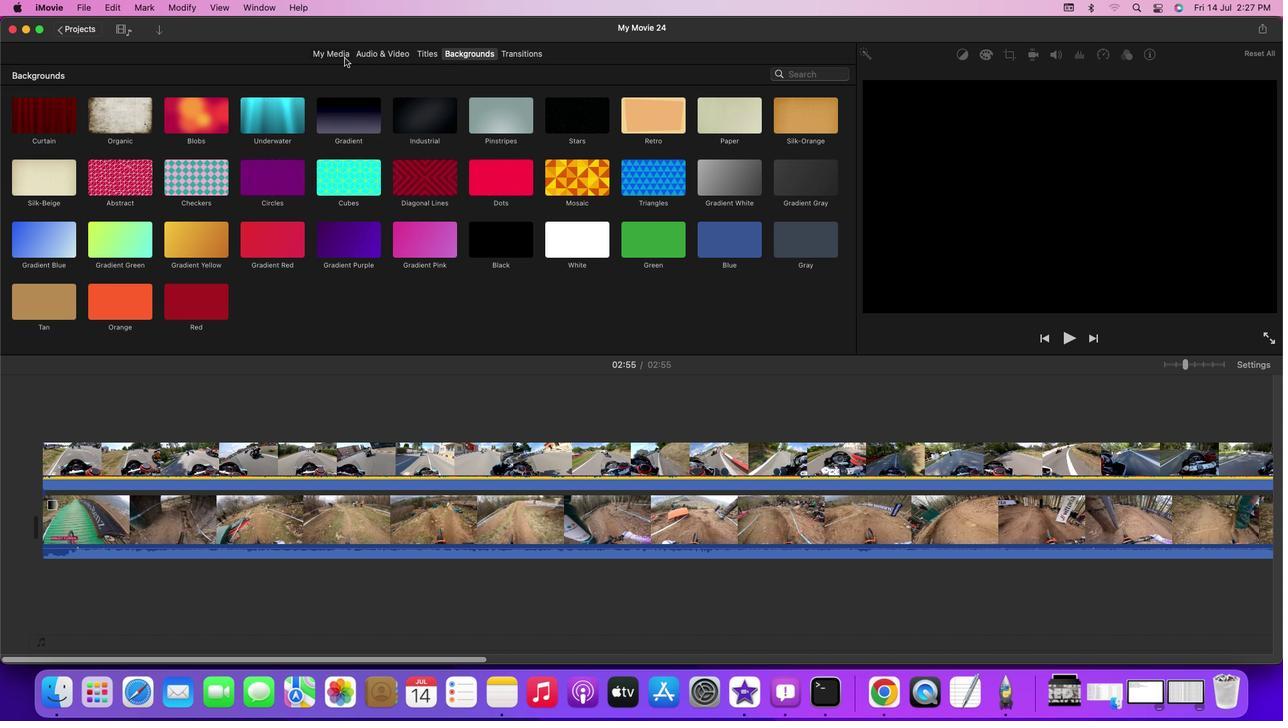 
Action: Mouse moved to (518, 55)
Screenshot: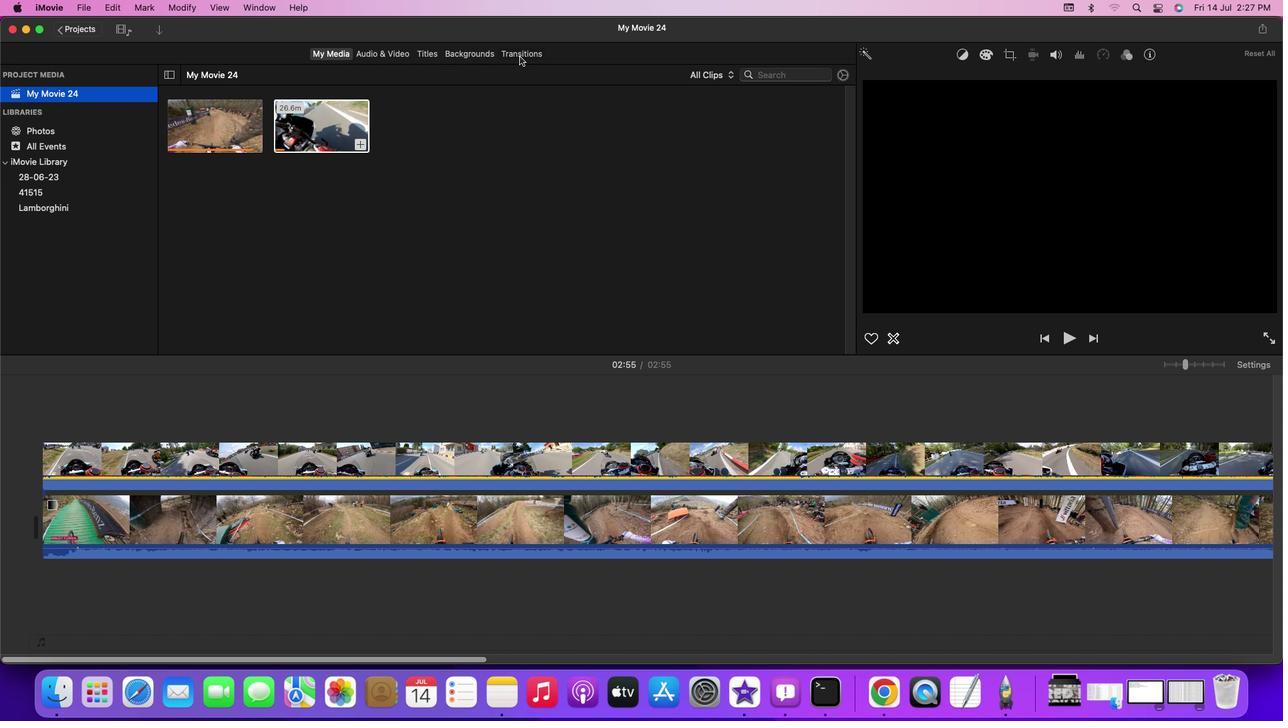 
Action: Mouse pressed left at (518, 55)
Screenshot: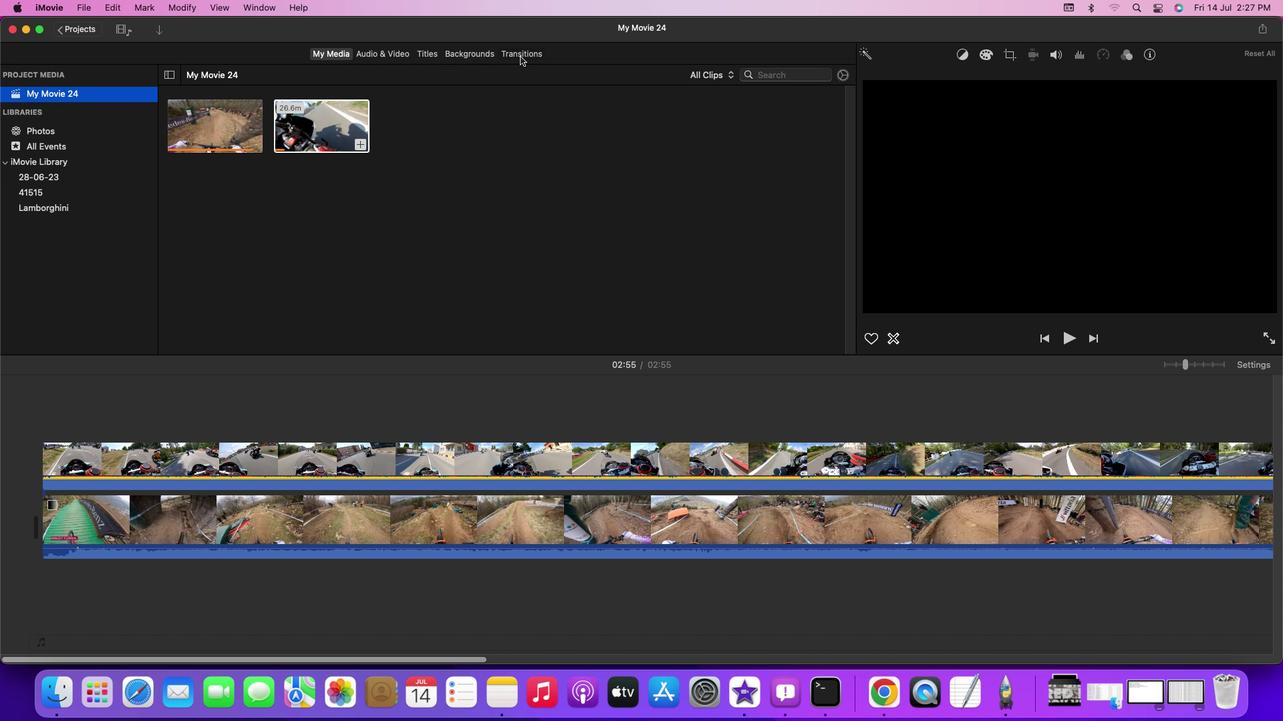
Action: Mouse moved to (55, 153)
Screenshot: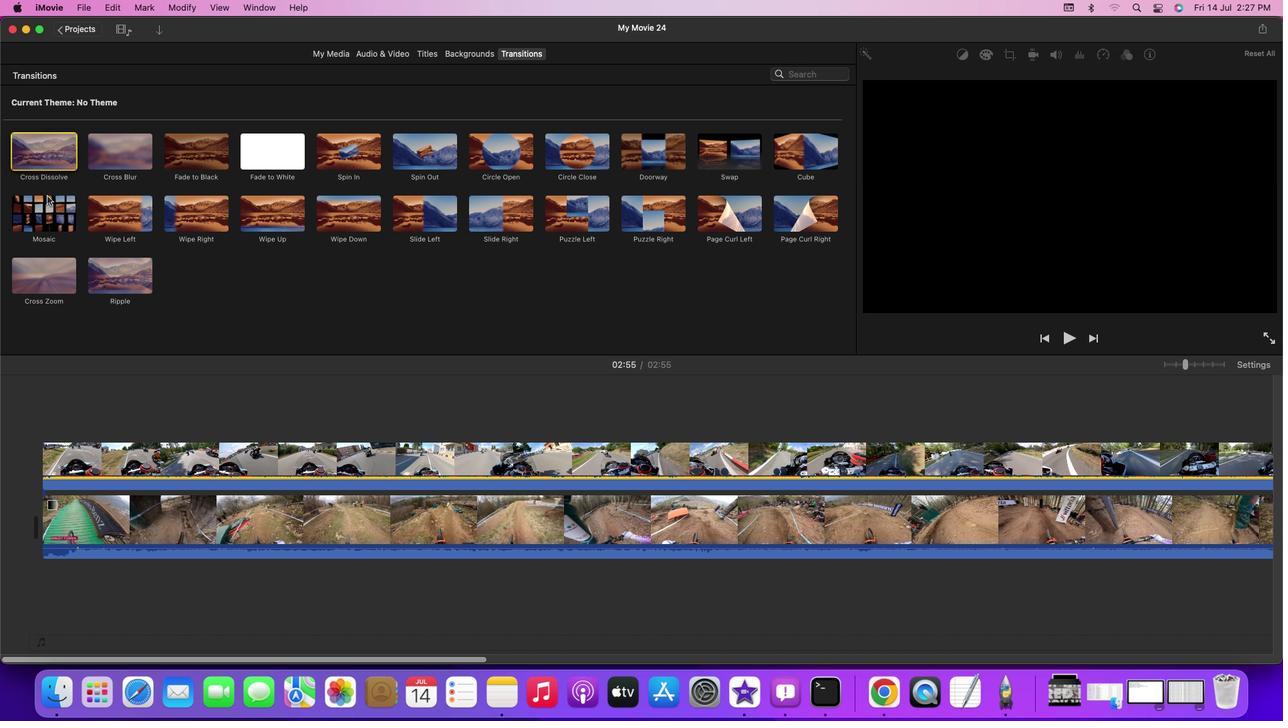 
Action: Mouse pressed left at (55, 153)
Screenshot: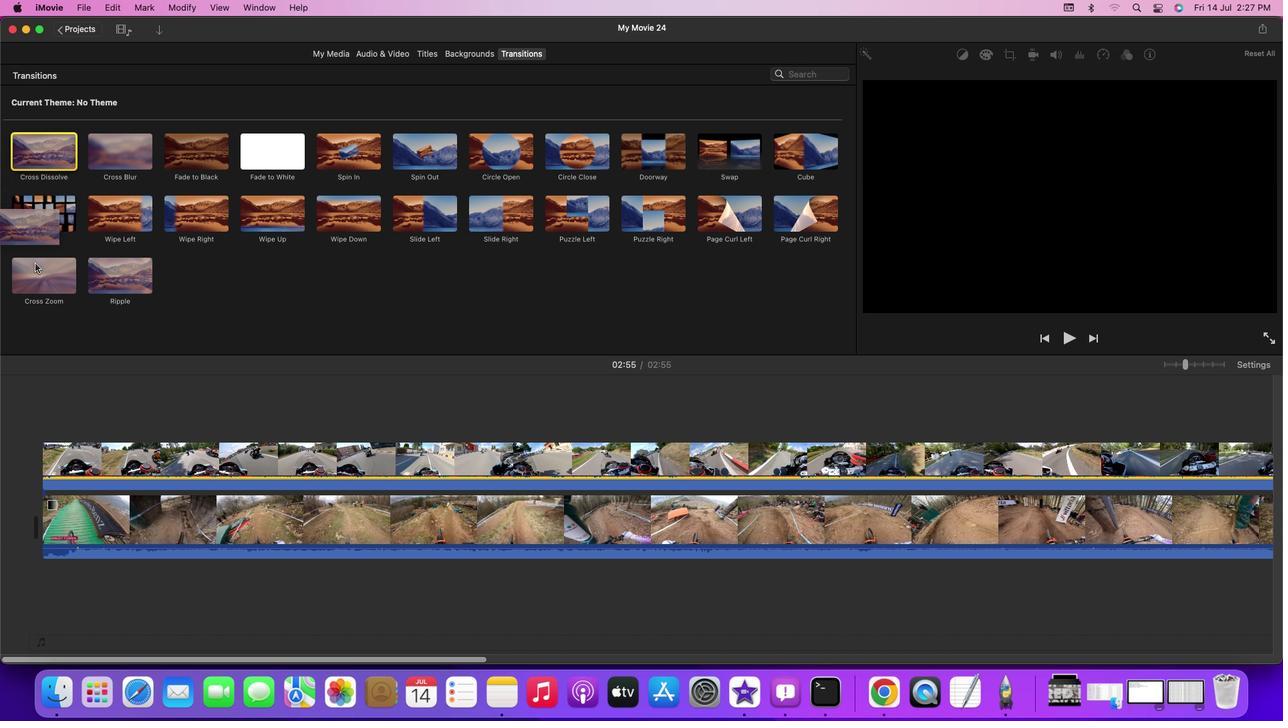 
Action: Mouse moved to (28, 376)
Screenshot: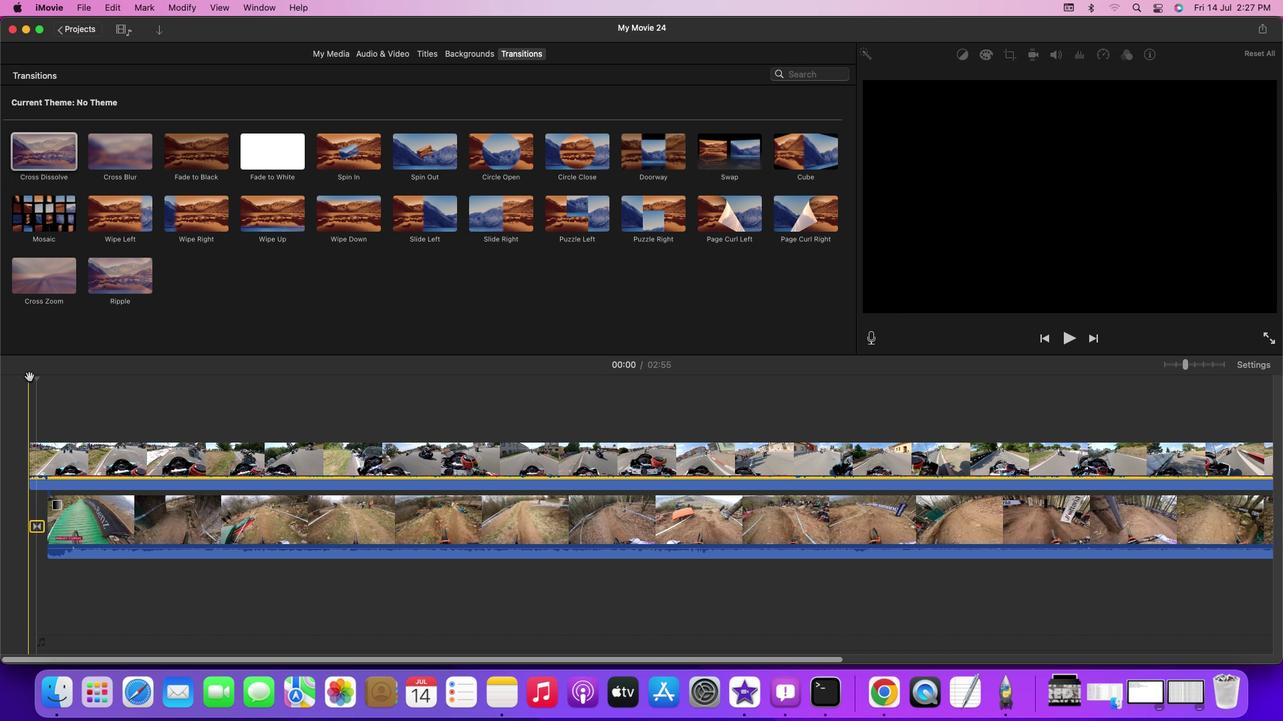 
Action: Mouse pressed left at (28, 376)
Screenshot: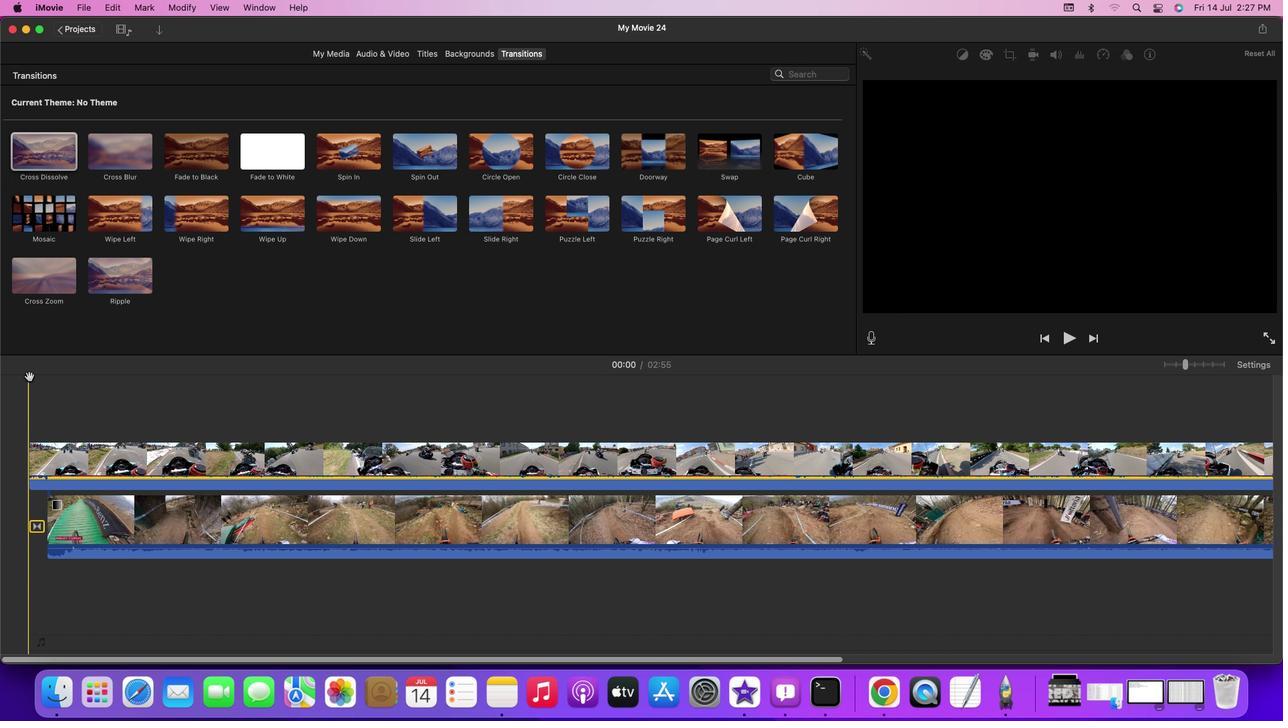 
Action: Key pressed Key.space
Screenshot: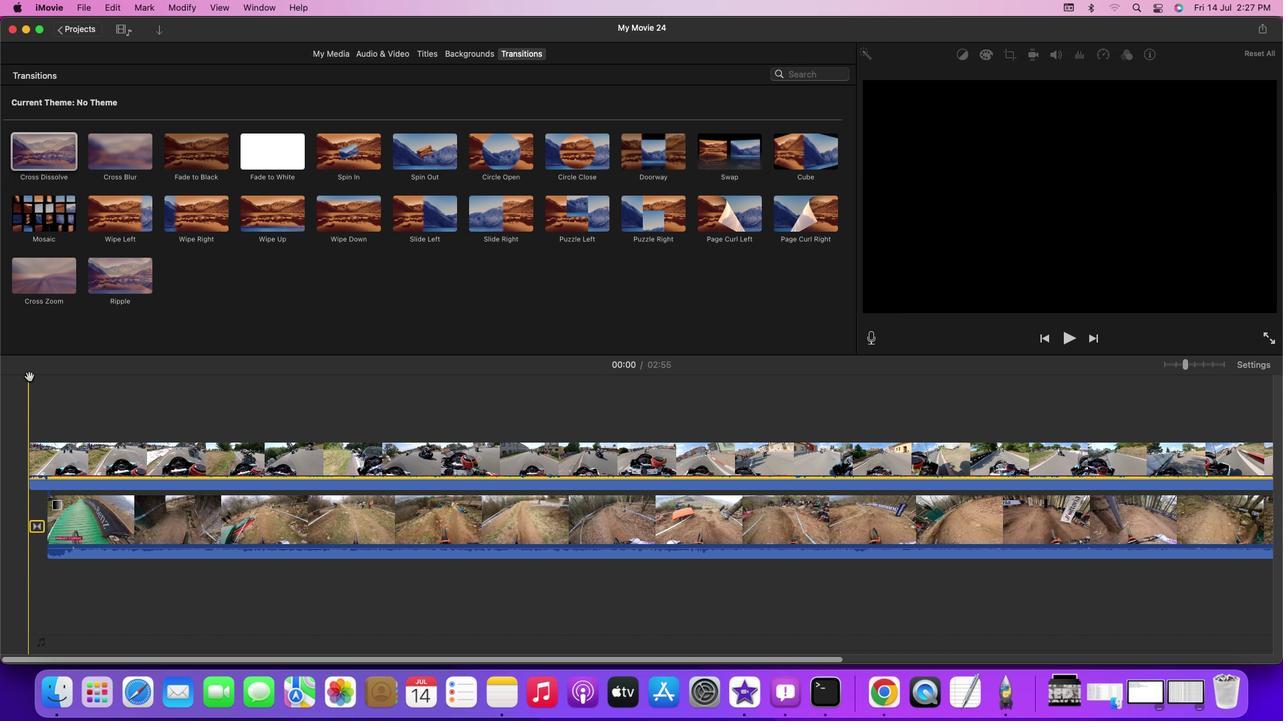 
Action: Mouse moved to (624, 661)
Screenshot: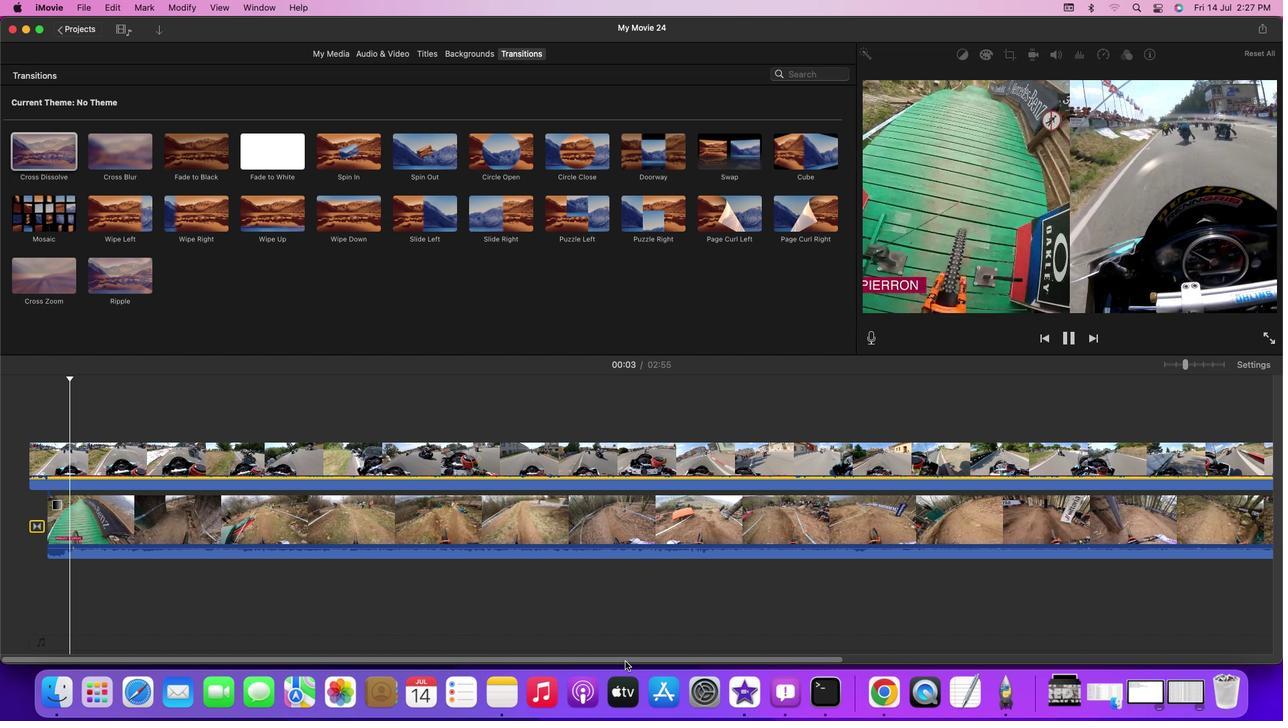 
Action: Mouse pressed left at (624, 661)
Screenshot: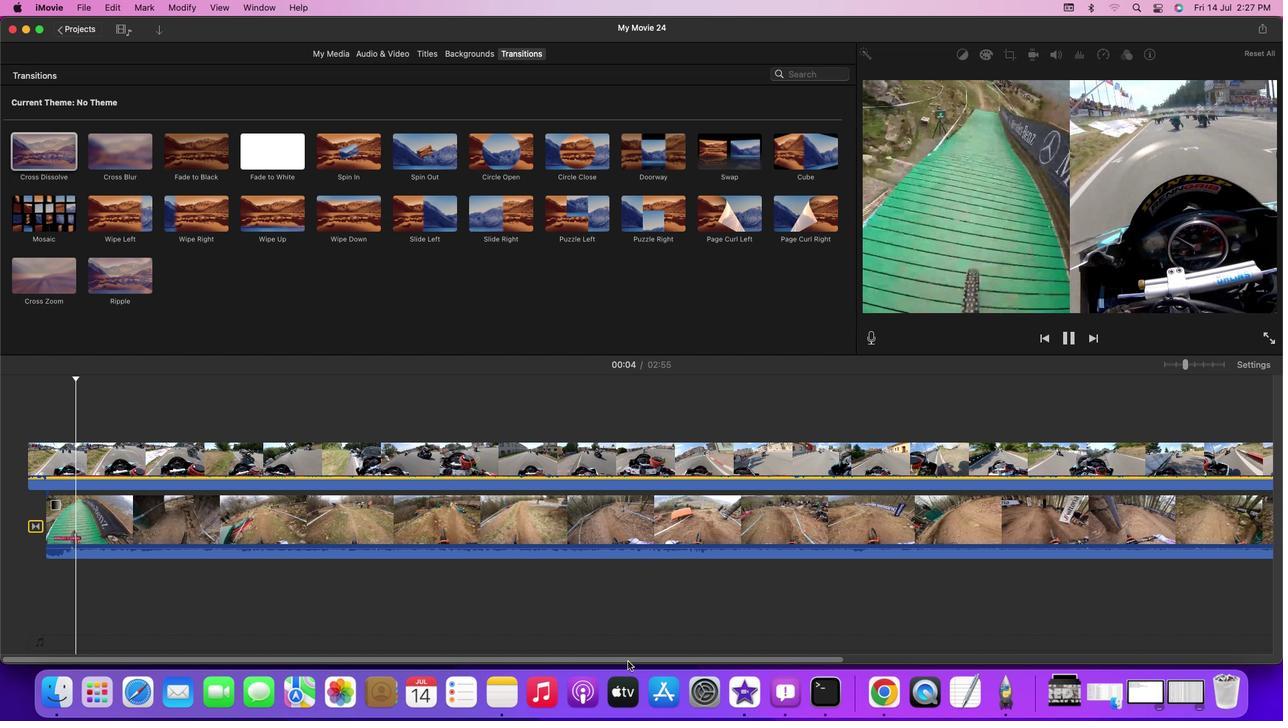 
Action: Mouse moved to (759, 465)
Screenshot: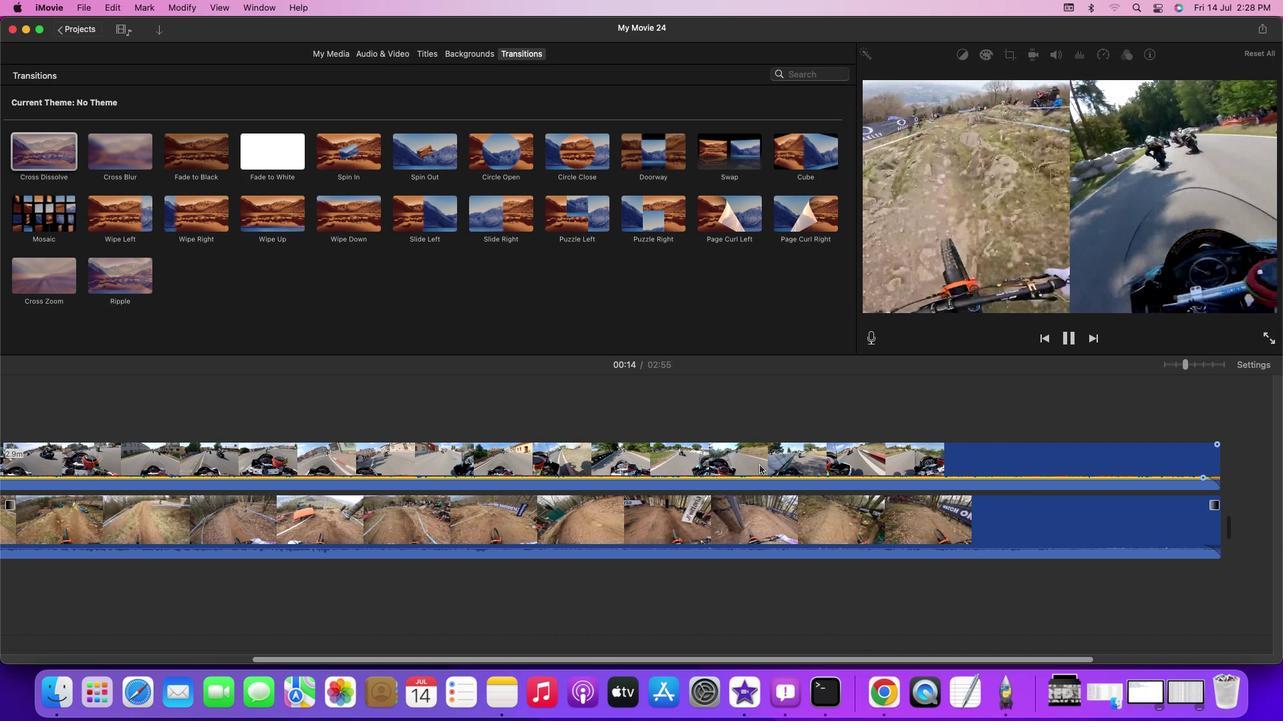 
Action: Mouse pressed left at (759, 465)
Screenshot: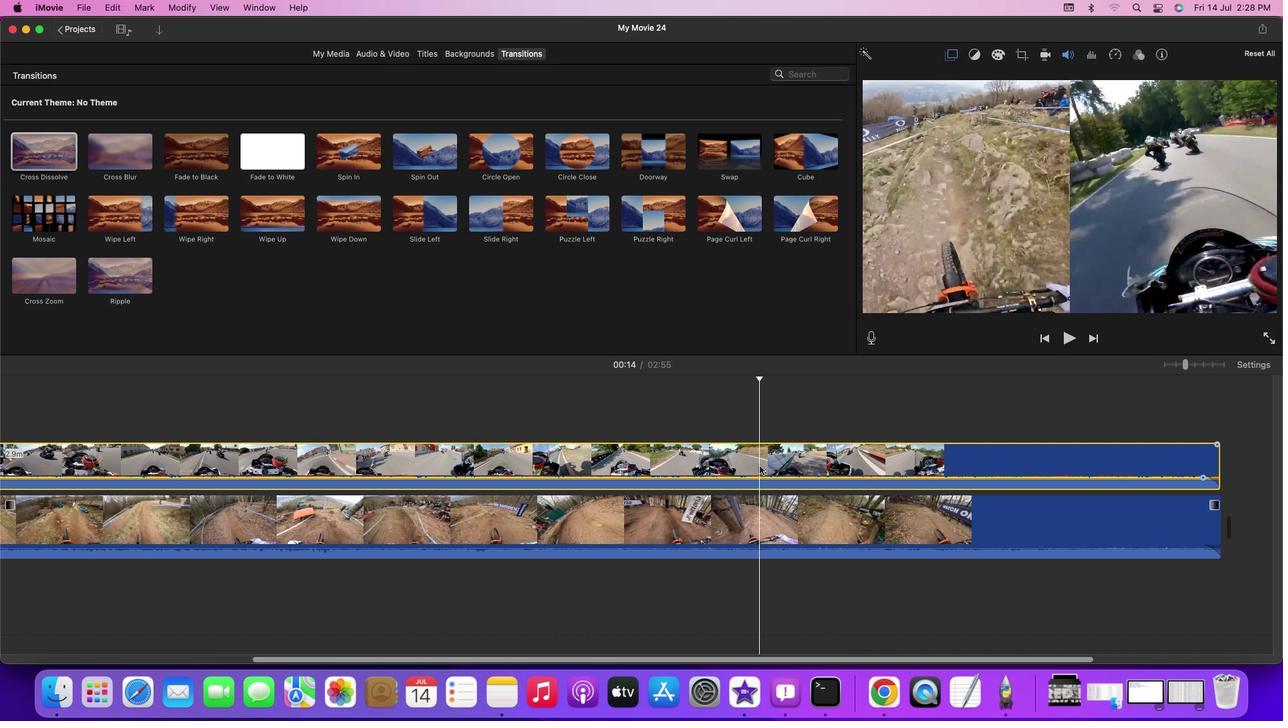 
Action: Mouse moved to (959, 58)
Screenshot: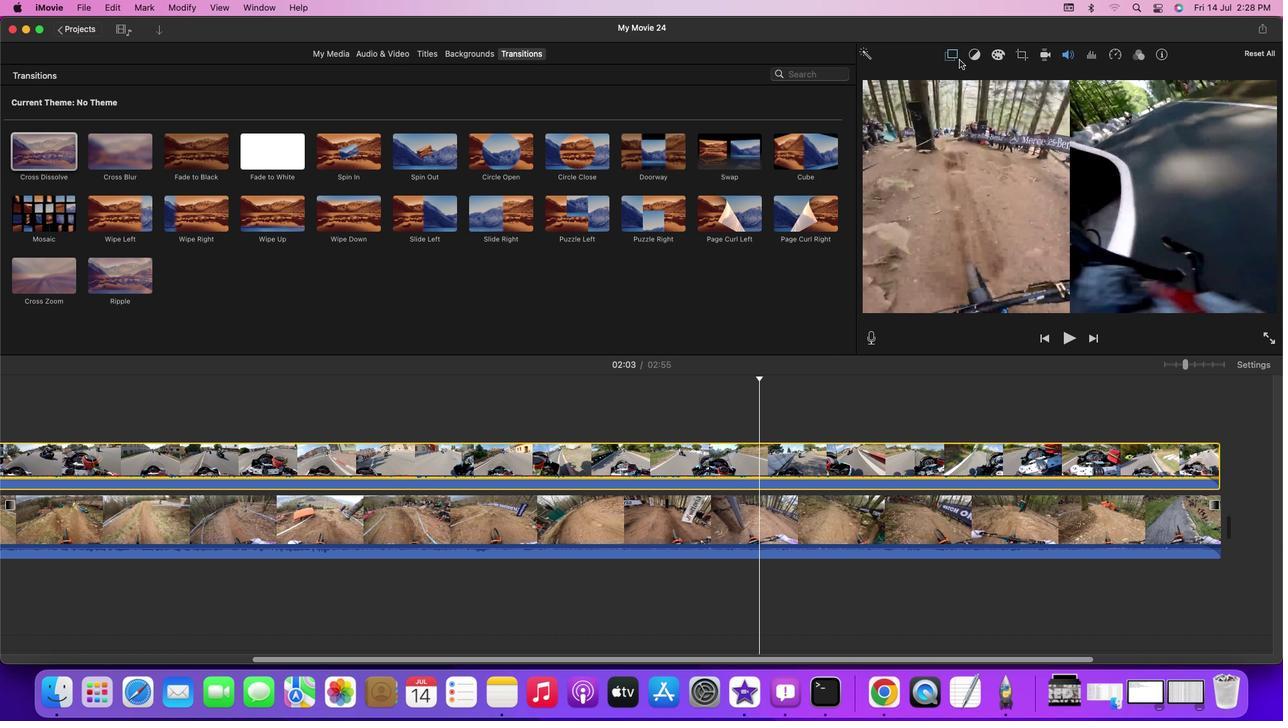 
Action: Mouse pressed left at (959, 58)
Screenshot: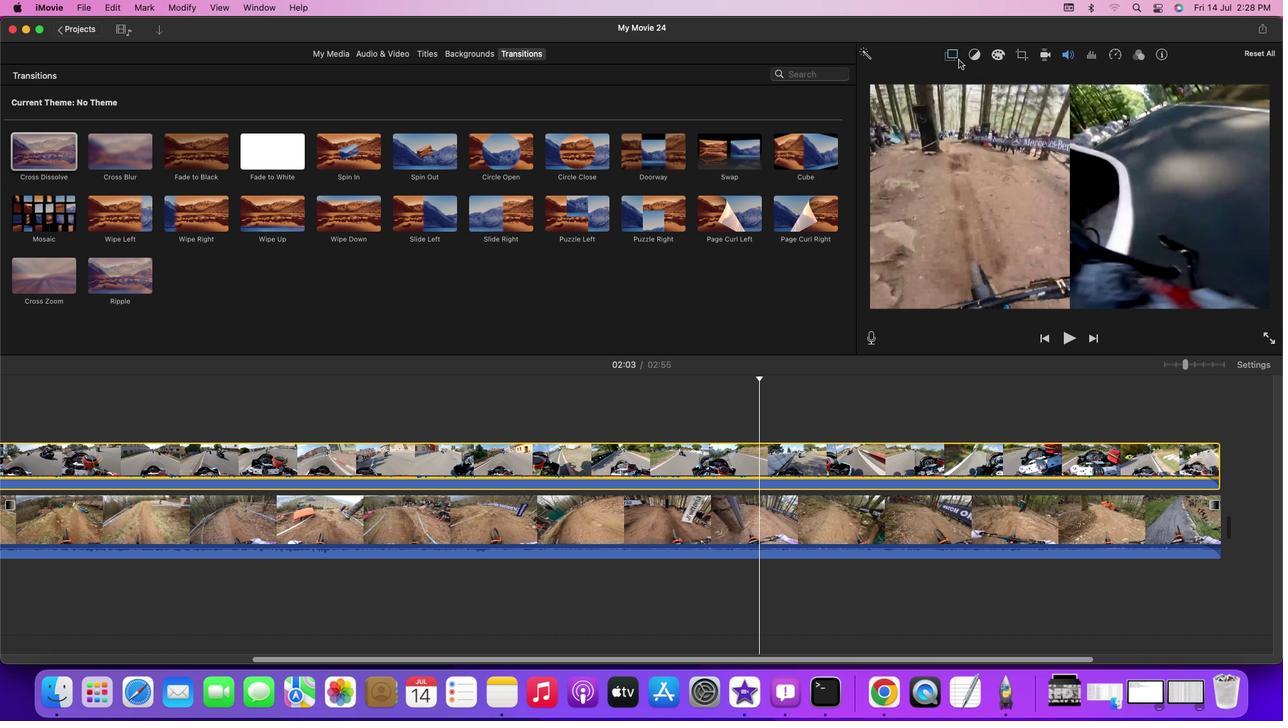 
Action: Mouse moved to (1030, 78)
Screenshot: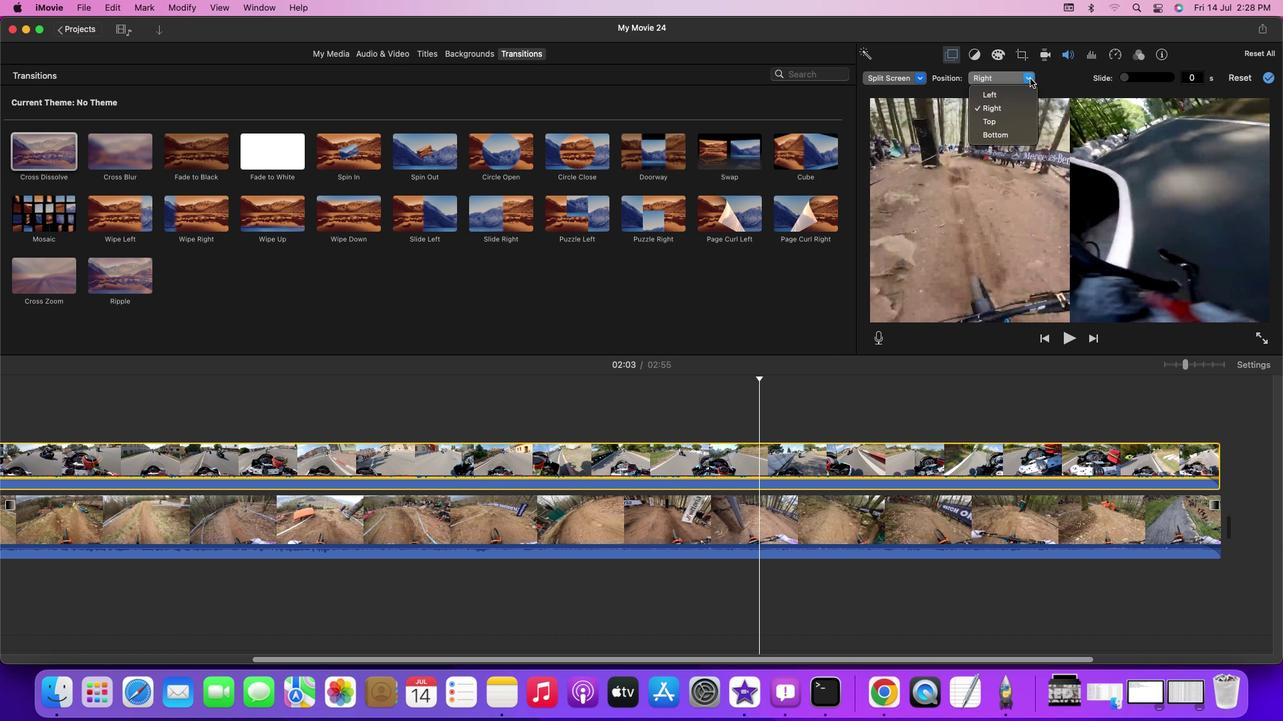 
Action: Mouse pressed left at (1030, 78)
Screenshot: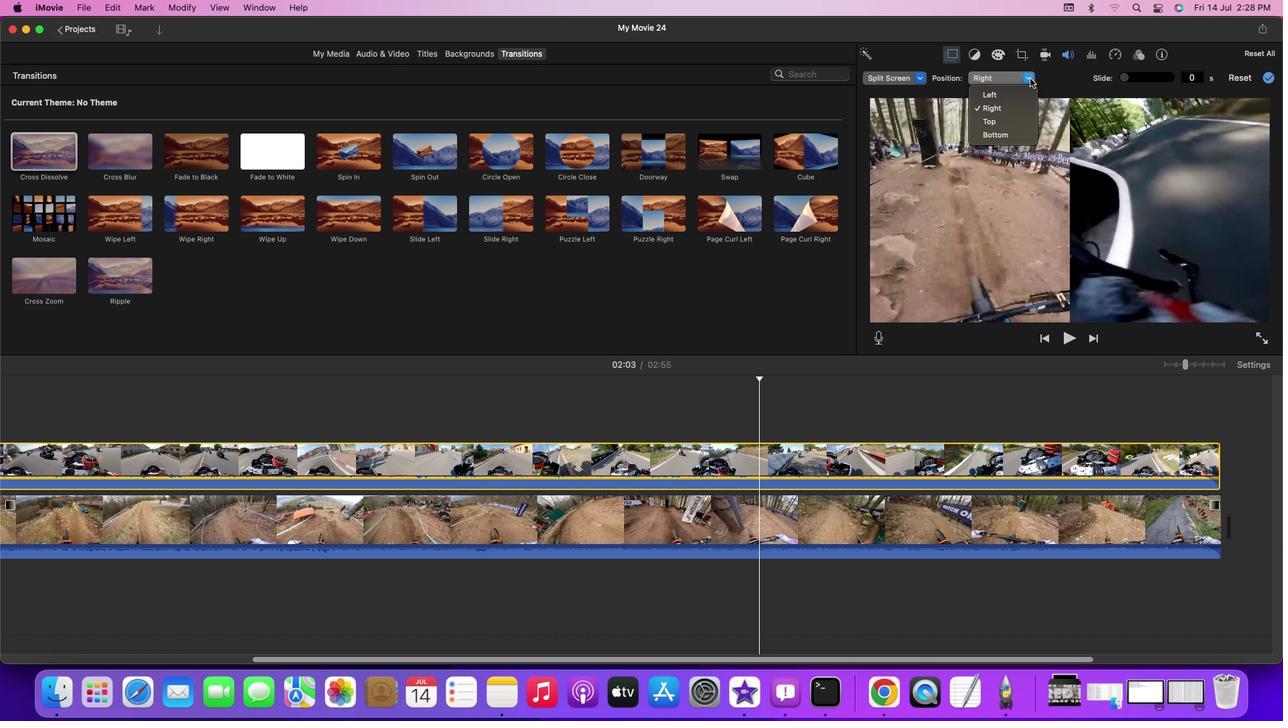 
Action: Mouse moved to (1007, 119)
Screenshot: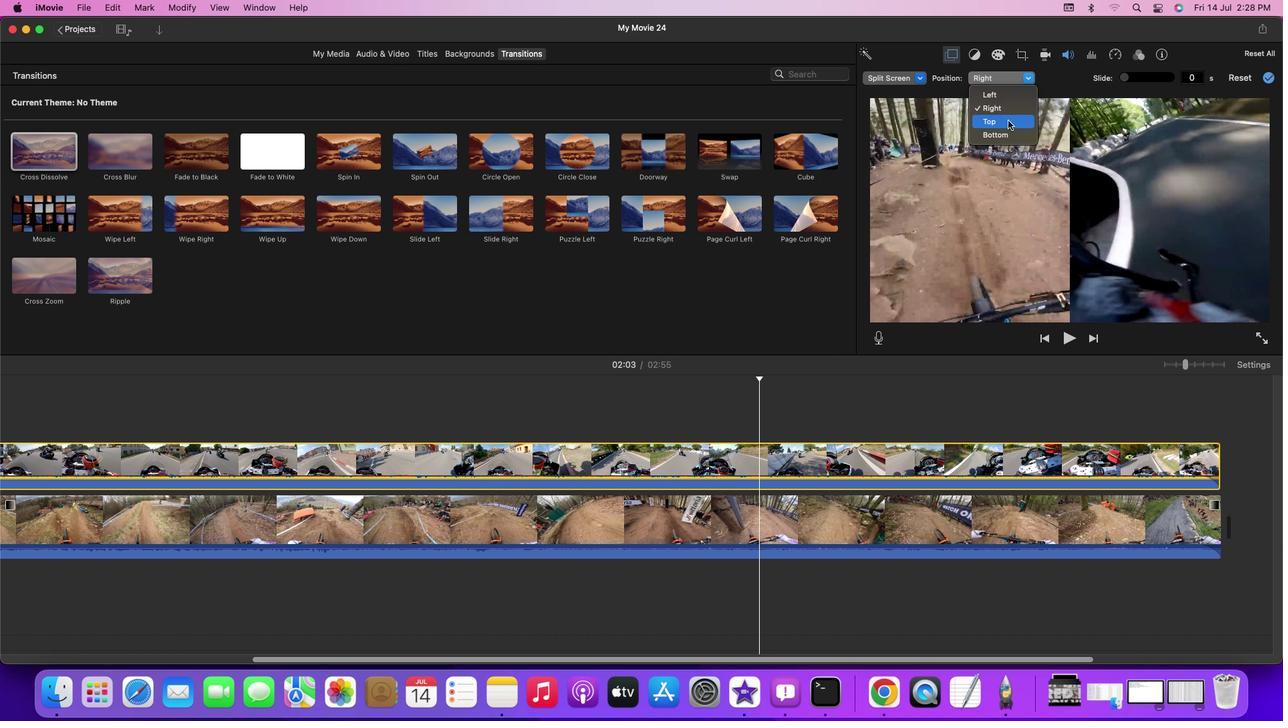 
Action: Mouse pressed left at (1007, 119)
Screenshot: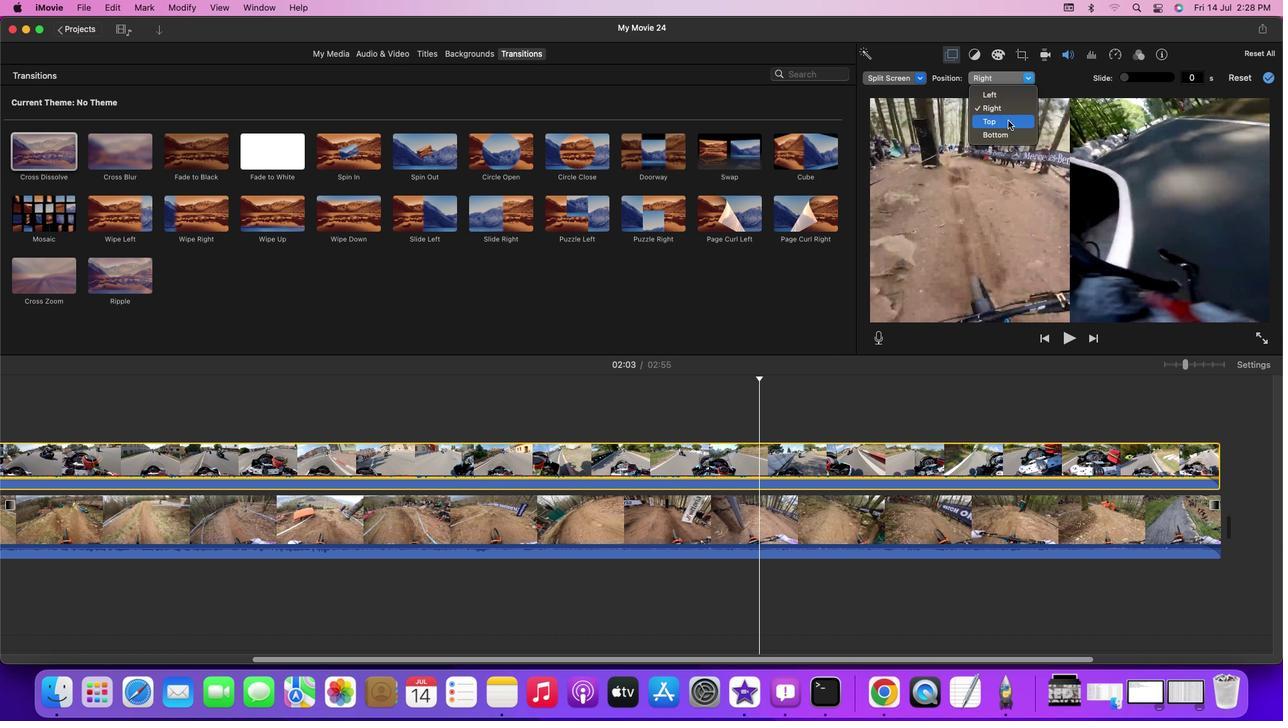 
Action: Mouse moved to (793, 409)
Screenshot: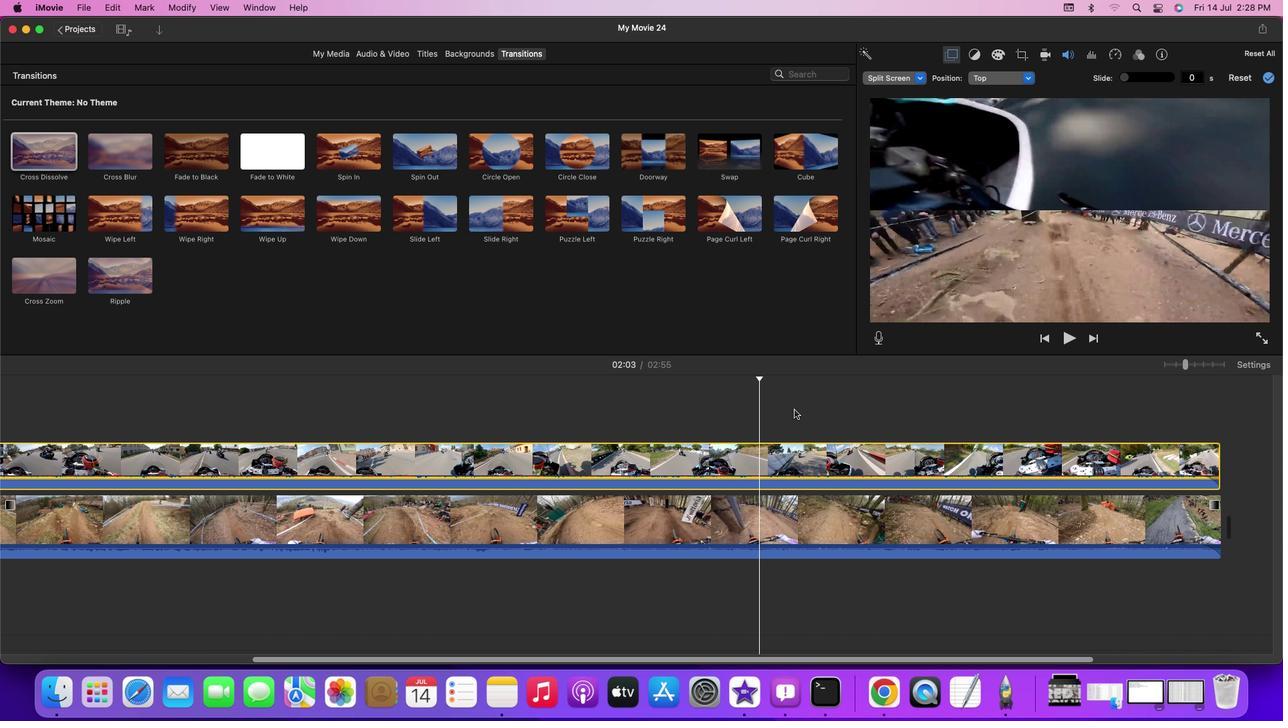 
Action: Key pressed Key.space
Screenshot: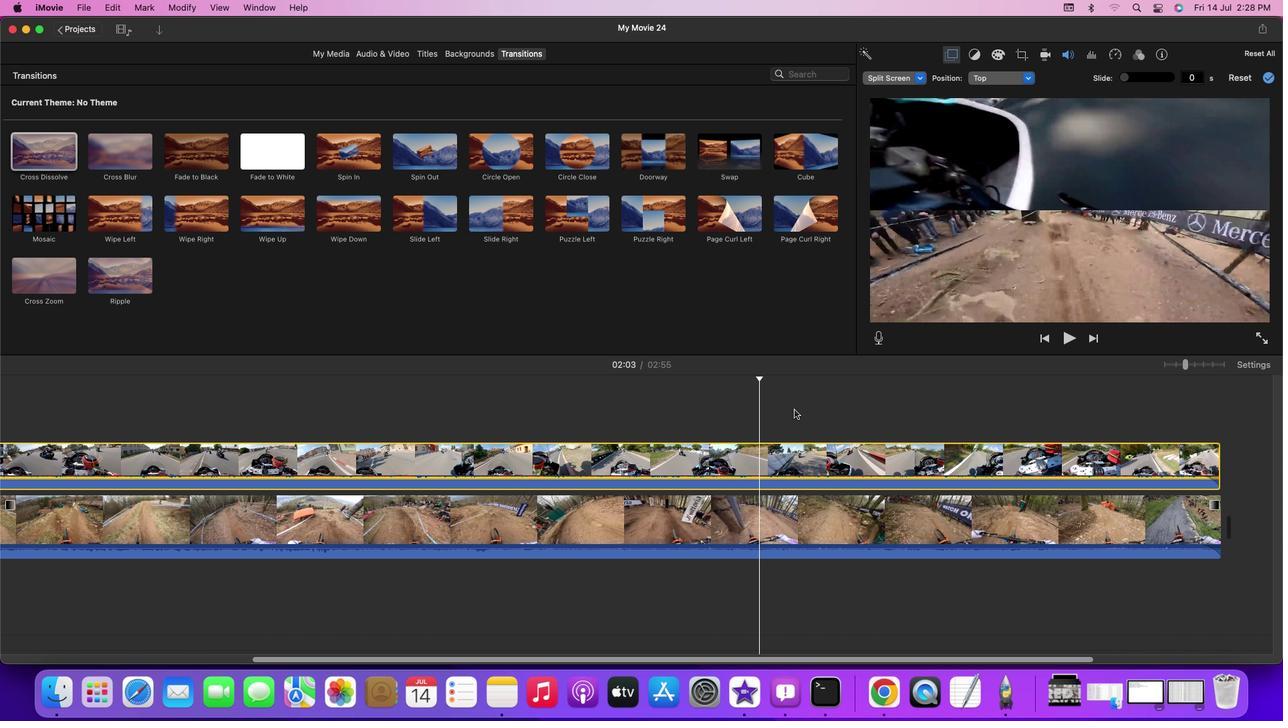 
Action: Mouse moved to (1030, 80)
Screenshot: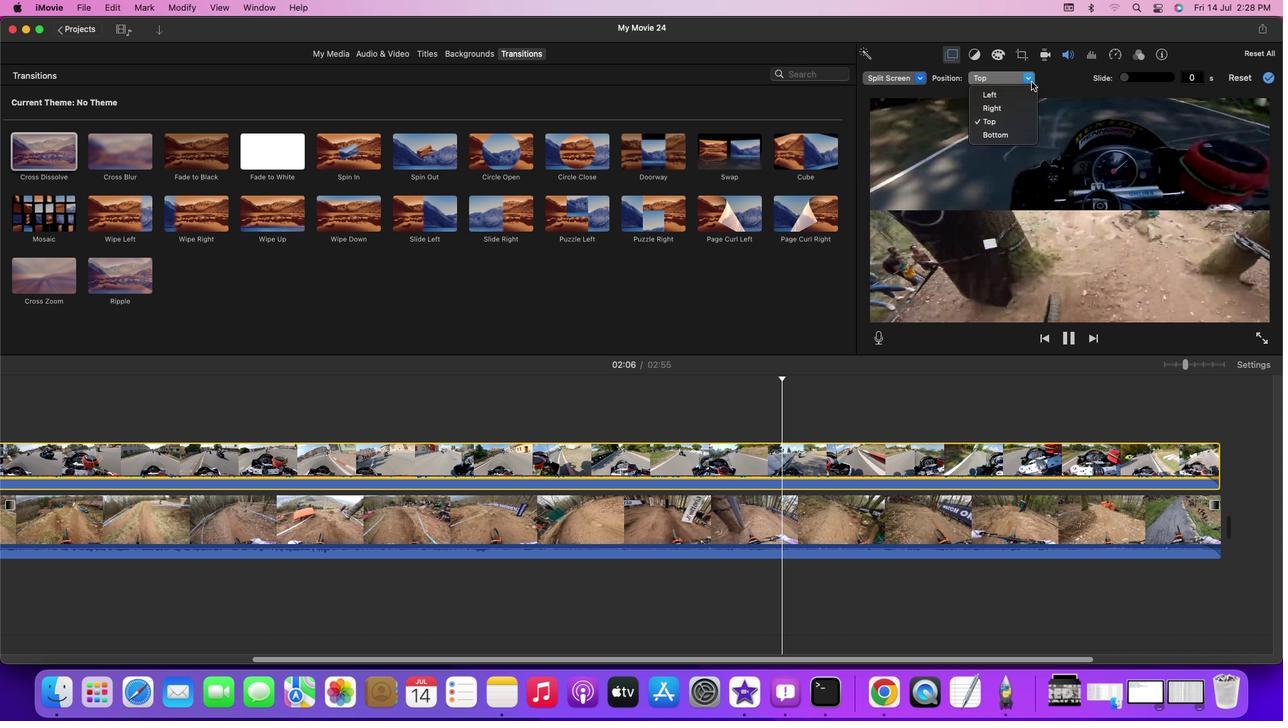 
Action: Mouse pressed left at (1030, 80)
Screenshot: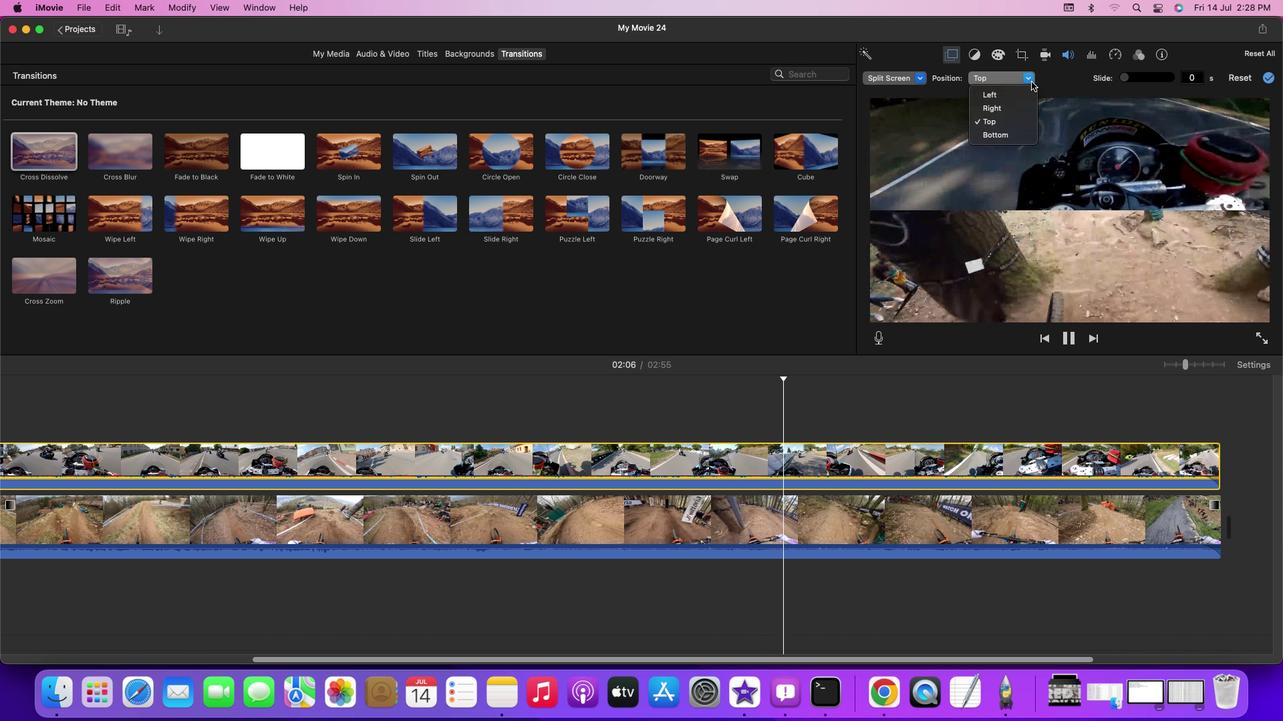 
Action: Mouse moved to (998, 99)
Screenshot: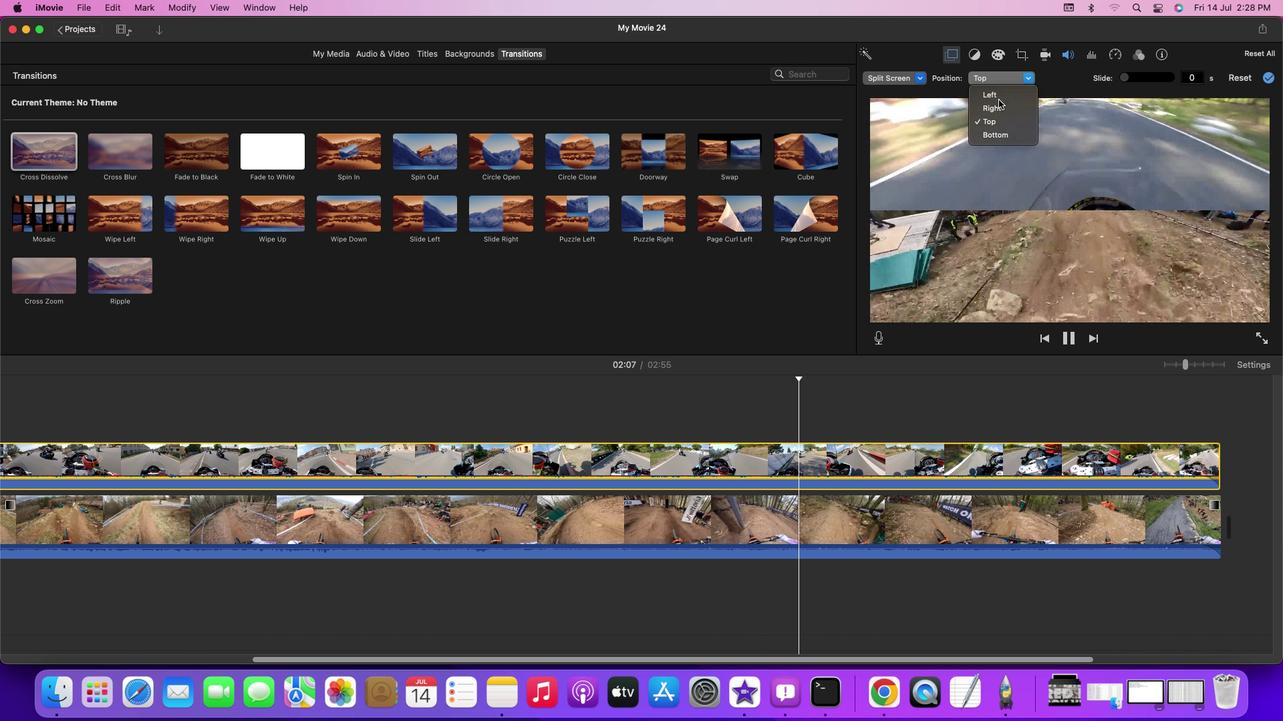 
Action: Mouse pressed left at (998, 99)
Screenshot: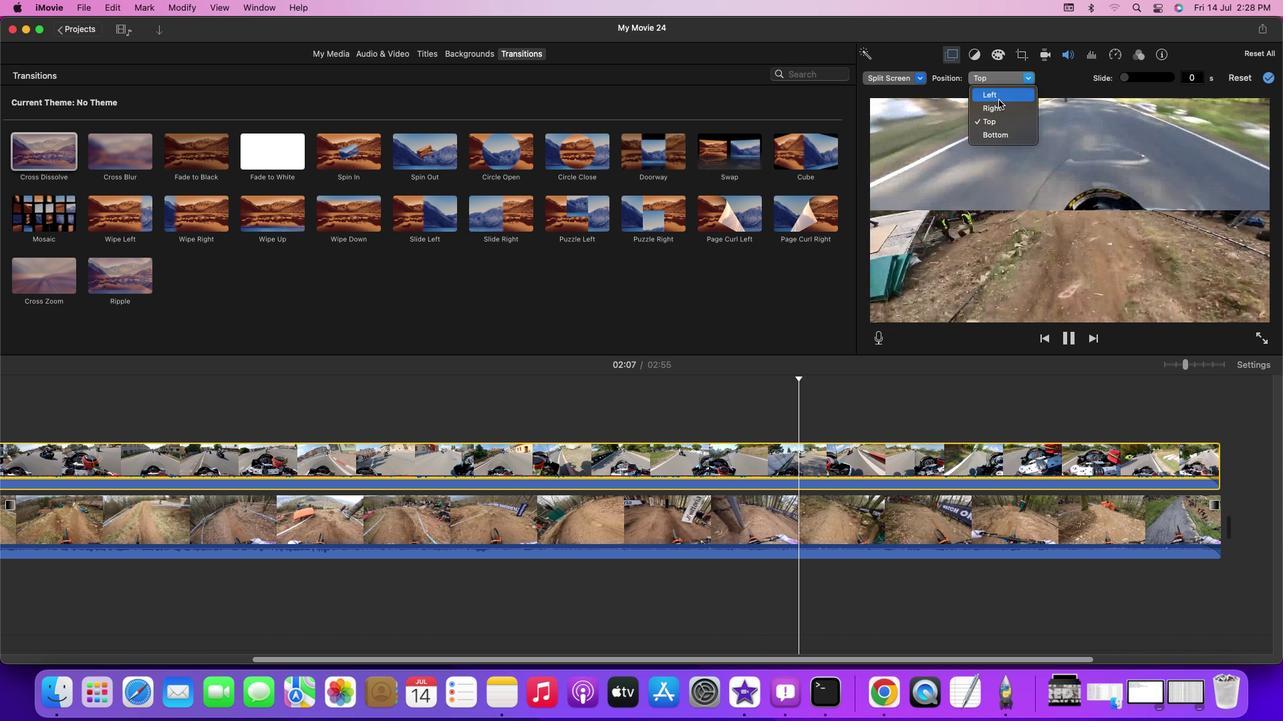 
Action: Mouse moved to (1032, 82)
Screenshot: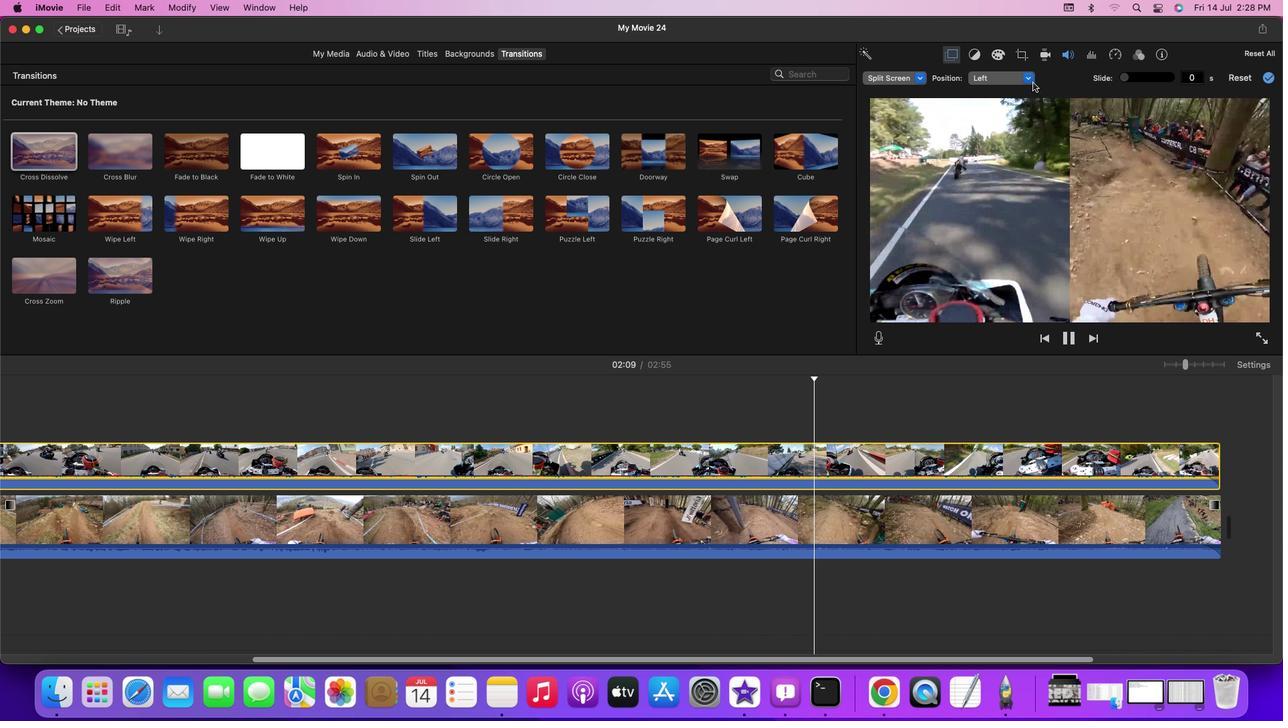 
Action: Mouse pressed left at (1032, 82)
Screenshot: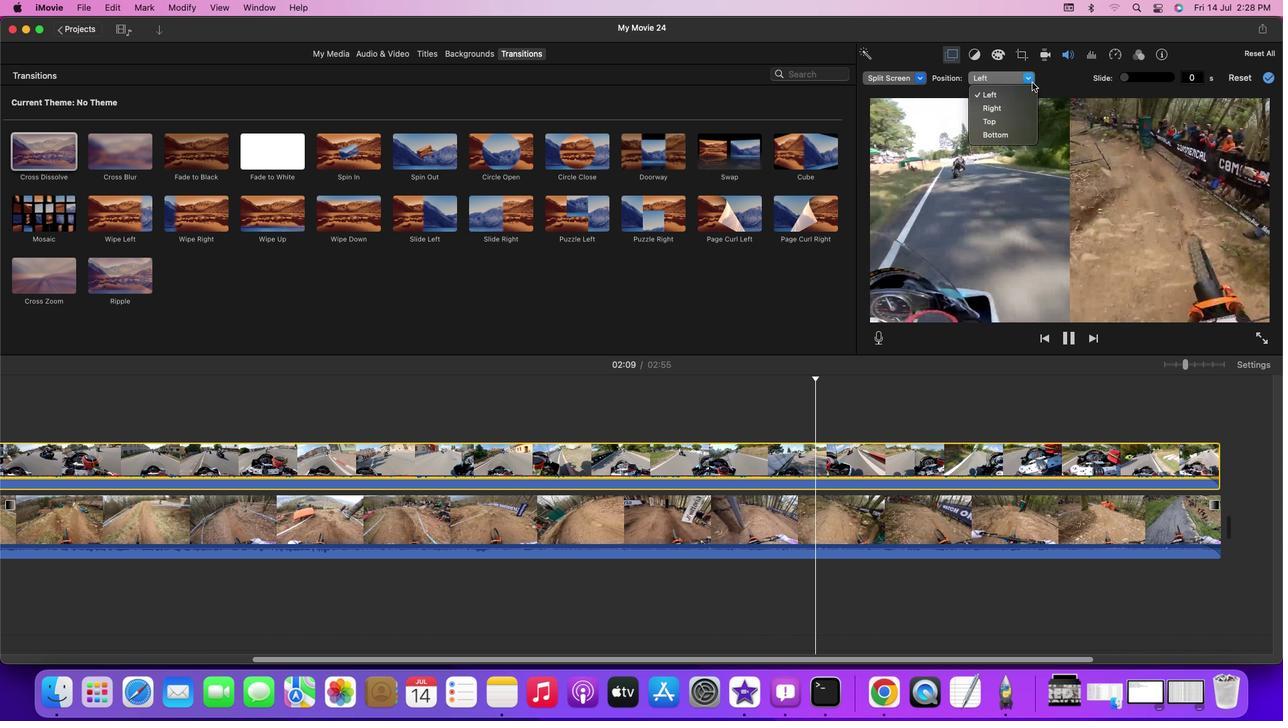 
Action: Mouse moved to (993, 104)
Screenshot: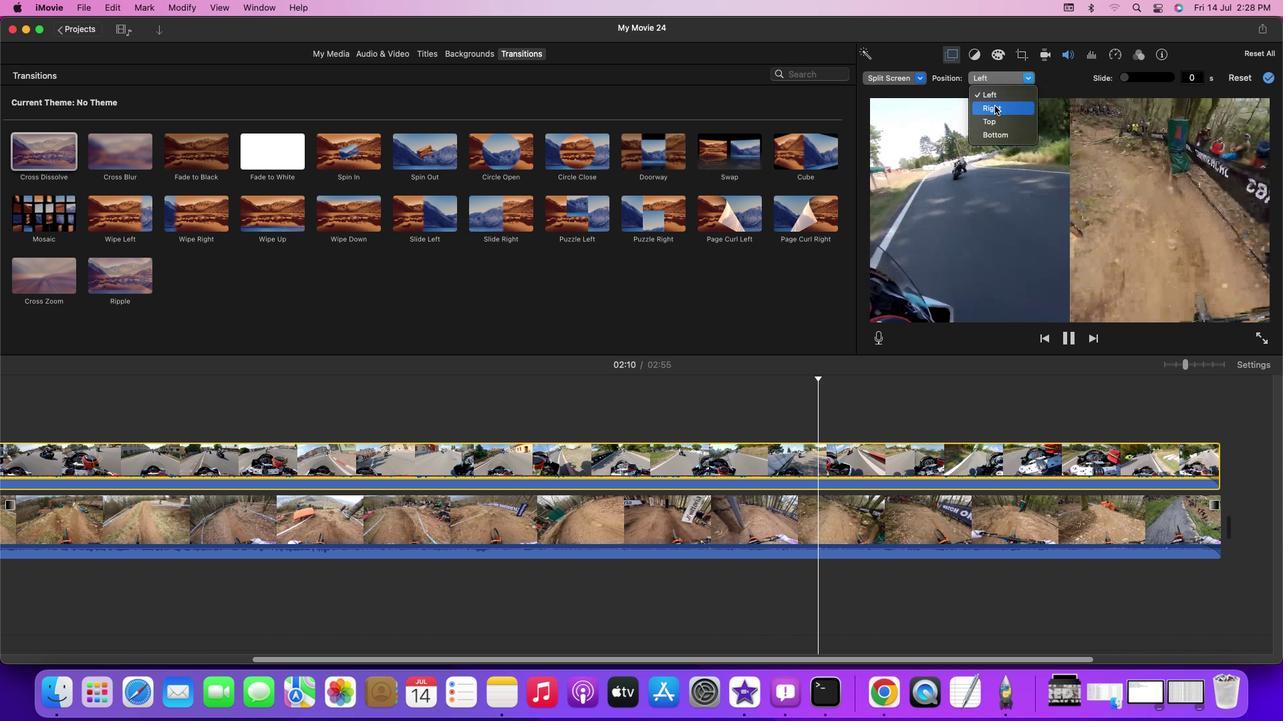 
Action: Mouse pressed left at (993, 104)
Screenshot: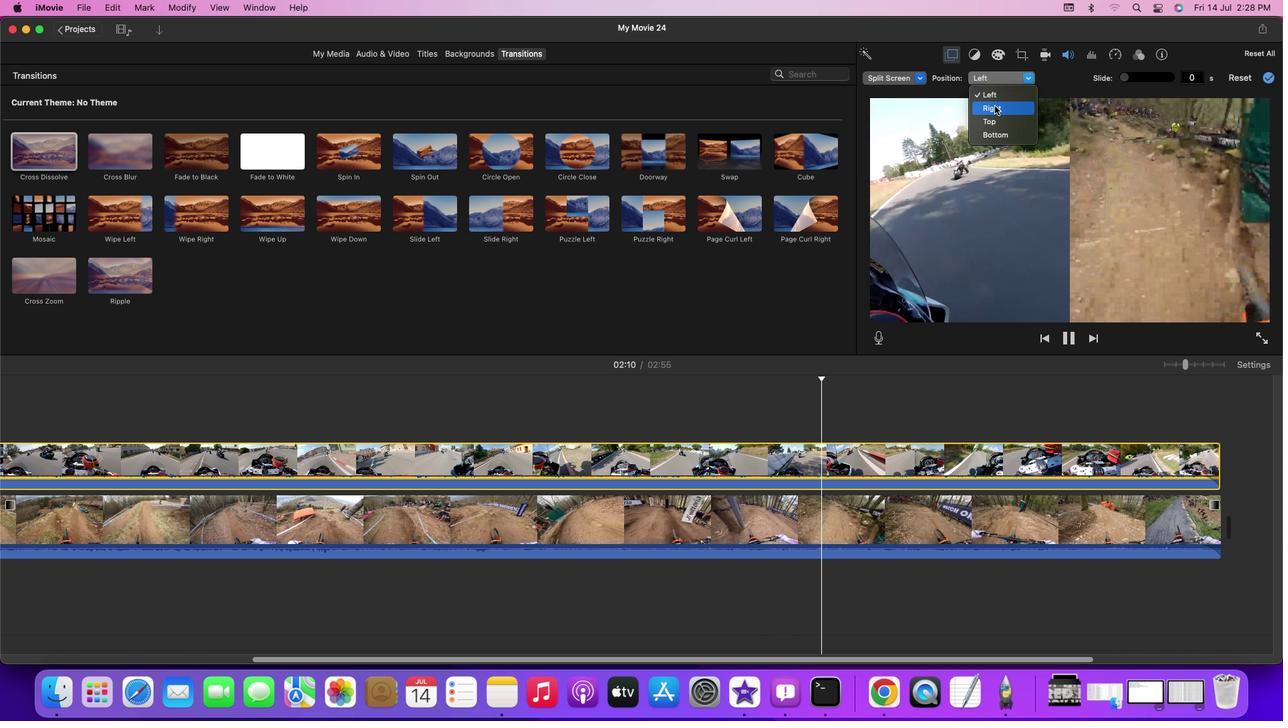 
Action: Mouse moved to (1269, 77)
Screenshot: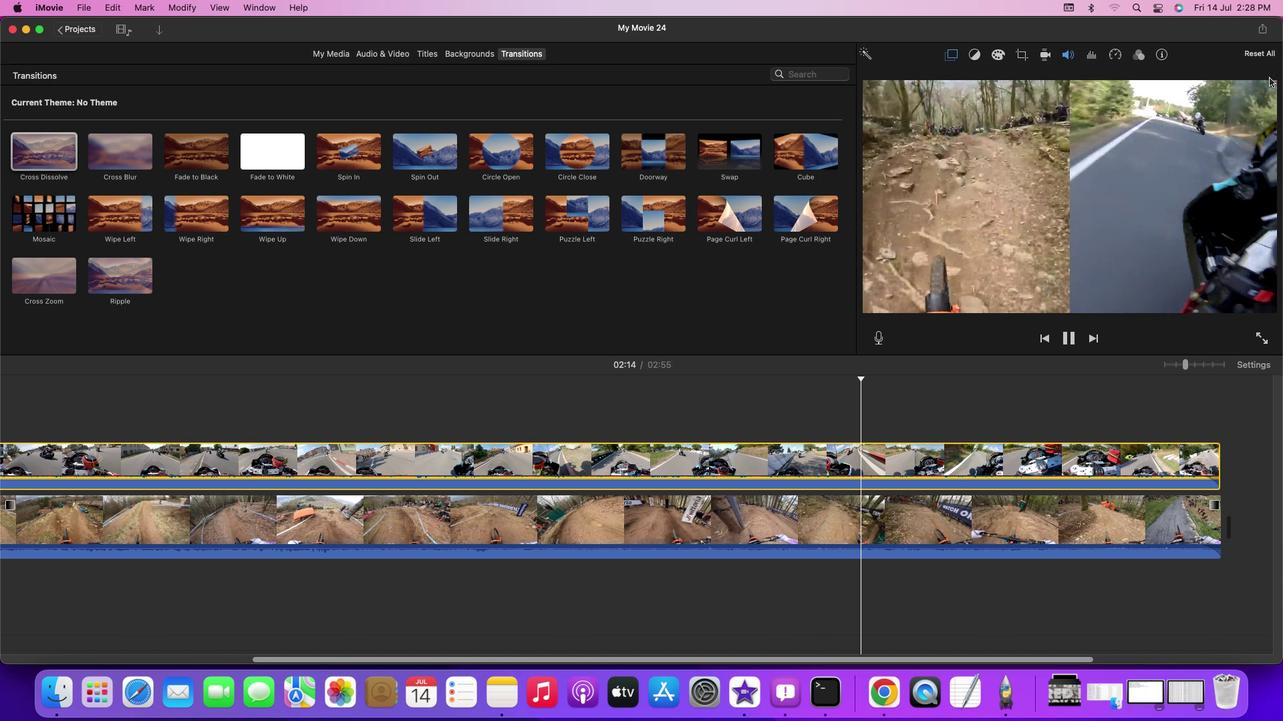 
Action: Mouse pressed left at (1269, 77)
Screenshot: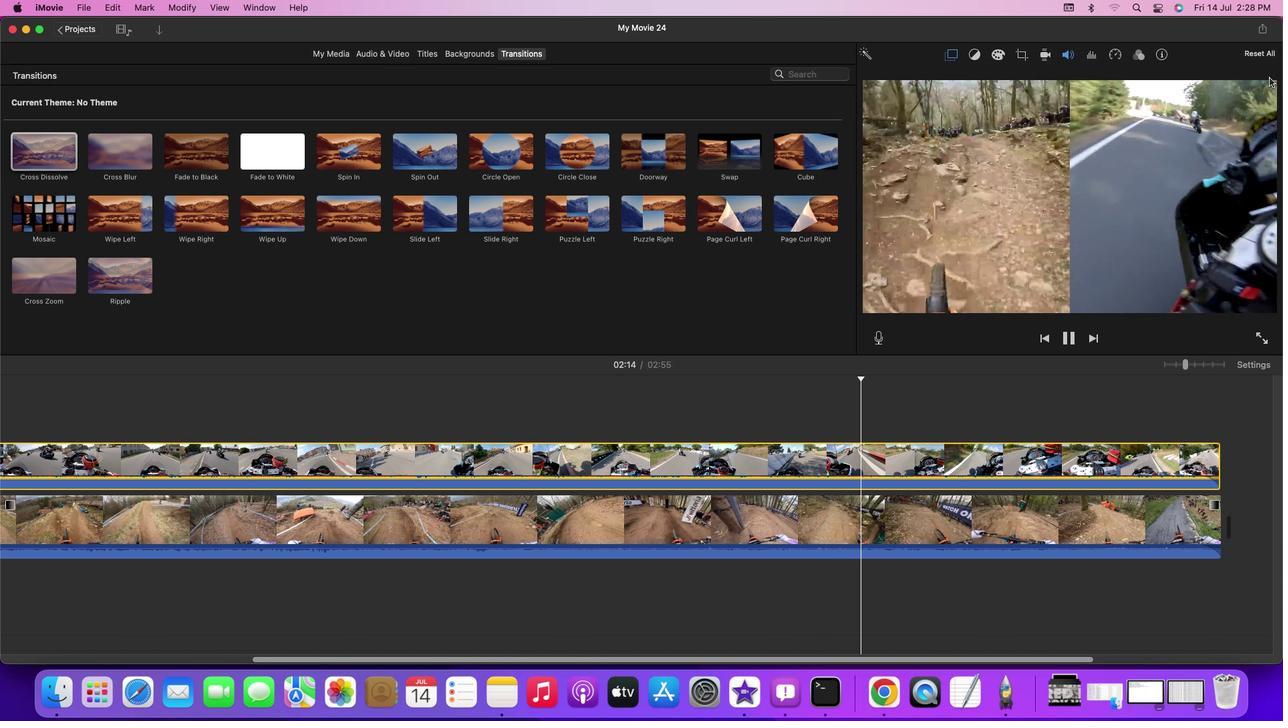 
Action: Mouse moved to (1203, 410)
Screenshot: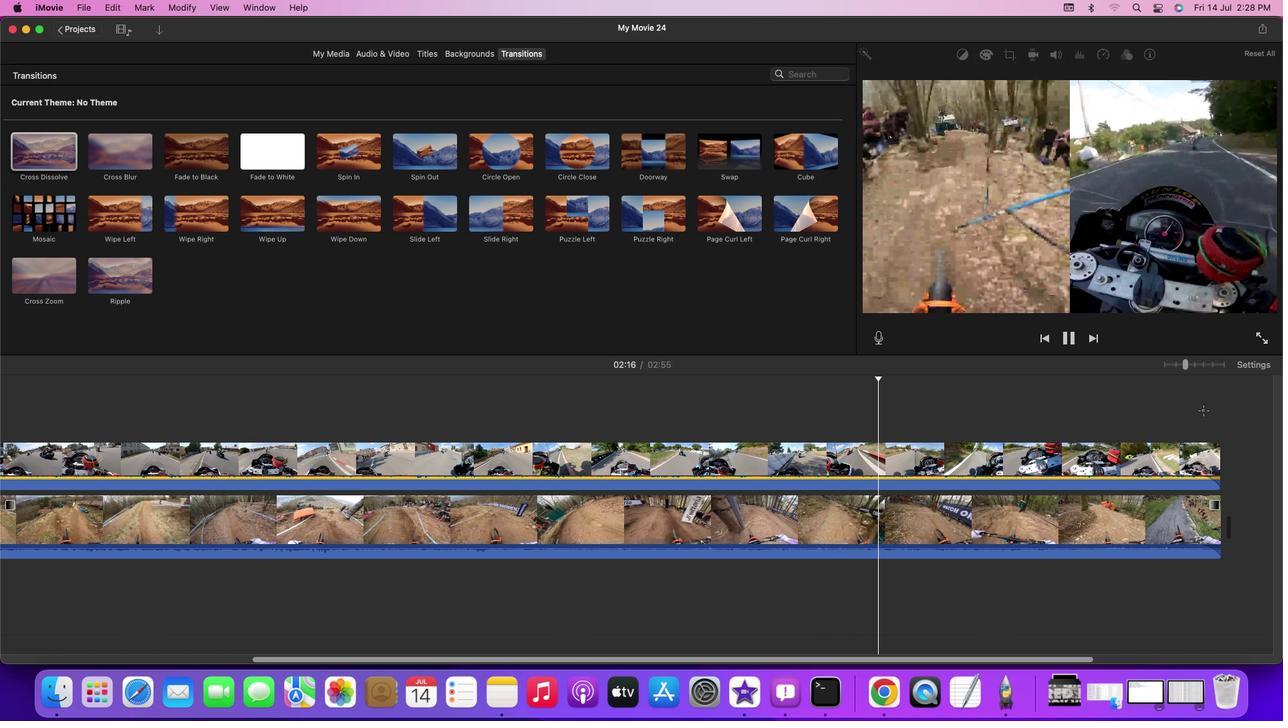 
Action: Mouse pressed left at (1203, 410)
Screenshot: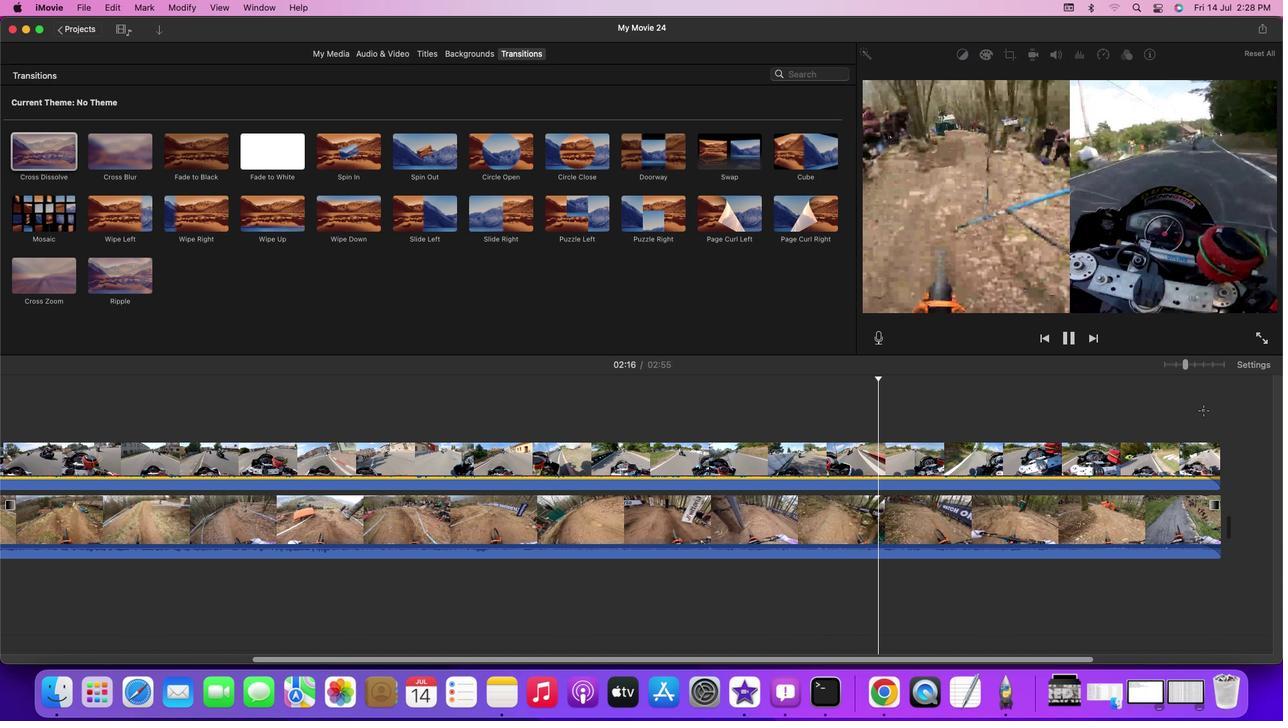 
Action: Mouse moved to (1202, 410)
Screenshot: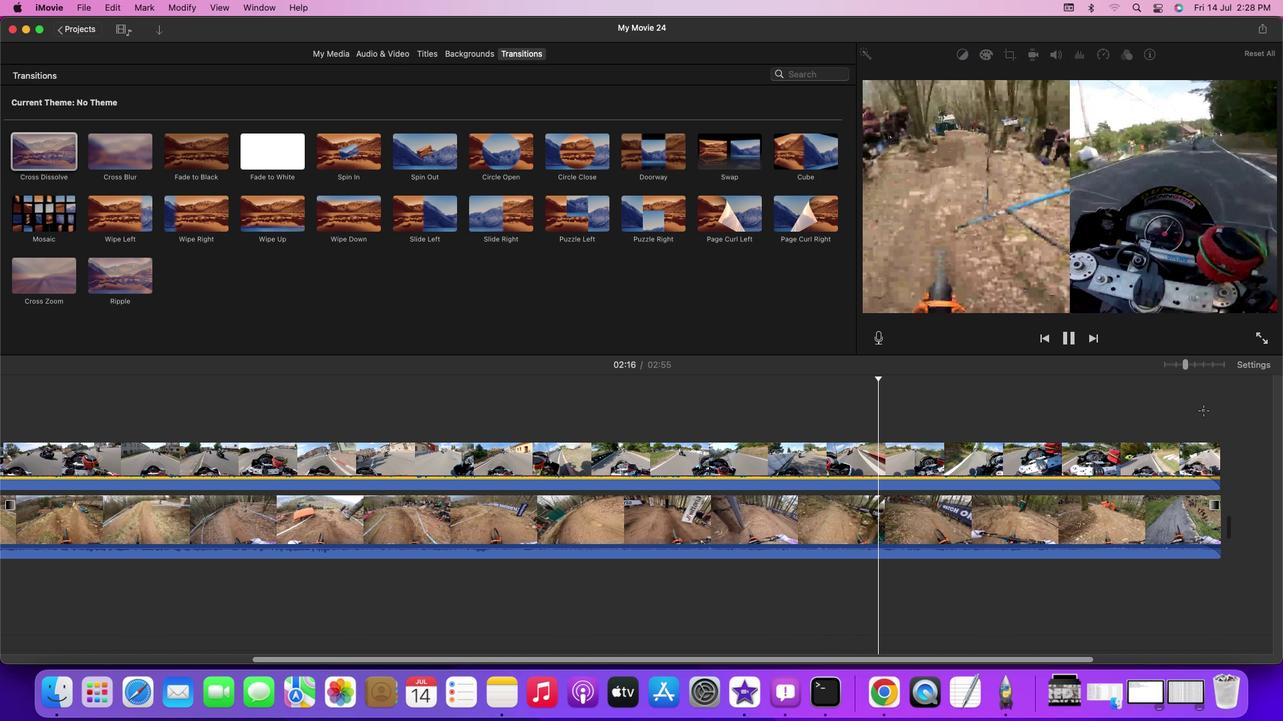 
Action: Key pressed Key.space
Screenshot: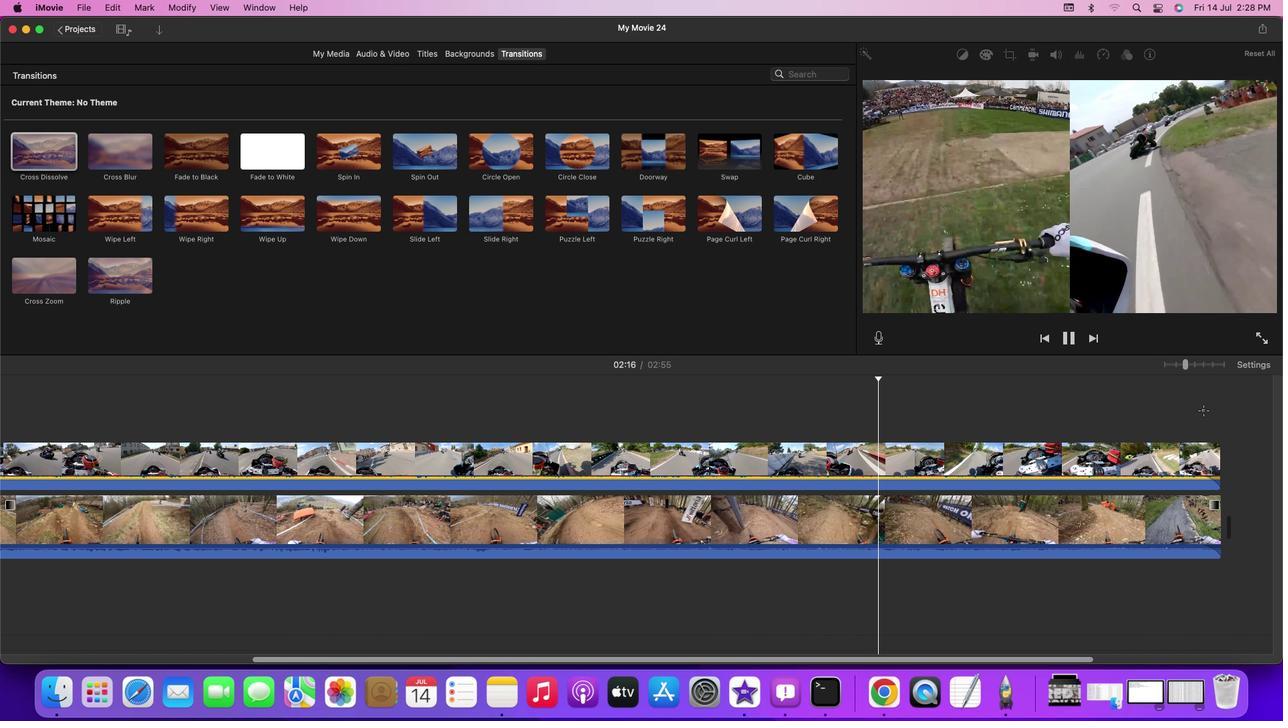 
Action: Mouse moved to (1187, 405)
Screenshot: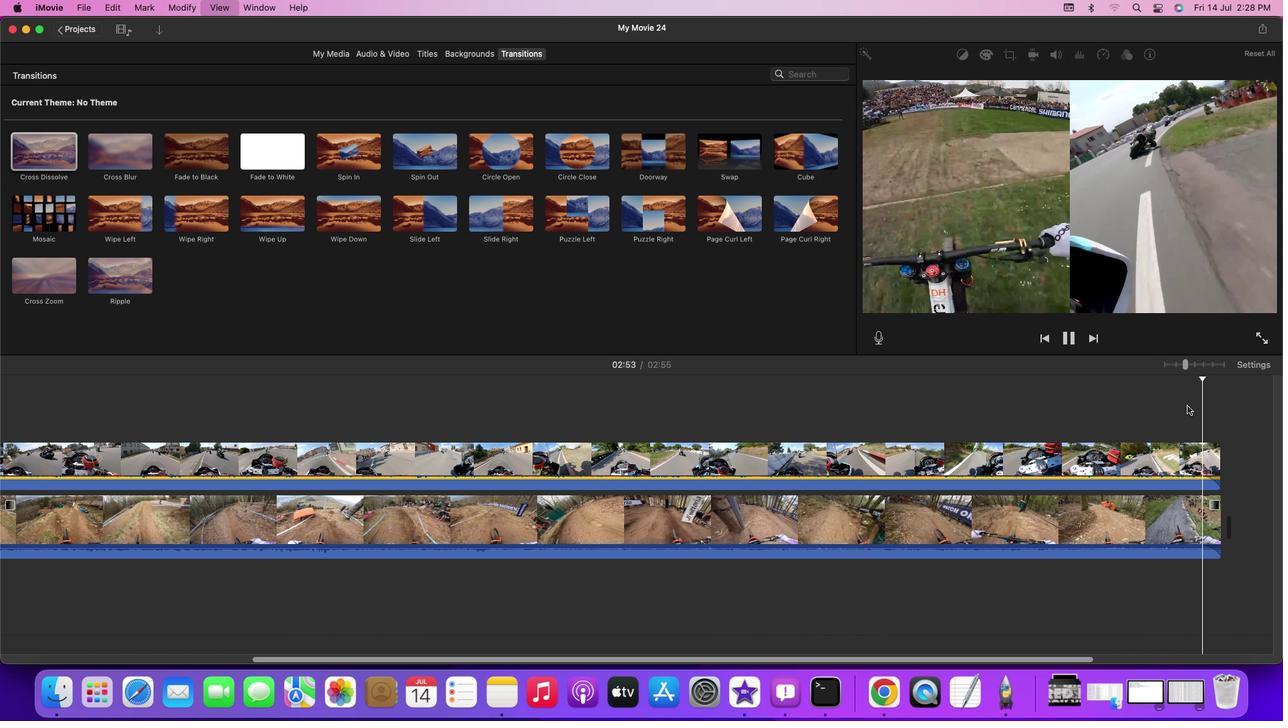 
Action: Mouse pressed left at (1187, 405)
Screenshot: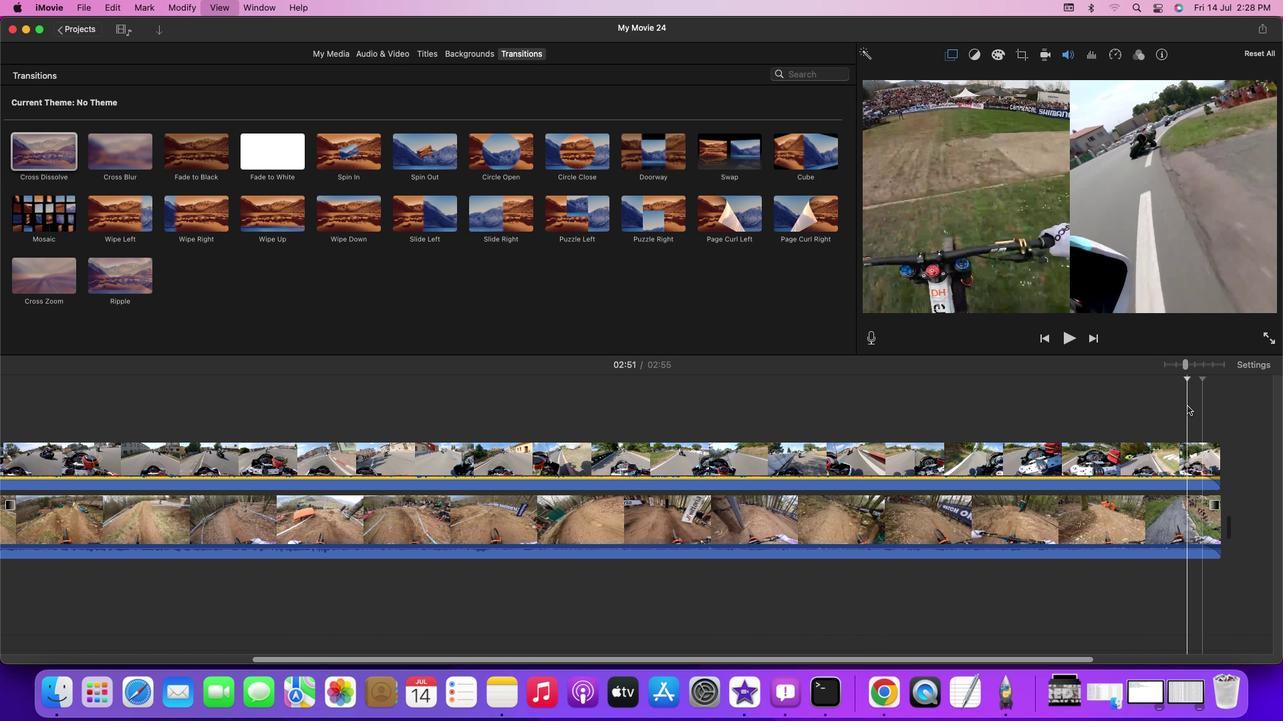 
Action: Key pressed Key.space
Screenshot: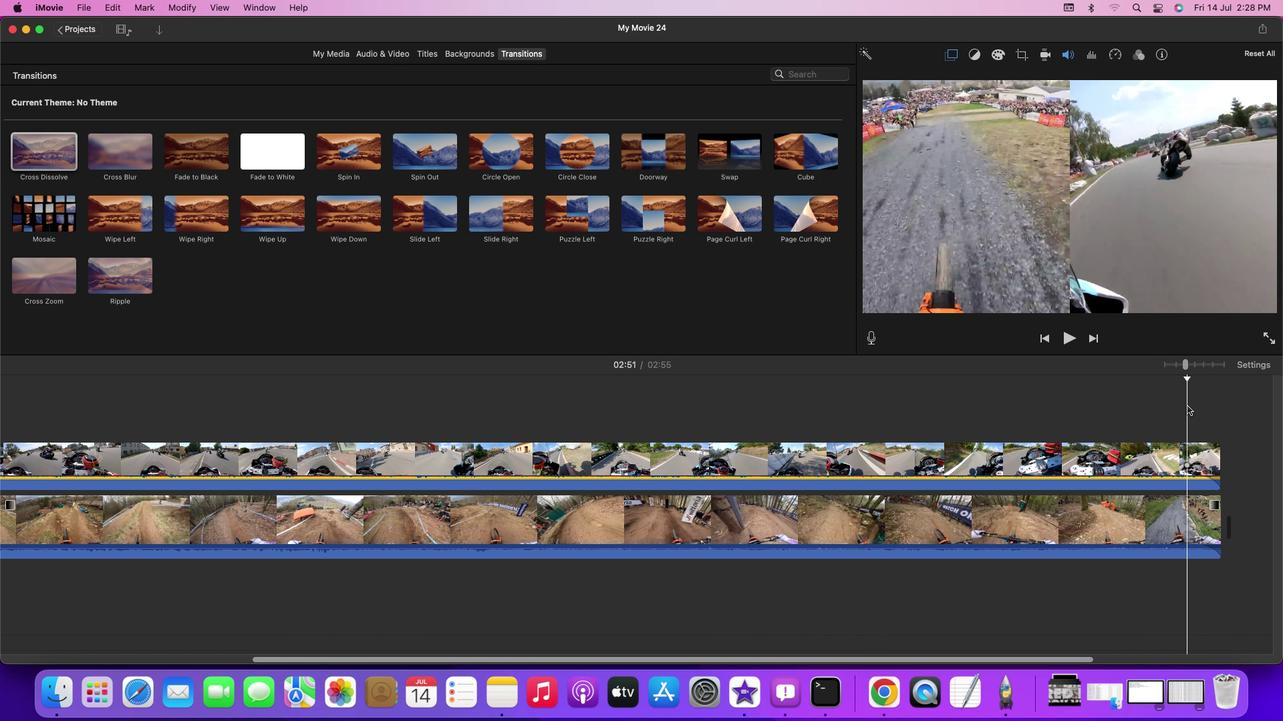 
Action: Mouse moved to (1263, 27)
Screenshot: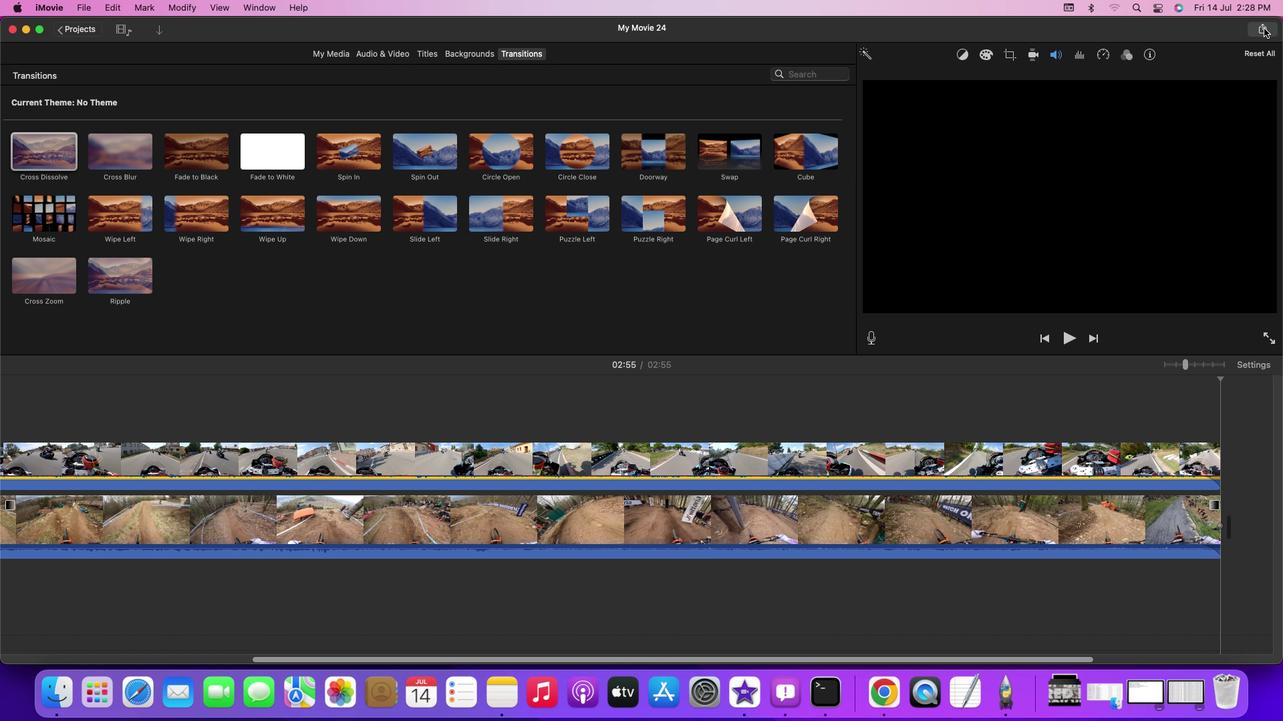 
Action: Mouse pressed left at (1263, 27)
Screenshot: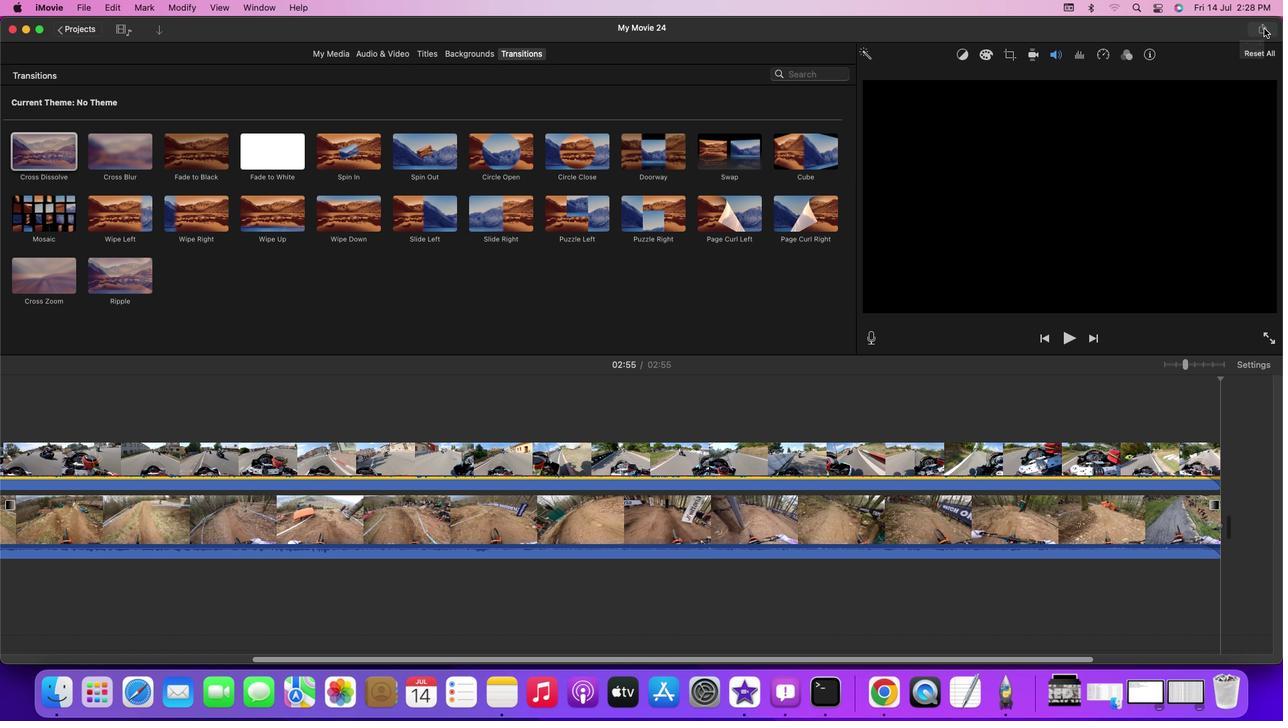 
Action: Mouse moved to (1242, 135)
Screenshot: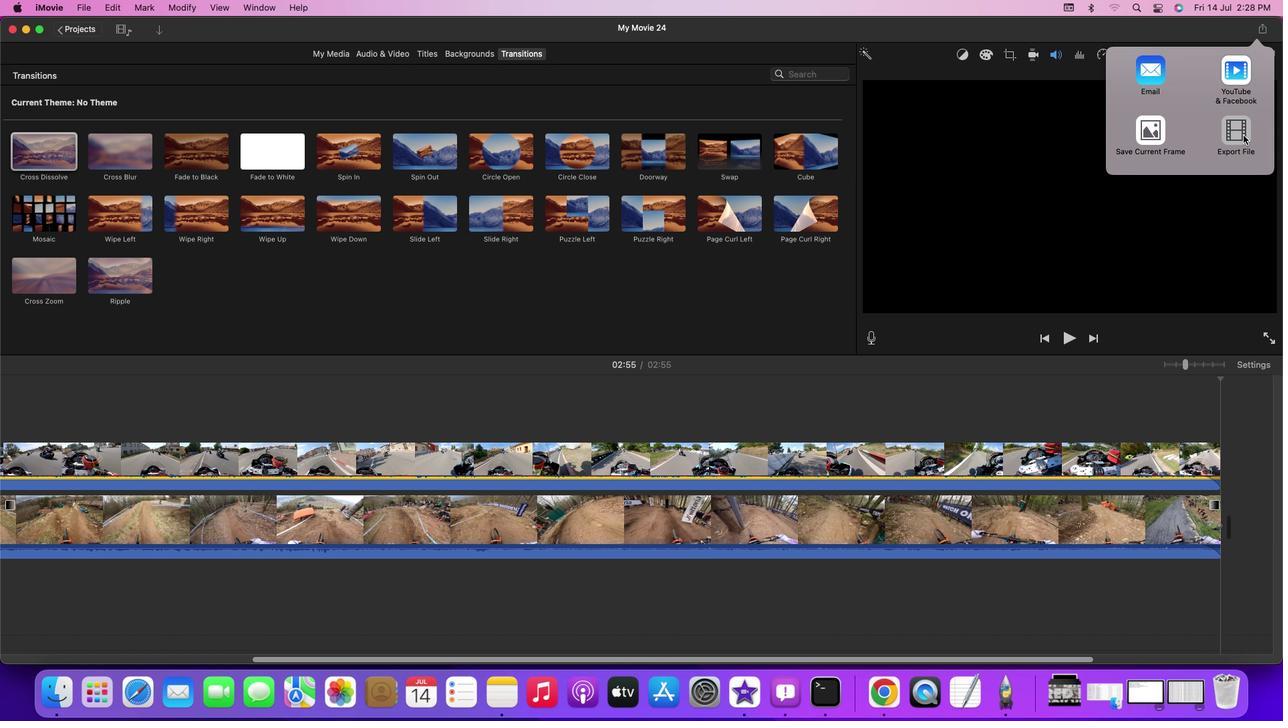 
Action: Mouse pressed left at (1242, 135)
Screenshot: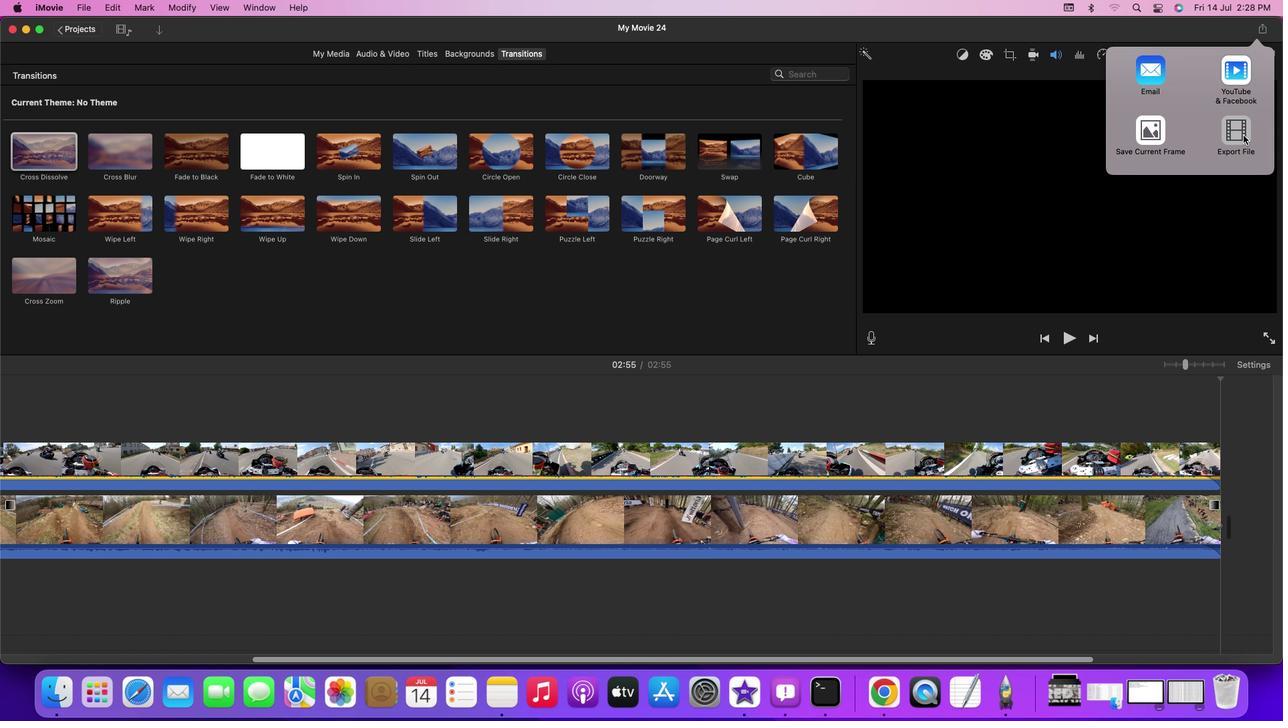 
Action: Mouse moved to (751, 155)
Screenshot: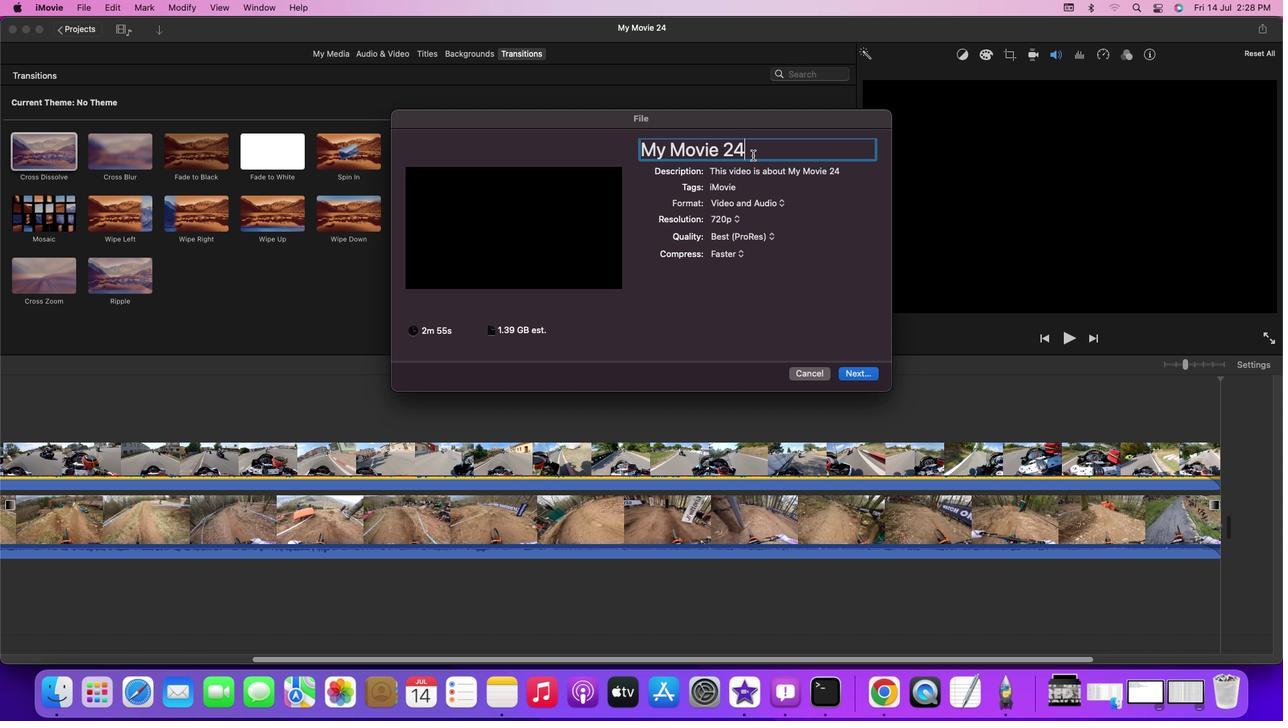 
Action: Mouse pressed left at (751, 155)
Screenshot: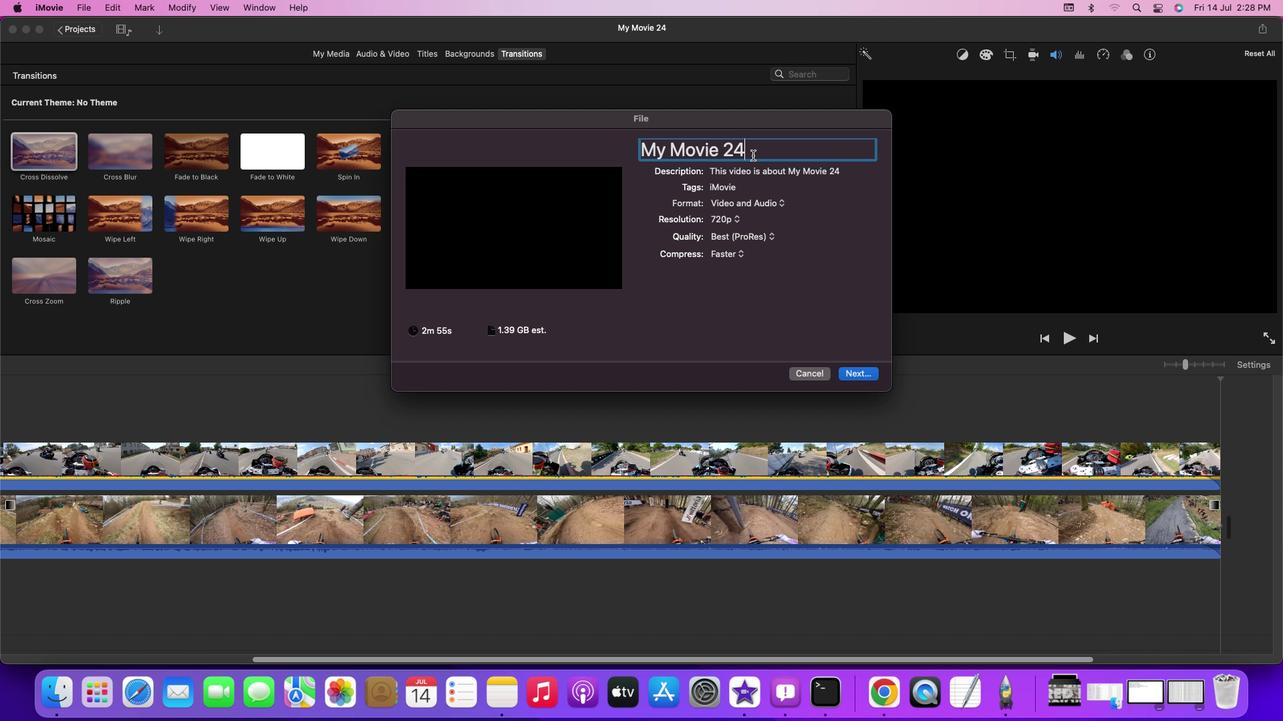 
Action: Key pressed Key.backspaceKey.backspaceKey.backspaceKey.backspaceKey.backspaceKey.backspaceKey.backspaceKey.backspaceKey.backspaceKey.backspaceKey.backspaceKey.backspaceKey.backspaceKey.backspaceKey.backspaceKey.shift'B''i''k''e'Key.spaceKey.shift'R''a''c''i''n''g'Key.spaceKey.shift'S''p''l''i''t'Key.spaceKey.shift'S''c''r''e''e''n'
Screenshot: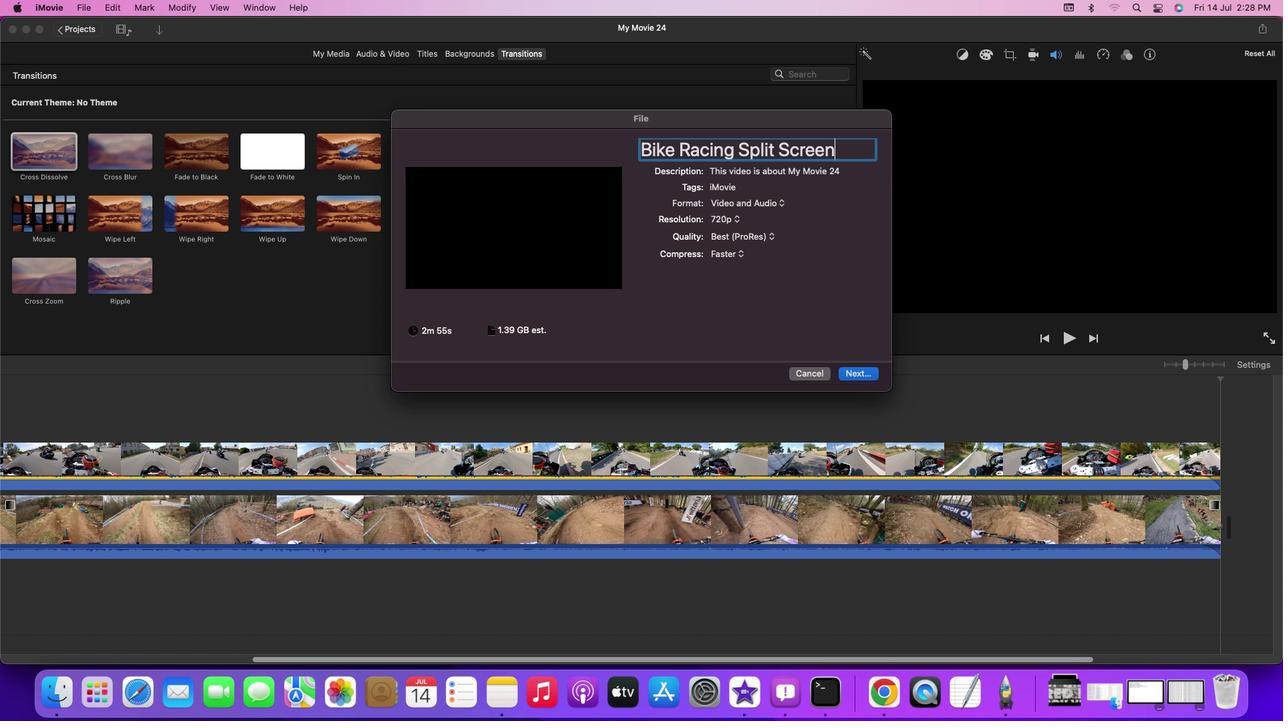 
Action: Mouse moved to (770, 240)
Screenshot: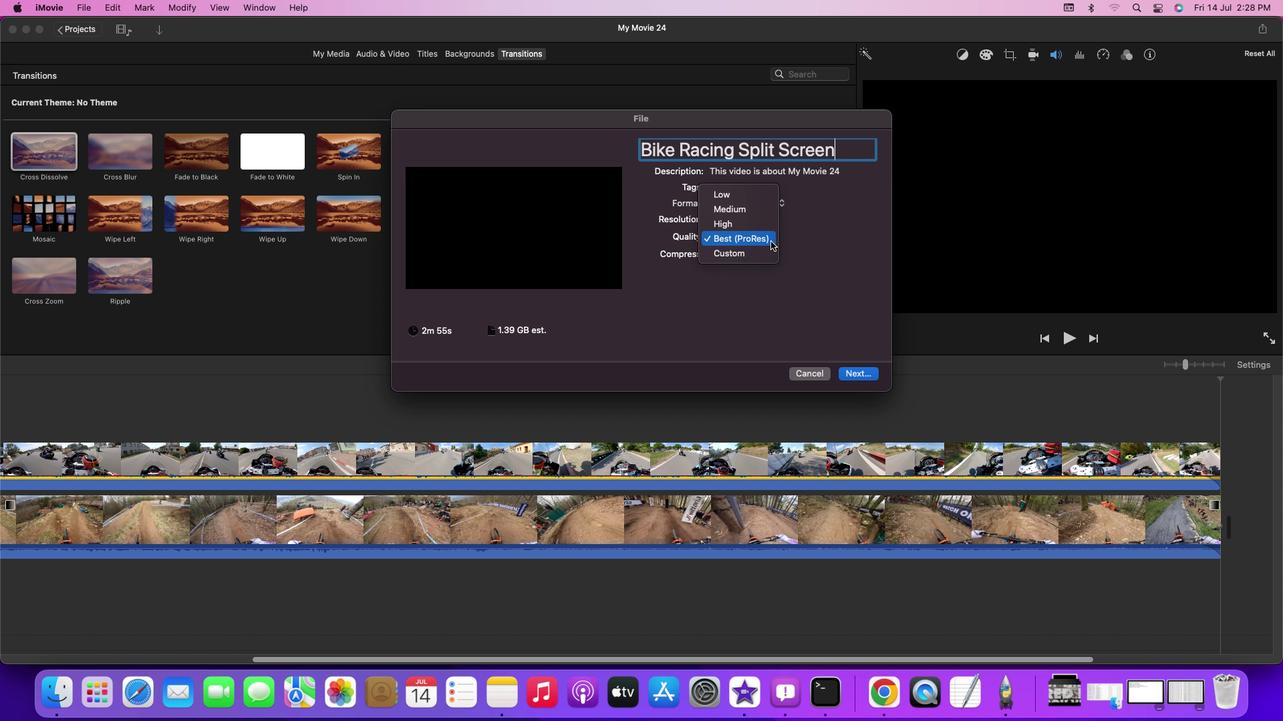
Action: Mouse pressed left at (770, 240)
Screenshot: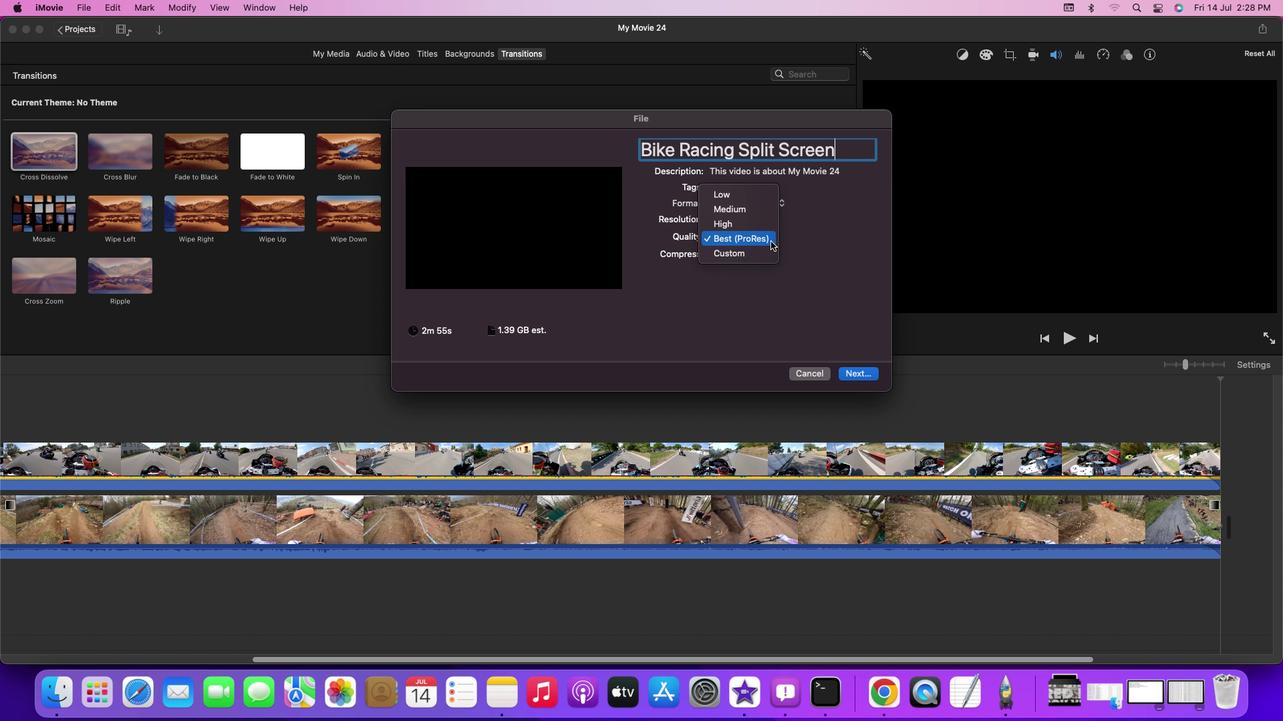 
Action: Mouse moved to (727, 227)
Screenshot: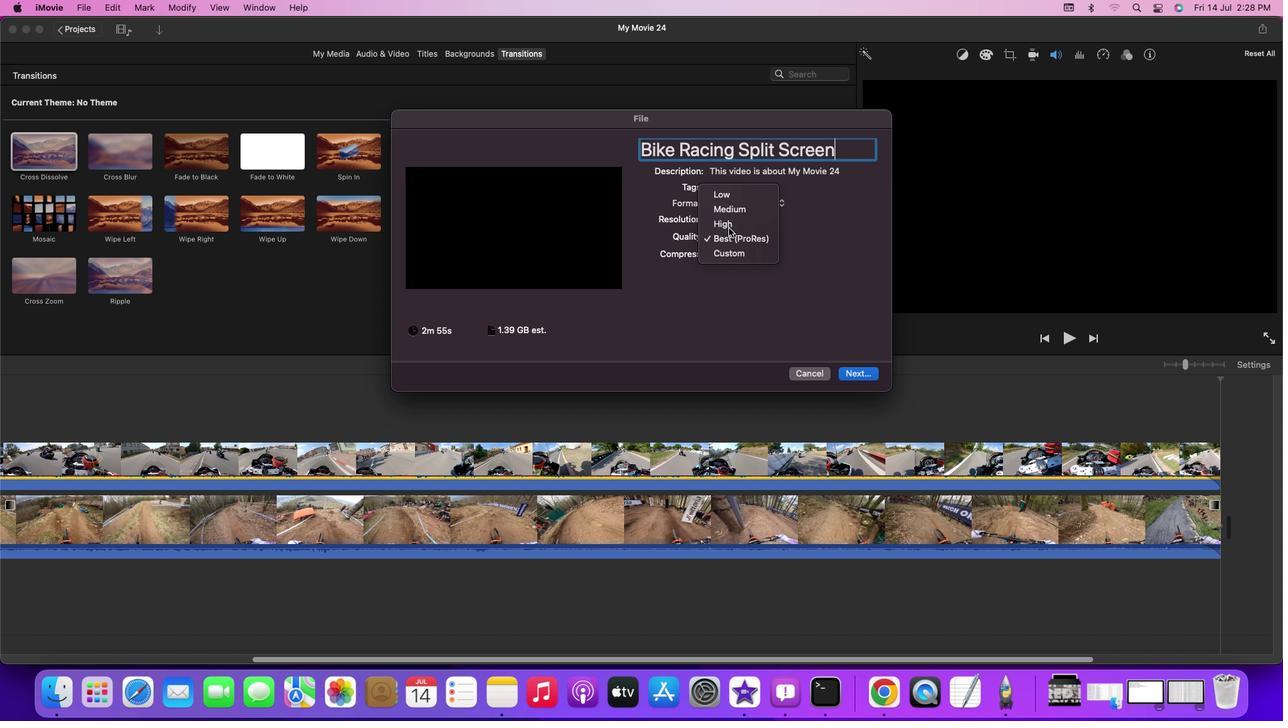 
Action: Mouse pressed left at (727, 227)
Screenshot: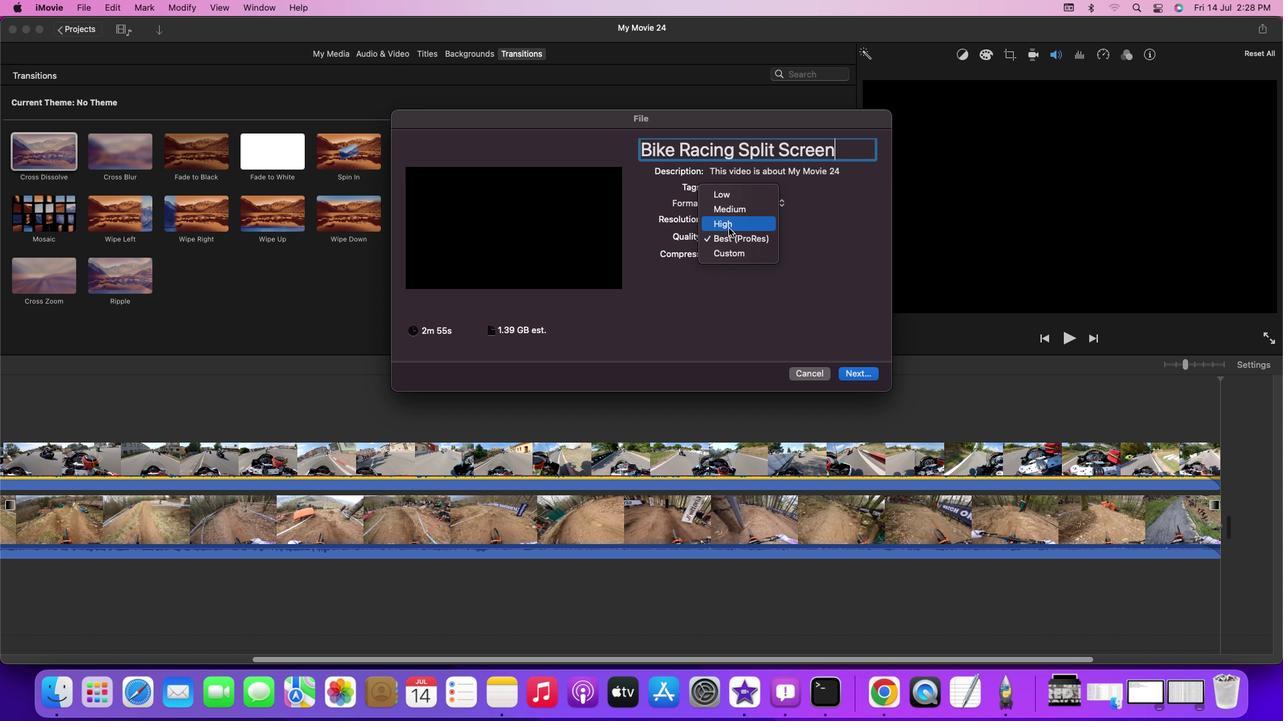 
Action: Mouse moved to (852, 370)
Screenshot: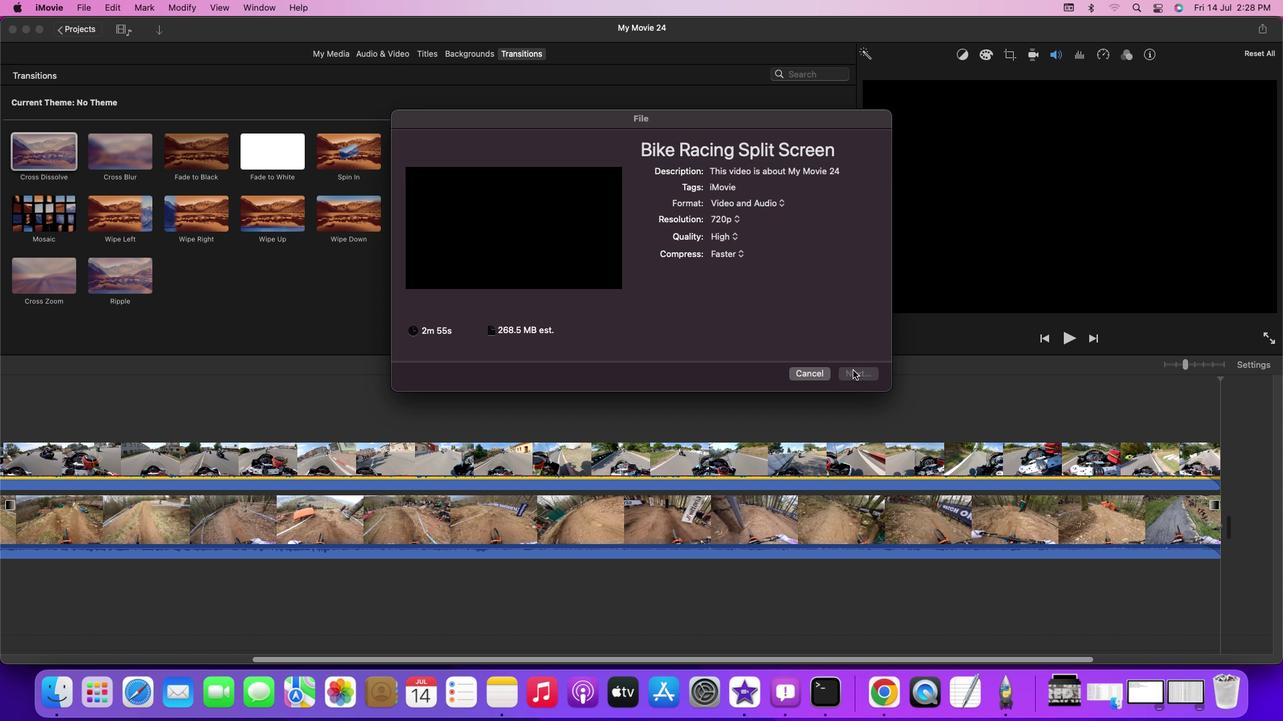 
Action: Mouse pressed left at (852, 370)
Screenshot: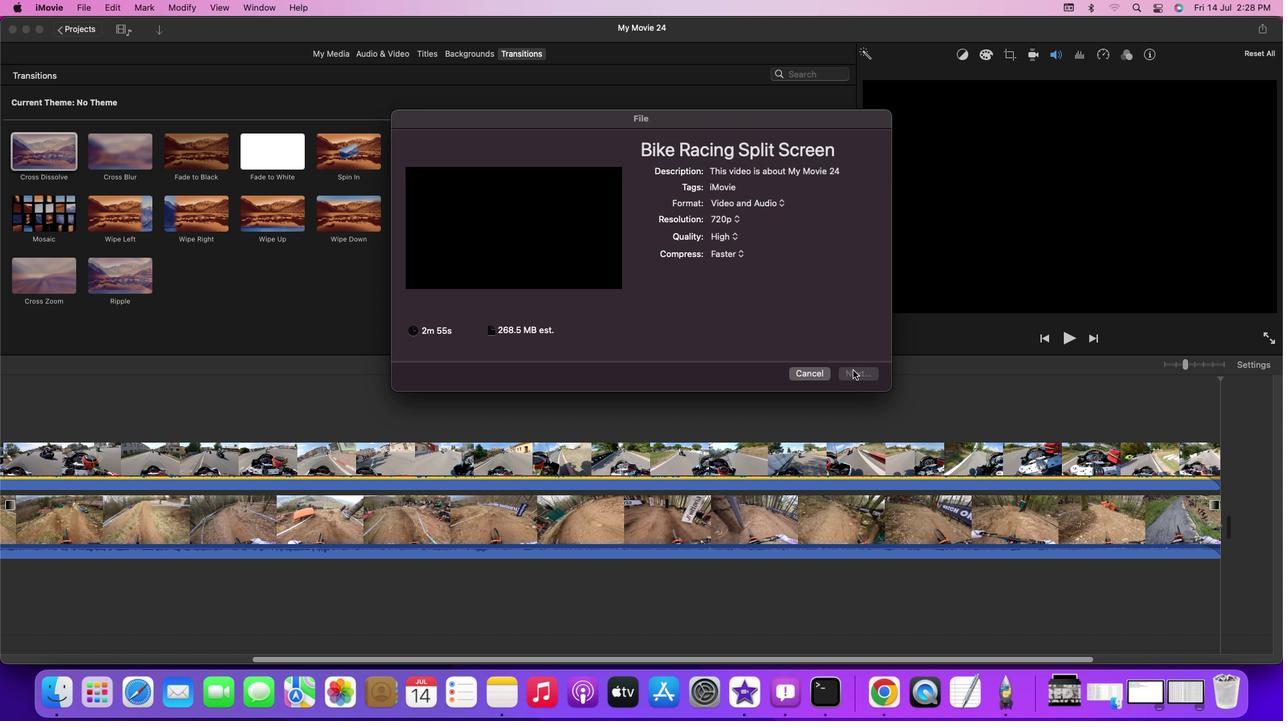 
Action: Mouse moved to (720, 275)
Screenshot: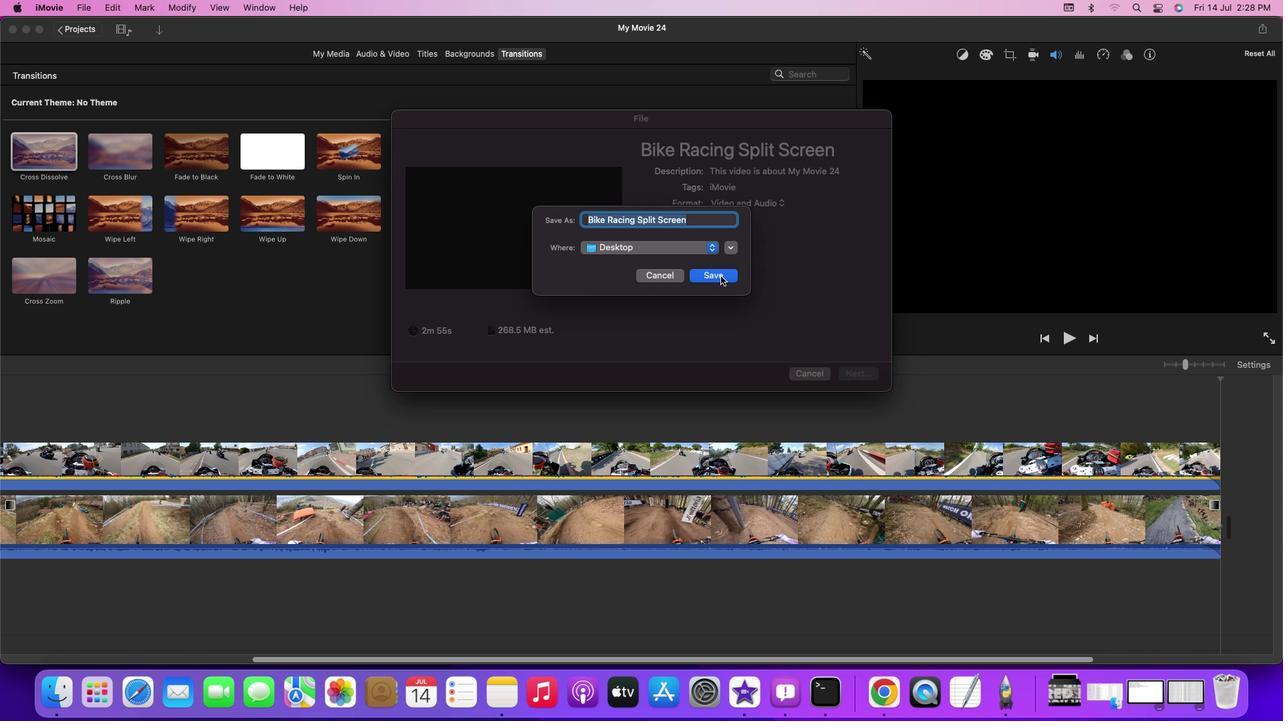 
Action: Mouse pressed left at (720, 275)
Screenshot: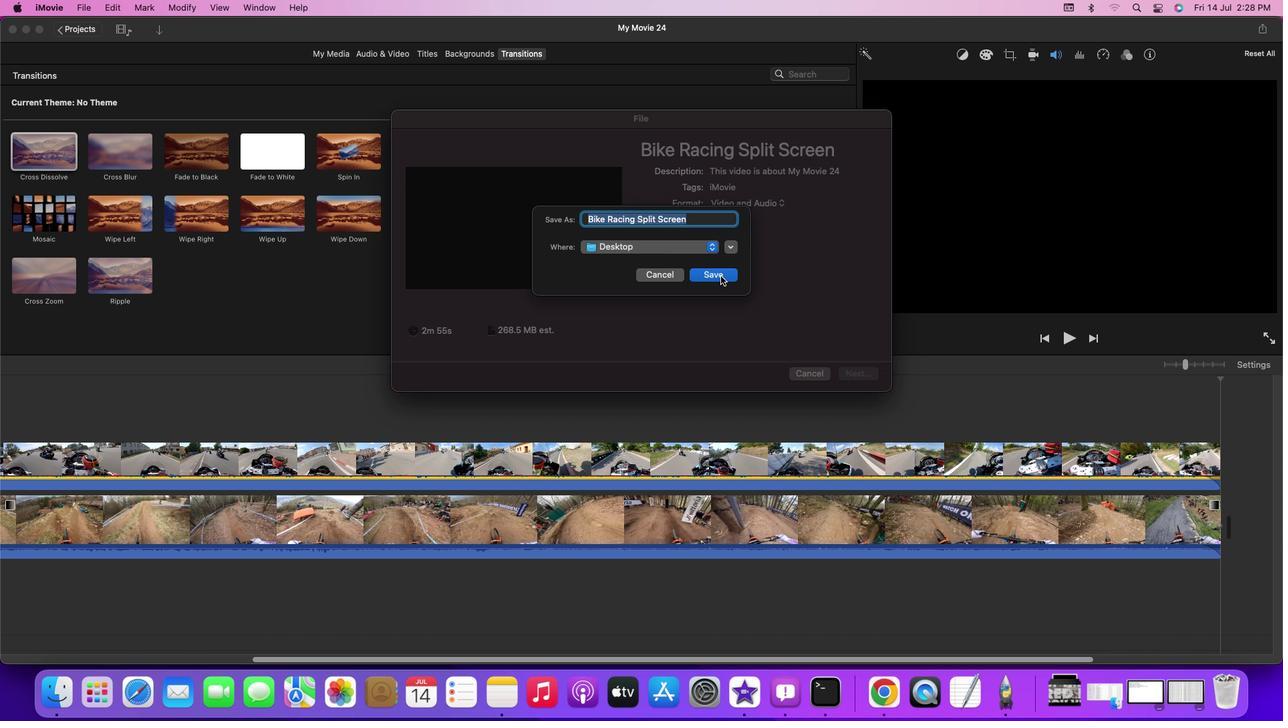 
Action: Mouse moved to (1233, 411)
Screenshot: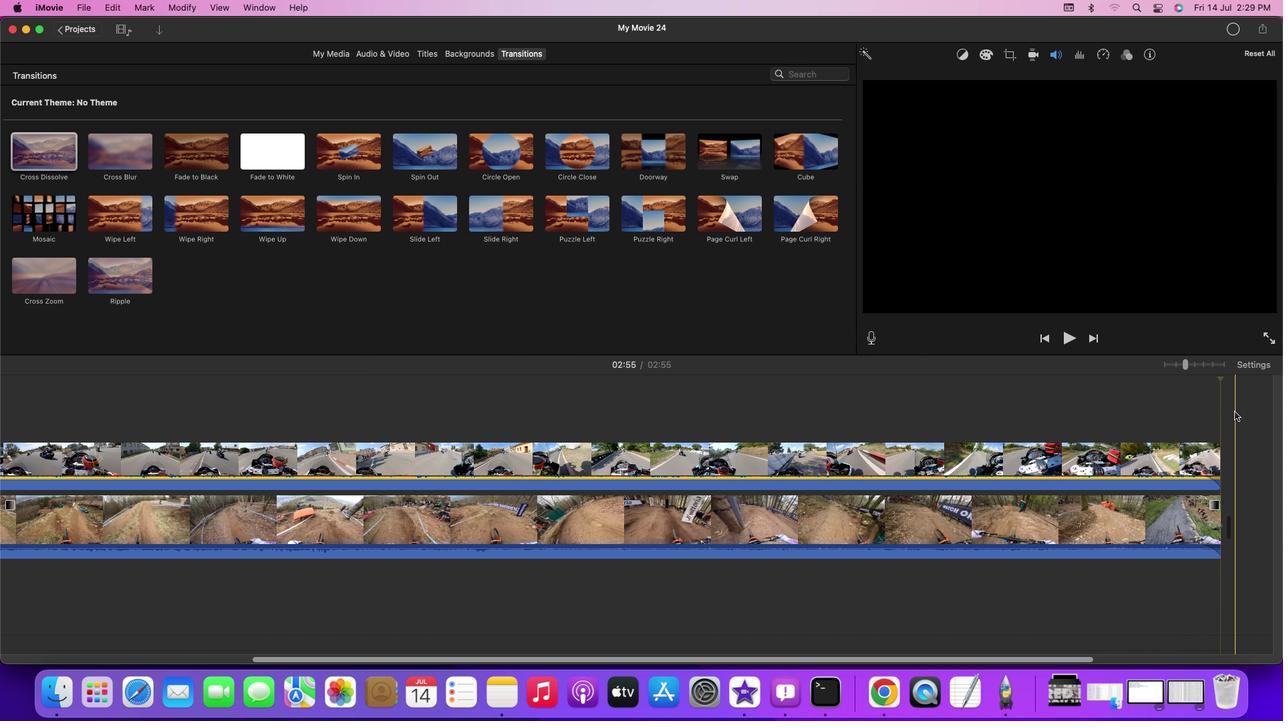 
